 Task: Research Airbnb accommodation in Kohror Pakka, Pakistan from 18th December, 2023 to 26th December, 2023 for 2 adults. Place can be entire room with 1  bedroom having 1 bed and 1 bathroom. Property type can be hotel. Amenities needed are: wifi.
Action: Mouse moved to (451, 93)
Screenshot: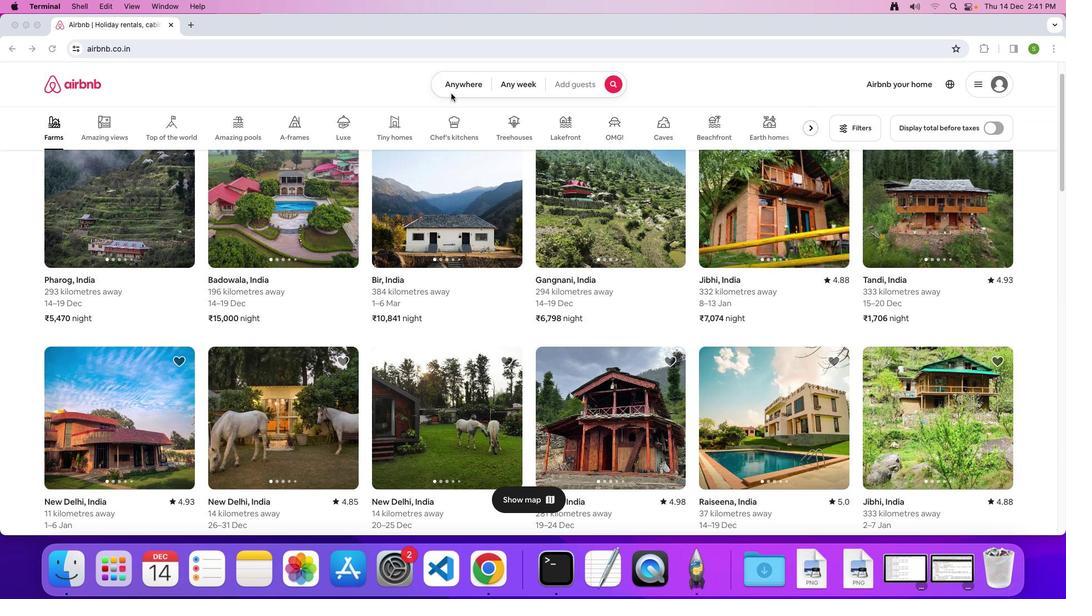 
Action: Mouse pressed left at (451, 93)
Screenshot: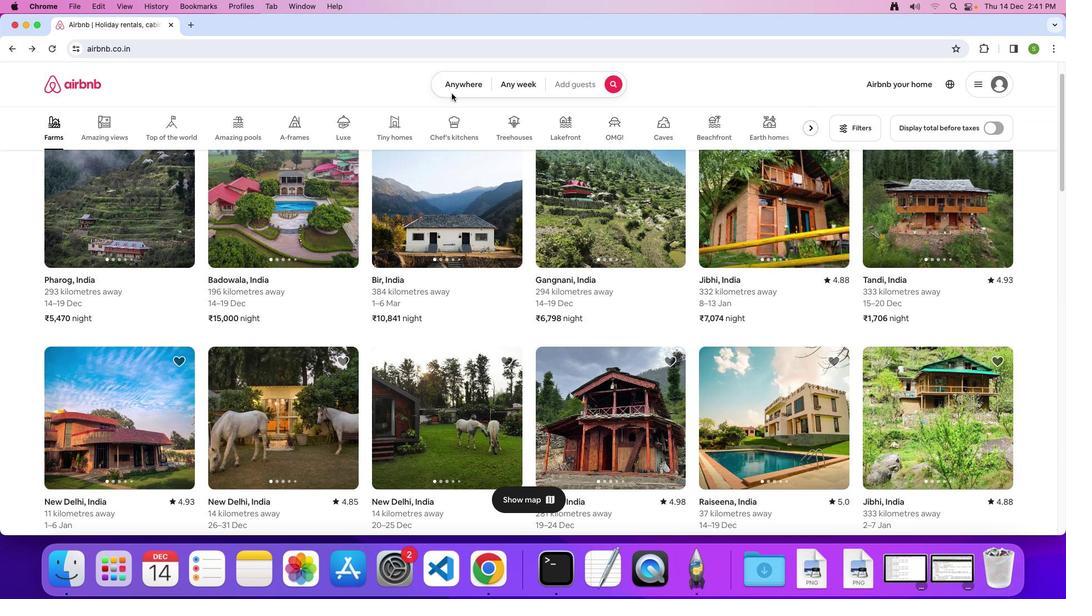 
Action: Mouse moved to (464, 84)
Screenshot: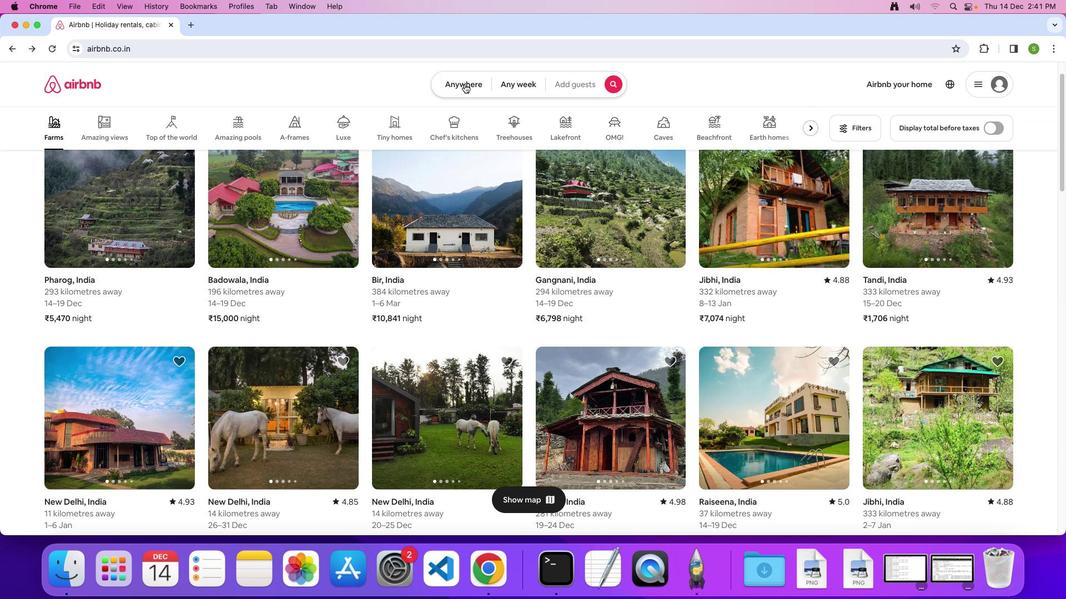 
Action: Mouse pressed left at (464, 84)
Screenshot: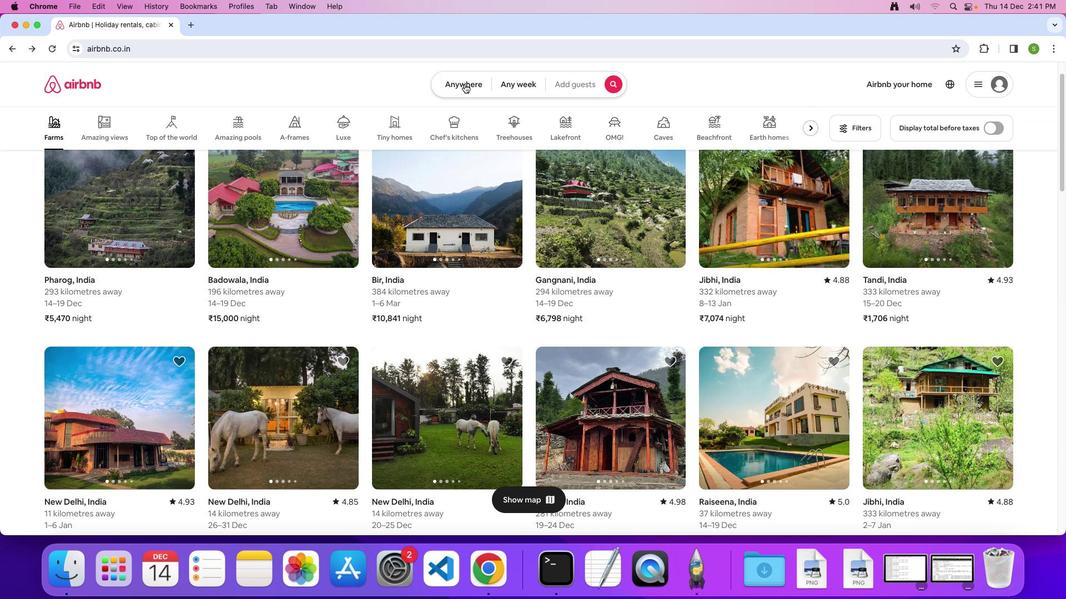 
Action: Mouse moved to (419, 123)
Screenshot: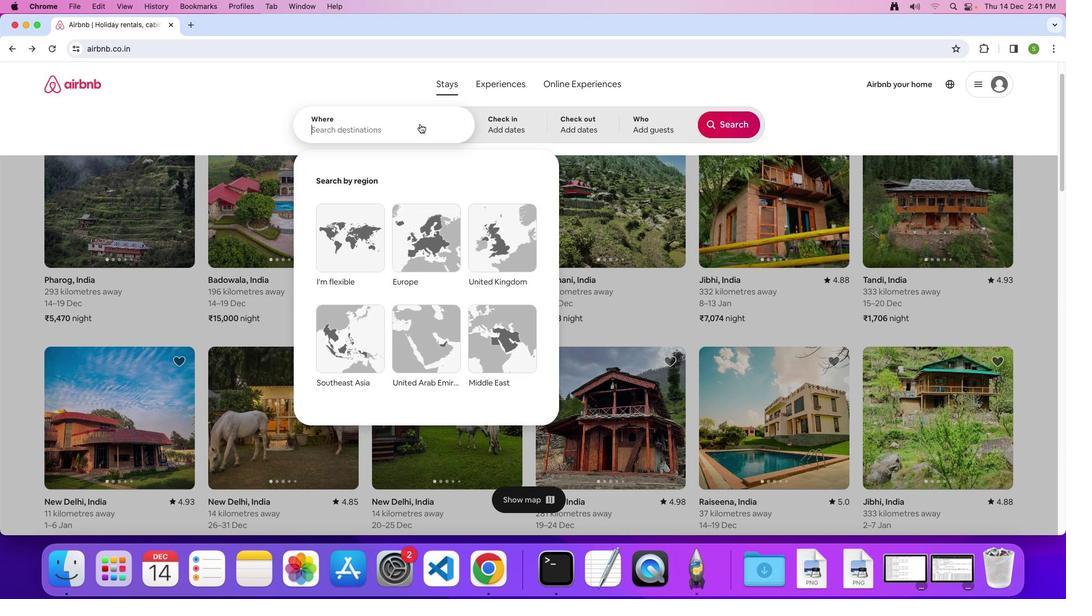 
Action: Mouse pressed left at (419, 123)
Screenshot: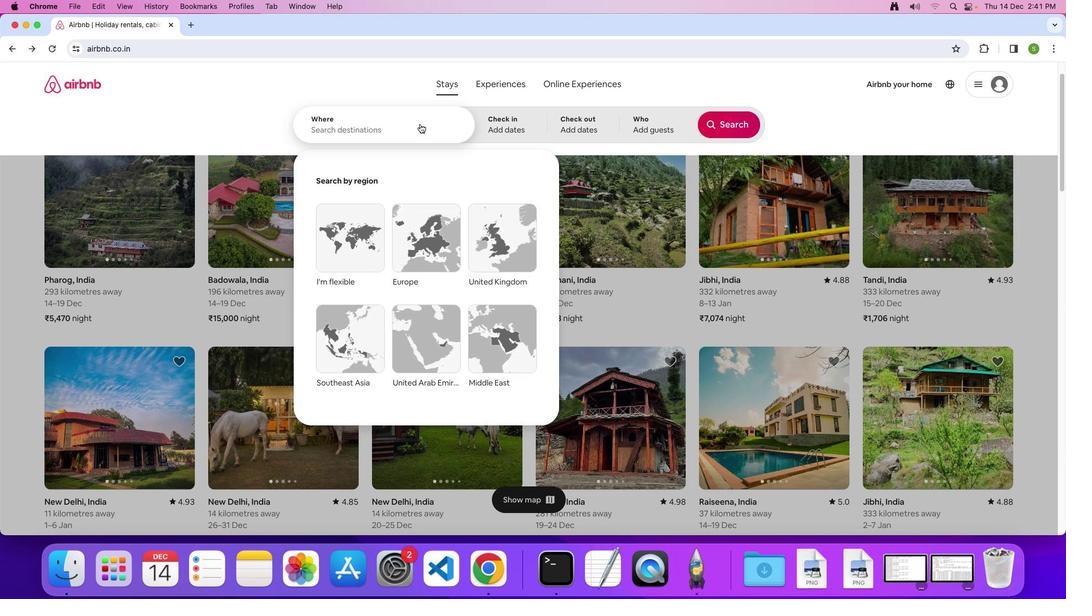 
Action: Key pressed 'K'Key.caps_lock'o''h''r''o''r'Key.spaceKey.shift'P''a''k''k''a'','Key.spaceKey.shift'P''a''k''i''s''t''a''n'Key.enter
Screenshot: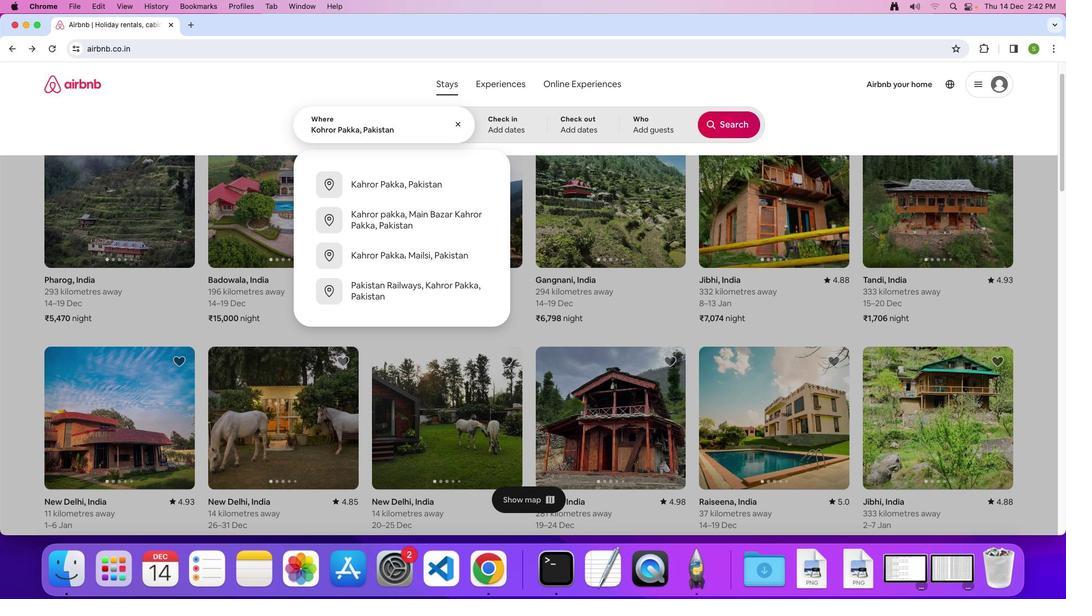 
Action: Mouse moved to (370, 342)
Screenshot: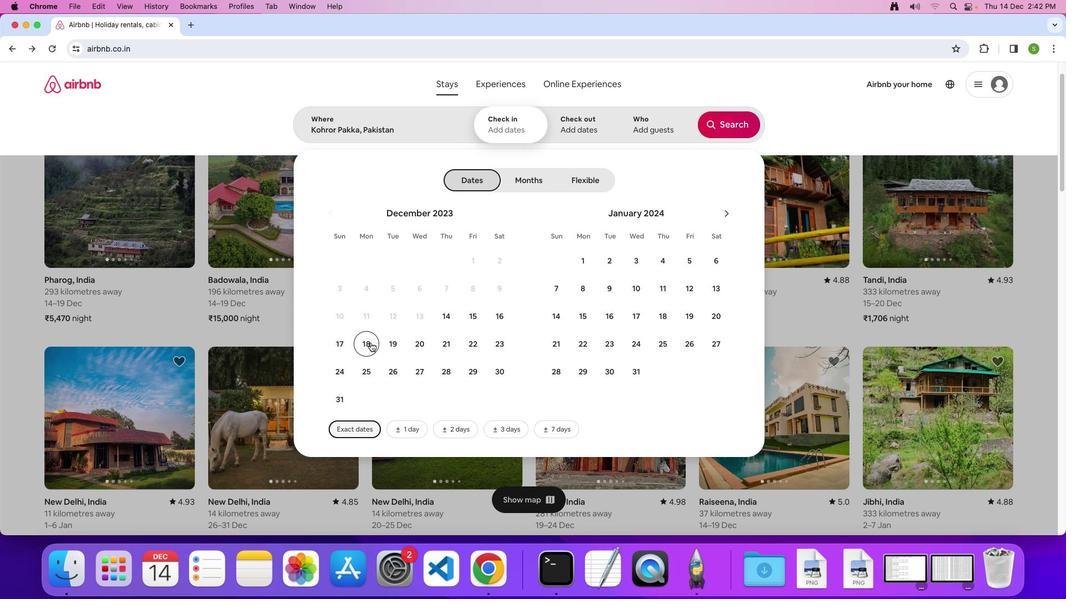 
Action: Mouse pressed left at (370, 342)
Screenshot: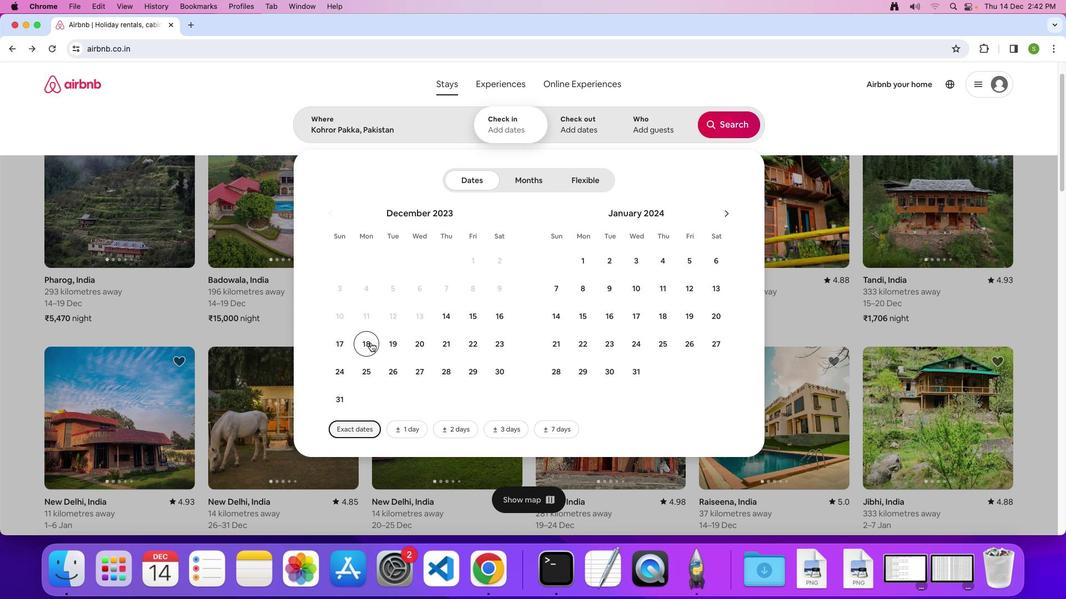 
Action: Mouse moved to (392, 369)
Screenshot: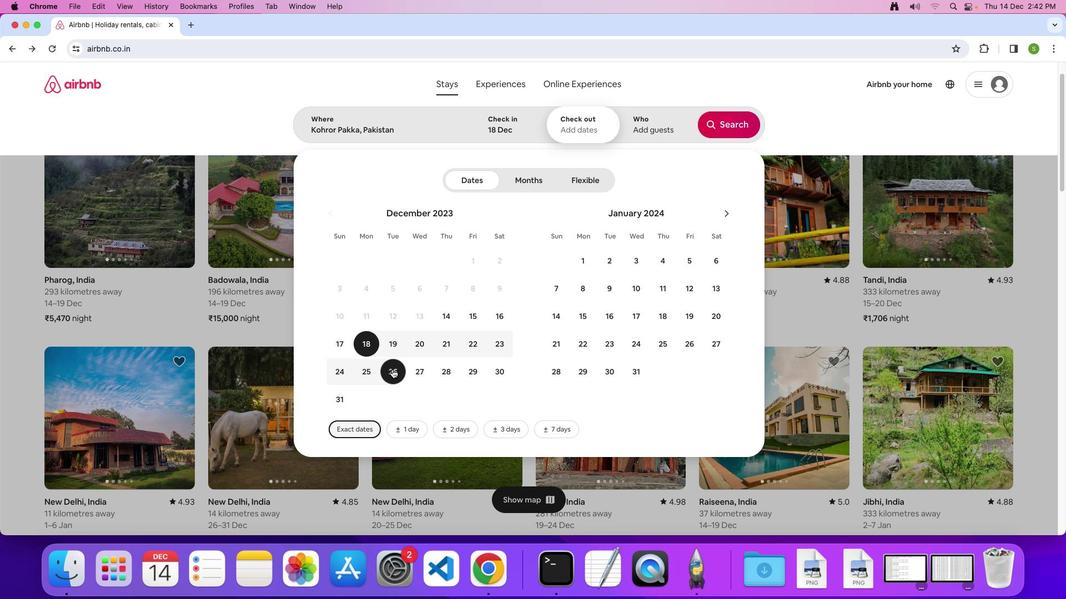 
Action: Mouse pressed left at (392, 369)
Screenshot: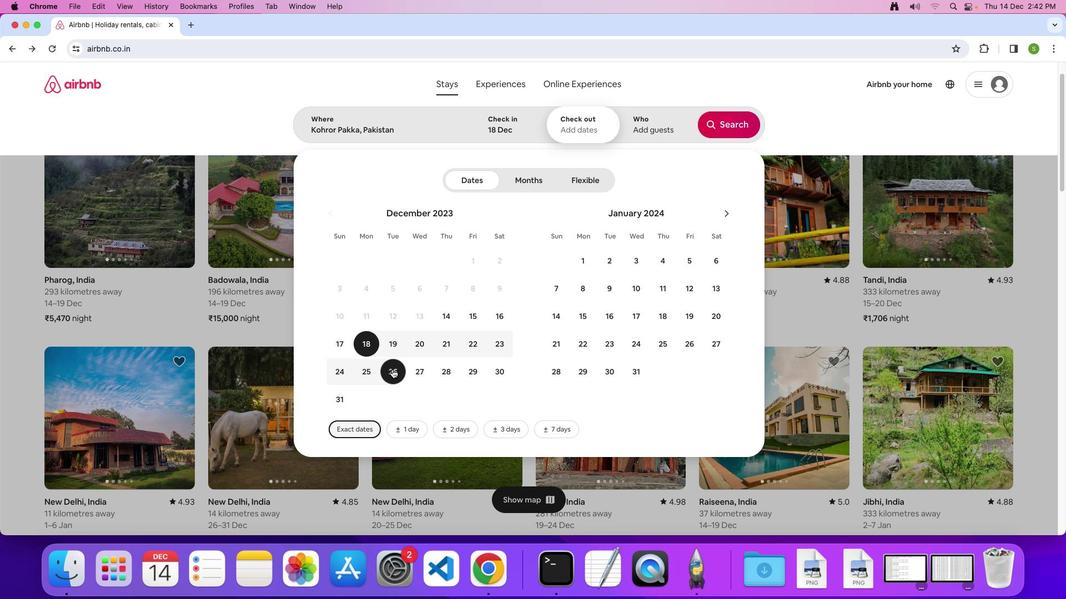 
Action: Mouse moved to (663, 122)
Screenshot: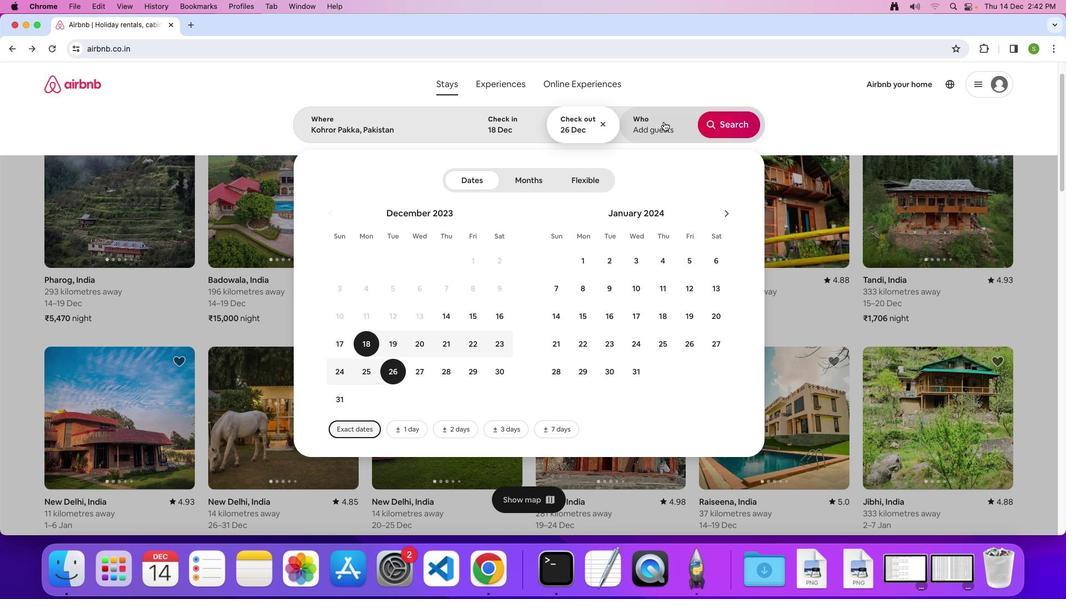 
Action: Mouse pressed left at (663, 122)
Screenshot: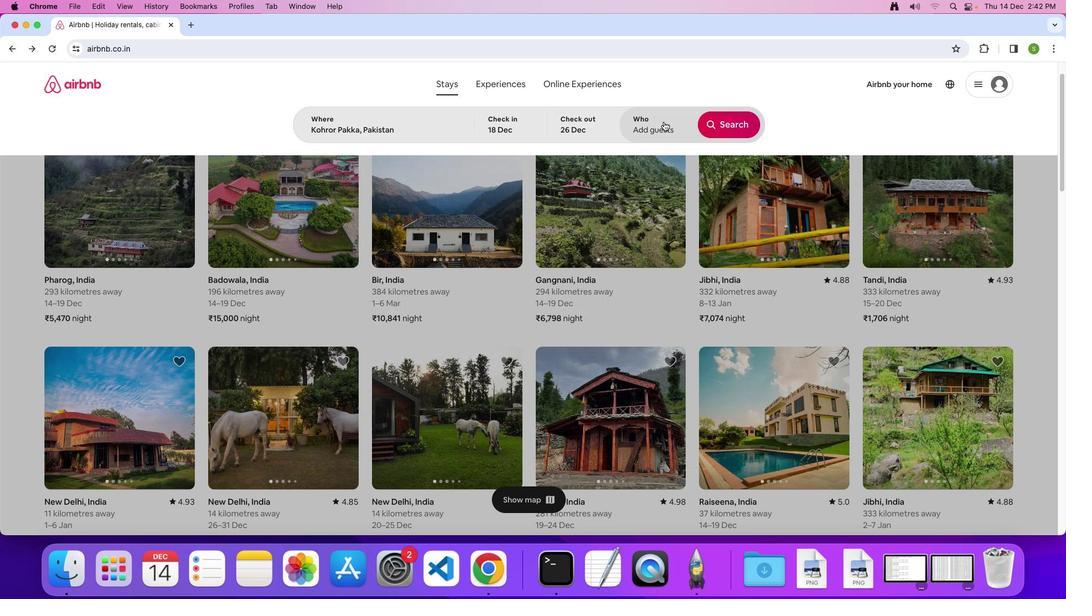 
Action: Mouse moved to (727, 178)
Screenshot: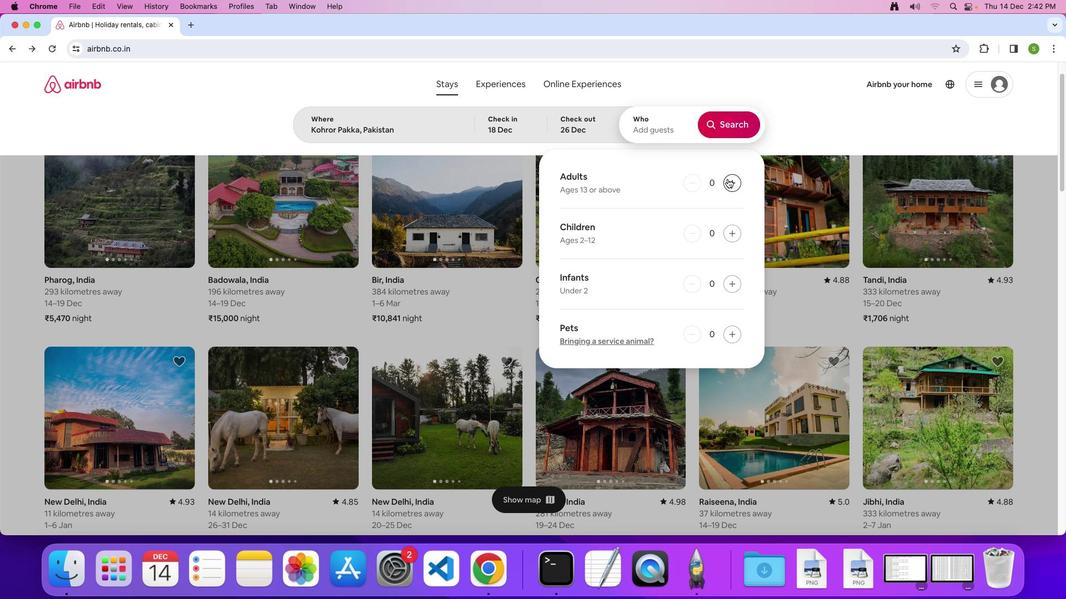 
Action: Mouse pressed left at (727, 178)
Screenshot: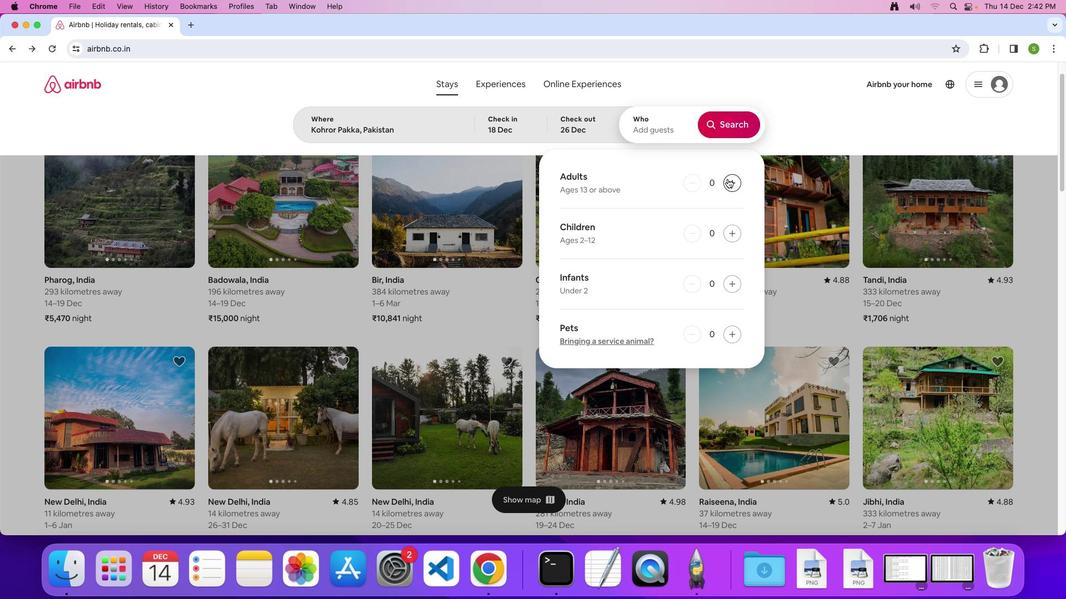 
Action: Mouse pressed left at (727, 178)
Screenshot: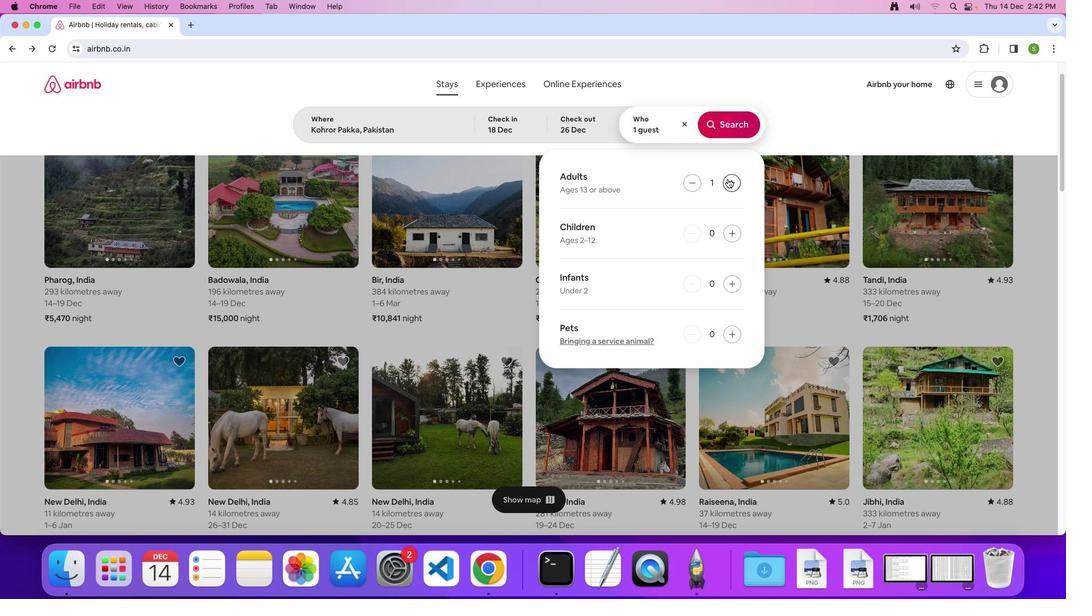 
Action: Mouse moved to (741, 129)
Screenshot: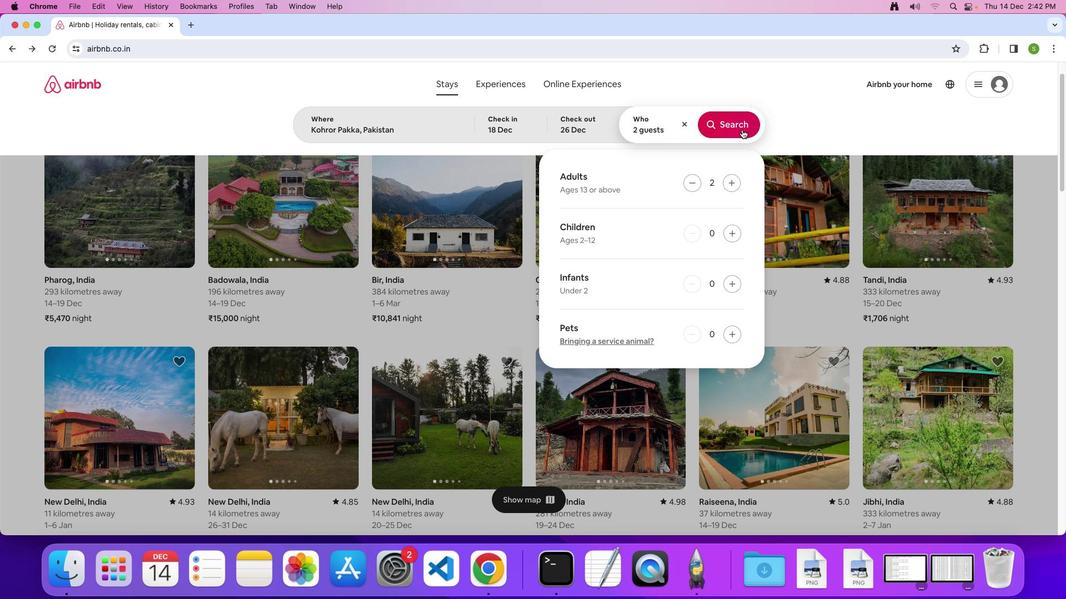 
Action: Mouse pressed left at (741, 129)
Screenshot: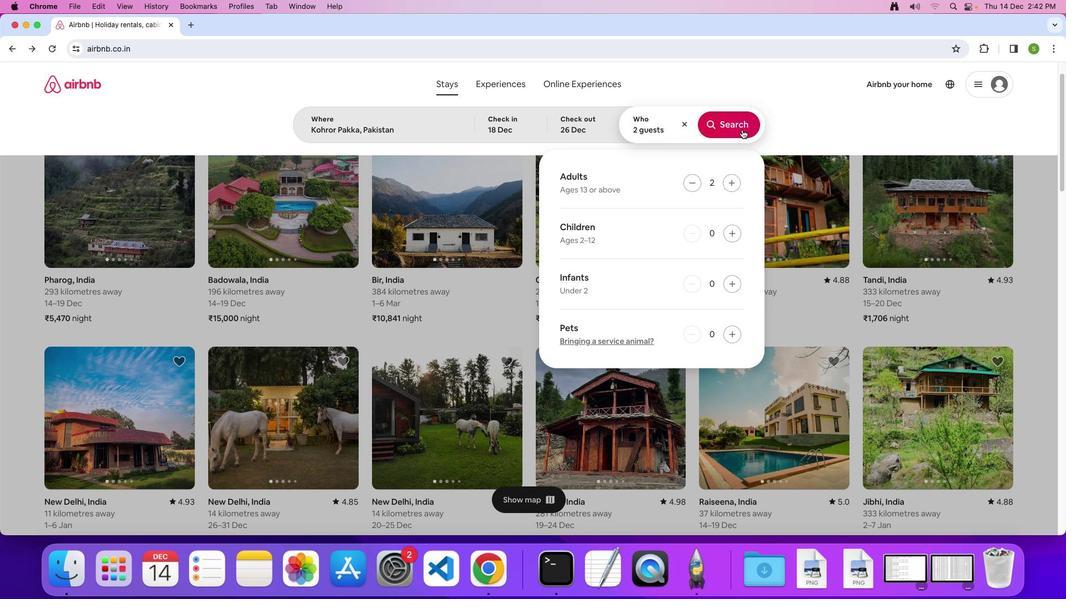 
Action: Mouse moved to (881, 130)
Screenshot: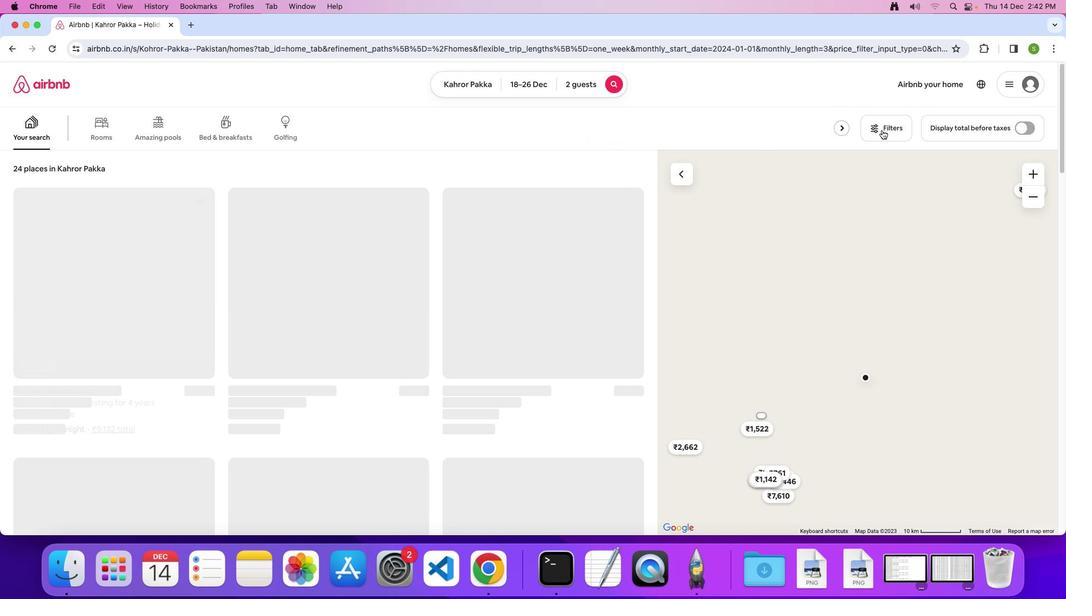 
Action: Mouse pressed left at (881, 130)
Screenshot: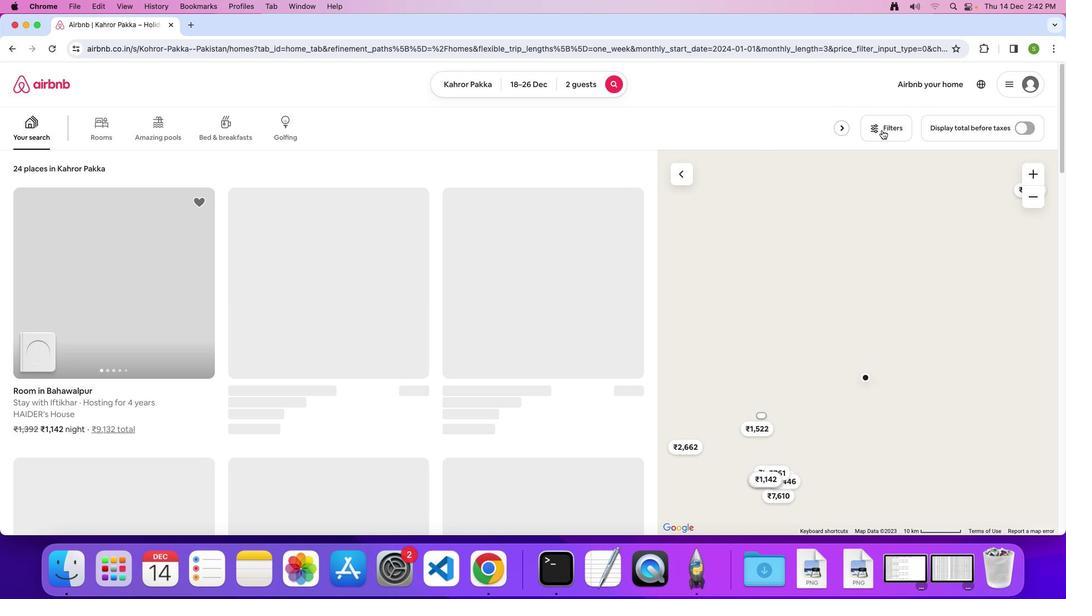 
Action: Mouse moved to (590, 307)
Screenshot: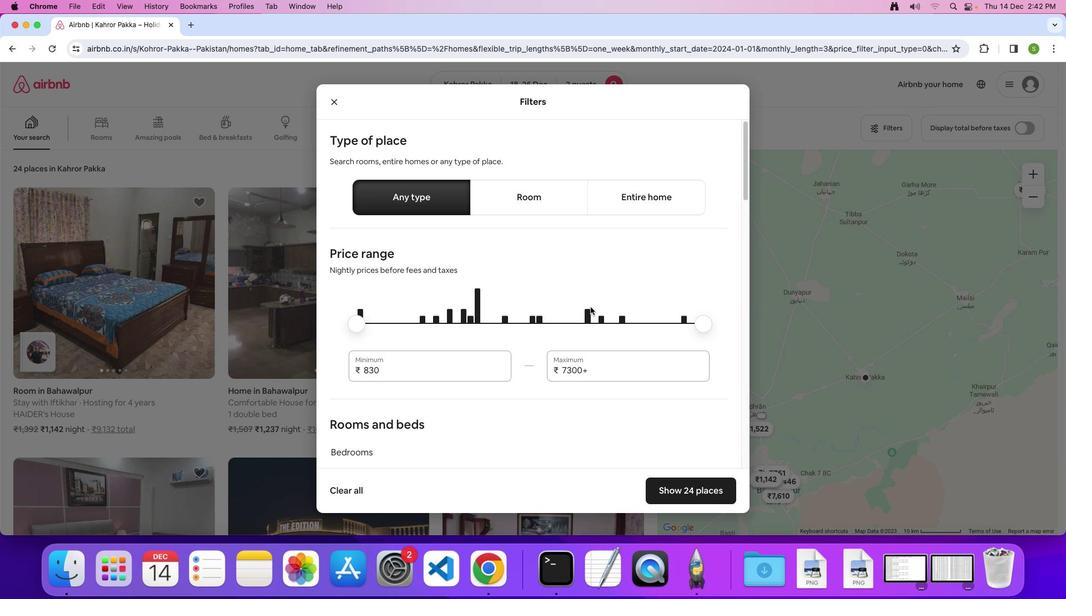 
Action: Mouse scrolled (590, 307) with delta (0, 0)
Screenshot: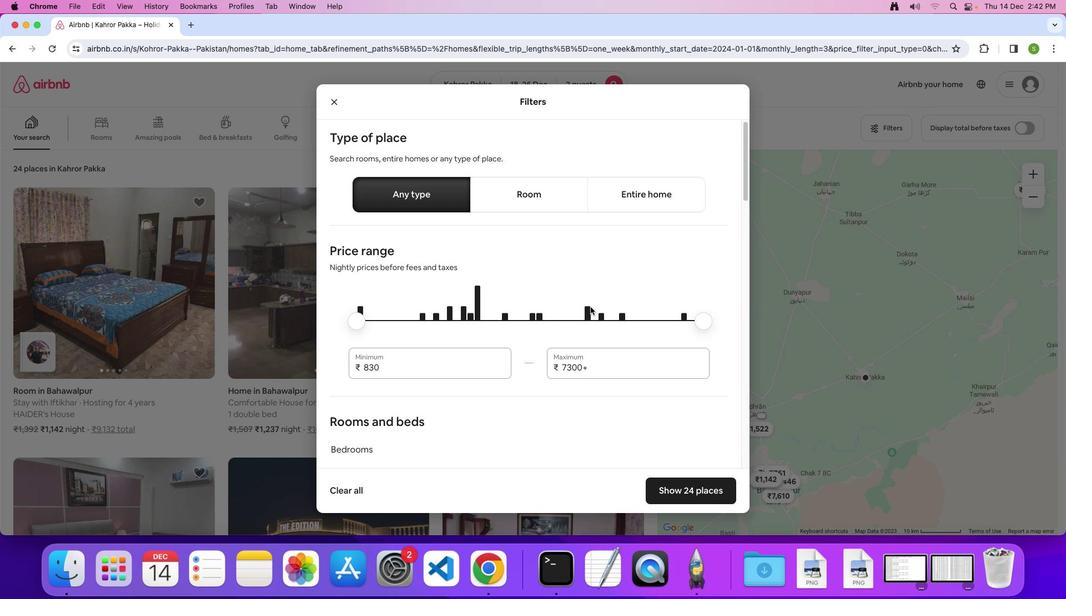 
Action: Mouse scrolled (590, 307) with delta (0, 0)
Screenshot: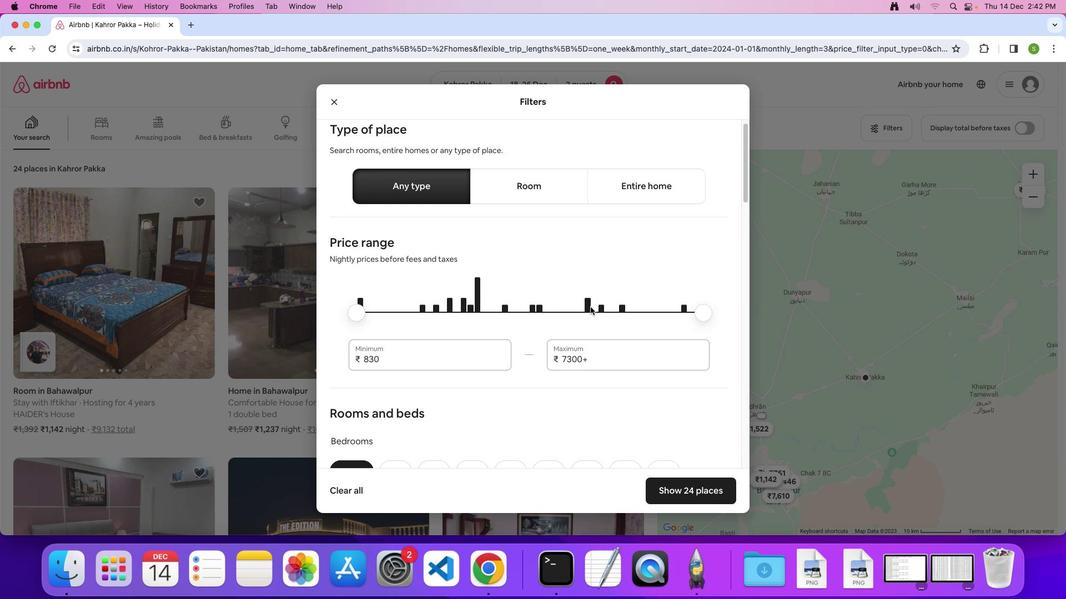 
Action: Mouse scrolled (590, 307) with delta (0, 0)
Screenshot: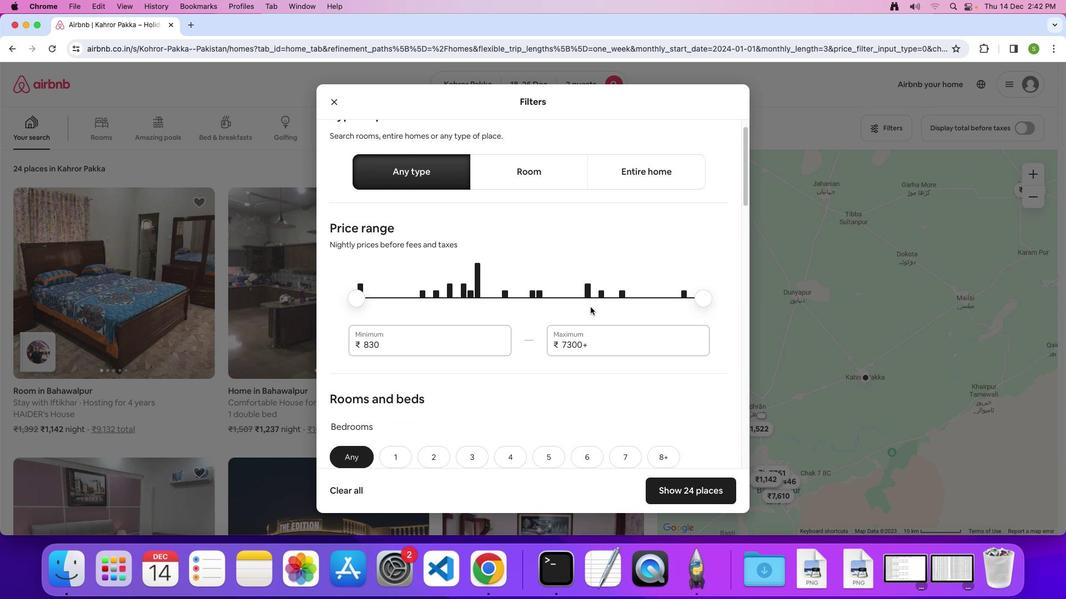 
Action: Mouse scrolled (590, 307) with delta (0, 0)
Screenshot: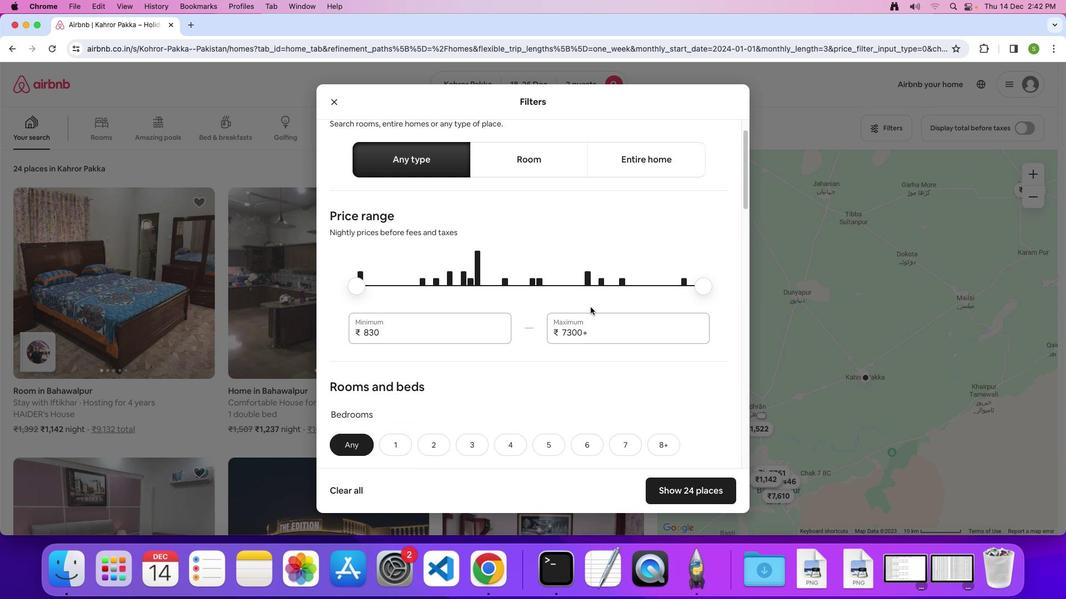 
Action: Mouse scrolled (590, 307) with delta (0, 0)
Screenshot: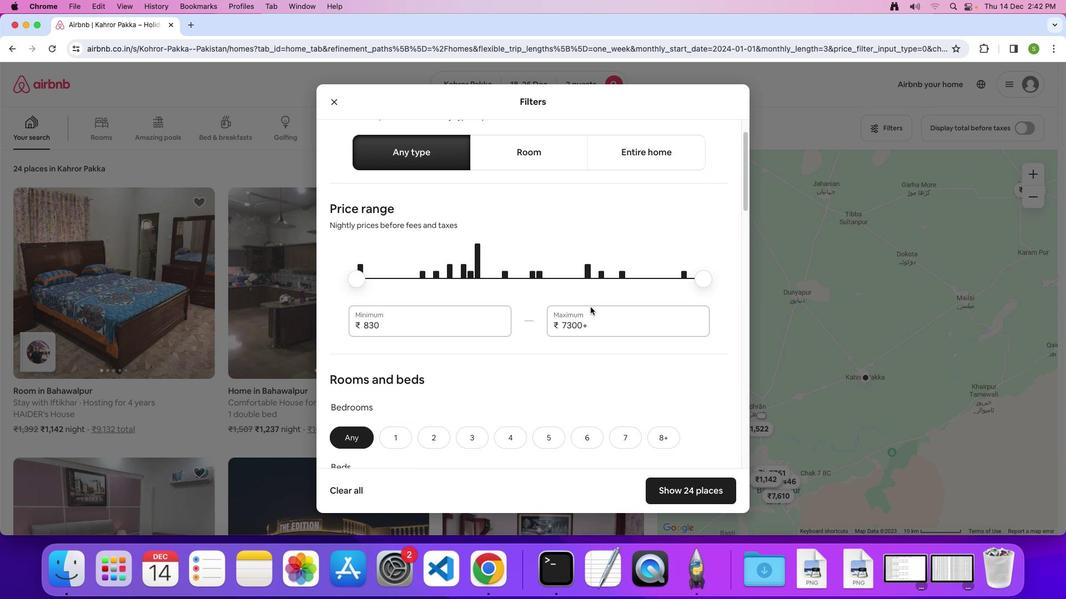 
Action: Mouse scrolled (590, 307) with delta (0, 0)
Screenshot: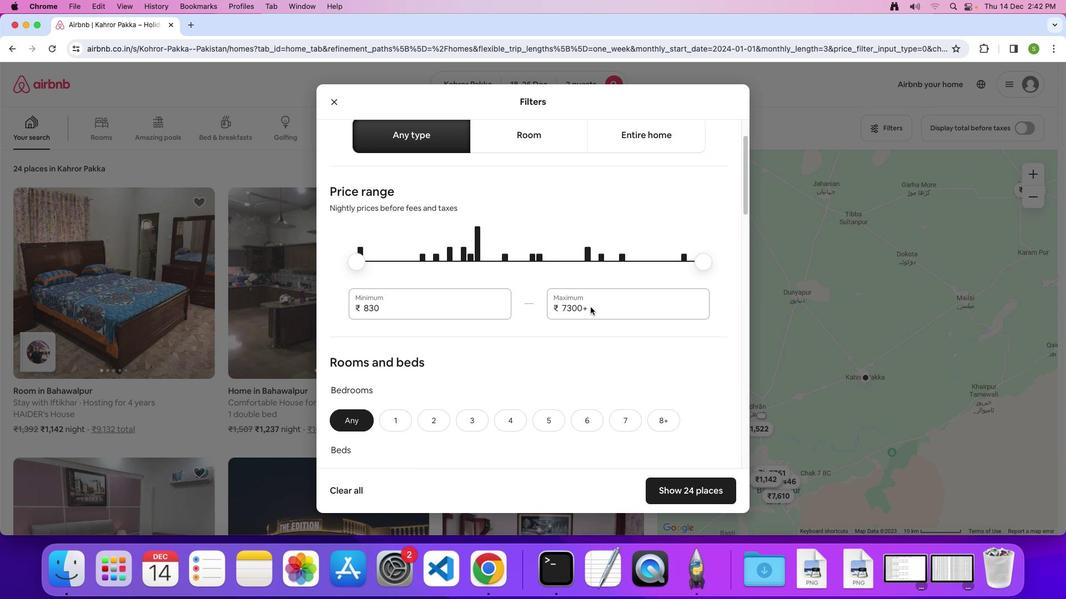 
Action: Mouse moved to (590, 307)
Screenshot: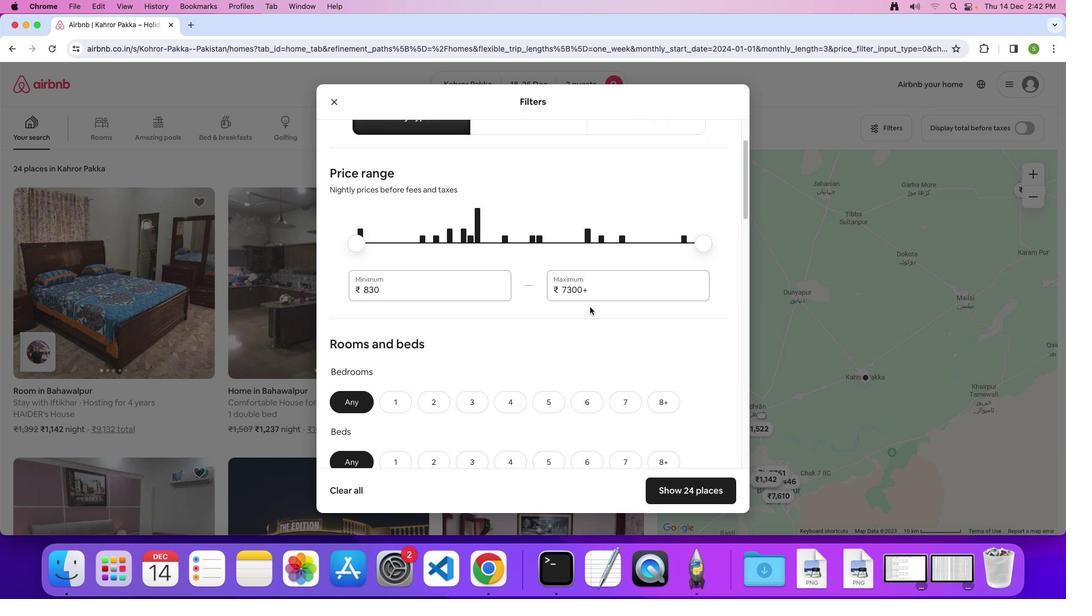 
Action: Mouse scrolled (590, 307) with delta (0, 0)
Screenshot: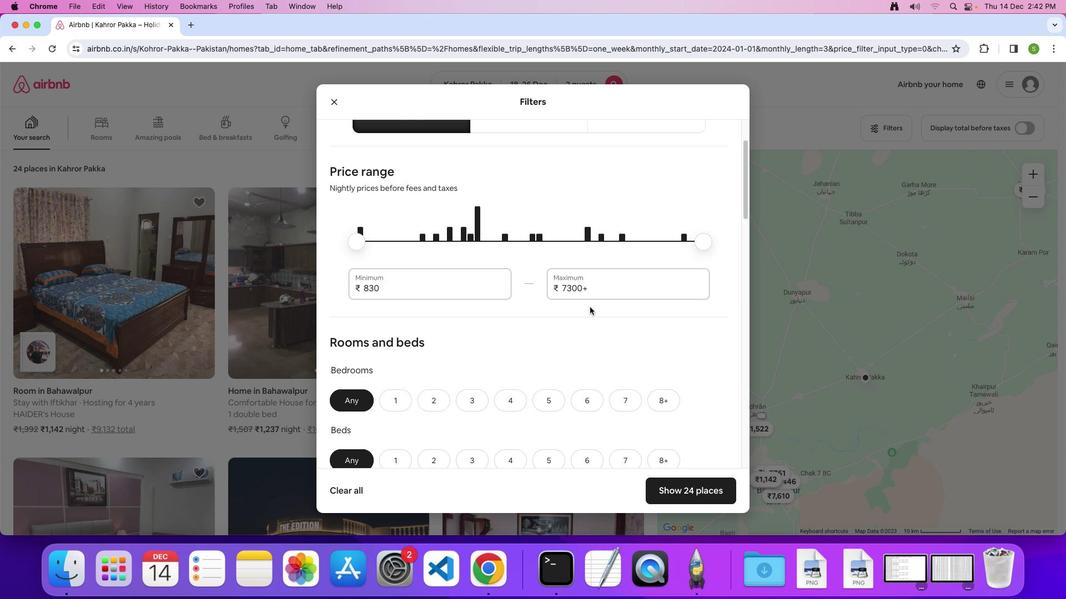 
Action: Mouse scrolled (590, 307) with delta (0, 0)
Screenshot: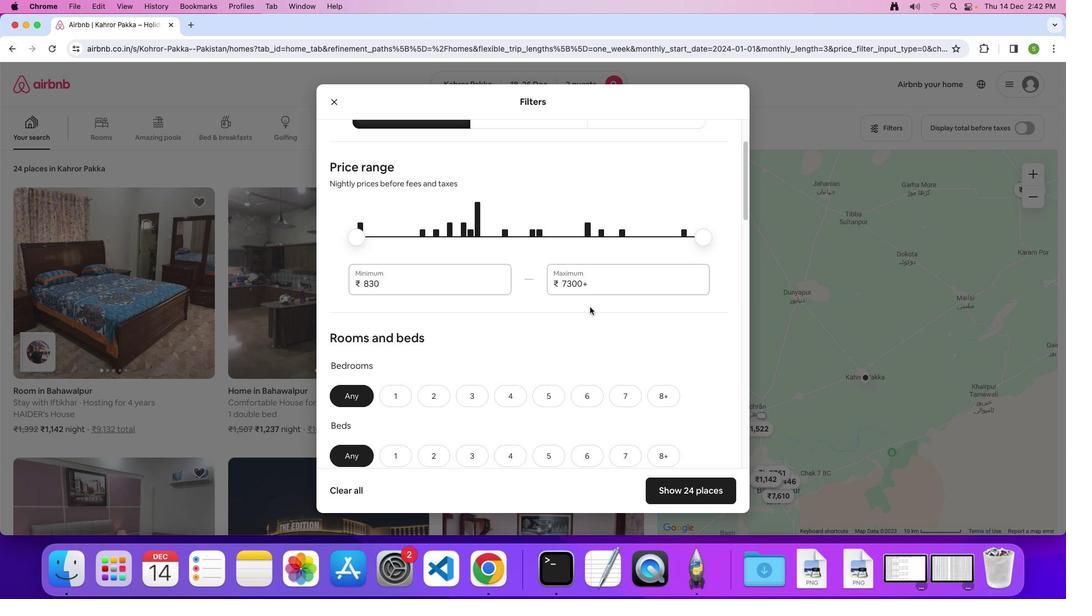 
Action: Mouse scrolled (590, 307) with delta (0, 0)
Screenshot: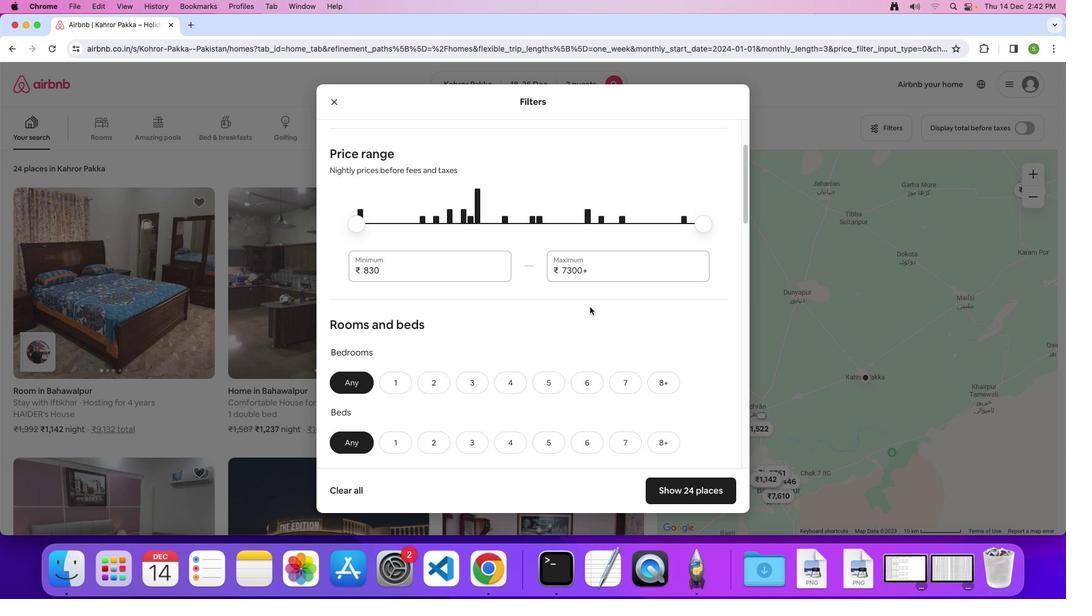 
Action: Mouse scrolled (590, 307) with delta (0, 0)
Screenshot: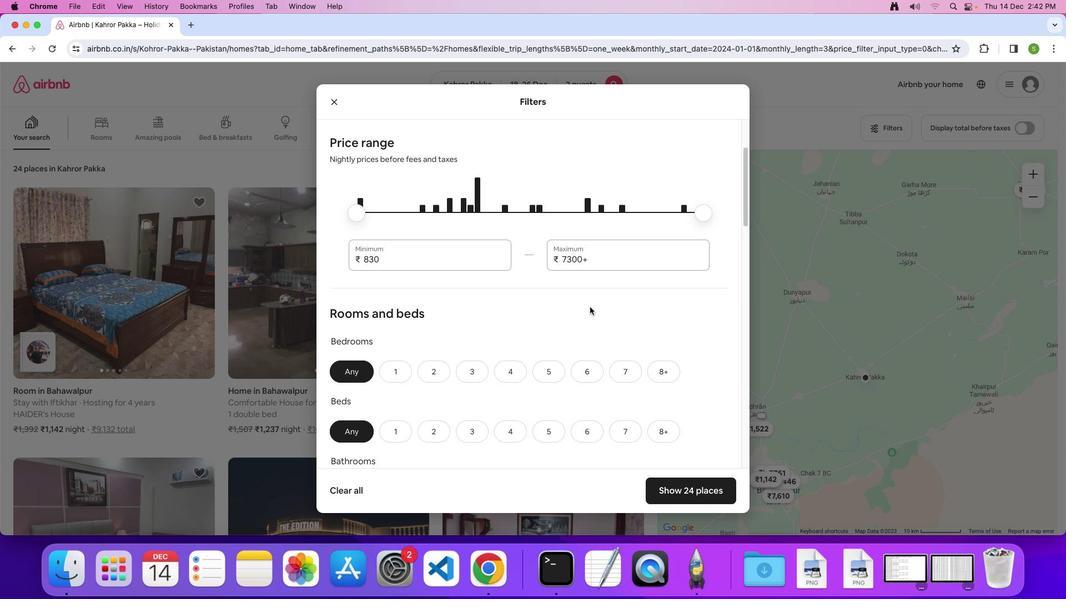 
Action: Mouse scrolled (590, 307) with delta (0, 0)
Screenshot: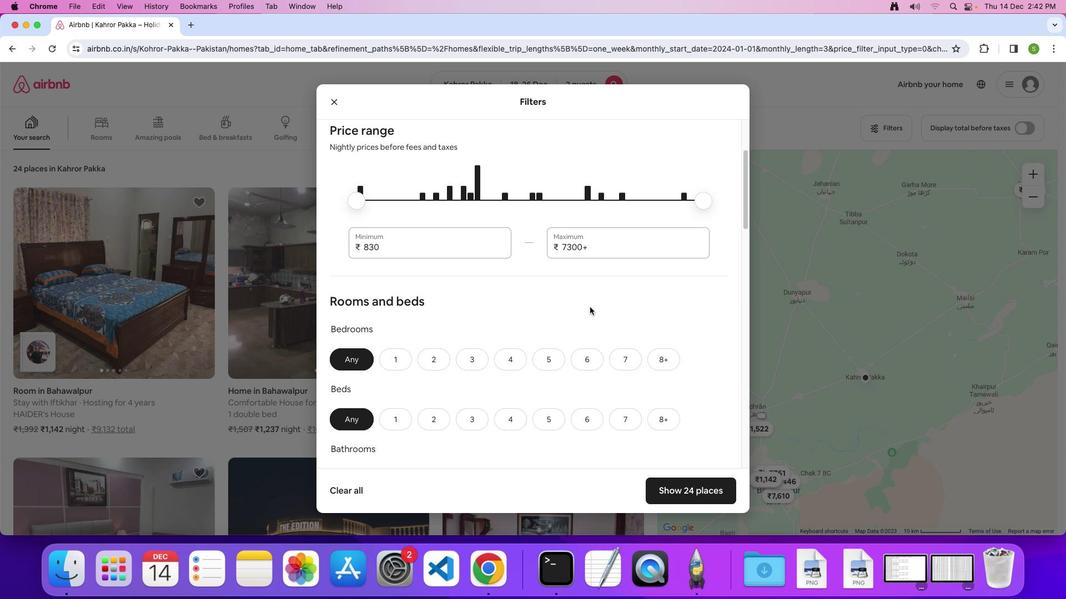 
Action: Mouse scrolled (590, 307) with delta (0, -1)
Screenshot: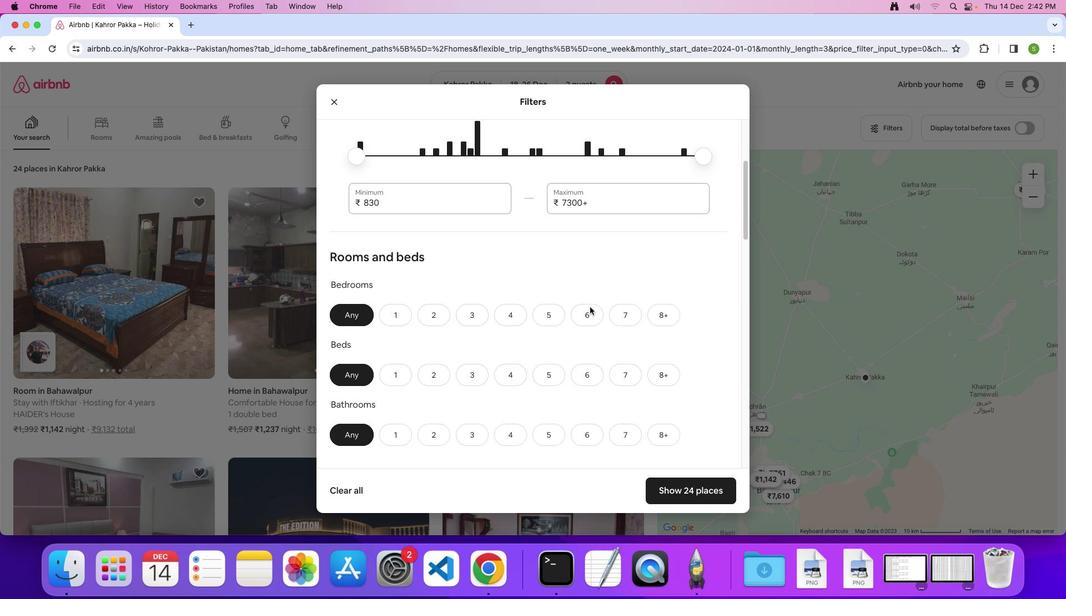 
Action: Mouse scrolled (590, 307) with delta (0, 0)
Screenshot: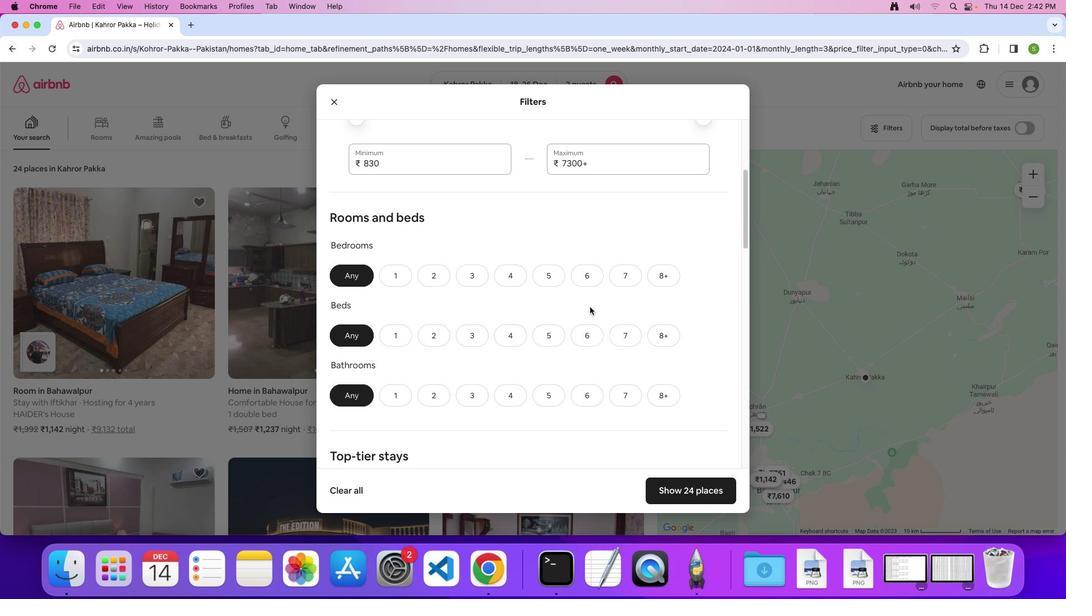 
Action: Mouse scrolled (590, 307) with delta (0, 0)
Screenshot: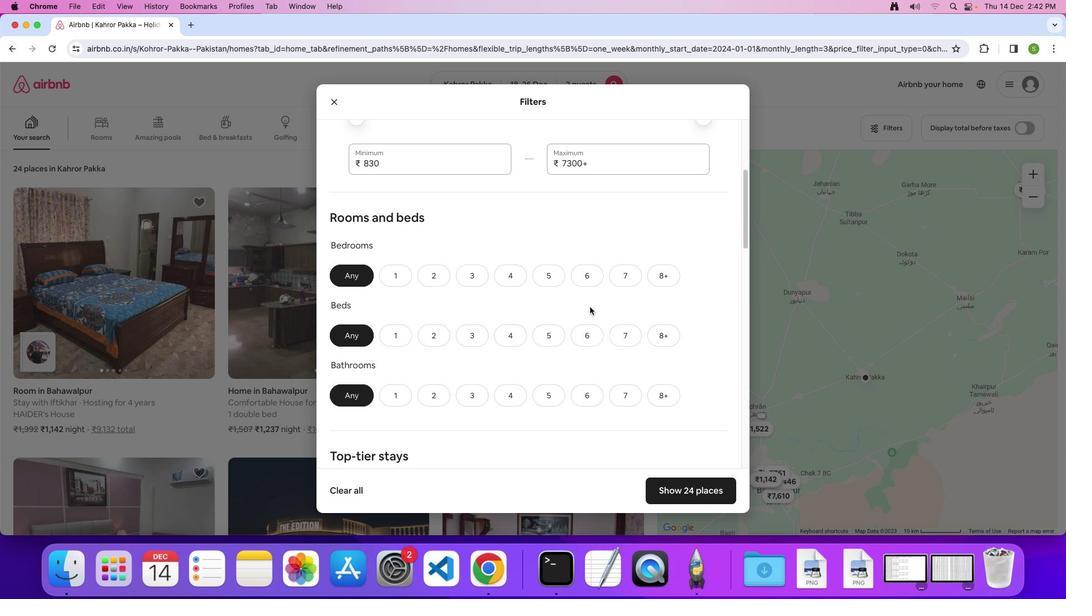 
Action: Mouse scrolled (590, 307) with delta (0, -1)
Screenshot: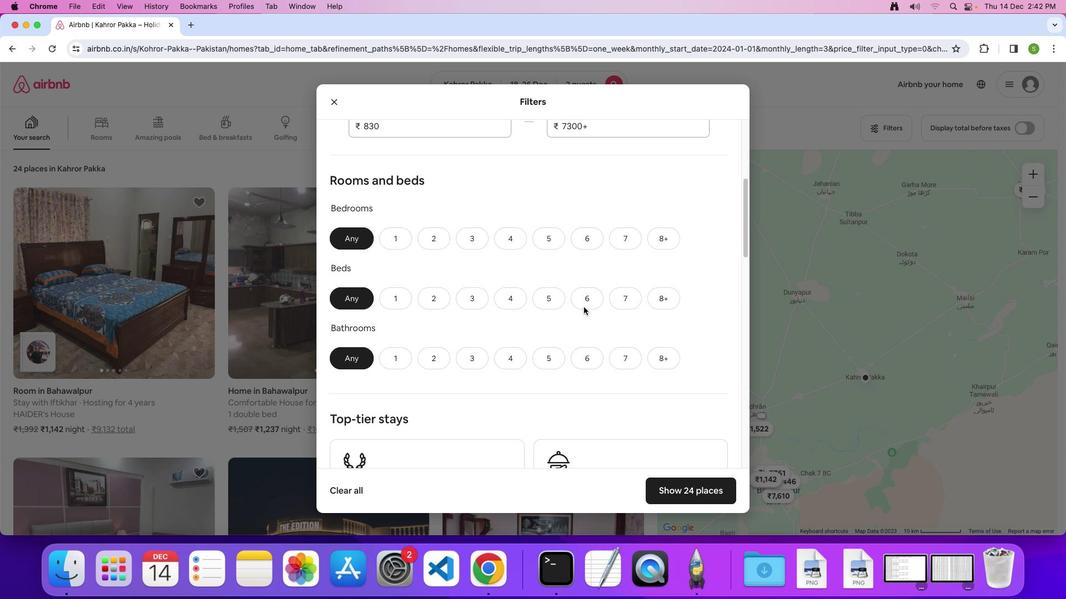 
Action: Mouse moved to (396, 209)
Screenshot: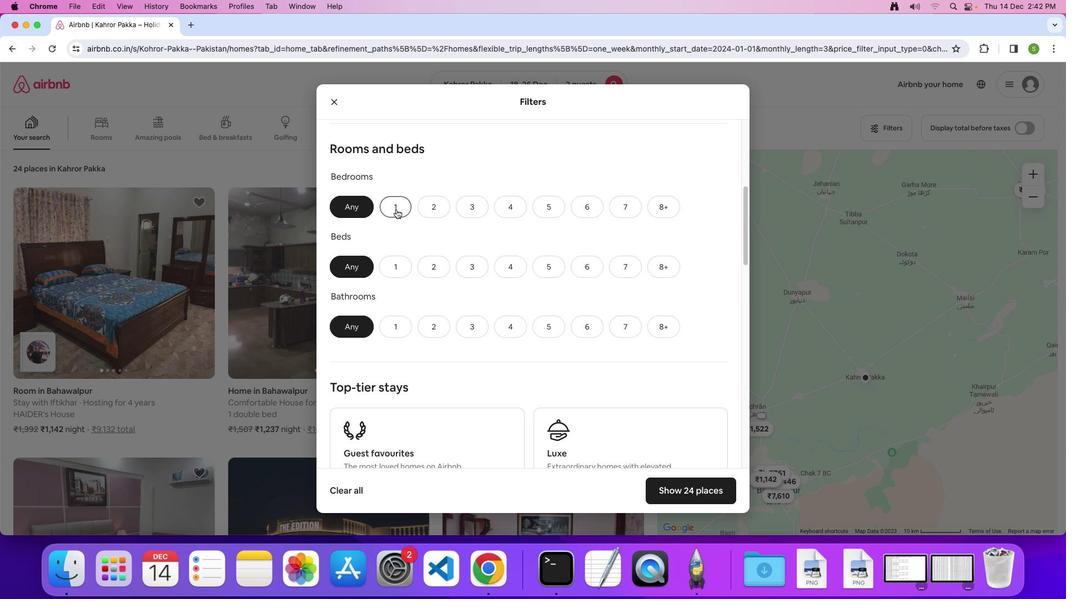 
Action: Mouse pressed left at (396, 209)
Screenshot: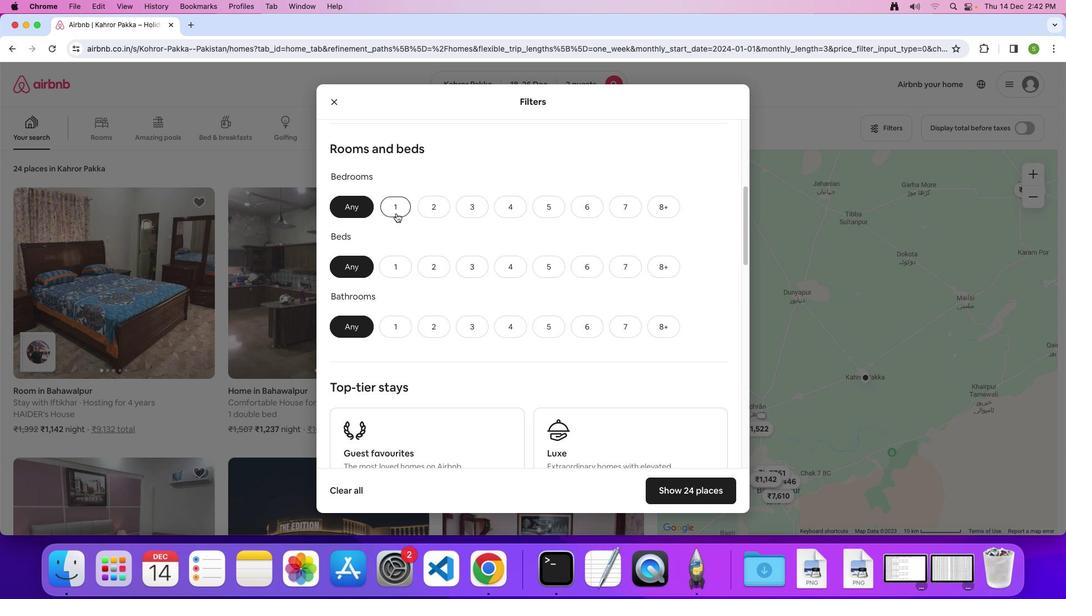 
Action: Mouse moved to (395, 267)
Screenshot: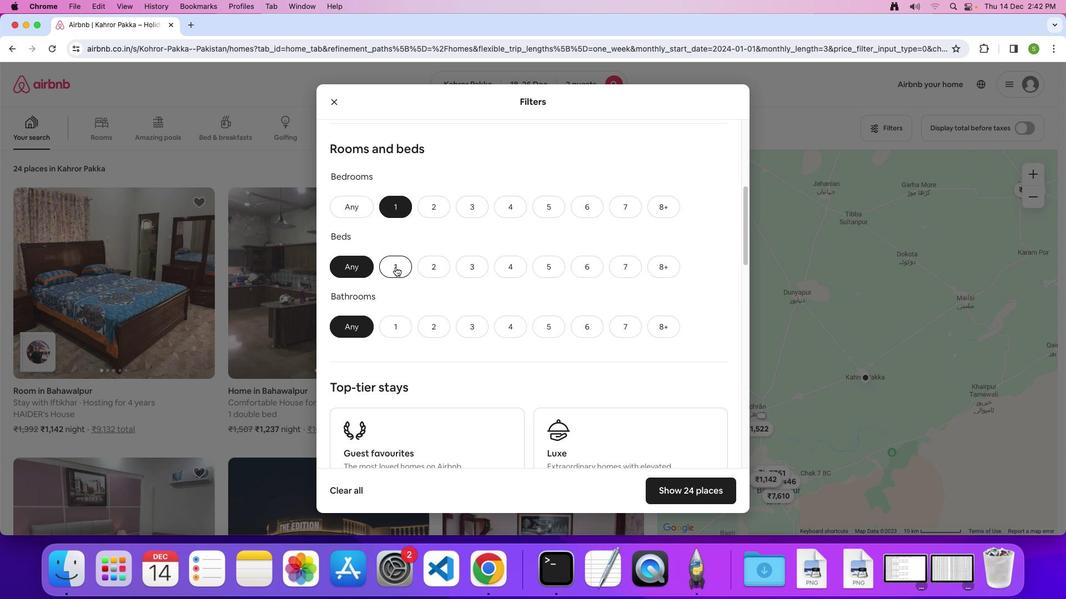 
Action: Mouse pressed left at (395, 267)
Screenshot: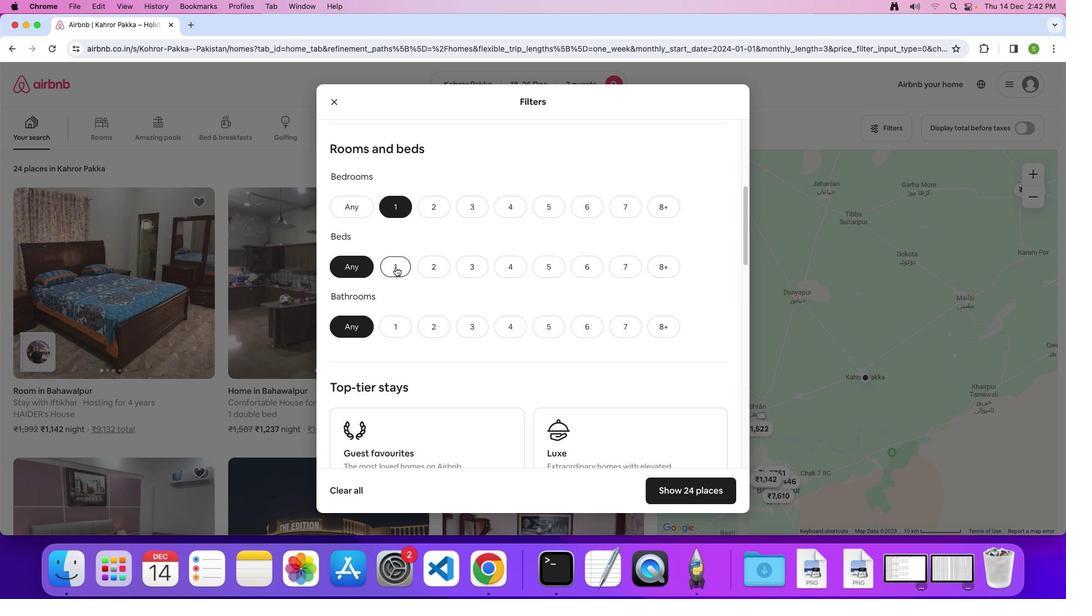
Action: Mouse moved to (397, 321)
Screenshot: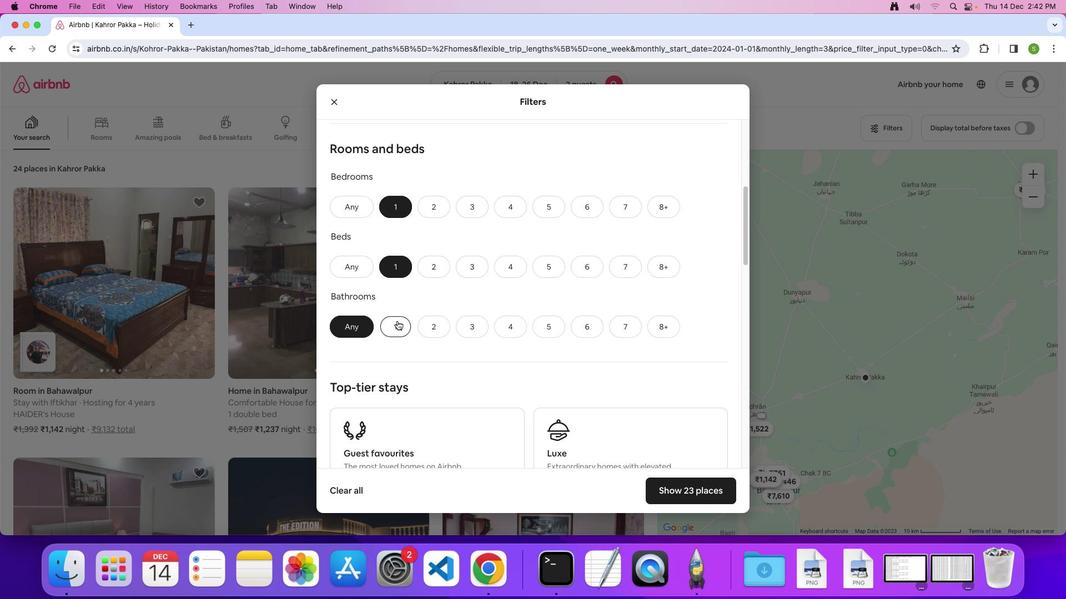 
Action: Mouse pressed left at (397, 321)
Screenshot: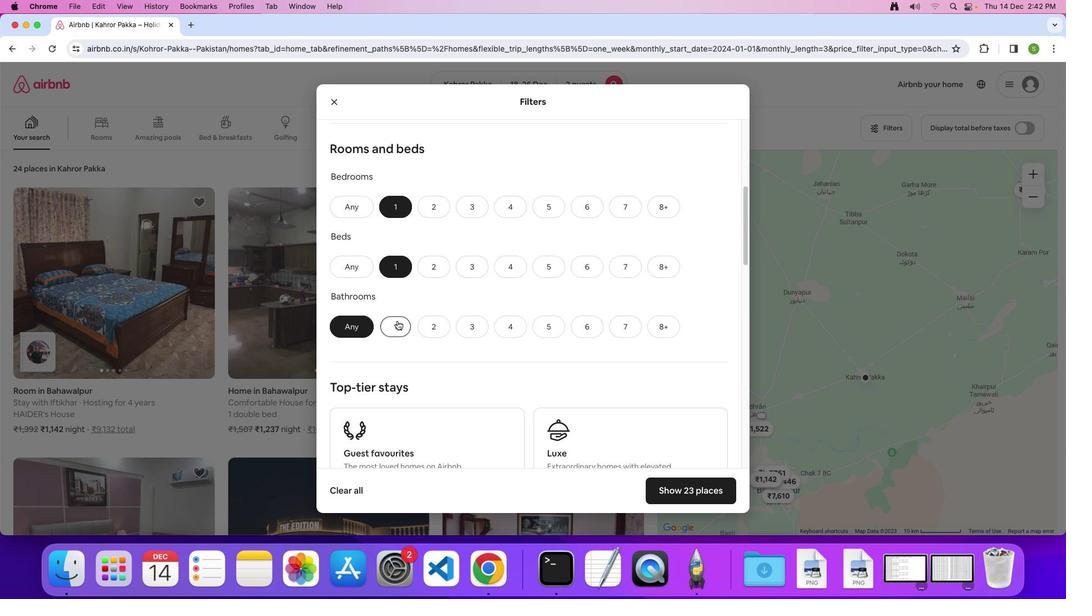 
Action: Mouse moved to (578, 305)
Screenshot: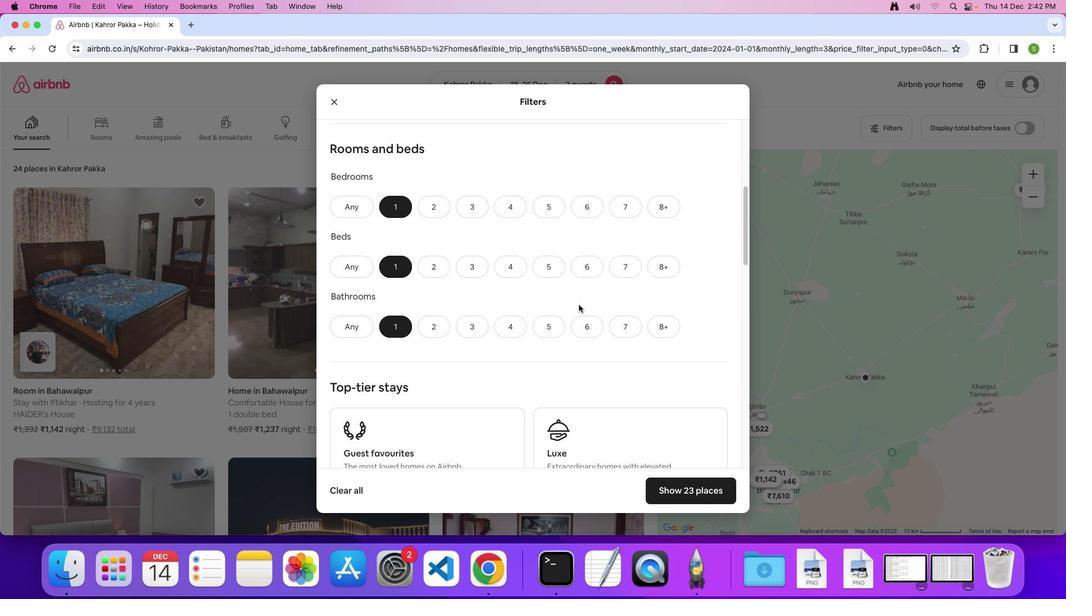 
Action: Mouse scrolled (578, 305) with delta (0, 0)
Screenshot: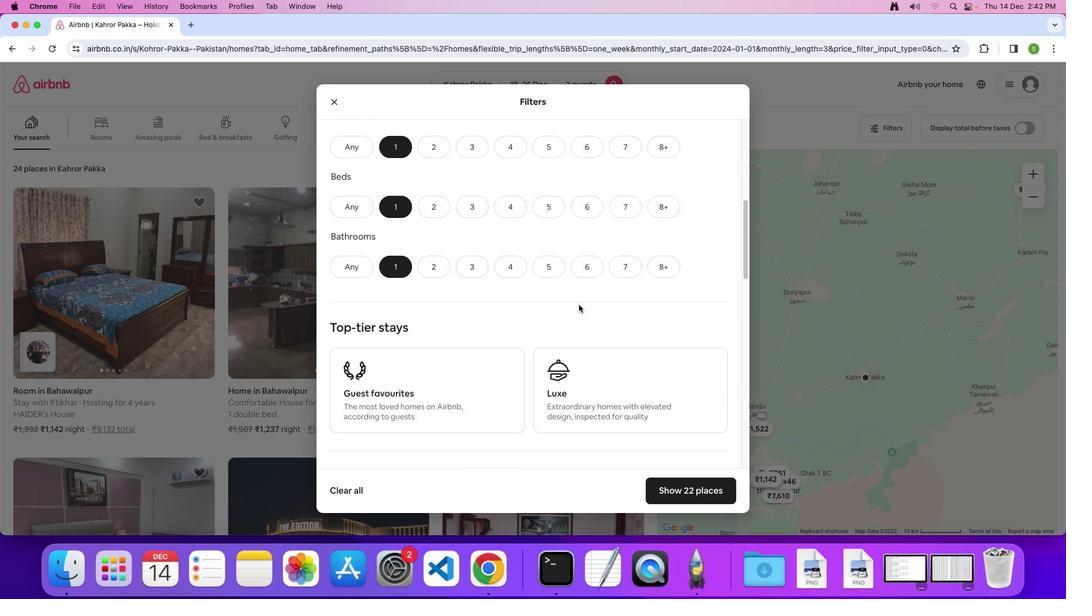 
Action: Mouse scrolled (578, 305) with delta (0, 0)
Screenshot: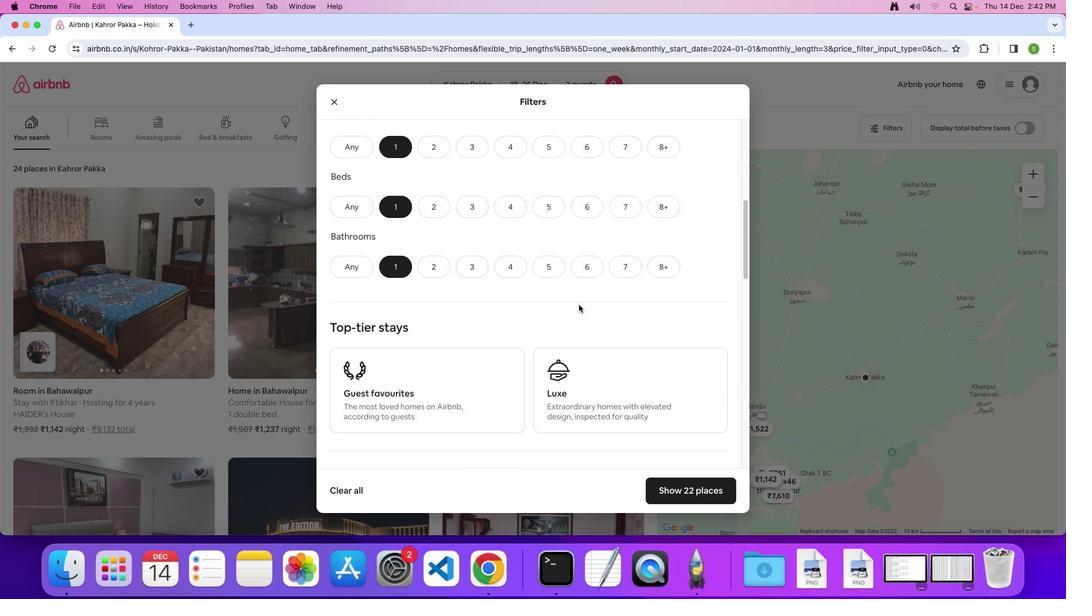 
Action: Mouse scrolled (578, 305) with delta (0, -1)
Screenshot: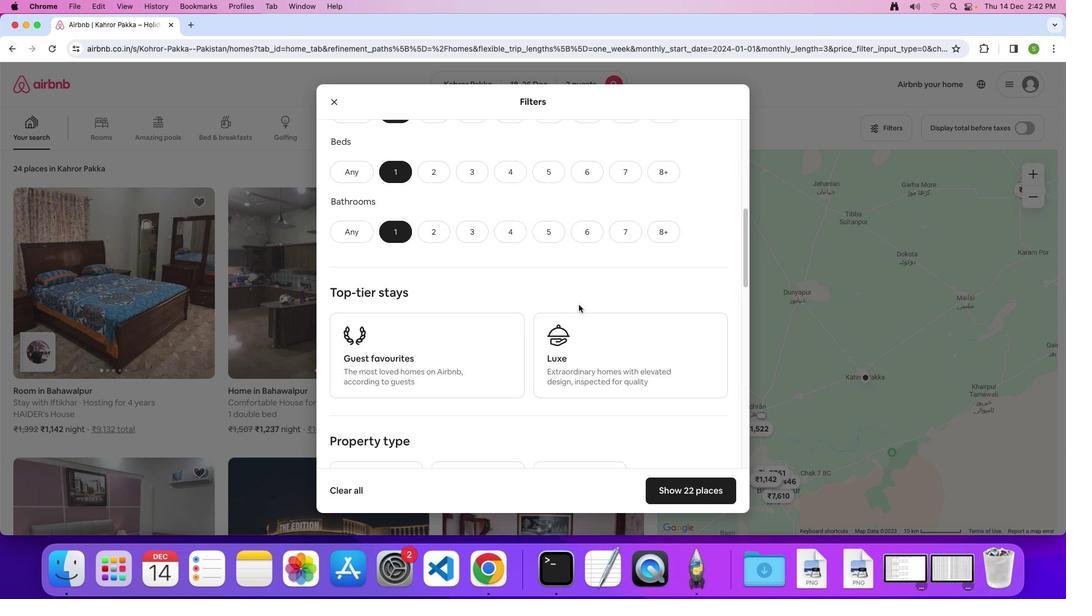 
Action: Mouse scrolled (578, 305) with delta (0, 0)
Screenshot: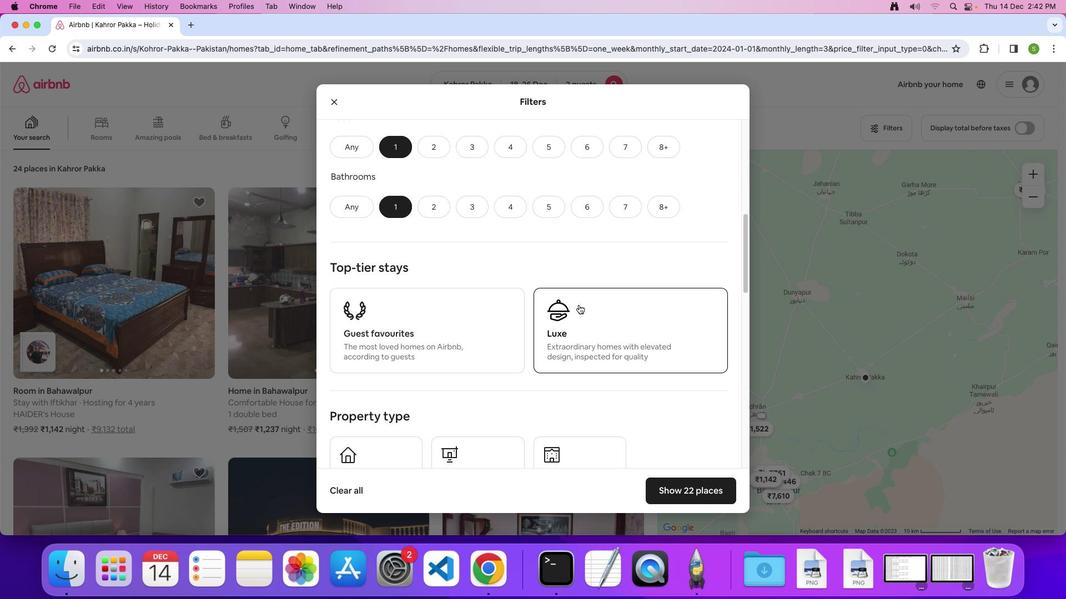 
Action: Mouse scrolled (578, 305) with delta (0, 0)
Screenshot: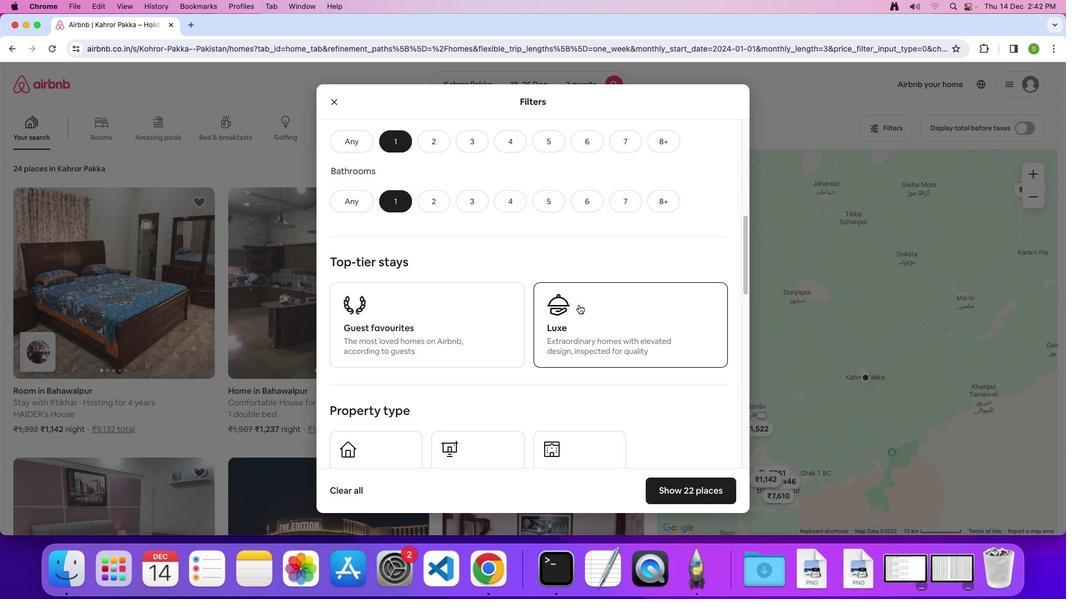 
Action: Mouse scrolled (578, 305) with delta (0, 0)
Screenshot: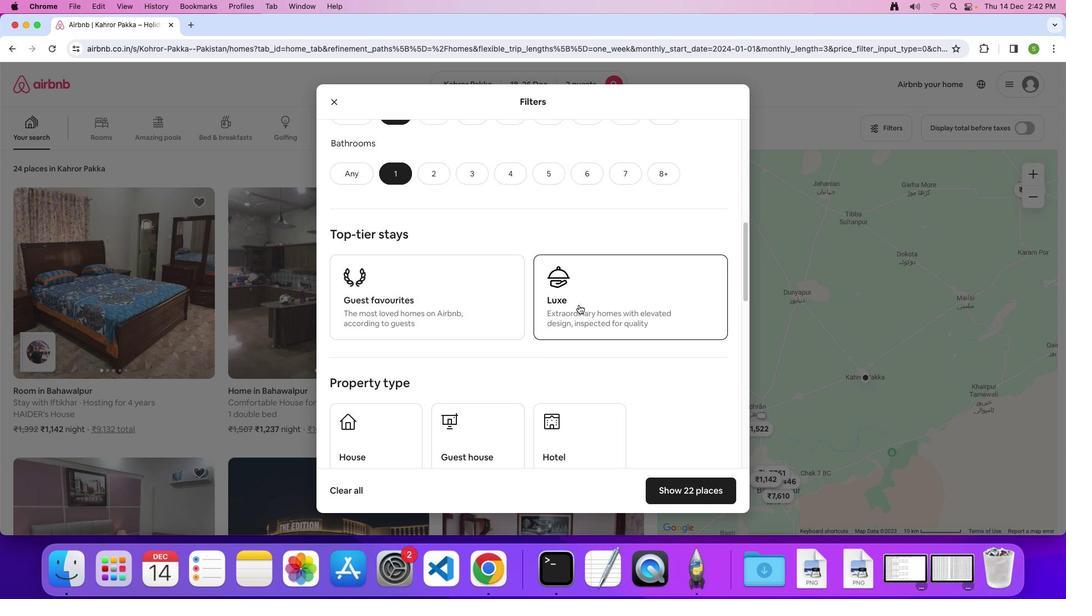 
Action: Mouse scrolled (578, 305) with delta (0, 0)
Screenshot: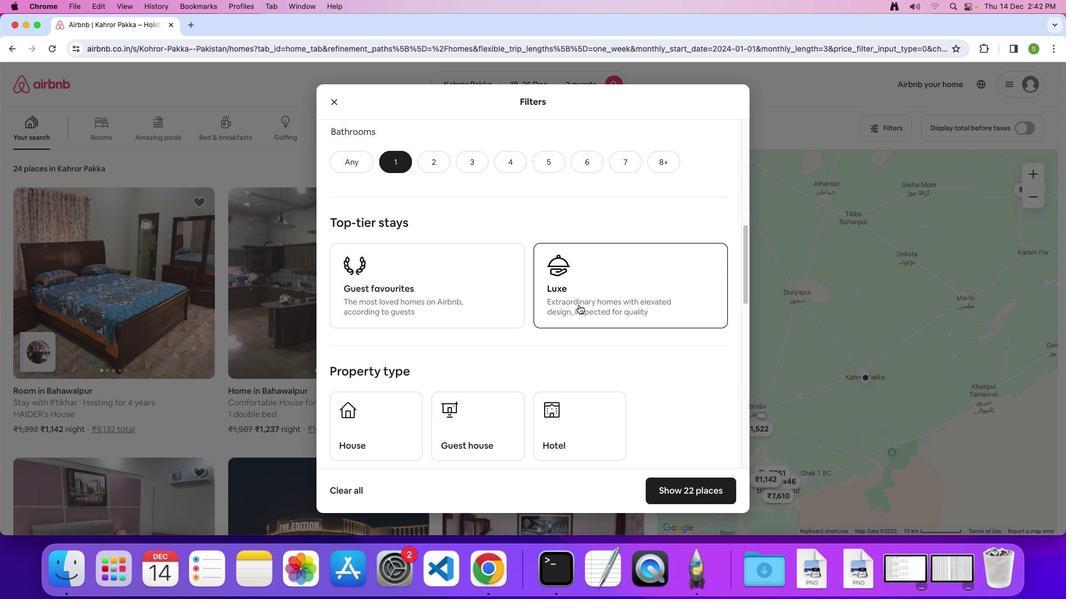 
Action: Mouse scrolled (578, 305) with delta (0, 0)
Screenshot: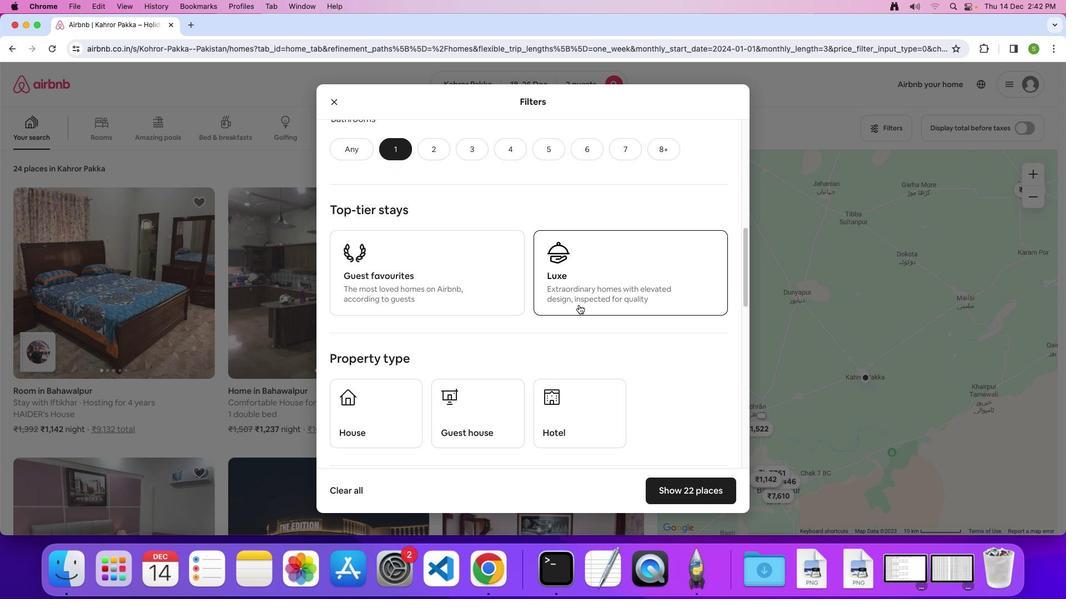 
Action: Mouse scrolled (578, 305) with delta (0, -1)
Screenshot: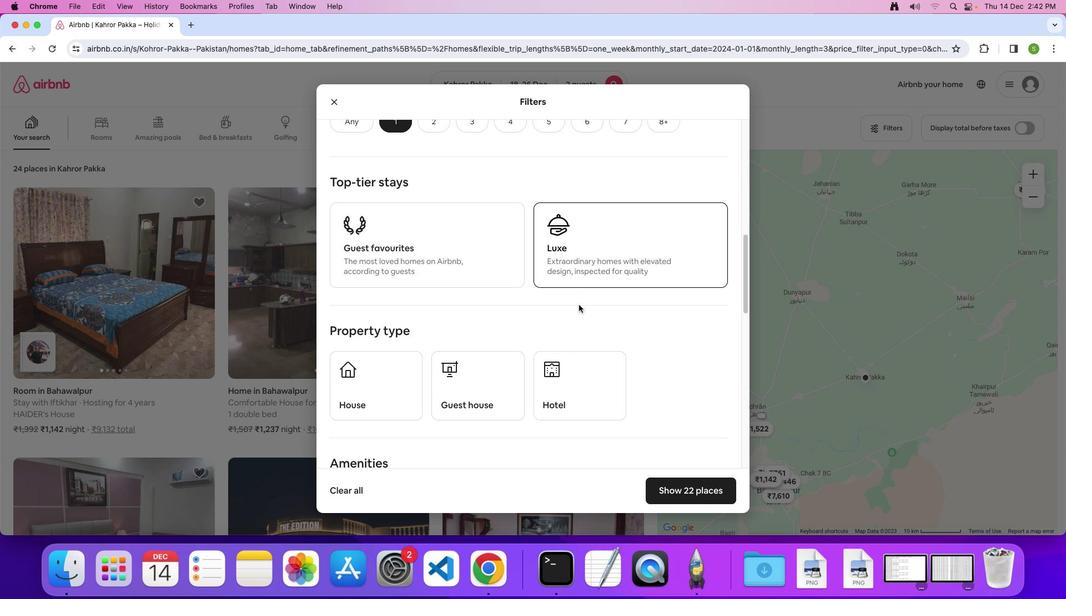 
Action: Mouse scrolled (578, 305) with delta (0, 0)
Screenshot: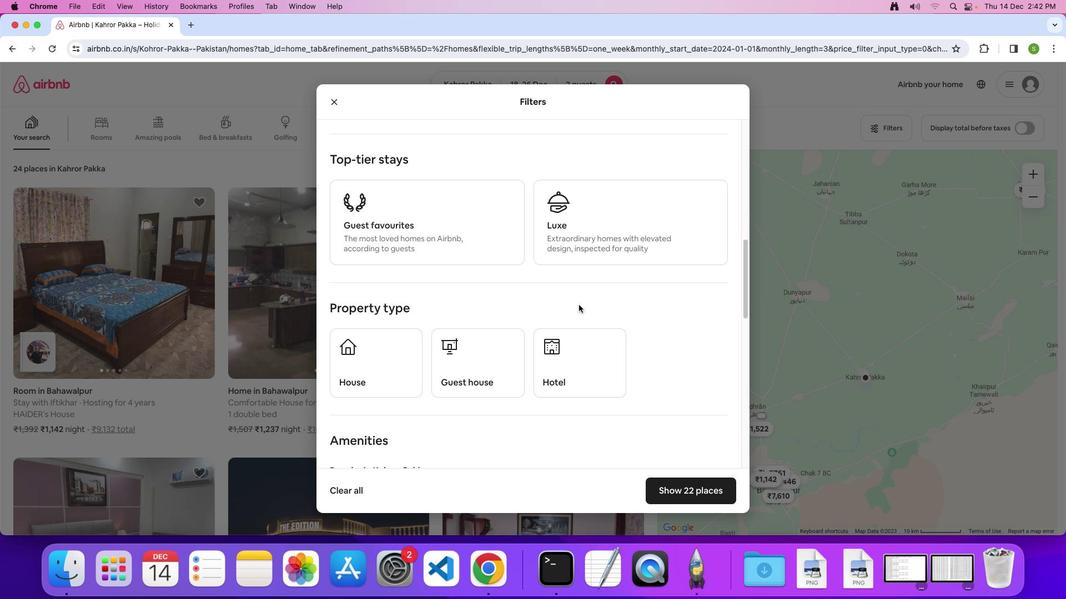 
Action: Mouse scrolled (578, 305) with delta (0, 0)
Screenshot: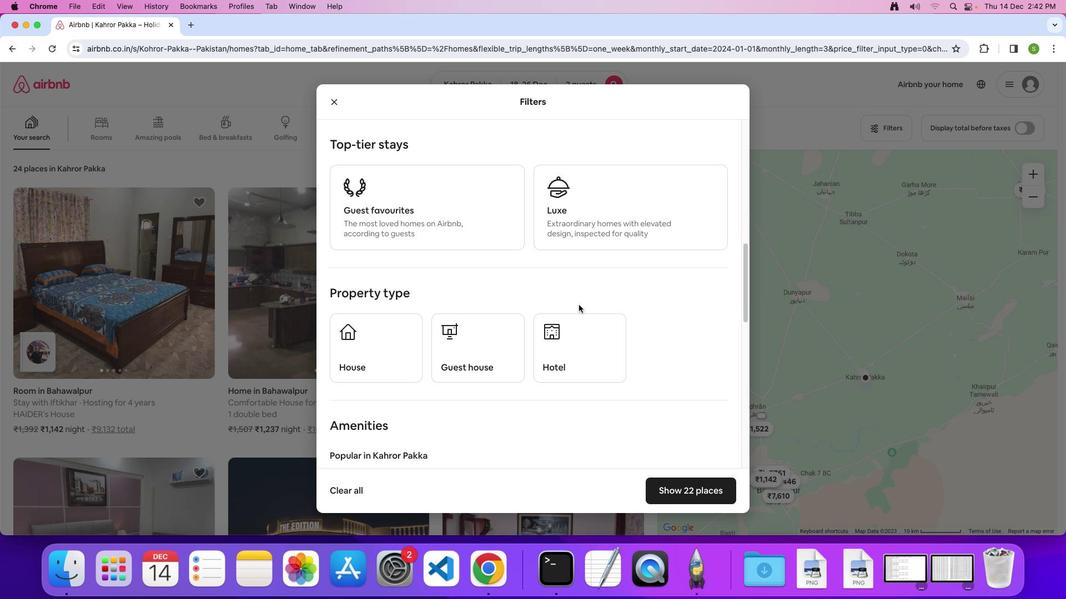 
Action: Mouse scrolled (578, 305) with delta (0, 0)
Screenshot: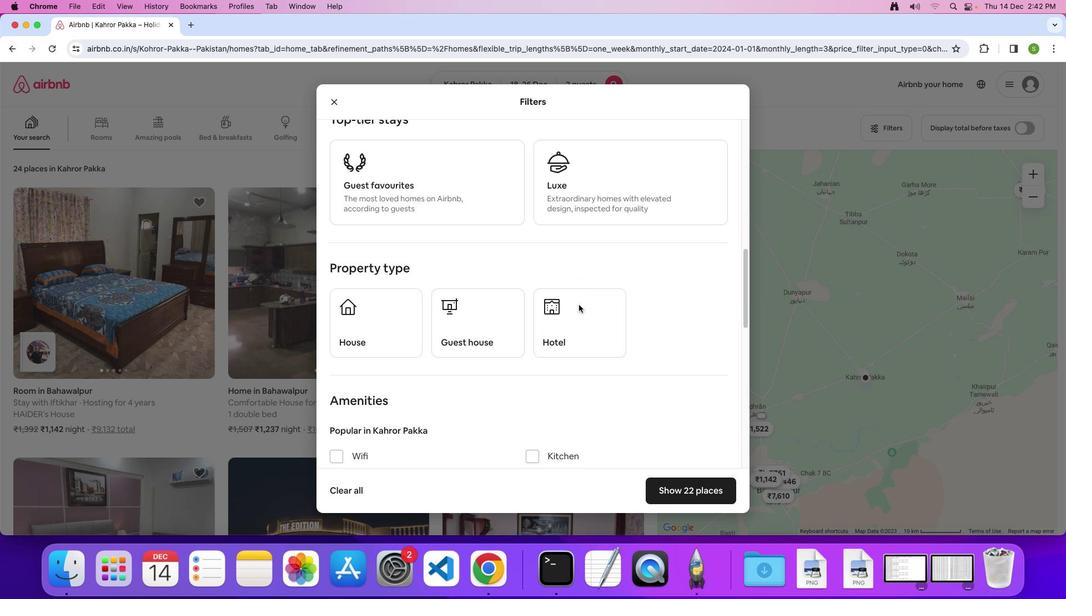 
Action: Mouse scrolled (578, 305) with delta (0, 0)
Screenshot: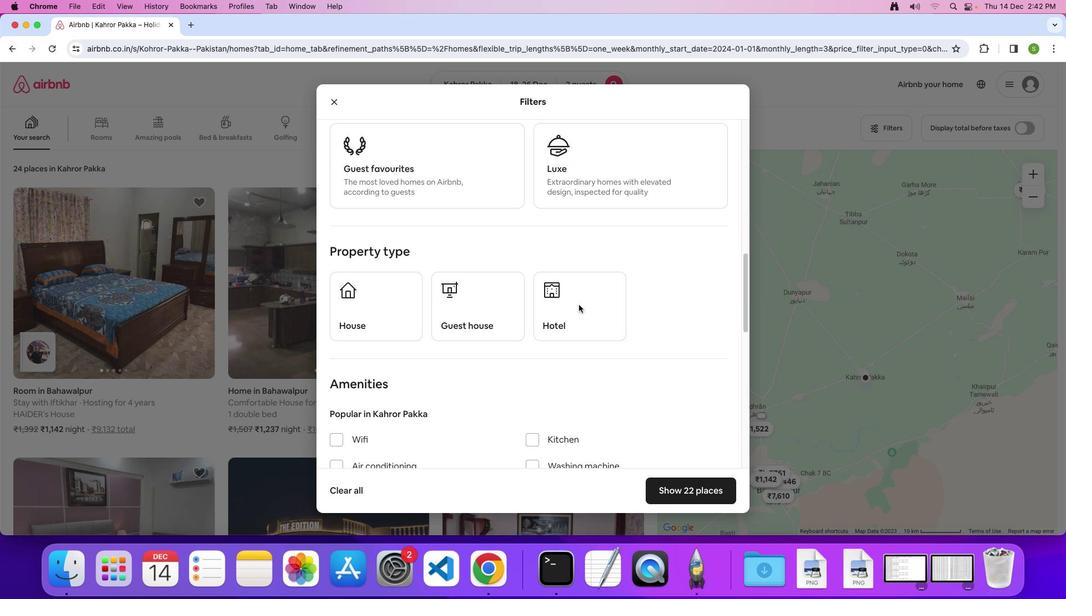 
Action: Mouse scrolled (578, 305) with delta (0, 0)
Screenshot: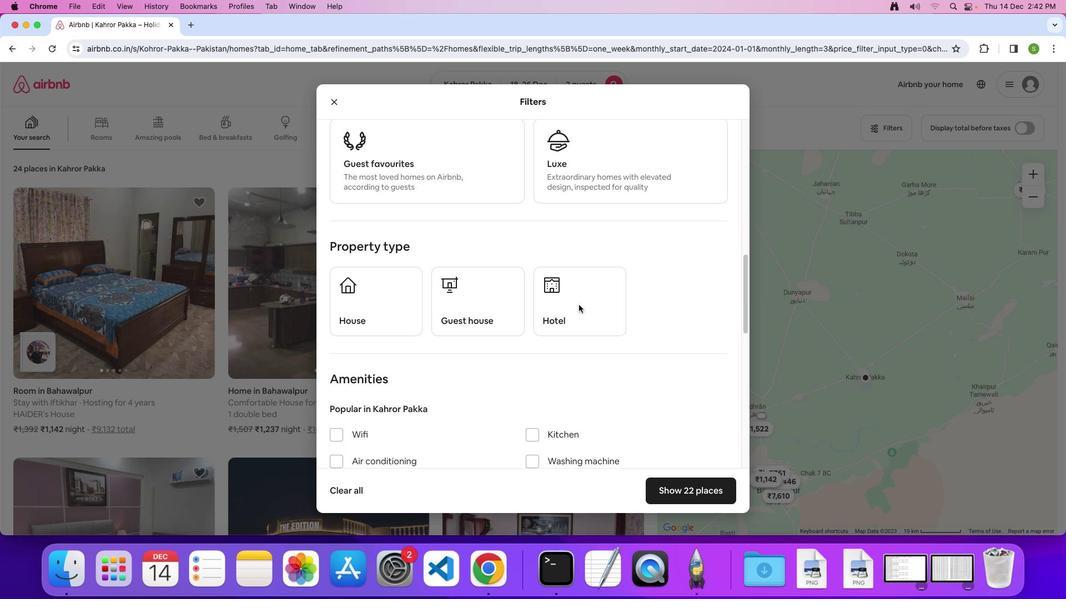 
Action: Mouse pressed left at (578, 305)
Screenshot: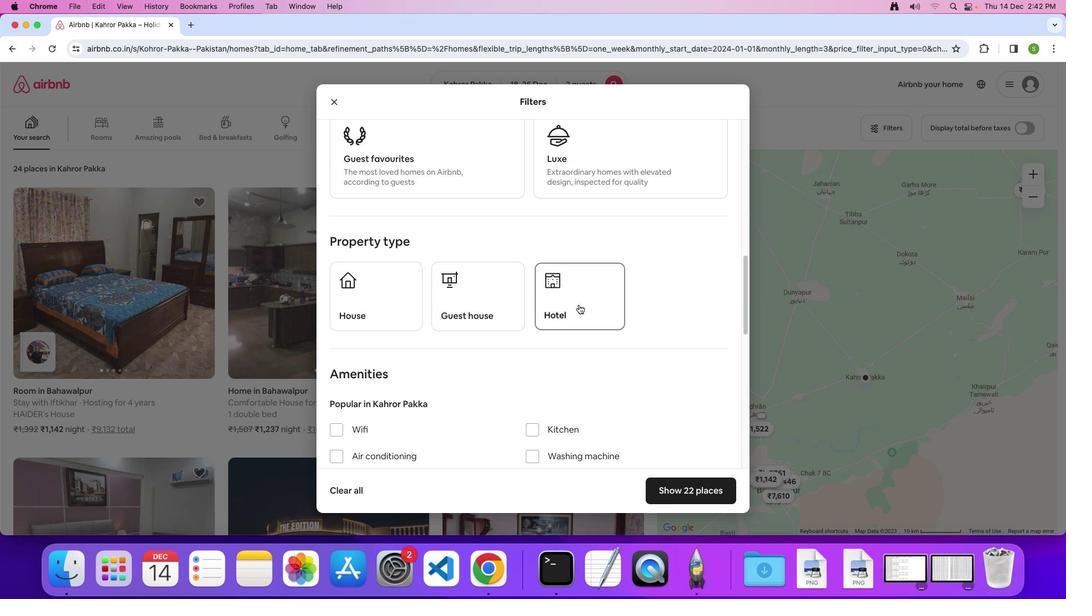 
Action: Mouse scrolled (578, 305) with delta (0, 0)
Screenshot: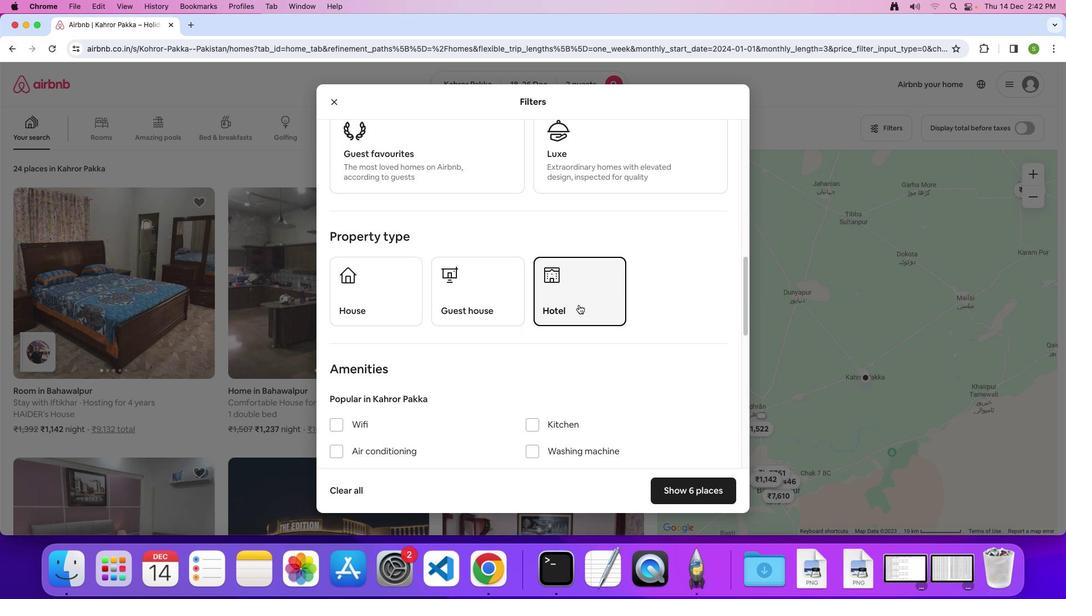 
Action: Mouse scrolled (578, 305) with delta (0, 0)
Screenshot: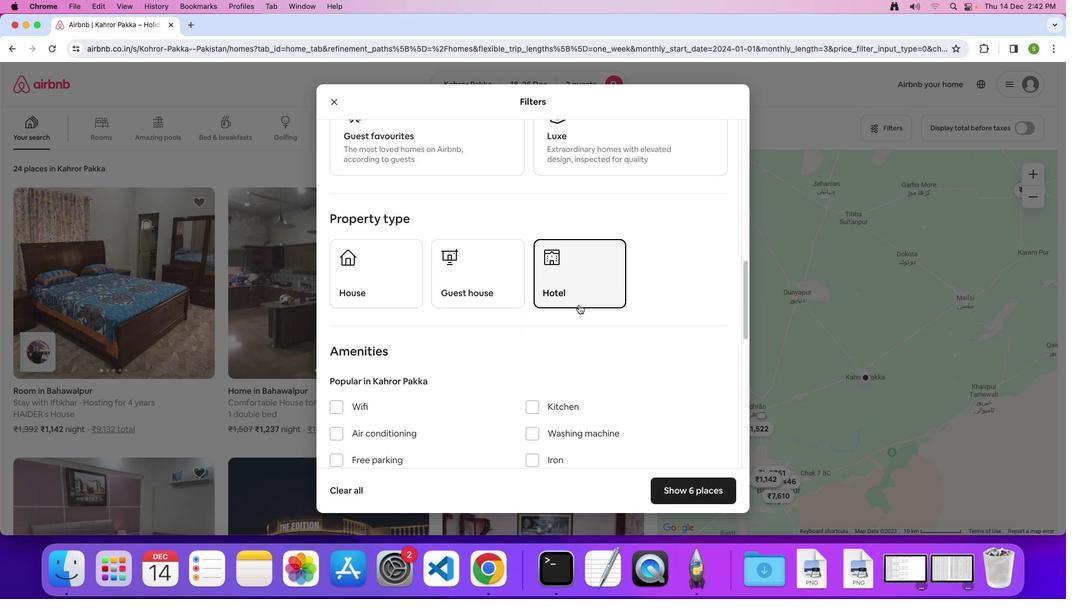 
Action: Mouse scrolled (578, 305) with delta (0, -1)
Screenshot: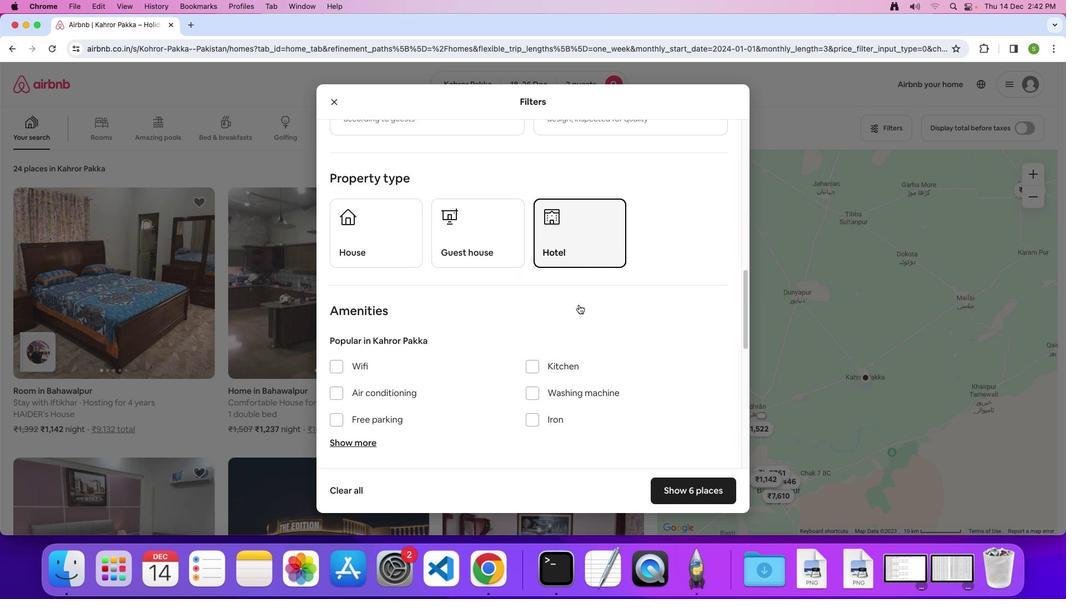 
Action: Mouse scrolled (578, 305) with delta (0, 0)
Screenshot: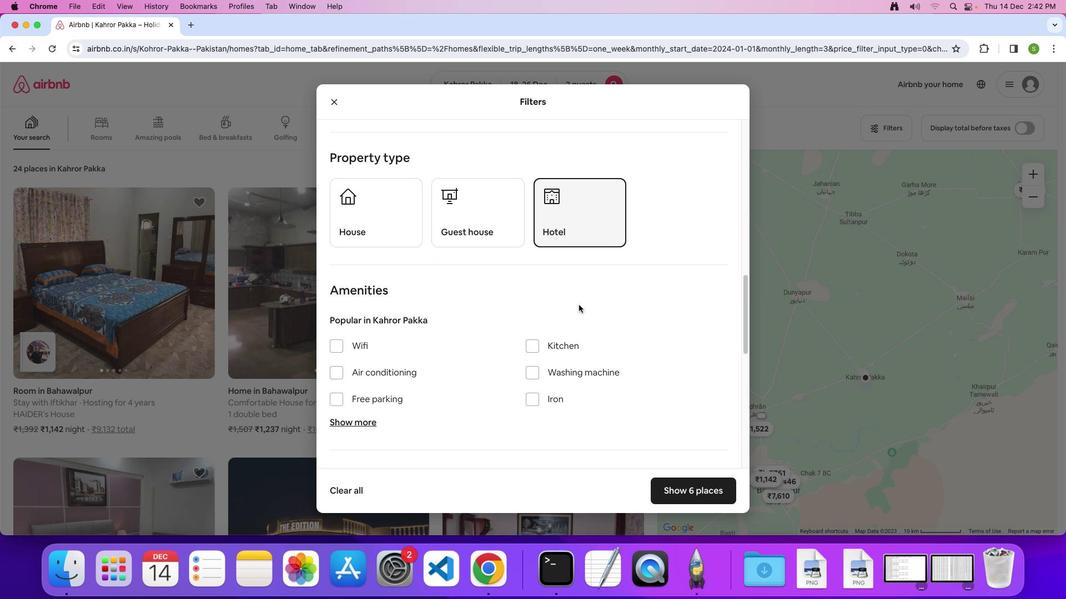 
Action: Mouse scrolled (578, 305) with delta (0, 0)
Screenshot: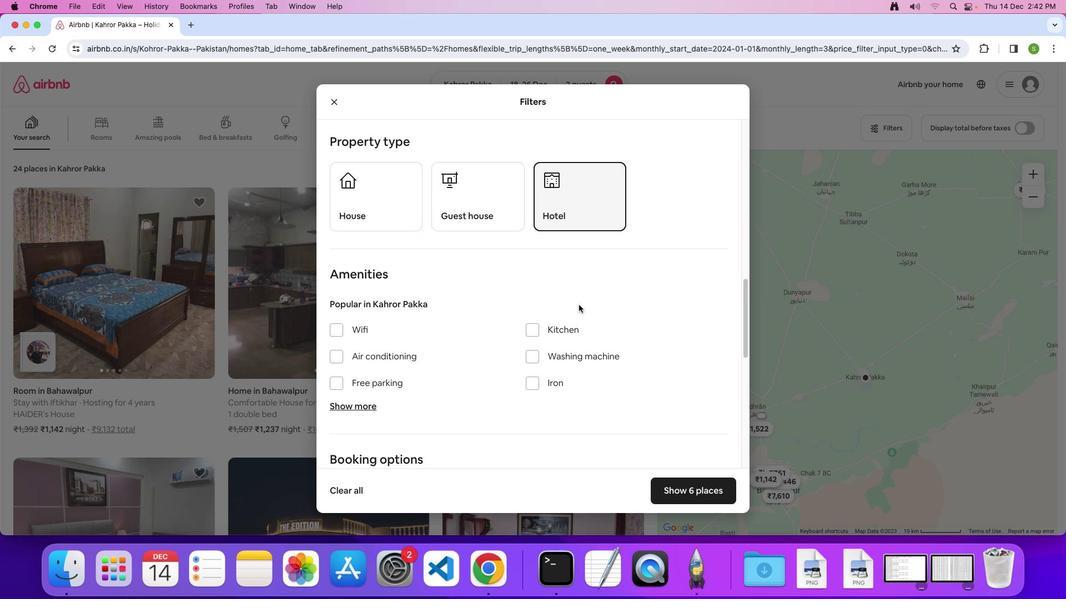 
Action: Mouse scrolled (578, 305) with delta (0, -1)
Screenshot: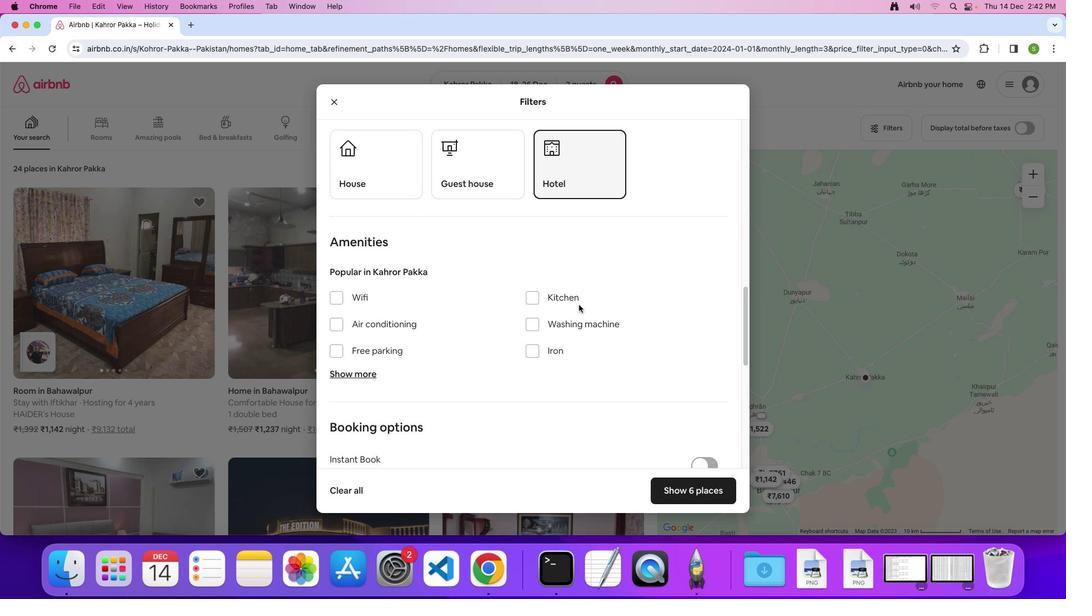 
Action: Mouse scrolled (578, 305) with delta (0, 0)
Screenshot: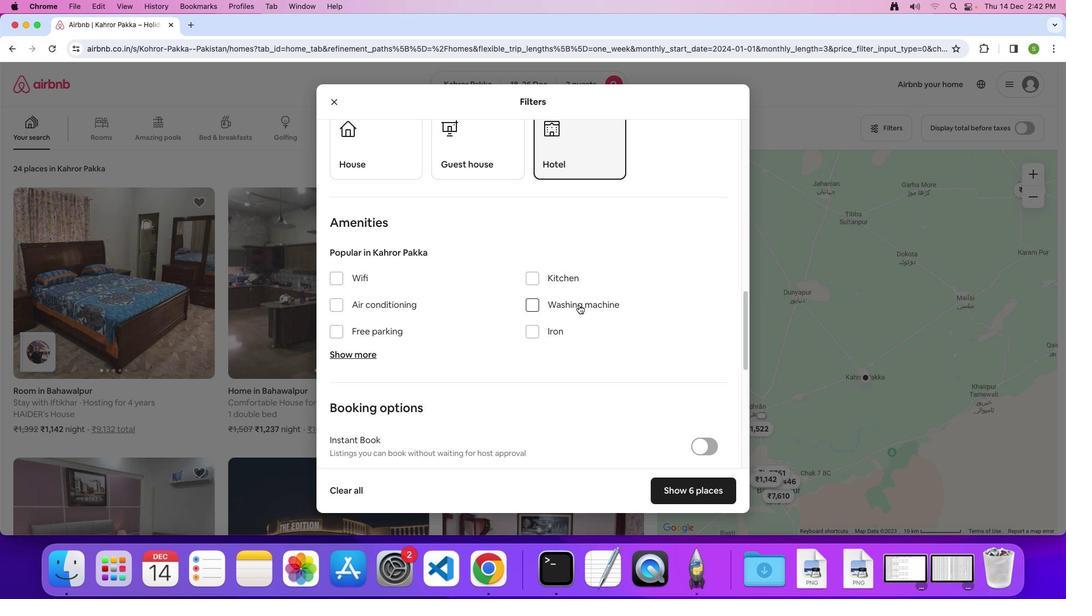 
Action: Mouse scrolled (578, 305) with delta (0, 0)
Screenshot: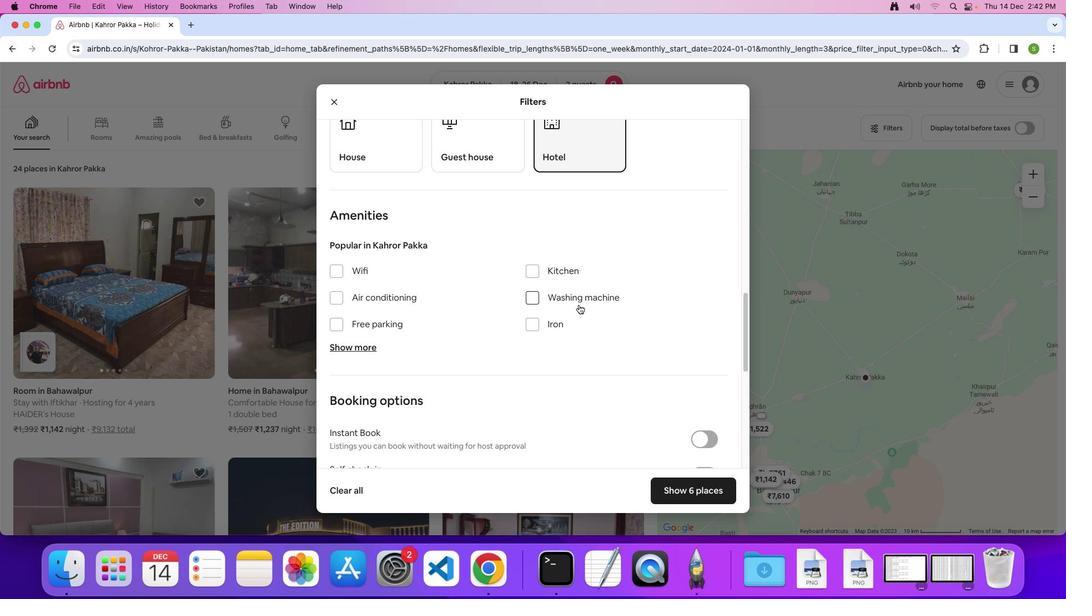 
Action: Mouse scrolled (578, 305) with delta (0, 0)
Screenshot: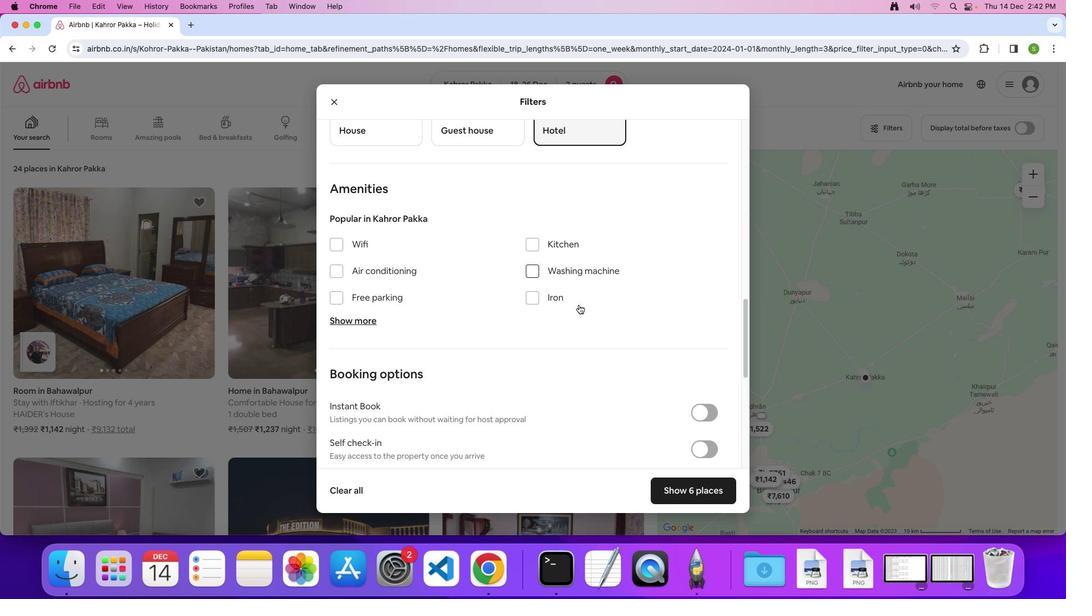 
Action: Mouse moved to (339, 231)
Screenshot: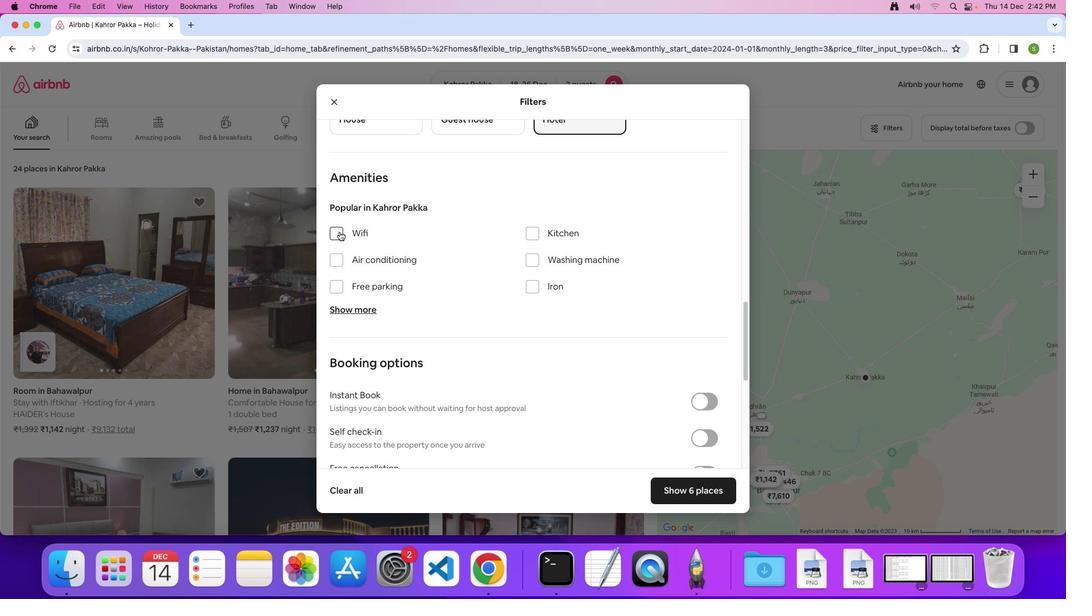 
Action: Mouse pressed left at (339, 231)
Screenshot: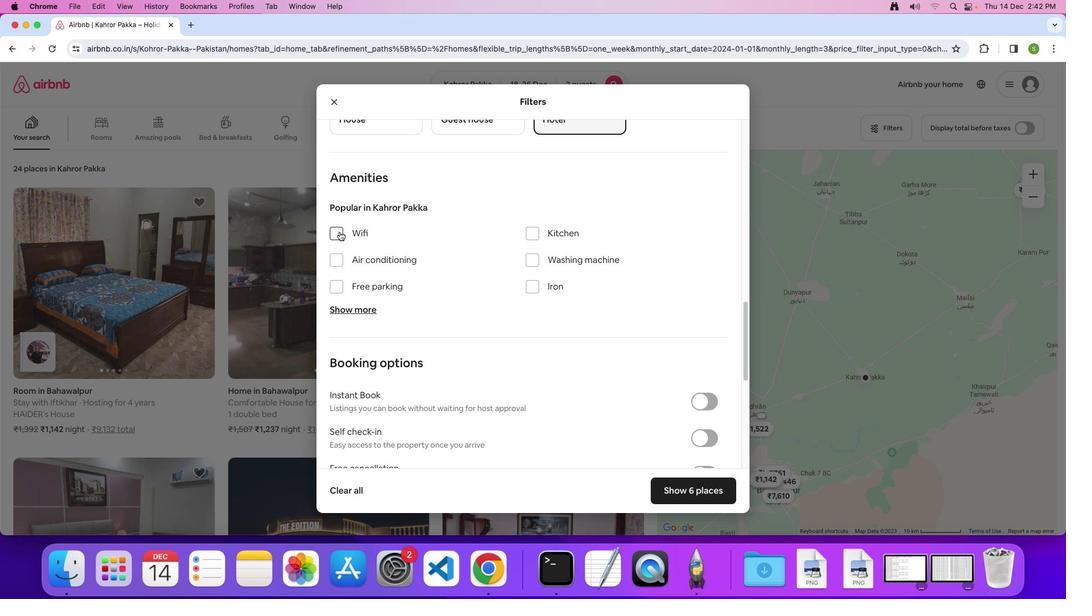 
Action: Mouse moved to (534, 309)
Screenshot: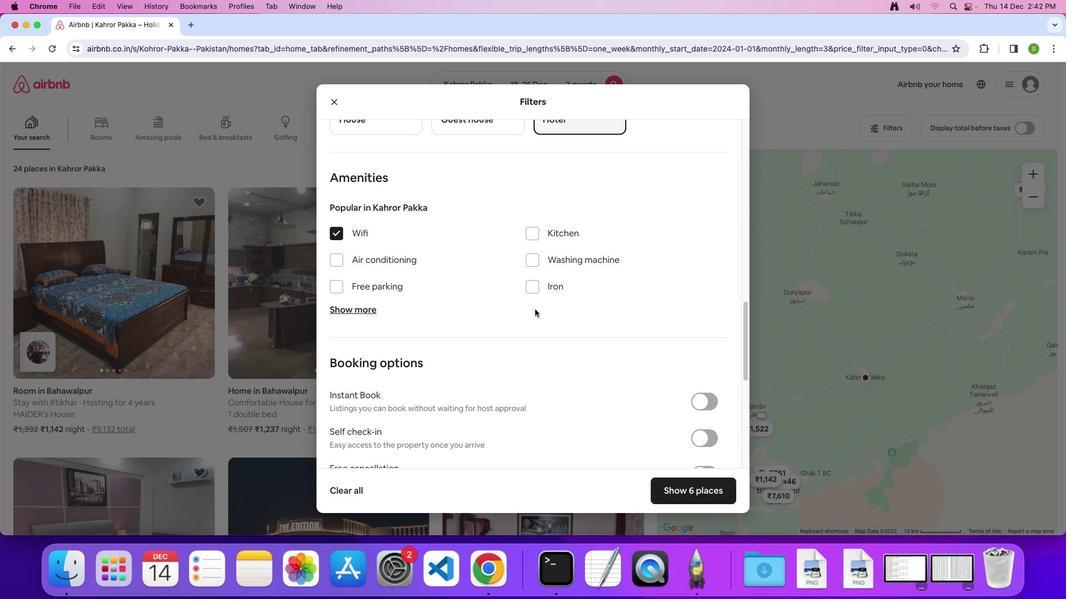 
Action: Mouse scrolled (534, 309) with delta (0, 0)
Screenshot: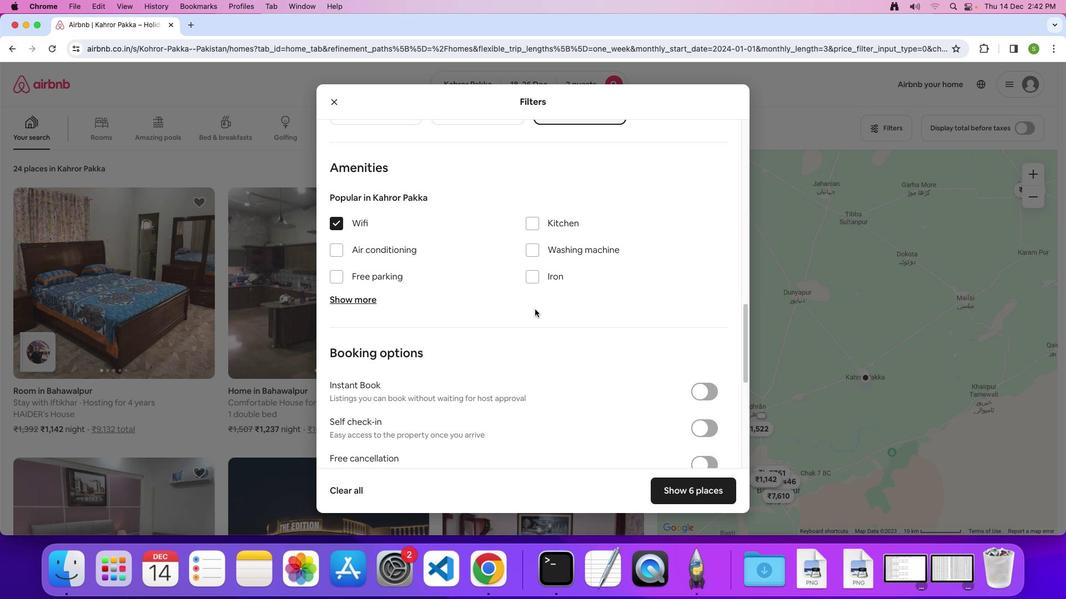 
Action: Mouse scrolled (534, 309) with delta (0, 0)
Screenshot: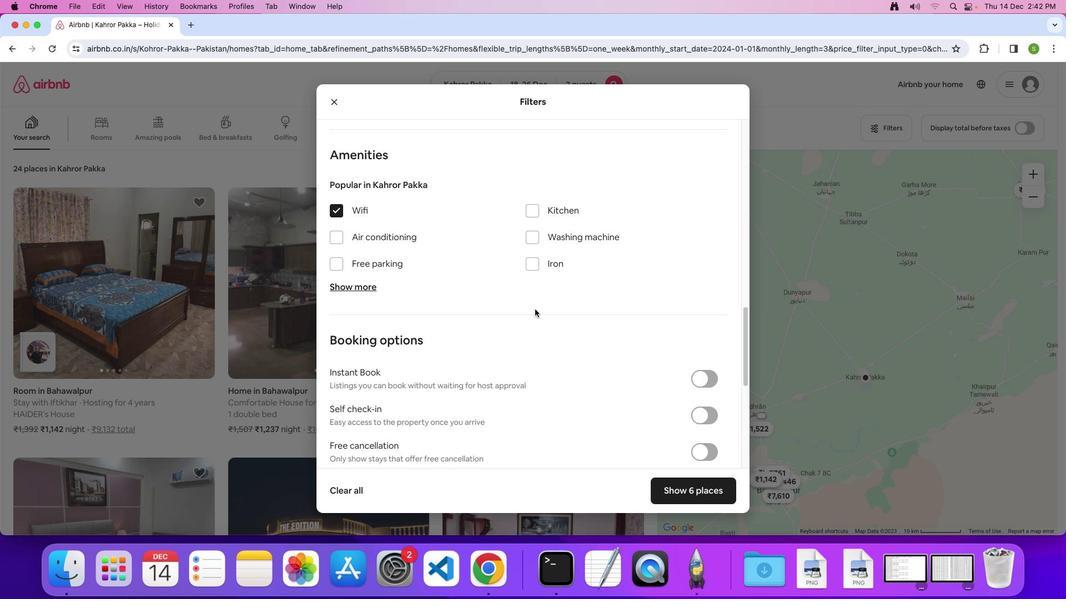
Action: Mouse scrolled (534, 309) with delta (0, -1)
Screenshot: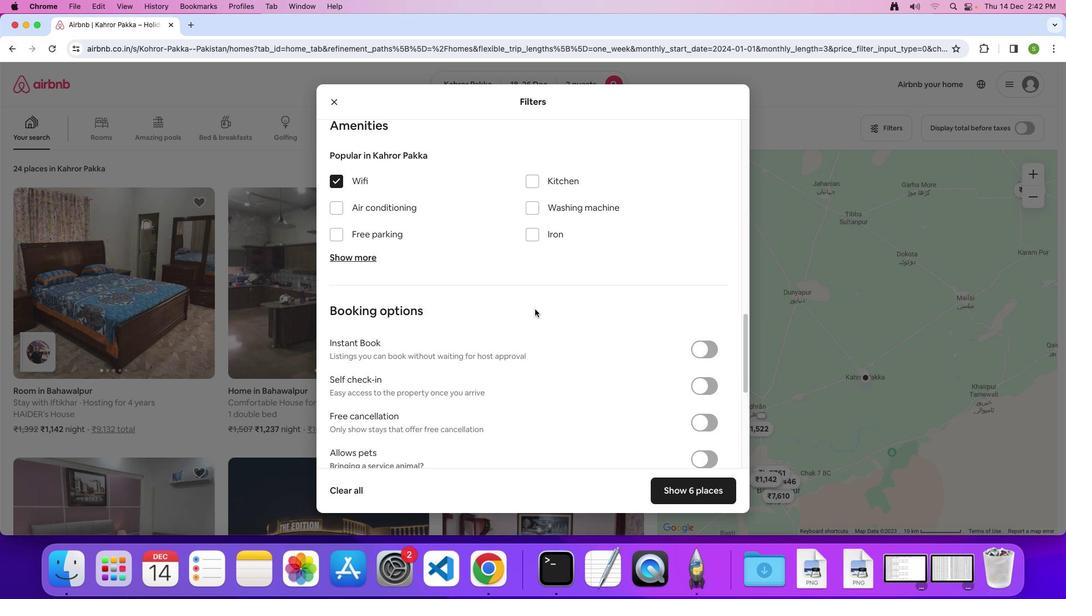 
Action: Mouse scrolled (534, 309) with delta (0, 0)
Screenshot: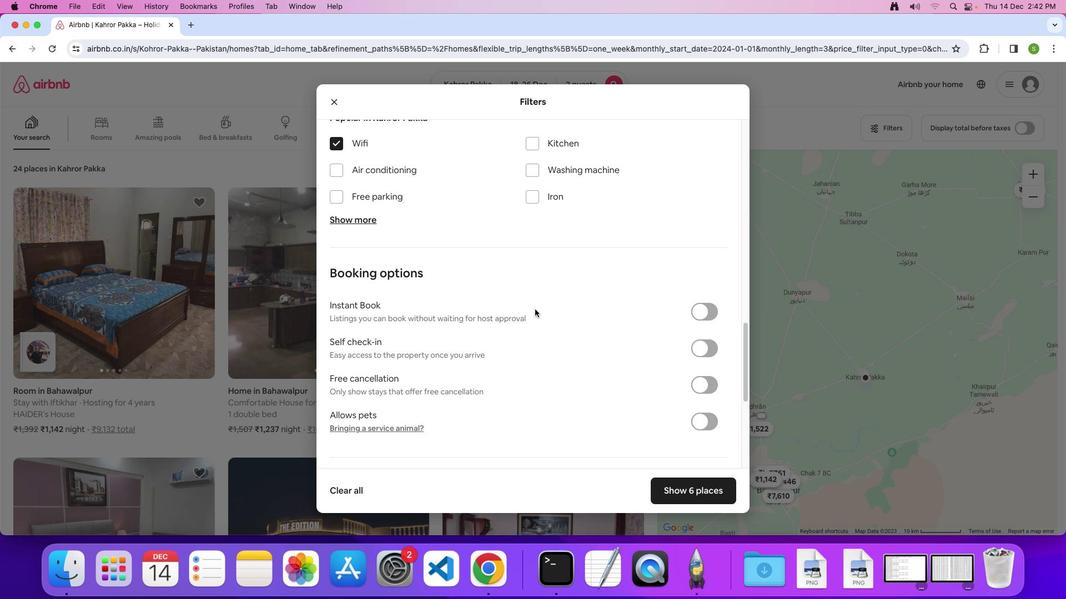 
Action: Mouse scrolled (534, 309) with delta (0, 0)
Screenshot: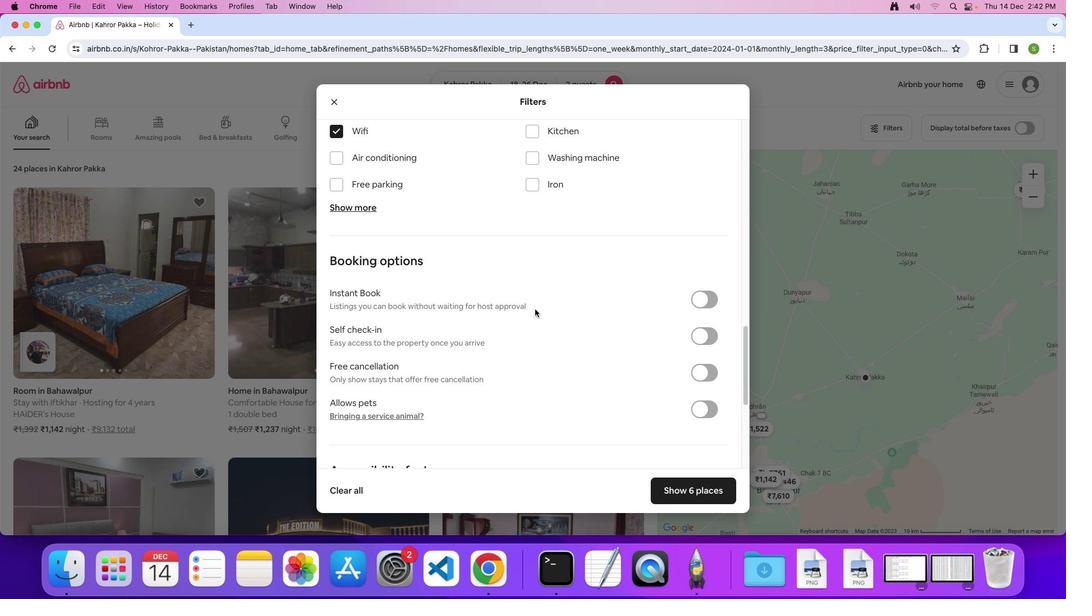 
Action: Mouse scrolled (534, 309) with delta (0, -1)
Screenshot: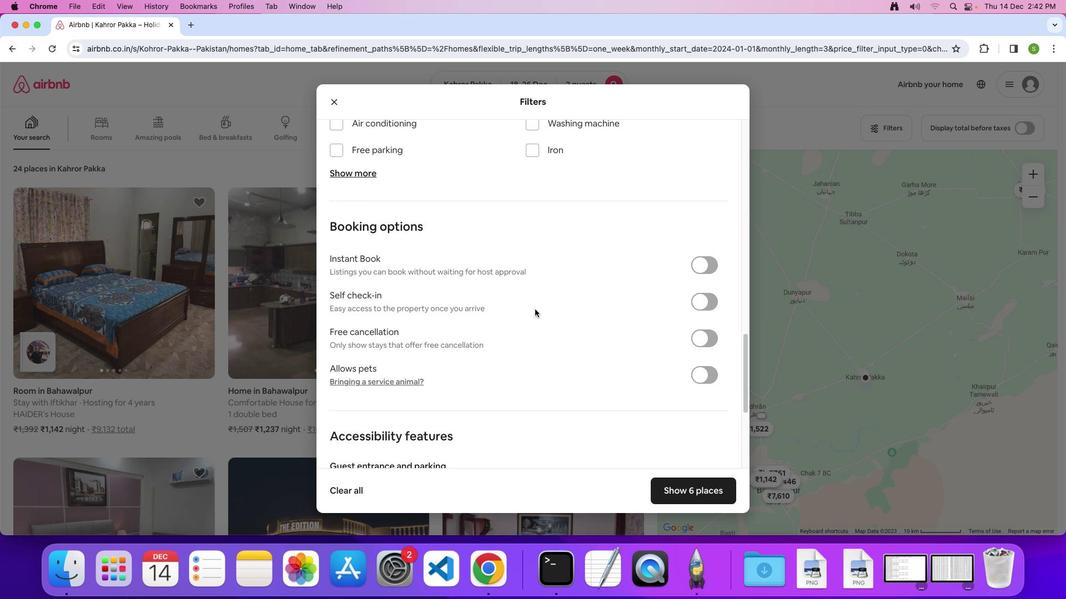 
Action: Mouse scrolled (534, 309) with delta (0, 0)
Screenshot: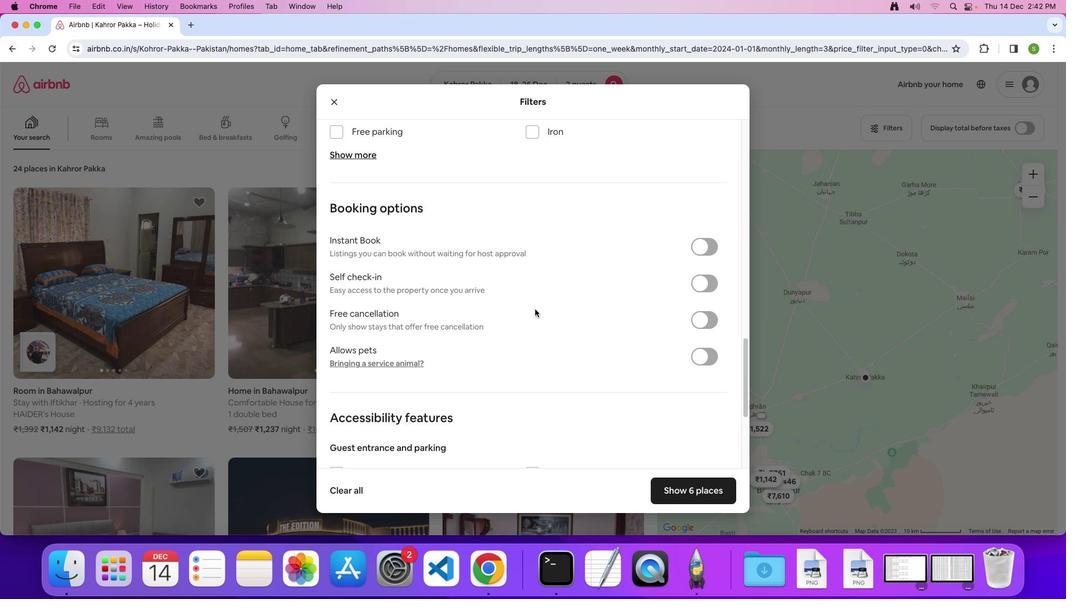 
Action: Mouse scrolled (534, 309) with delta (0, 0)
Screenshot: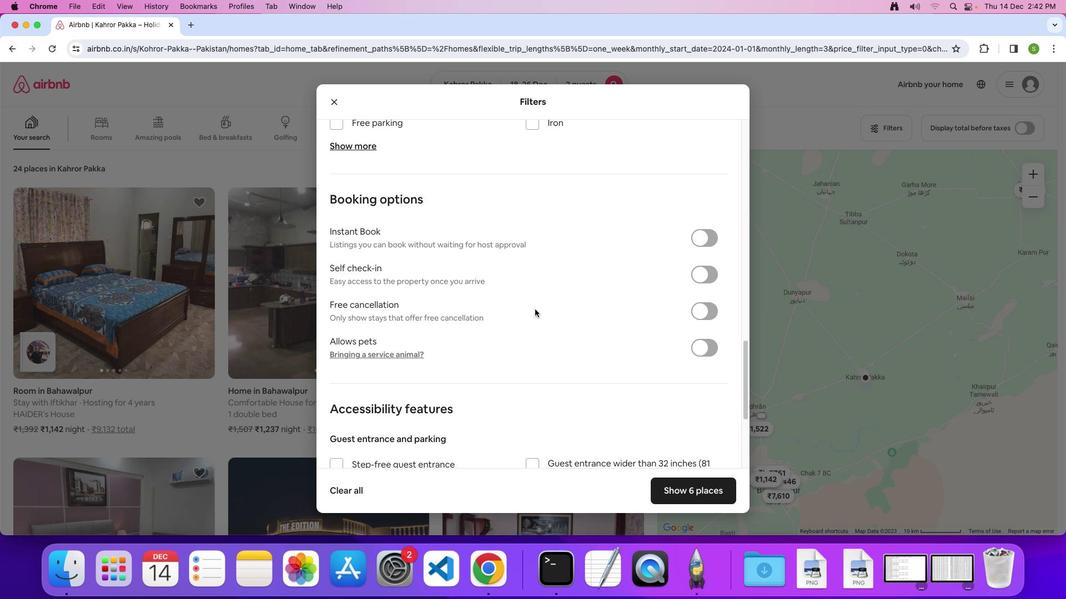 
Action: Mouse scrolled (534, 309) with delta (0, 0)
Screenshot: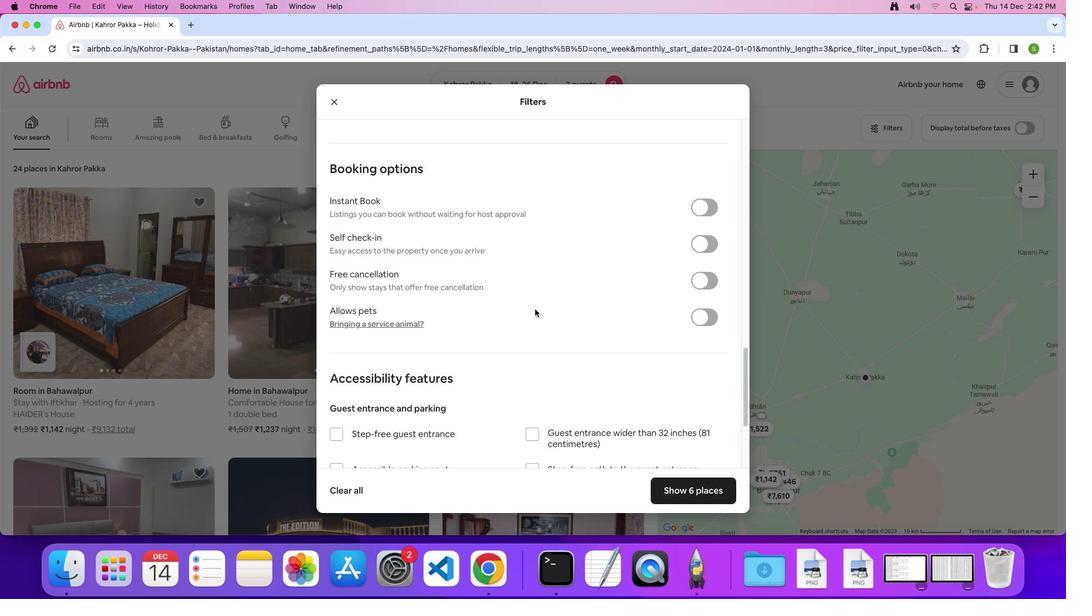 
Action: Mouse scrolled (534, 309) with delta (0, 0)
Screenshot: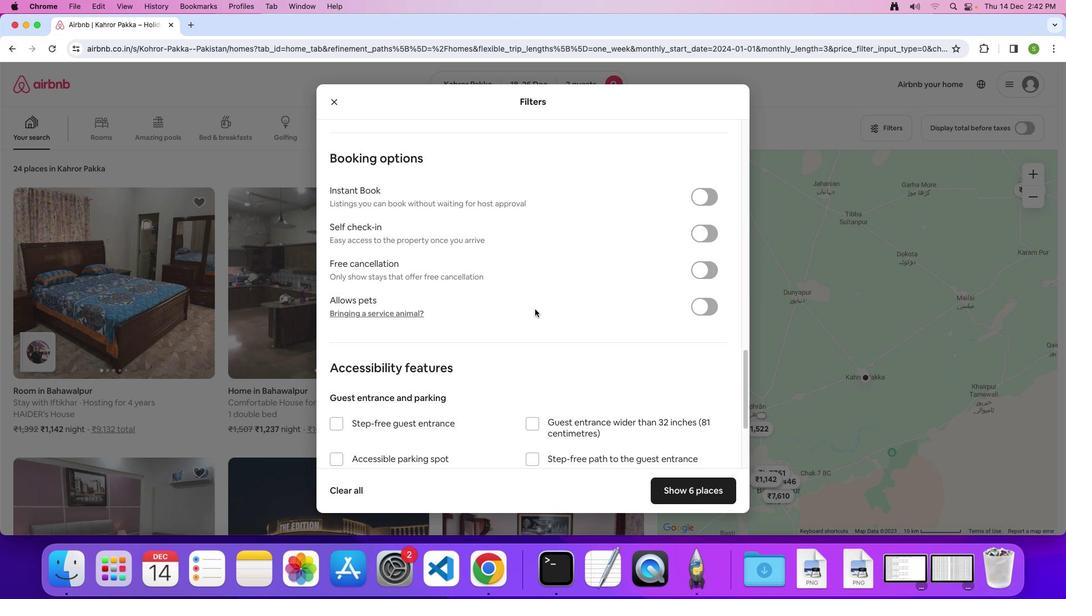 
Action: Mouse scrolled (534, 309) with delta (0, 0)
Screenshot: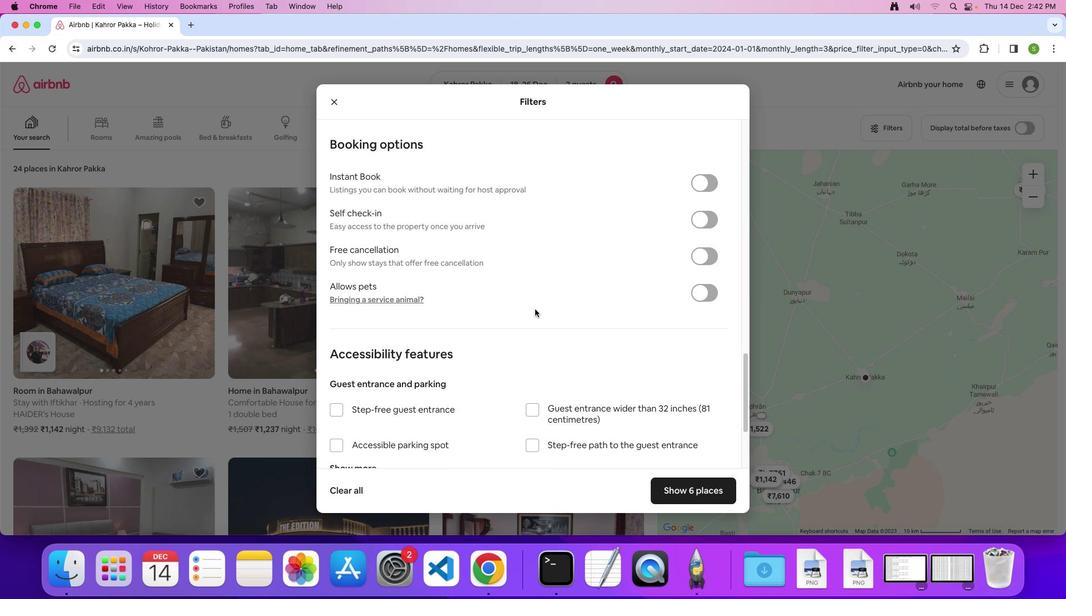 
Action: Mouse scrolled (534, 309) with delta (0, 0)
Screenshot: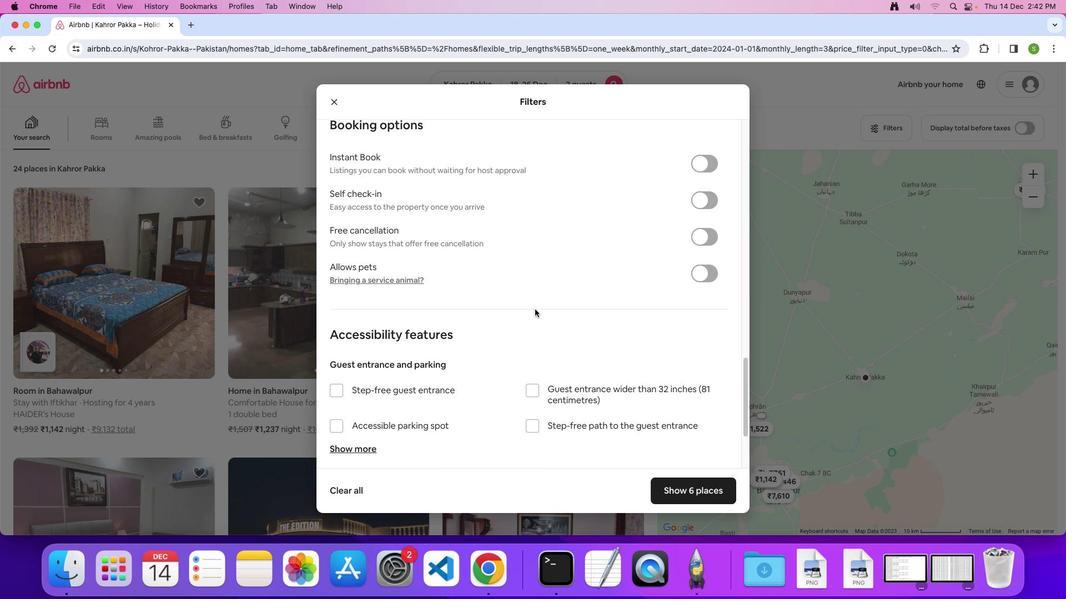 
Action: Mouse scrolled (534, 309) with delta (0, 0)
Screenshot: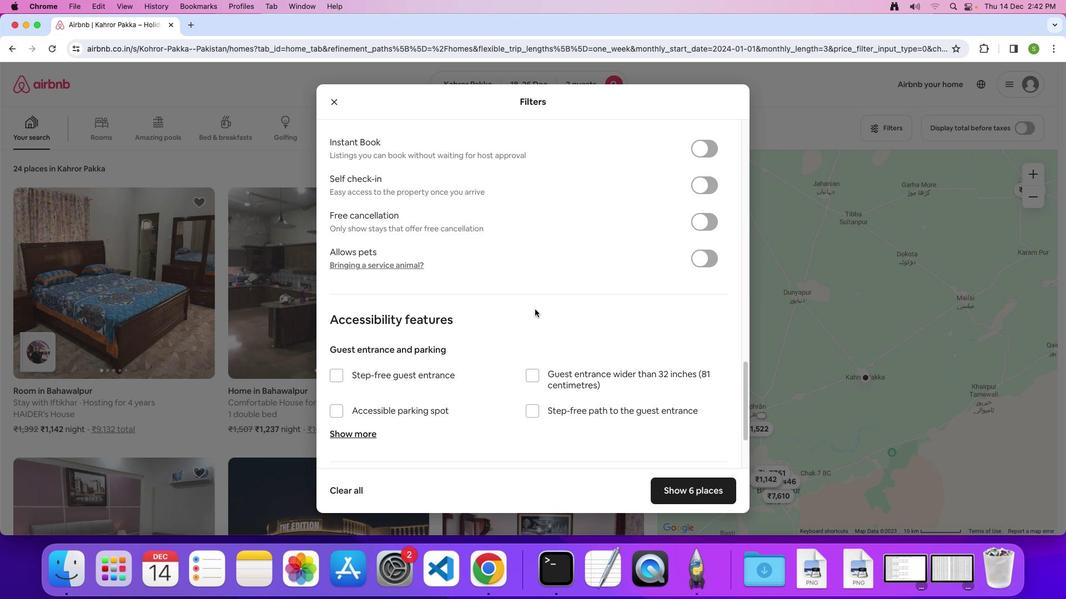 
Action: Mouse scrolled (534, 309) with delta (0, 0)
Screenshot: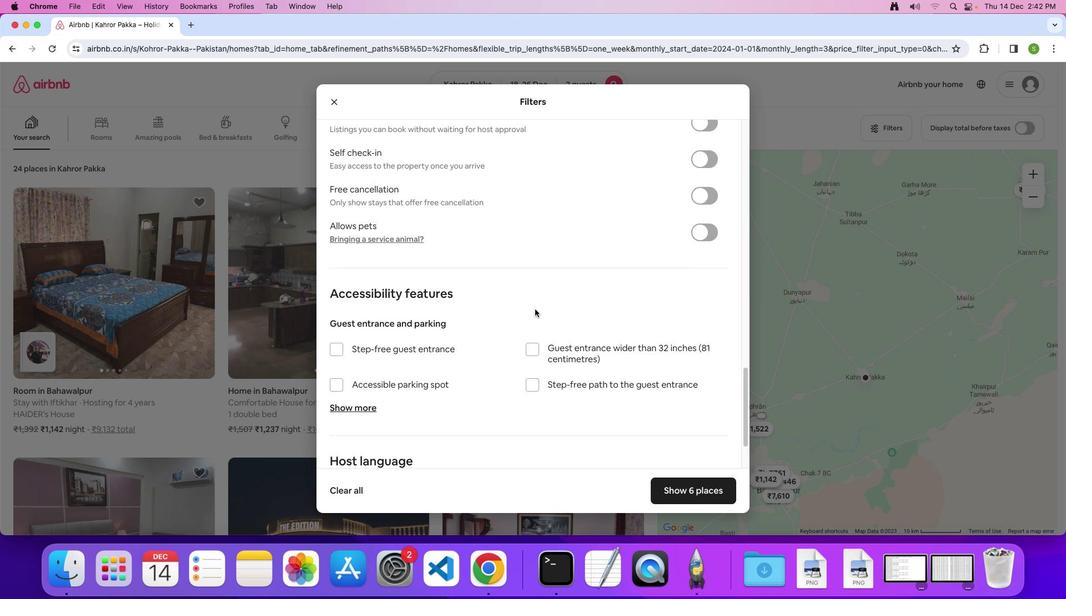 
Action: Mouse scrolled (534, 309) with delta (0, -1)
Screenshot: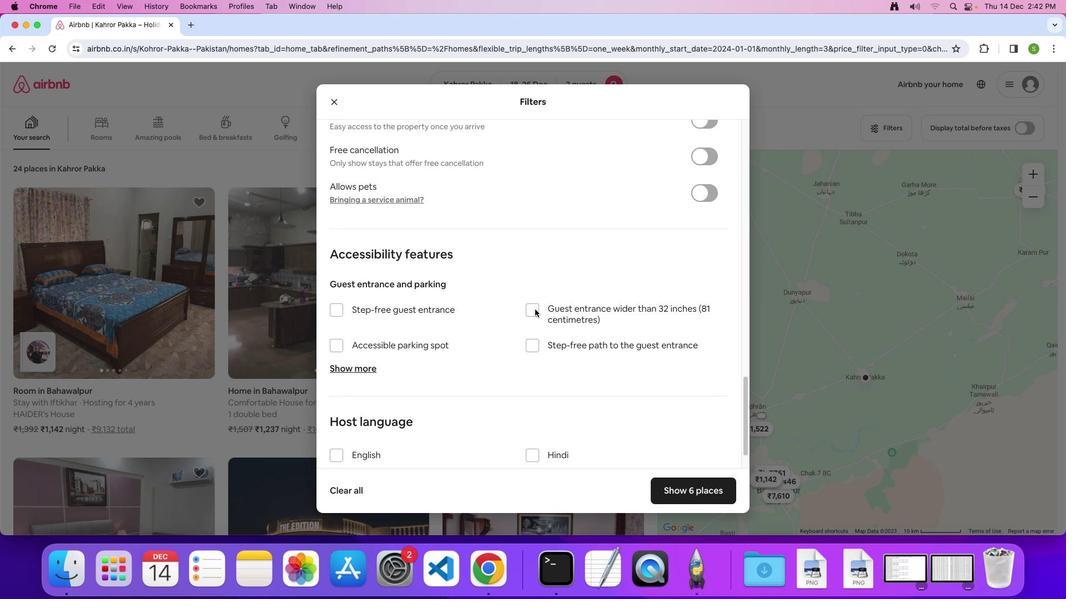 
Action: Mouse scrolled (534, 309) with delta (0, 0)
Screenshot: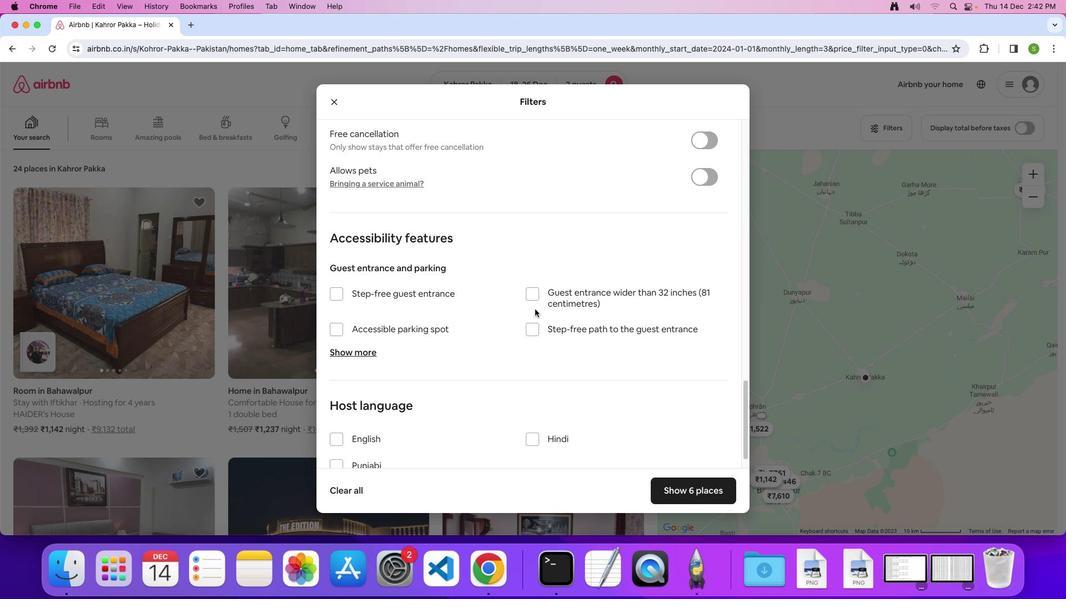 
Action: Mouse scrolled (534, 309) with delta (0, 0)
Screenshot: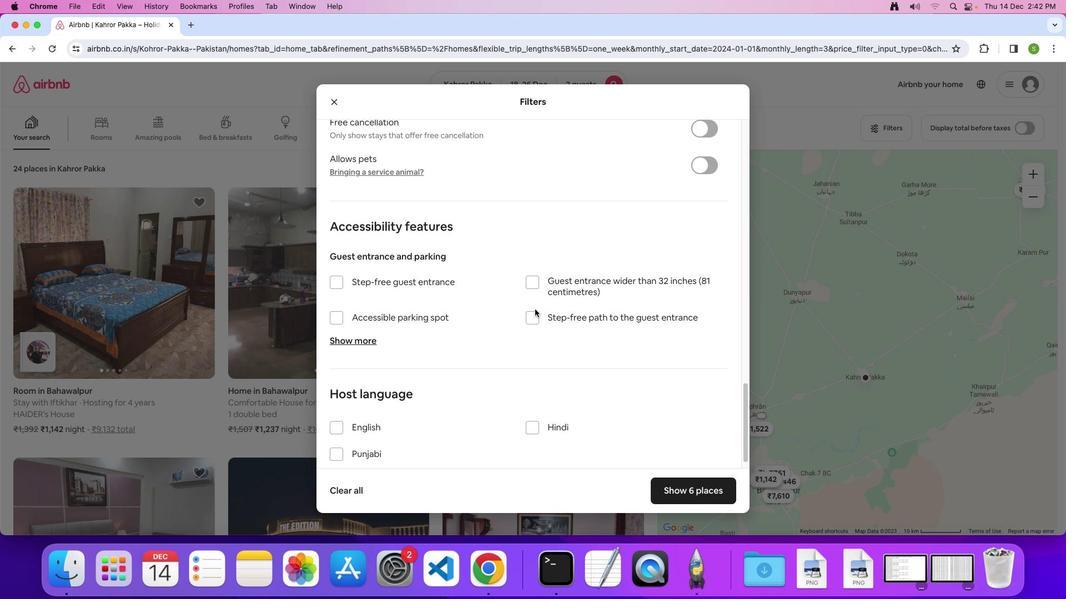 
Action: Mouse scrolled (534, 309) with delta (0, -1)
Screenshot: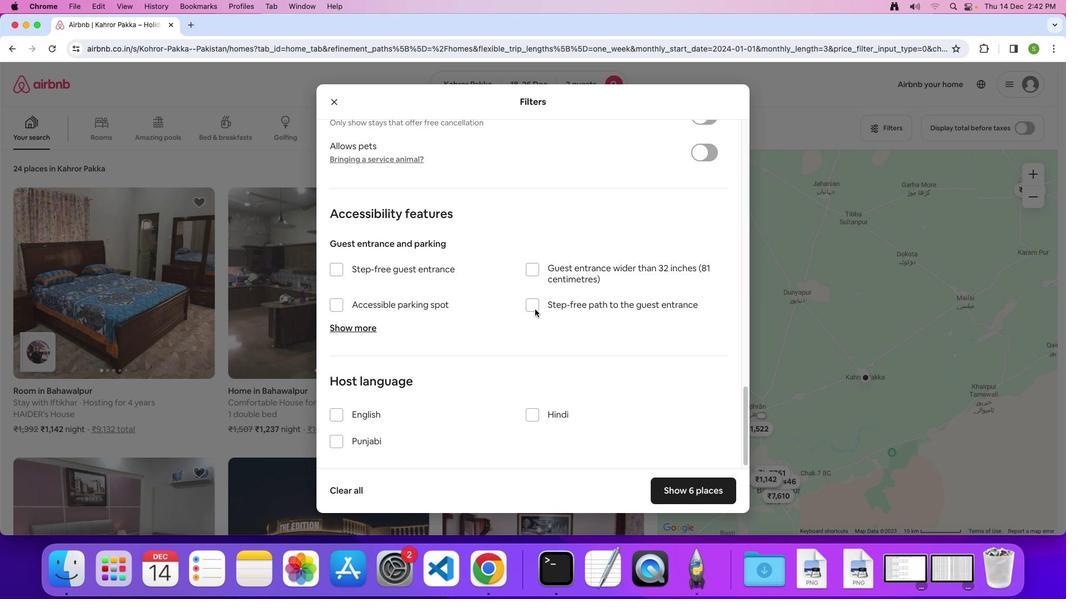 
Action: Mouse scrolled (534, 309) with delta (0, 0)
Screenshot: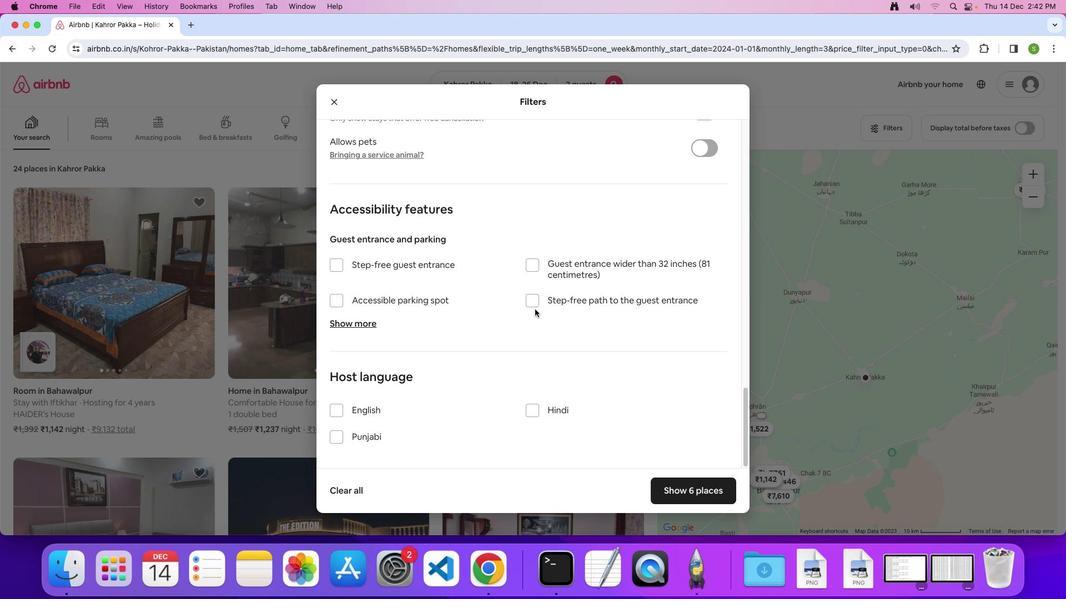 
Action: Mouse scrolled (534, 309) with delta (0, 0)
Screenshot: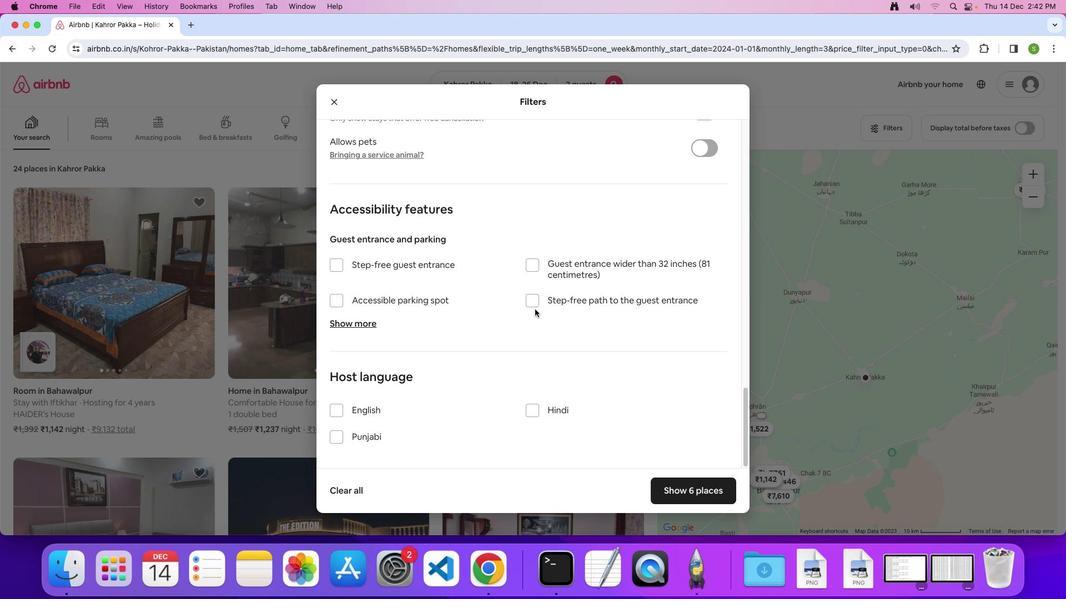 
Action: Mouse scrolled (534, 309) with delta (0, -1)
Screenshot: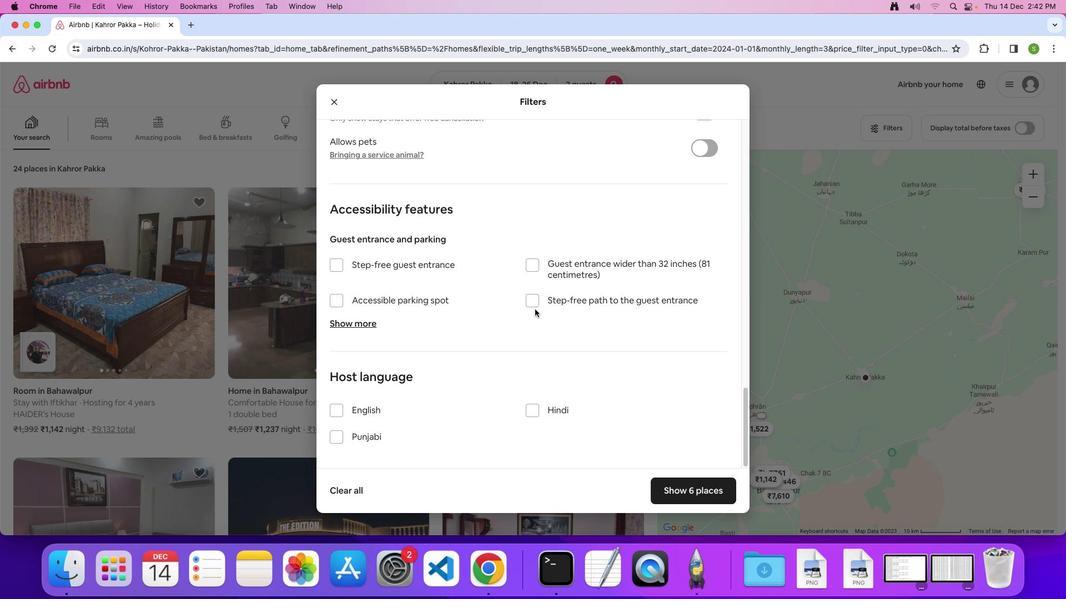 
Action: Mouse scrolled (534, 309) with delta (0, -1)
Screenshot: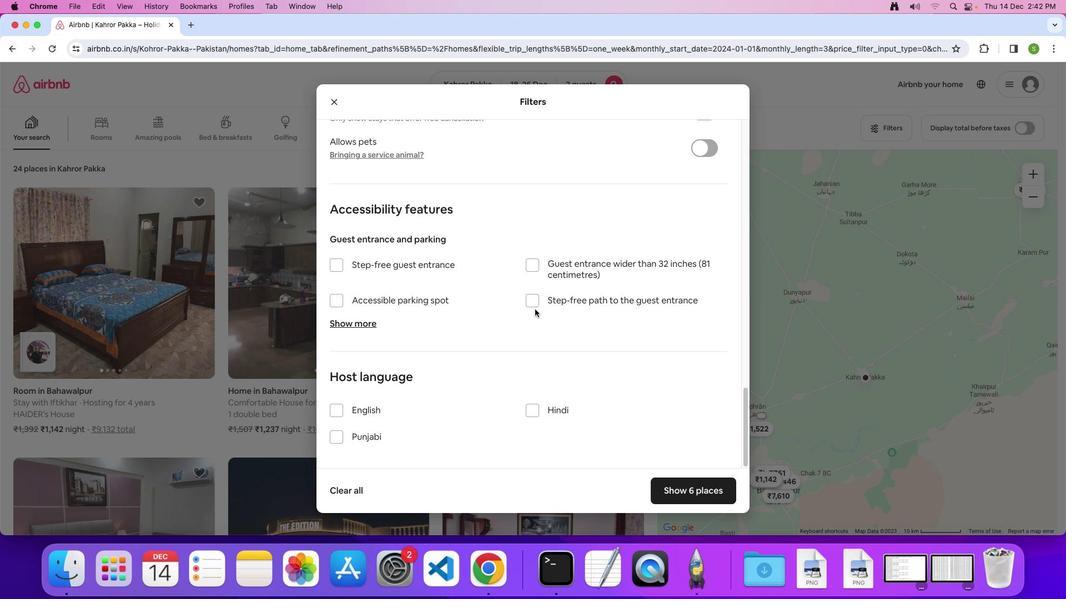 
Action: Mouse scrolled (534, 309) with delta (0, 0)
Screenshot: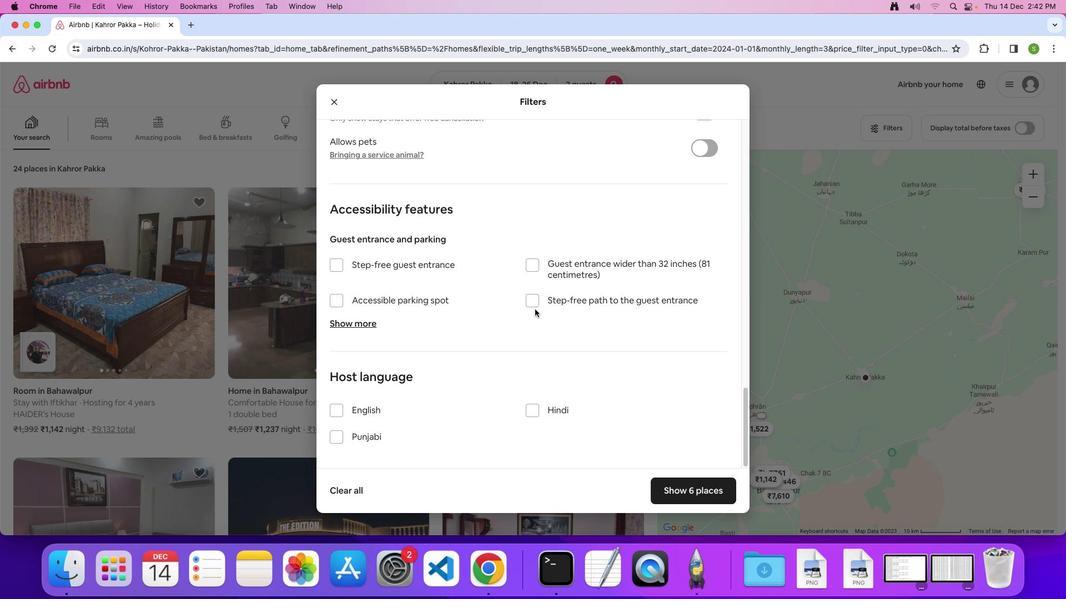 
Action: Mouse scrolled (534, 309) with delta (0, 0)
Screenshot: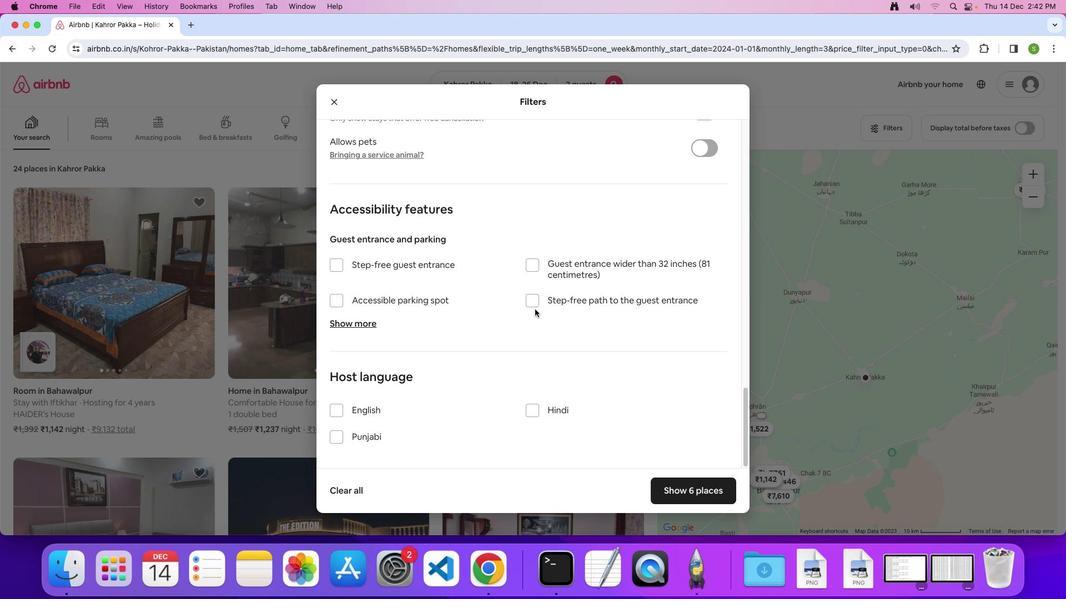 
Action: Mouse moved to (671, 483)
Screenshot: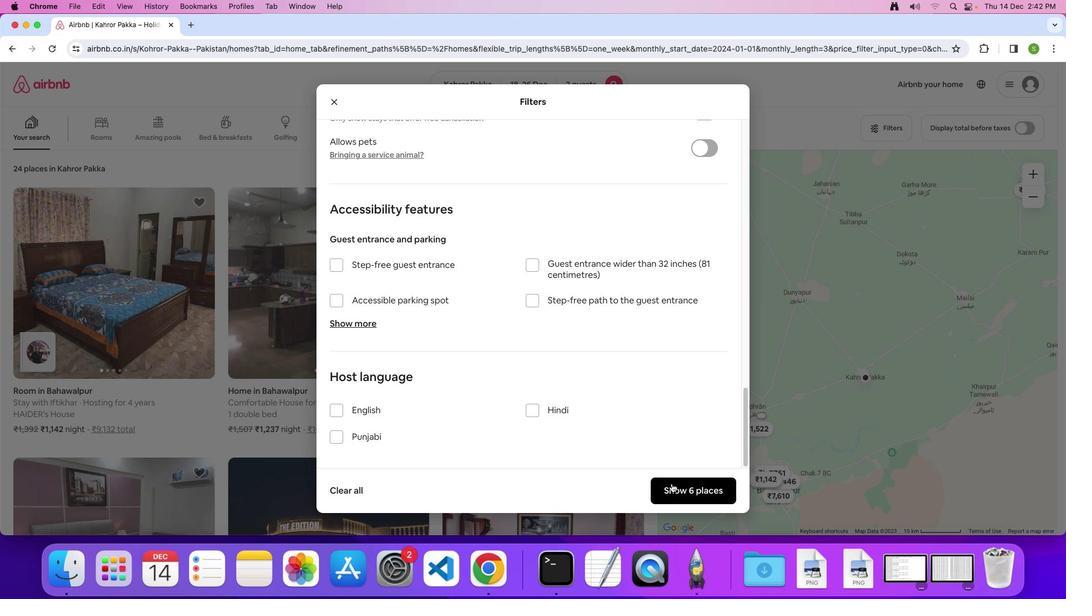 
Action: Mouse pressed left at (671, 483)
Screenshot: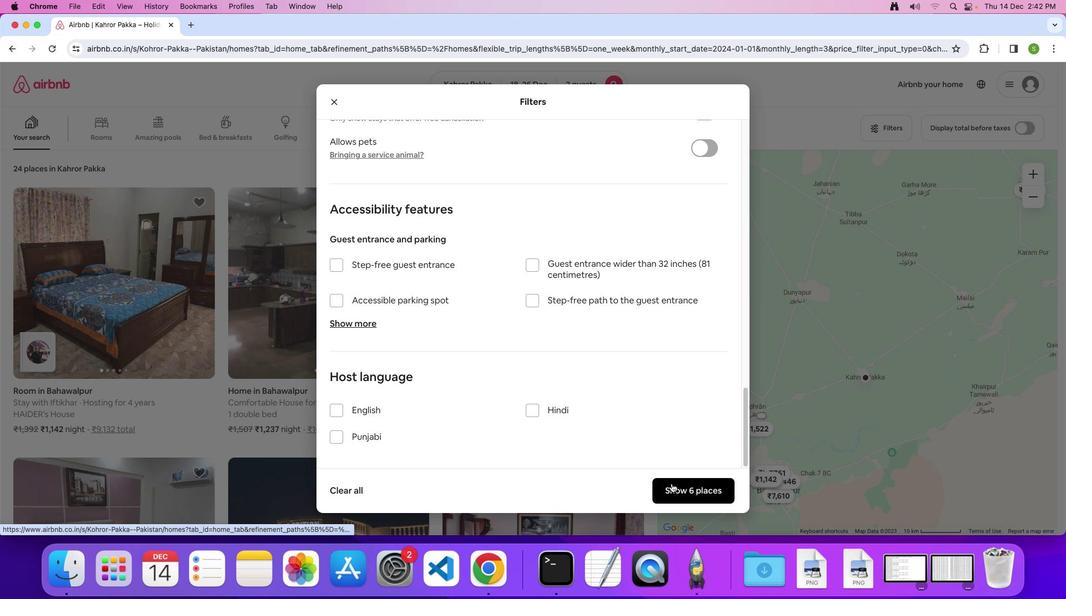 
Action: Mouse moved to (127, 229)
Screenshot: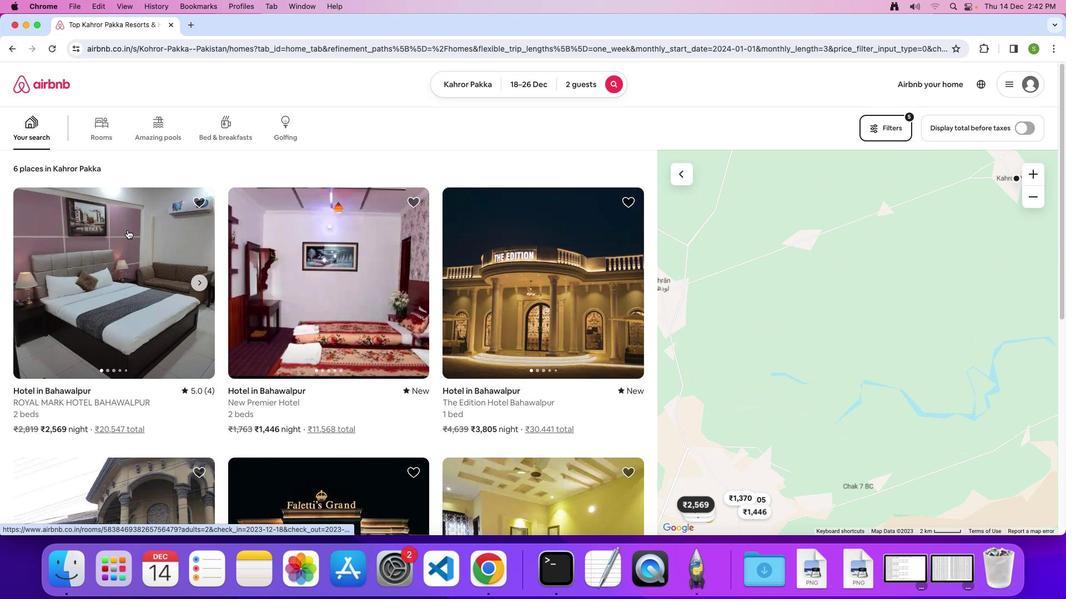 
Action: Mouse pressed left at (127, 229)
Screenshot: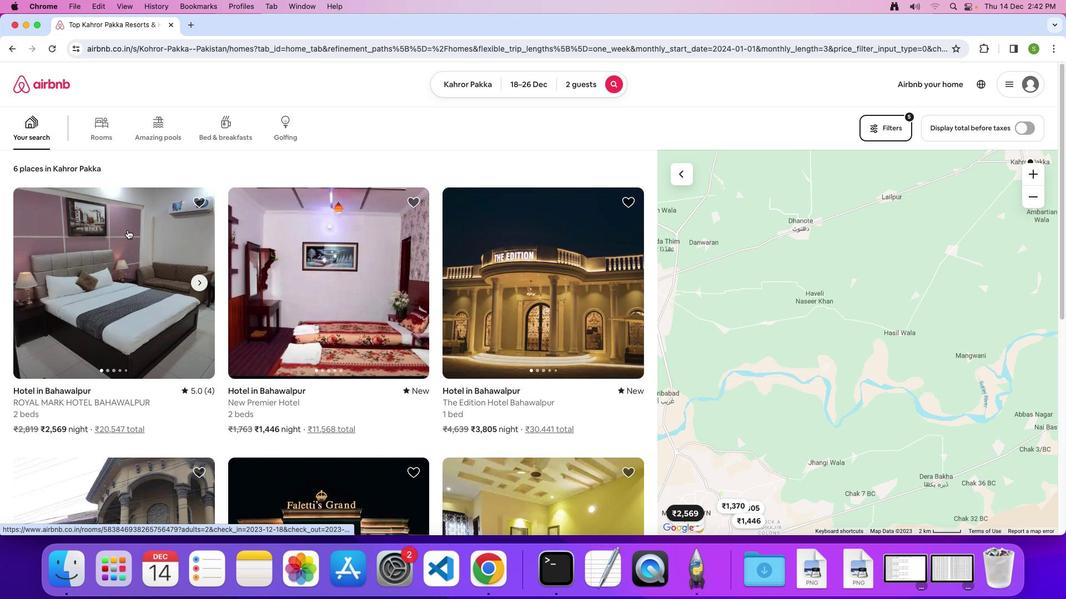 
Action: Mouse moved to (337, 239)
Screenshot: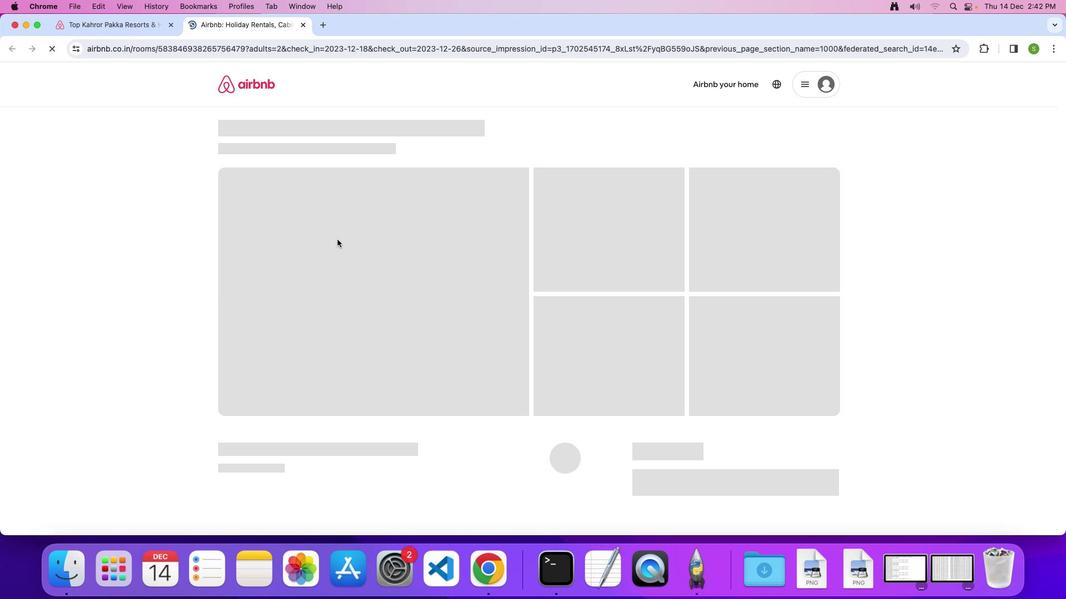 
Action: Mouse pressed left at (337, 239)
Screenshot: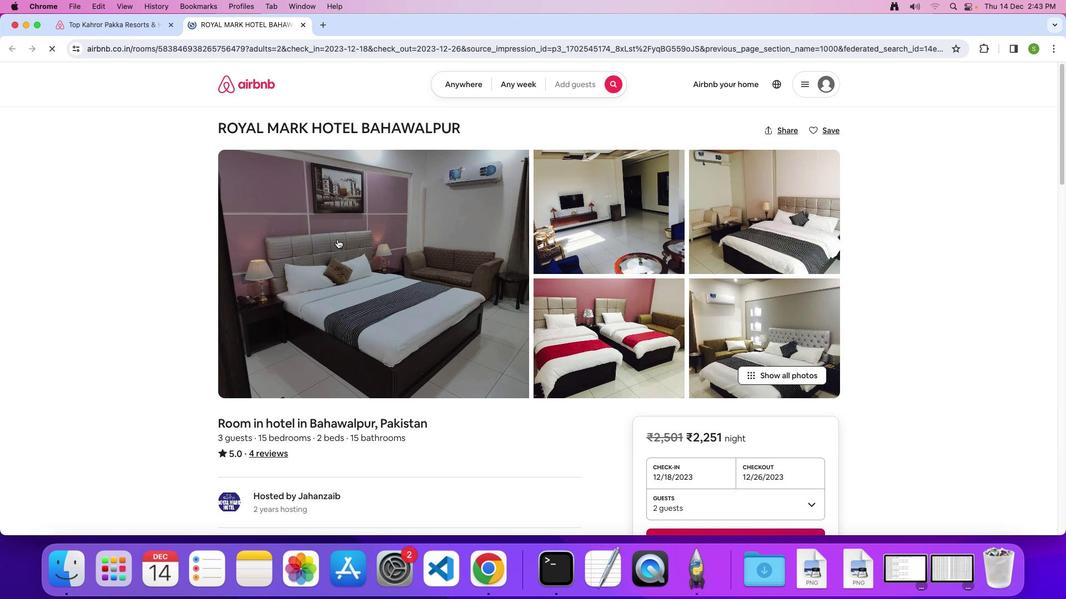 
Action: Mouse moved to (544, 315)
Screenshot: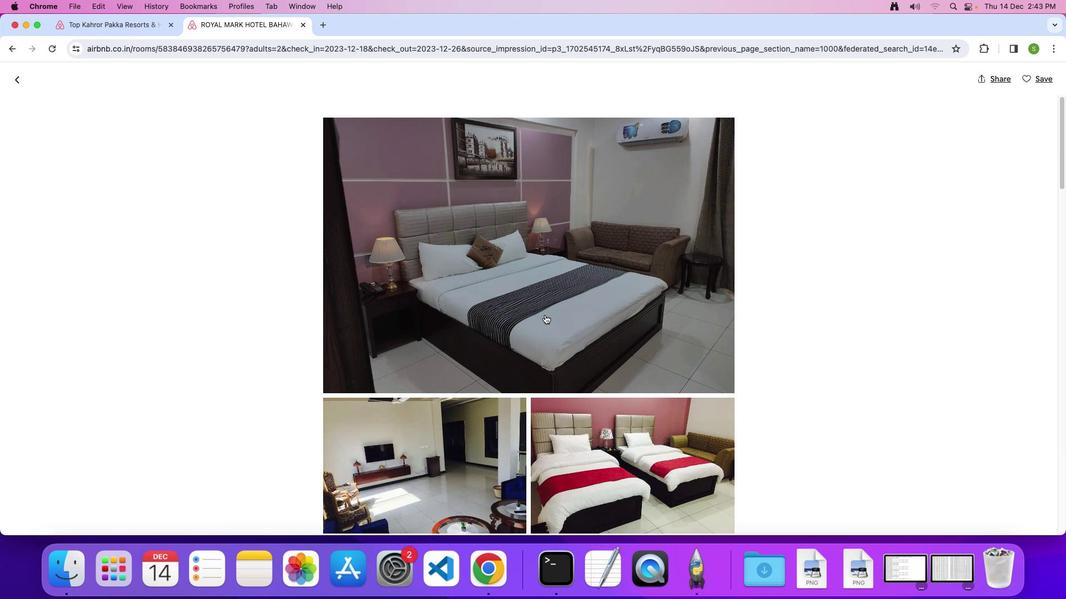 
Action: Mouse scrolled (544, 315) with delta (0, 0)
Screenshot: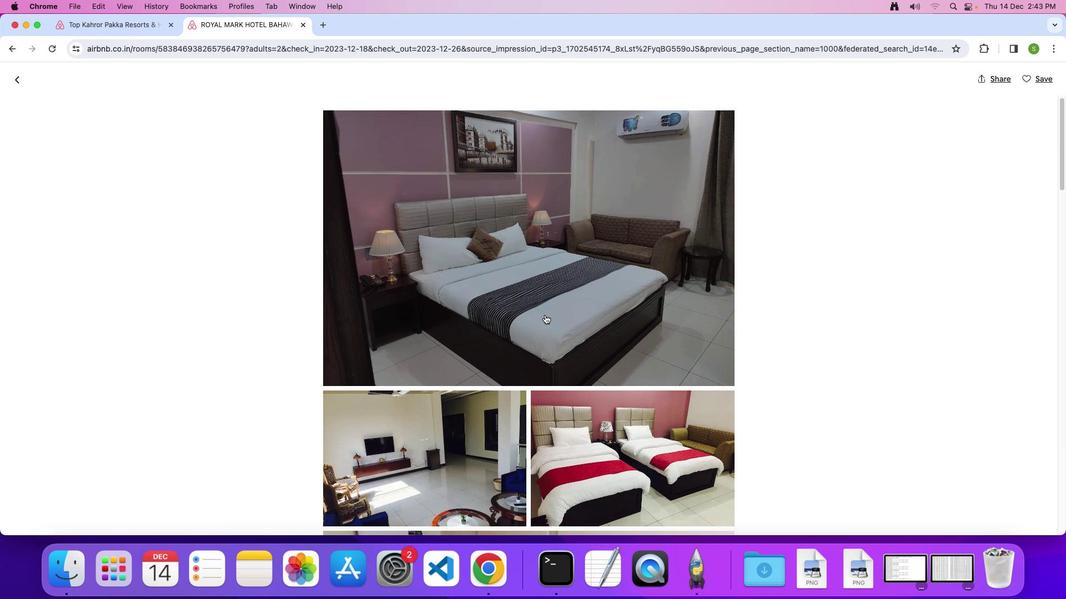
Action: Mouse scrolled (544, 315) with delta (0, 0)
Screenshot: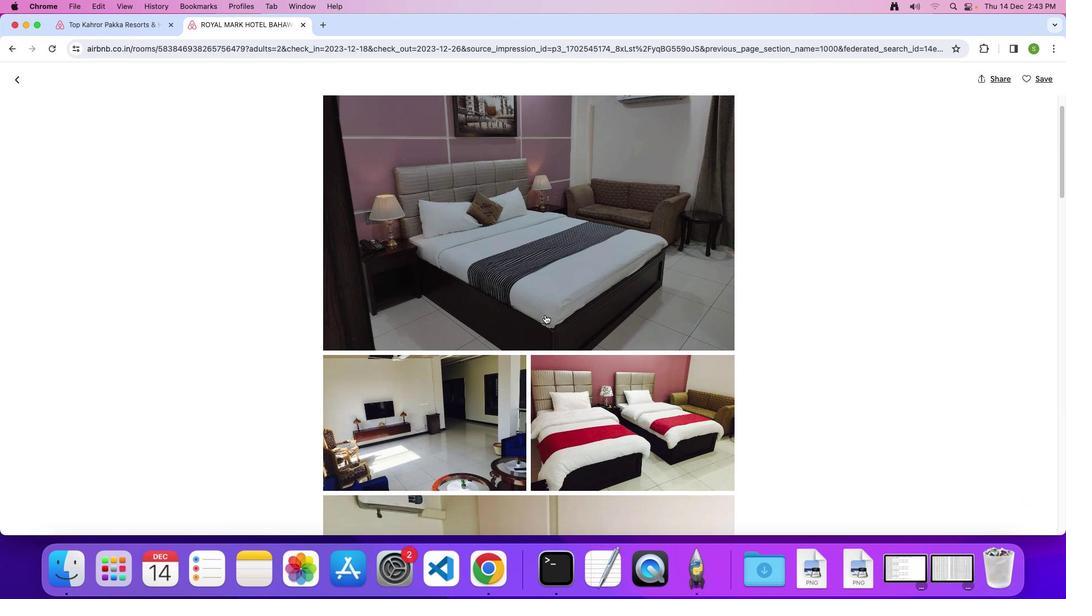 
Action: Mouse scrolled (544, 315) with delta (0, -1)
Screenshot: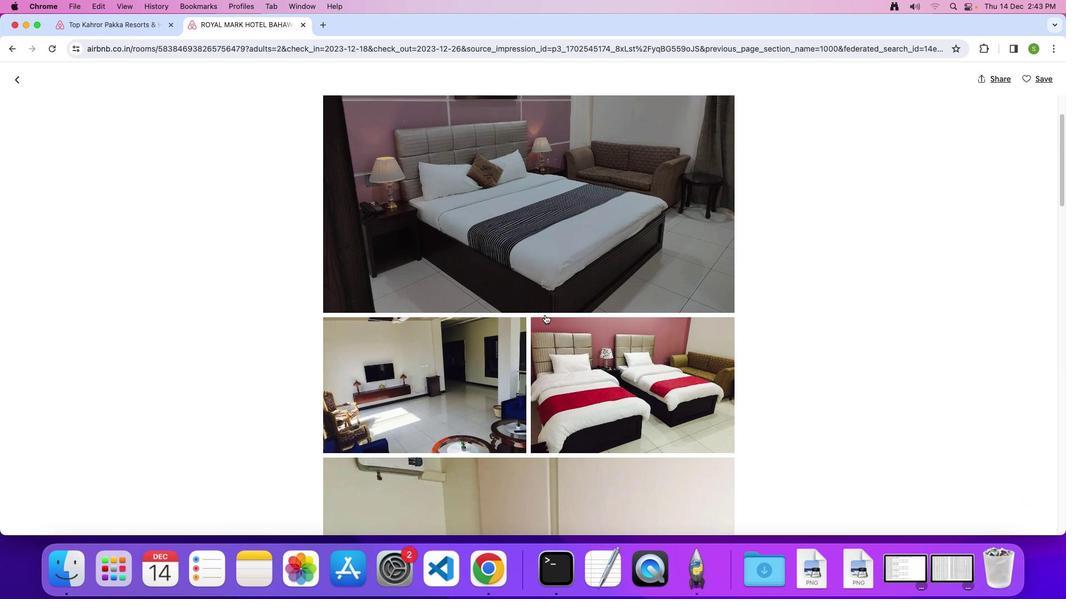 
Action: Mouse scrolled (544, 315) with delta (0, 0)
Screenshot: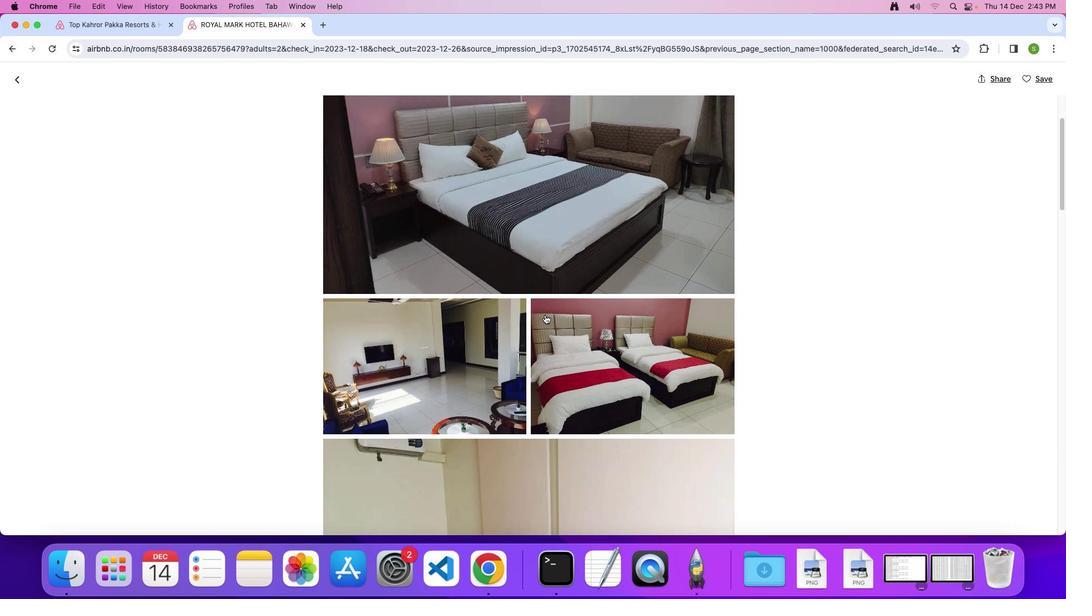 
Action: Mouse scrolled (544, 315) with delta (0, 0)
Screenshot: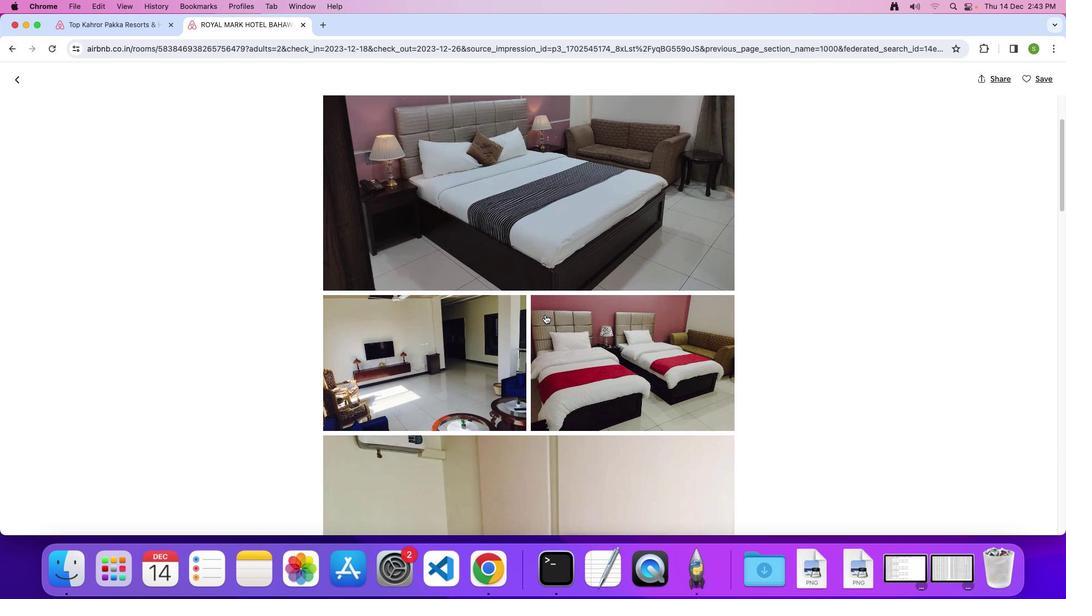 
Action: Mouse scrolled (544, 315) with delta (0, 0)
Screenshot: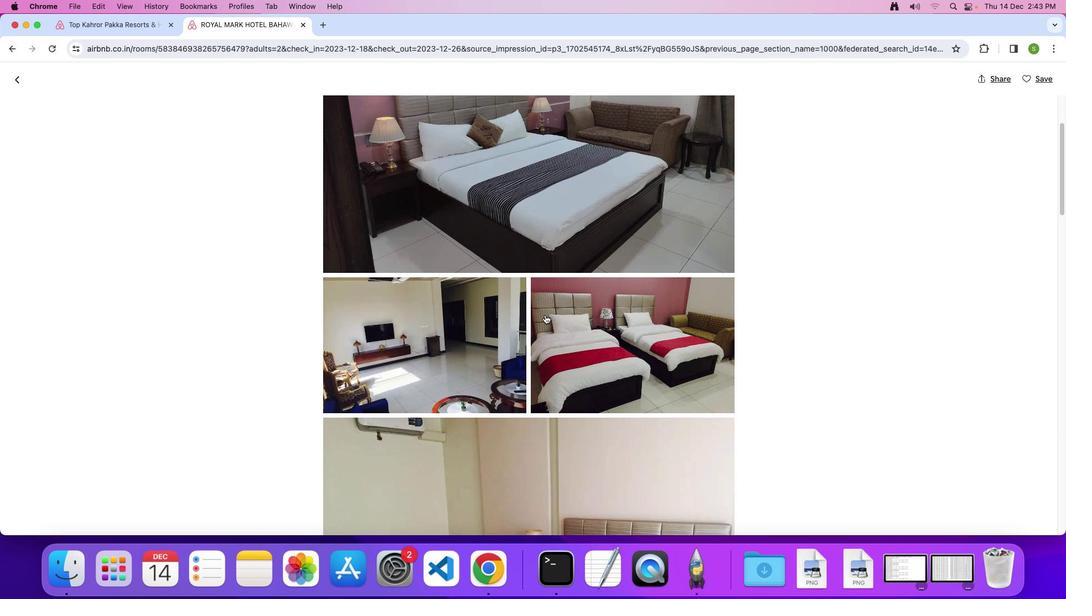 
Action: Mouse scrolled (544, 315) with delta (0, 0)
Screenshot: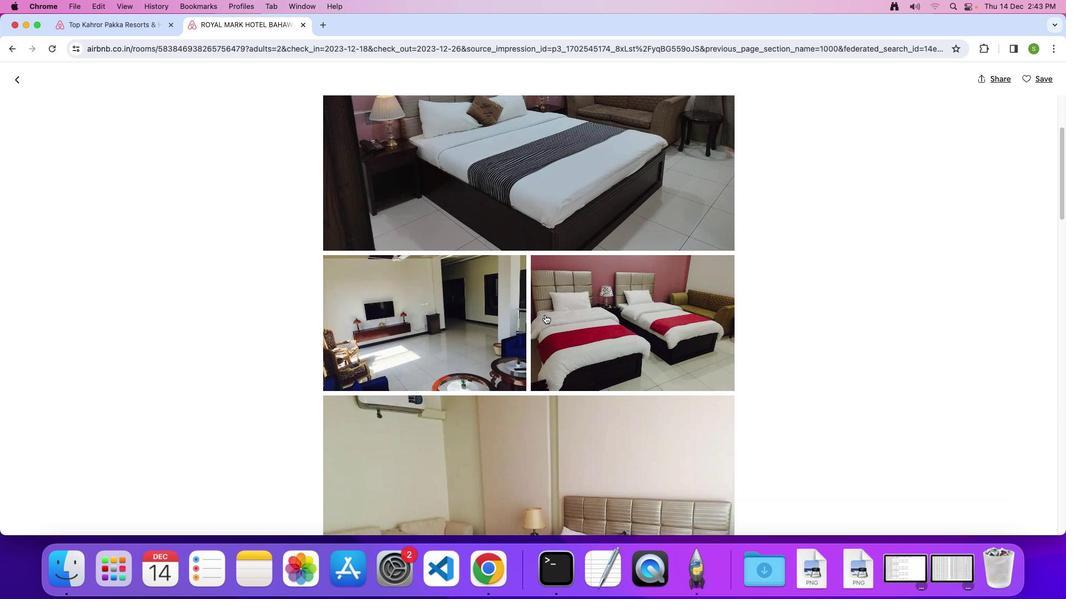 
Action: Mouse scrolled (544, 315) with delta (0, 0)
Screenshot: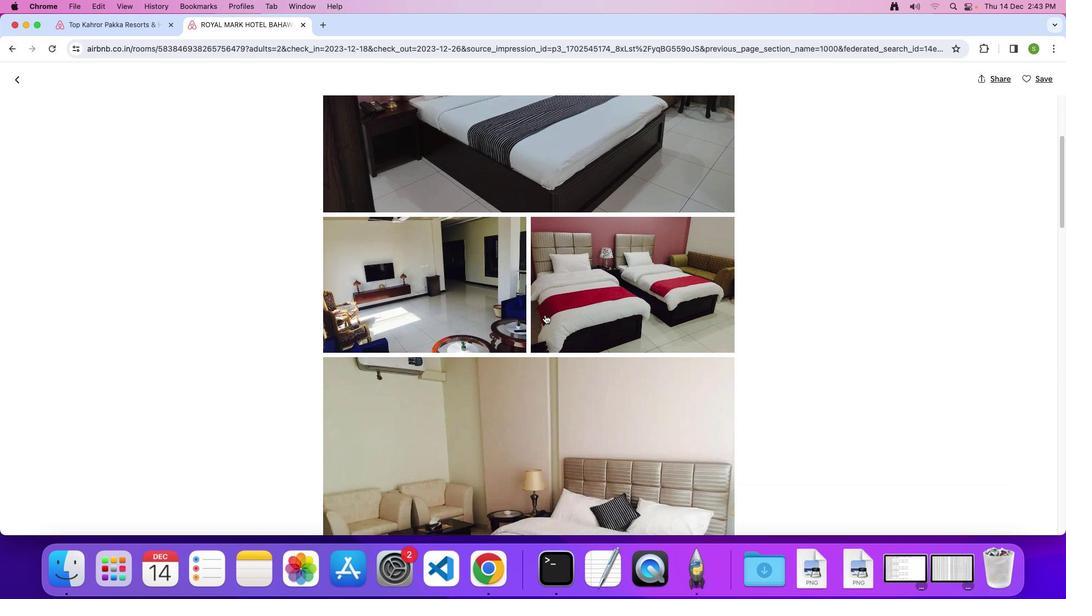 
Action: Mouse scrolled (544, 315) with delta (0, 0)
Screenshot: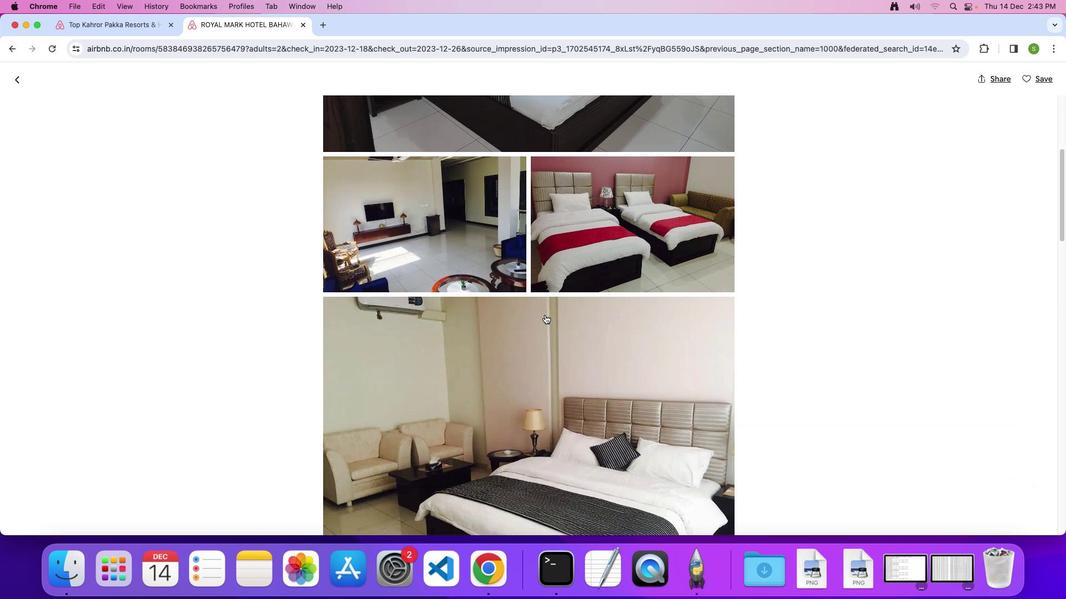 
Action: Mouse scrolled (544, 315) with delta (0, -1)
Screenshot: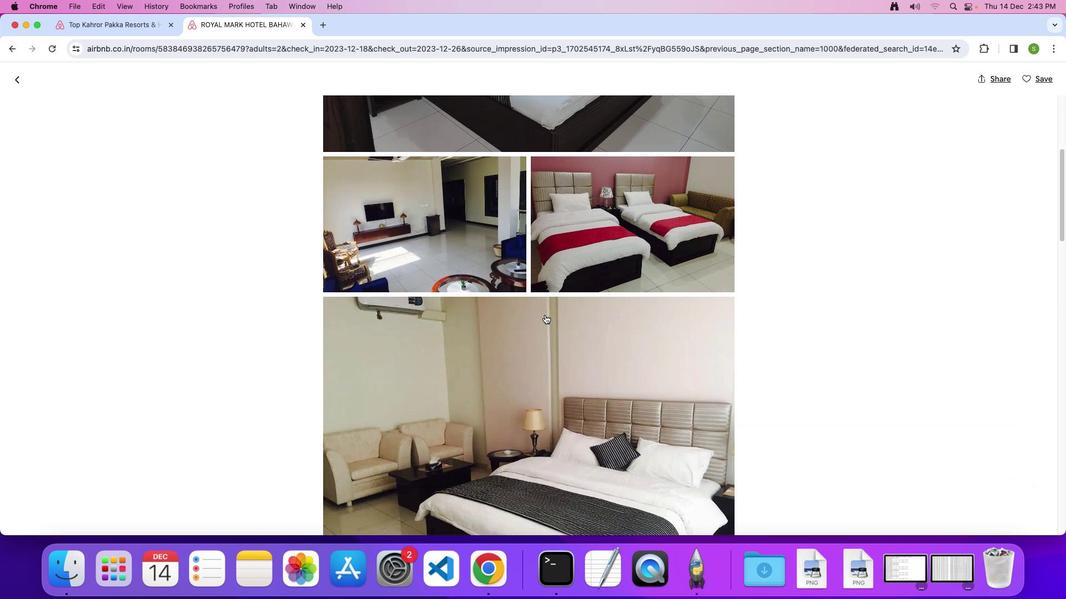 
Action: Mouse scrolled (544, 315) with delta (0, 0)
Screenshot: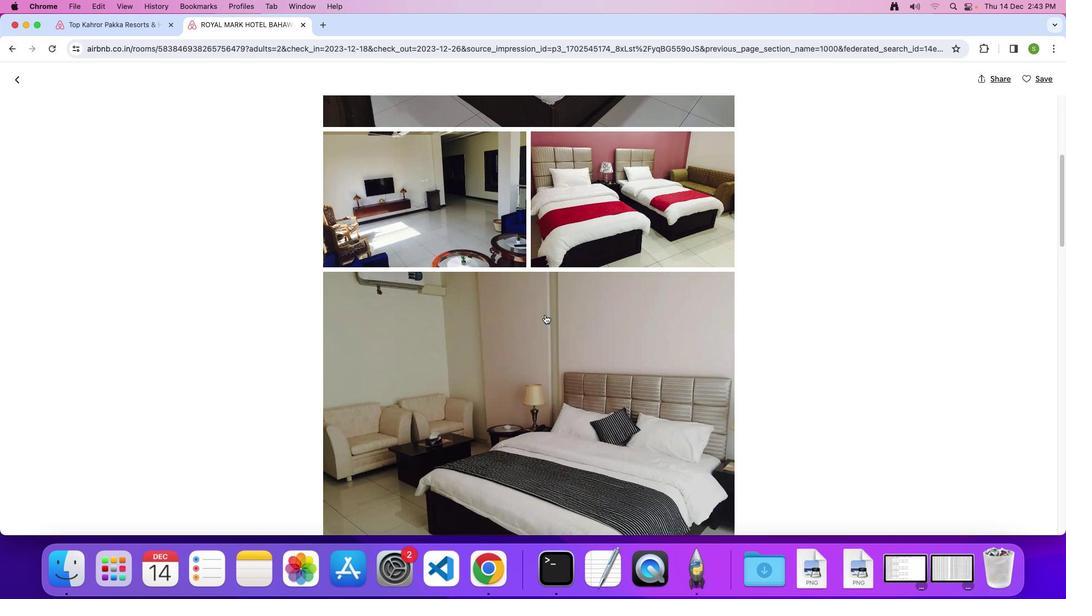 
Action: Mouse scrolled (544, 315) with delta (0, 0)
Screenshot: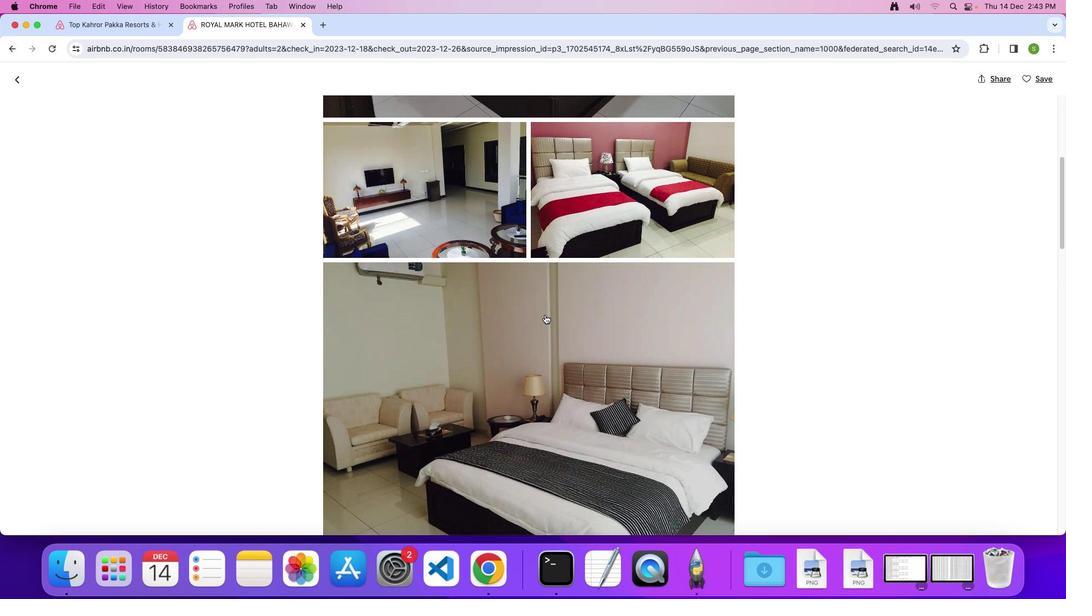 
Action: Mouse scrolled (544, 315) with delta (0, 0)
Screenshot: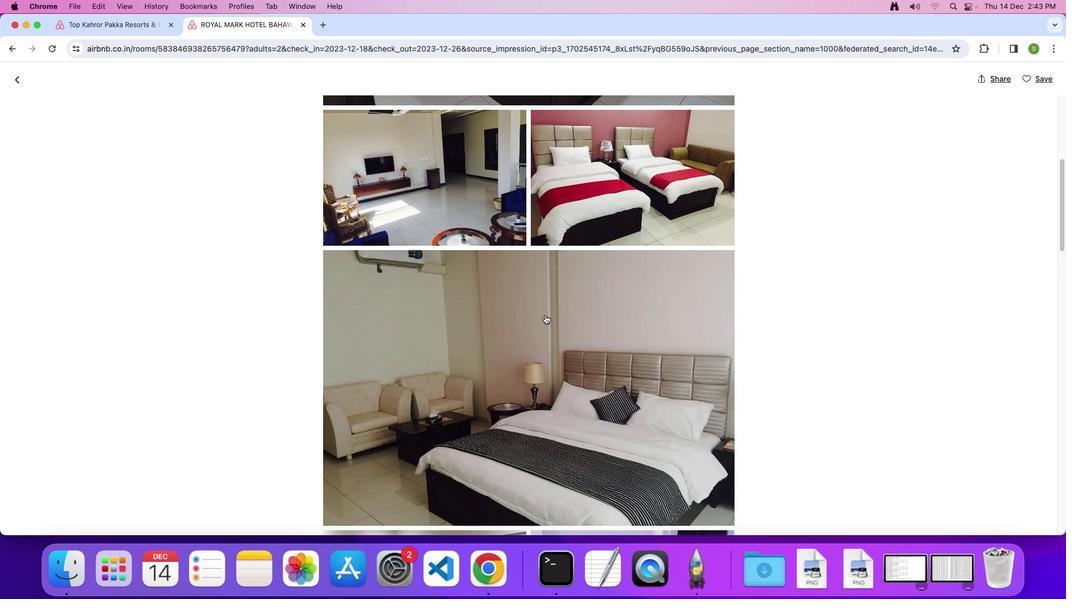 
Action: Mouse scrolled (544, 315) with delta (0, 0)
Screenshot: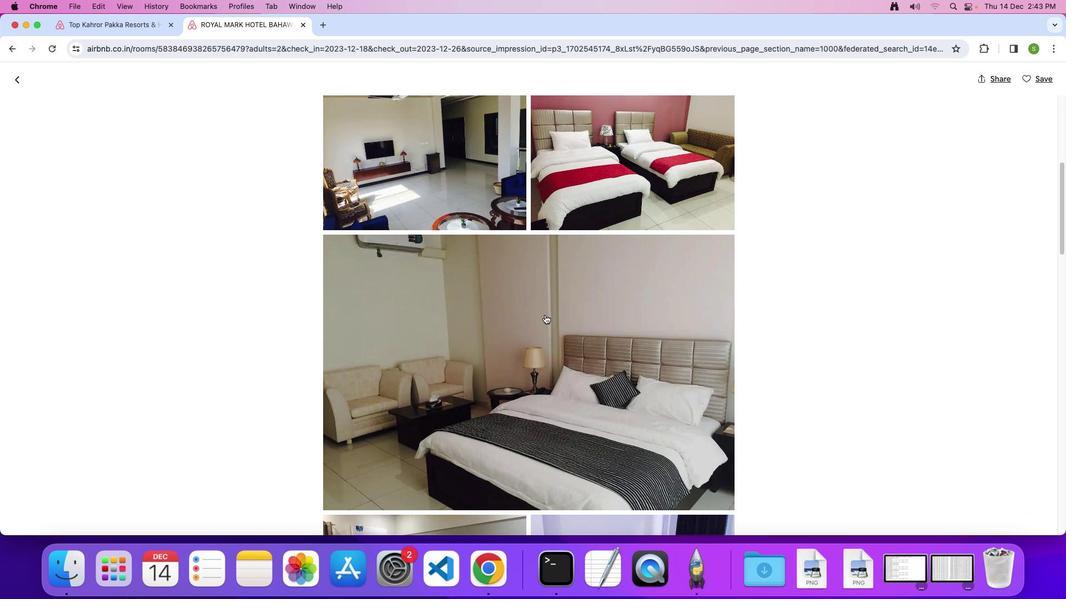 
Action: Mouse scrolled (544, 315) with delta (0, -1)
Screenshot: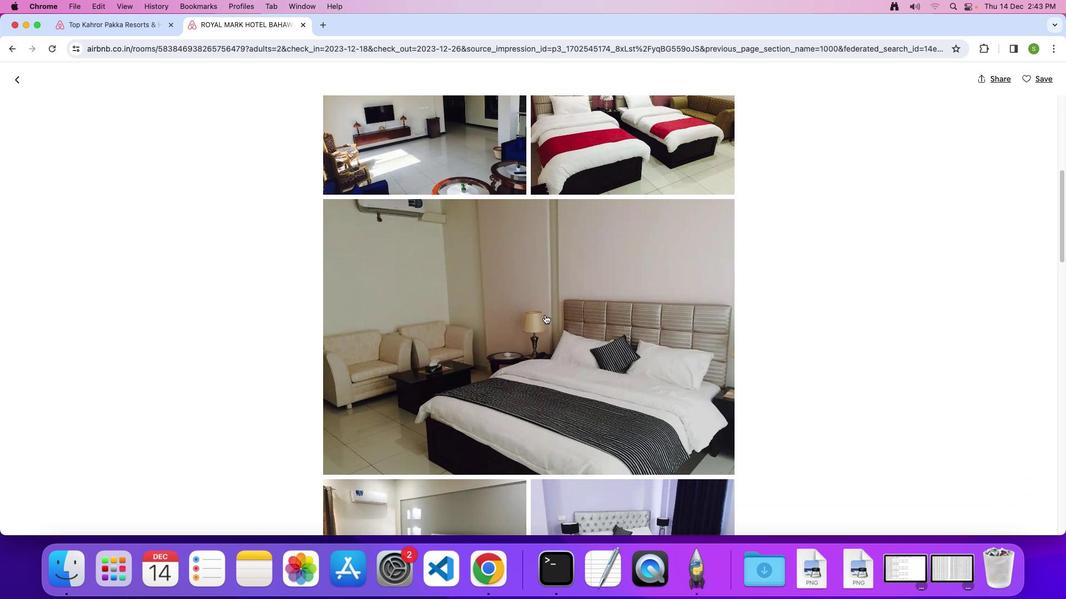 
Action: Mouse scrolled (544, 315) with delta (0, 0)
Screenshot: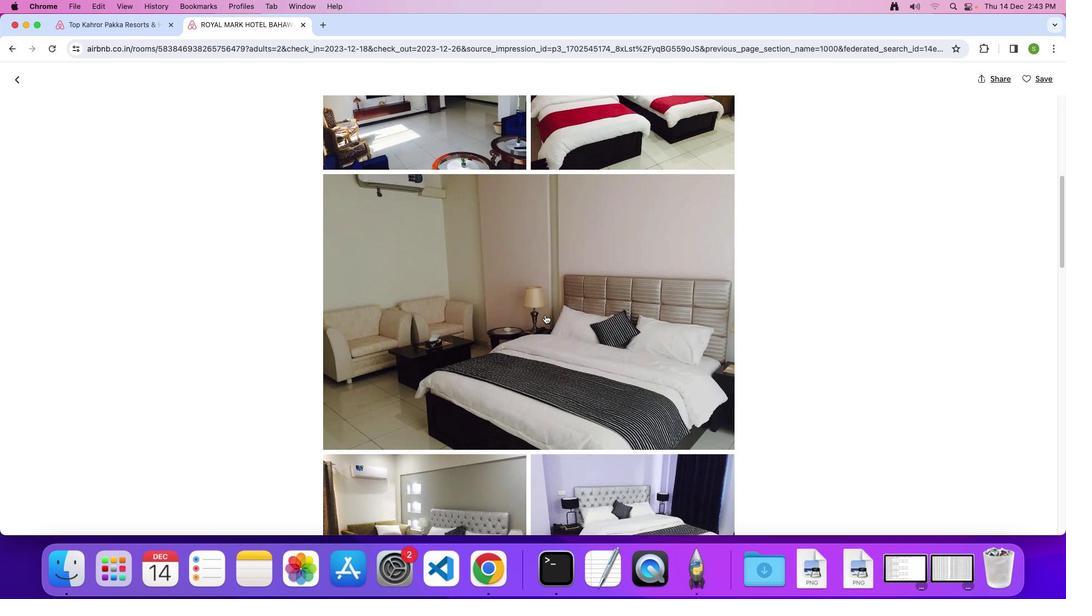 
Action: Mouse scrolled (544, 315) with delta (0, 0)
Screenshot: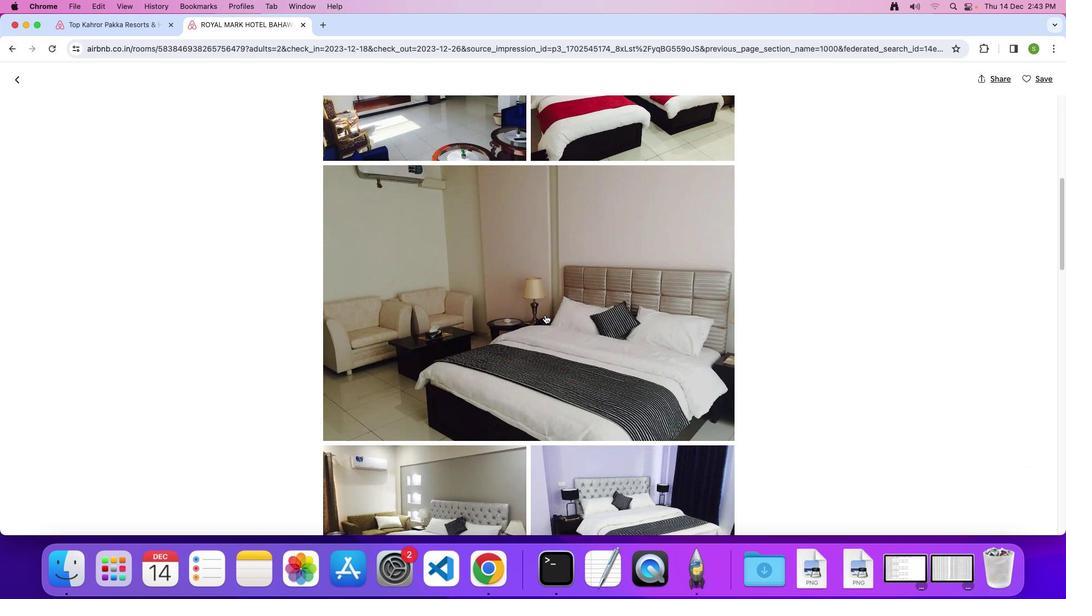 
Action: Mouse scrolled (544, 315) with delta (0, 0)
Screenshot: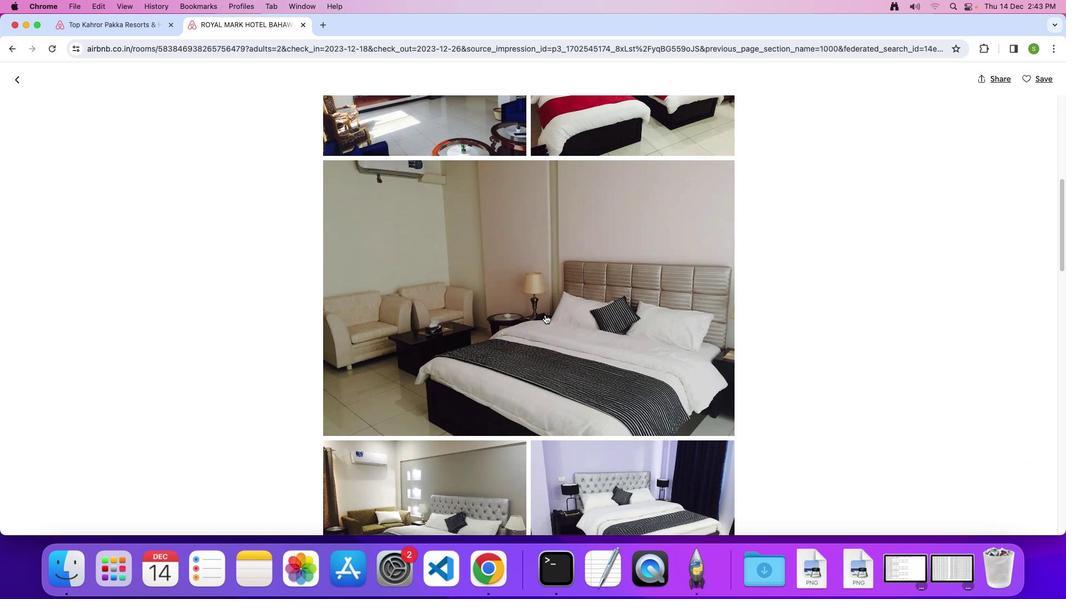 
Action: Mouse scrolled (544, 315) with delta (0, 0)
Screenshot: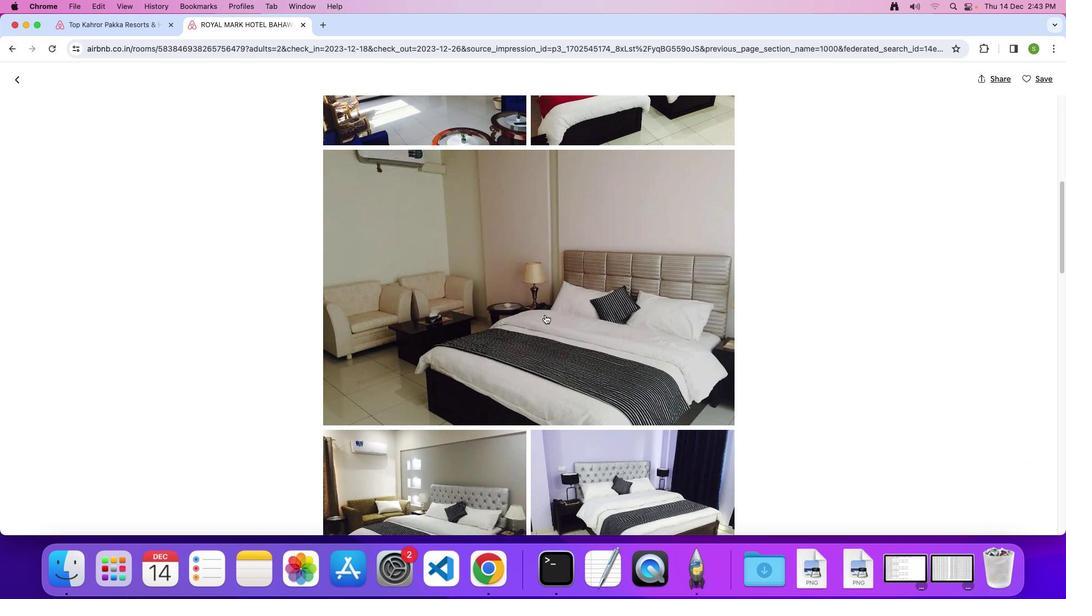 
Action: Mouse scrolled (544, 315) with delta (0, -1)
Screenshot: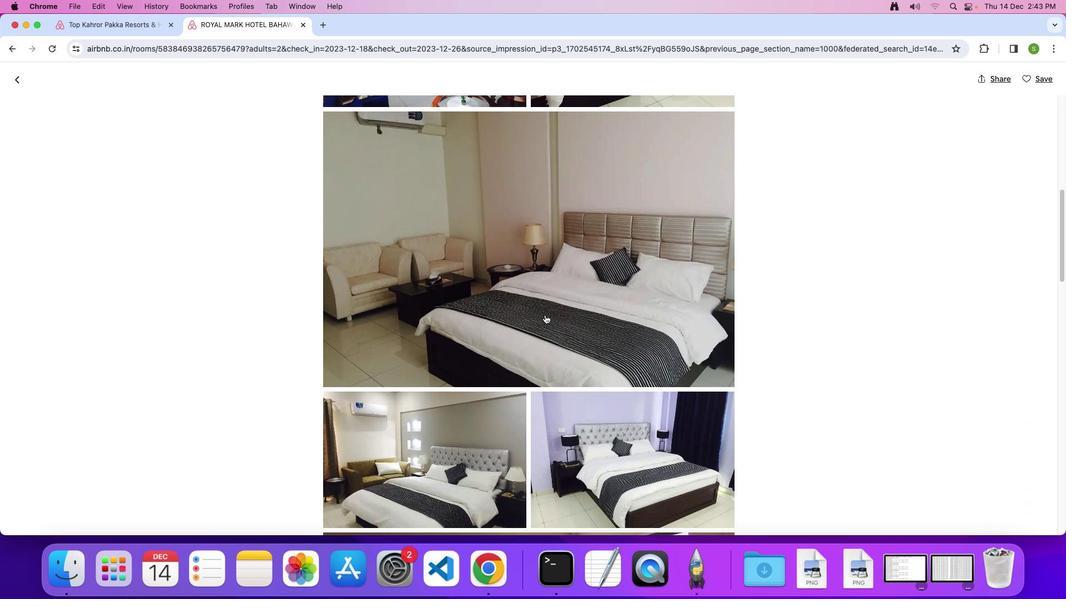 
Action: Mouse scrolled (544, 315) with delta (0, 0)
Screenshot: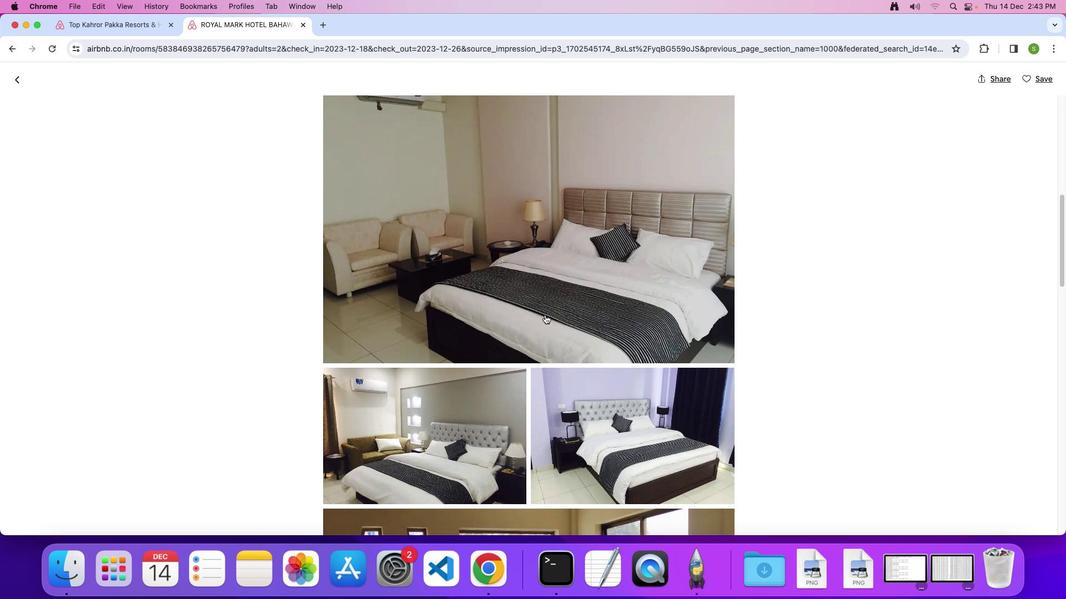 
Action: Mouse scrolled (544, 315) with delta (0, 0)
Screenshot: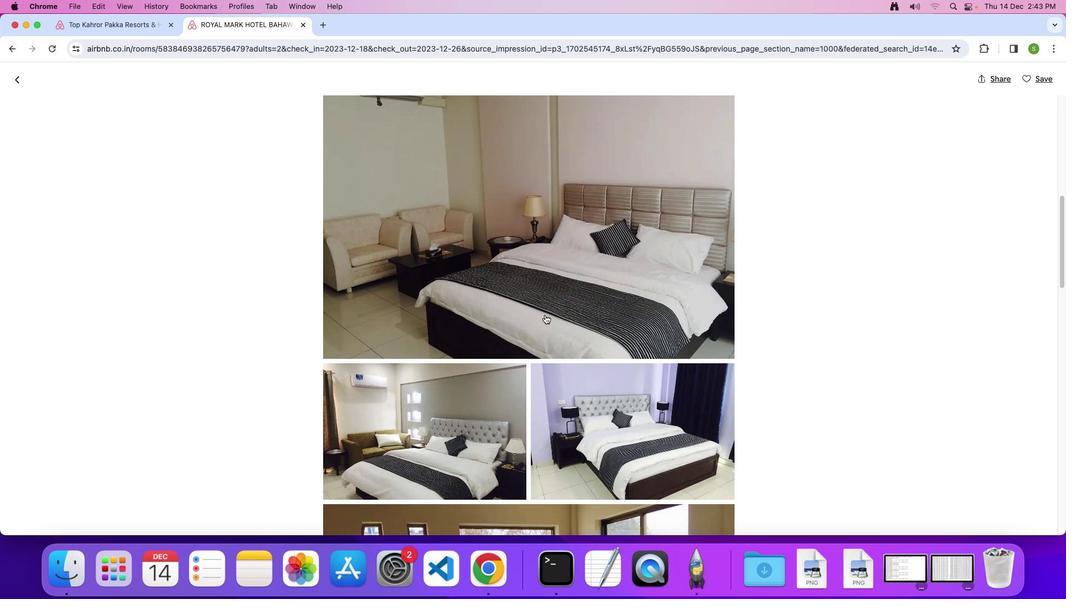 
Action: Mouse scrolled (544, 315) with delta (0, 0)
Screenshot: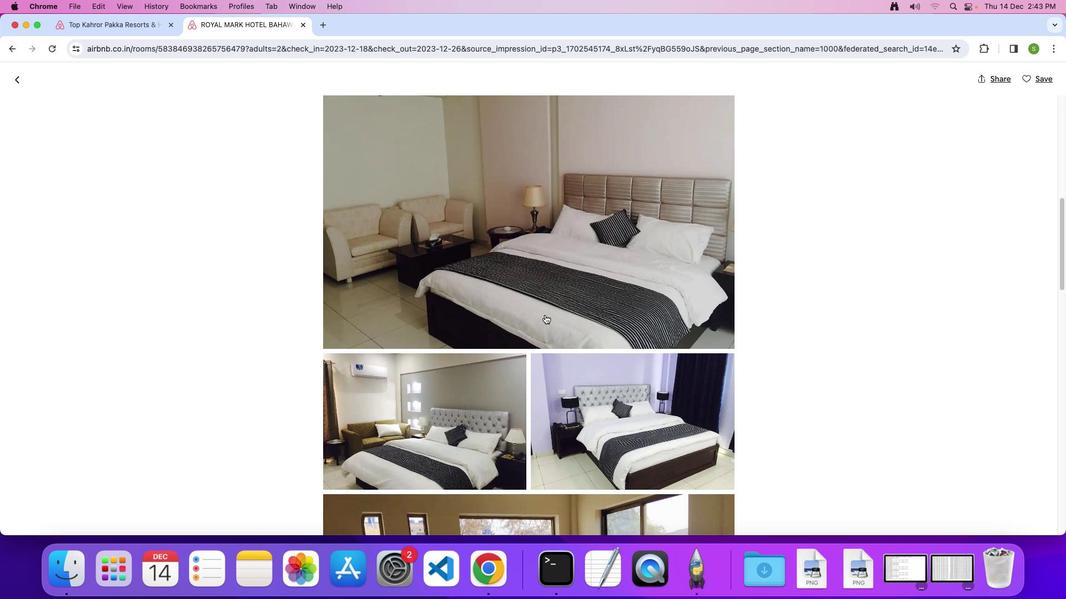 
Action: Mouse scrolled (544, 315) with delta (0, 0)
Screenshot: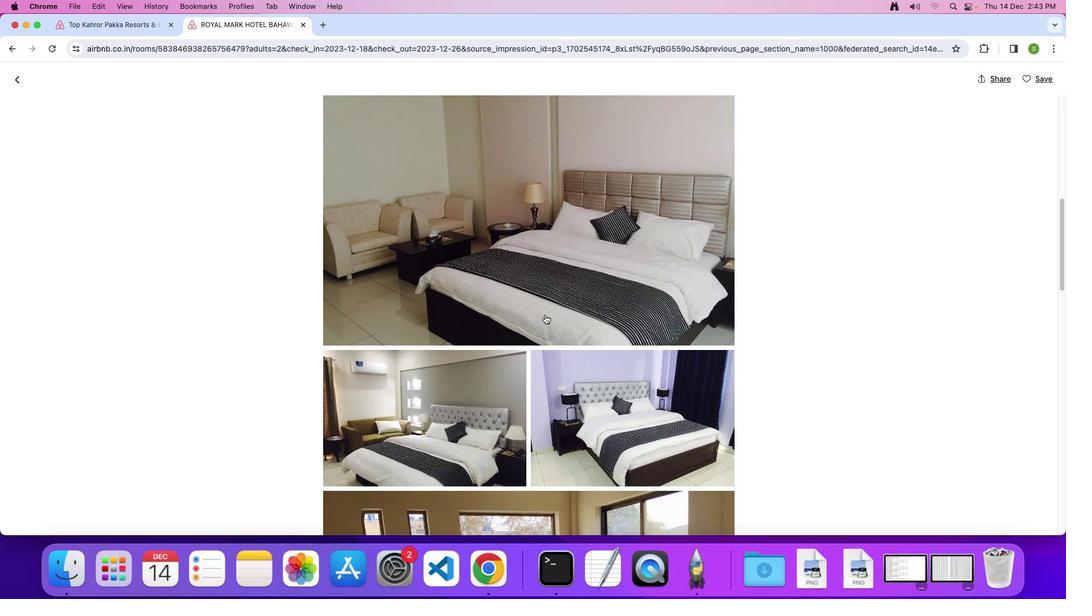
Action: Mouse scrolled (544, 315) with delta (0, 0)
Screenshot: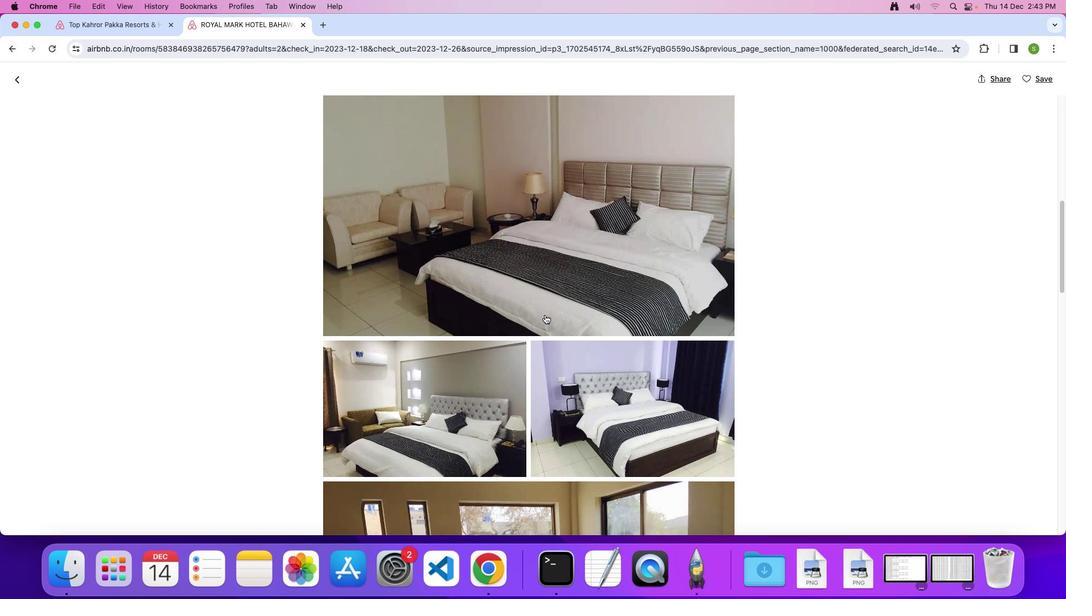 
Action: Mouse scrolled (544, 315) with delta (0, 0)
Screenshot: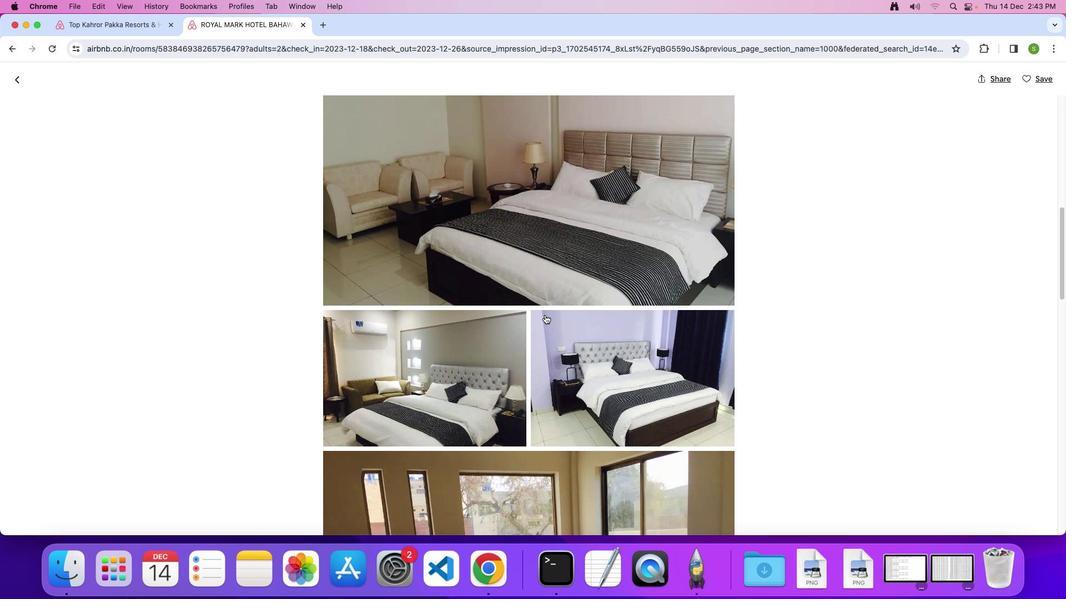 
Action: Mouse scrolled (544, 315) with delta (0, 0)
Screenshot: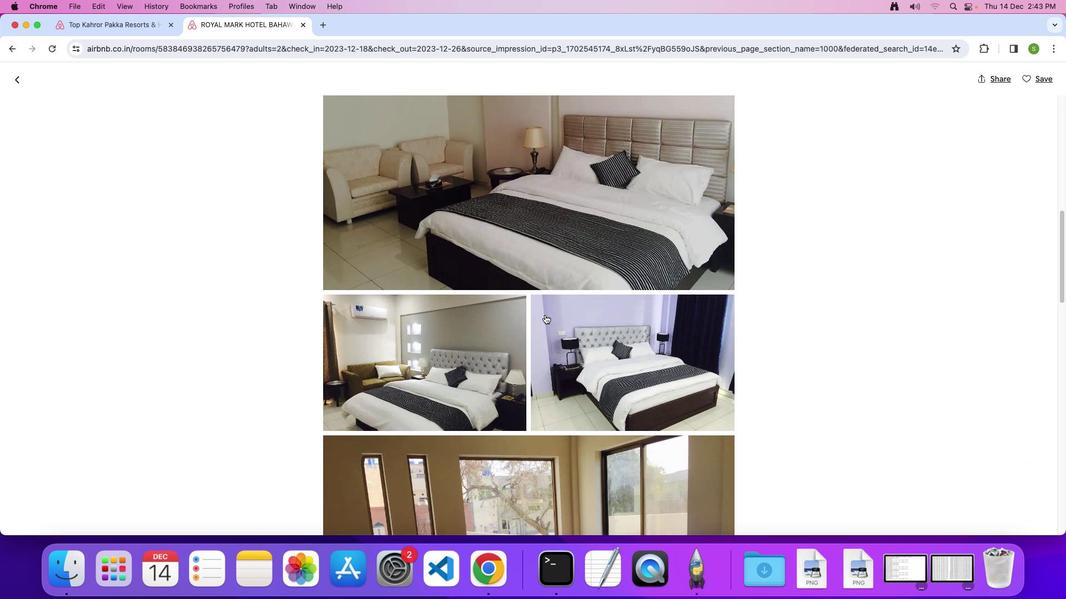 
Action: Mouse scrolled (544, 315) with delta (0, 0)
Screenshot: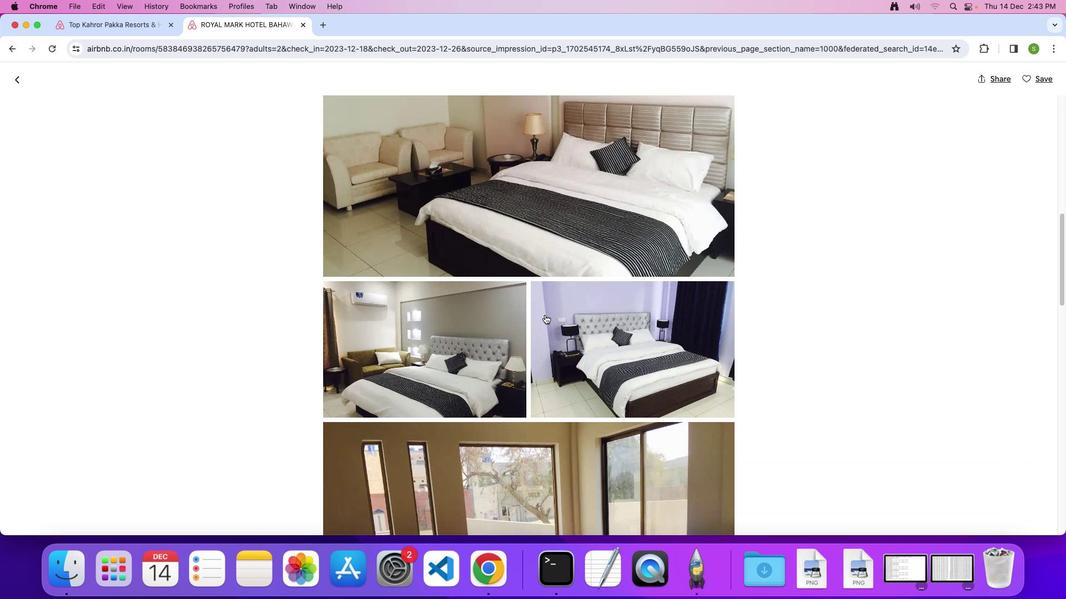 
Action: Mouse scrolled (544, 315) with delta (0, 0)
Screenshot: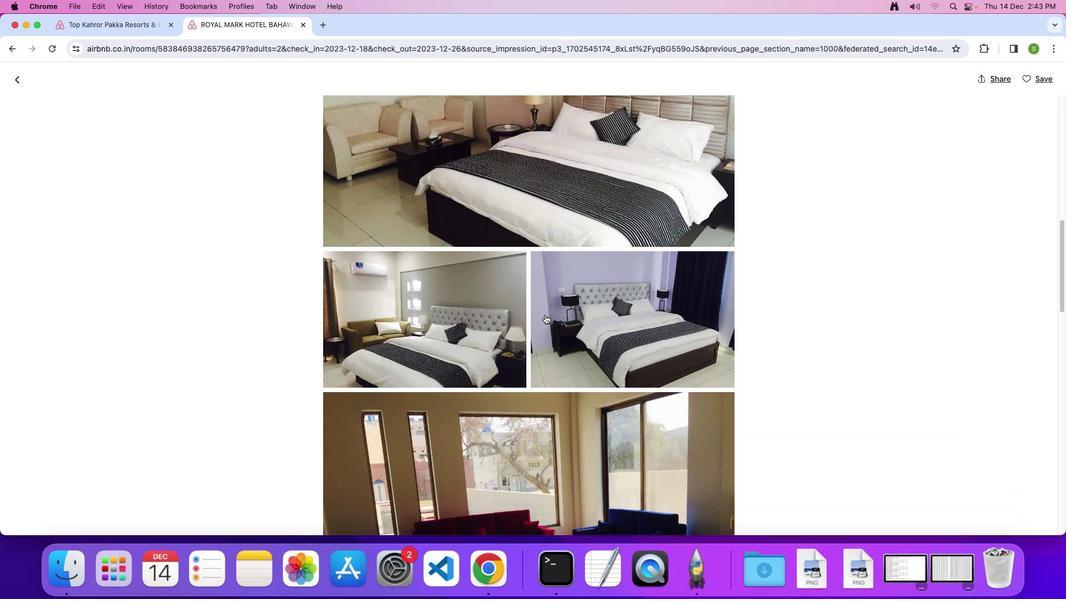 
Action: Mouse scrolled (544, 315) with delta (0, 0)
Screenshot: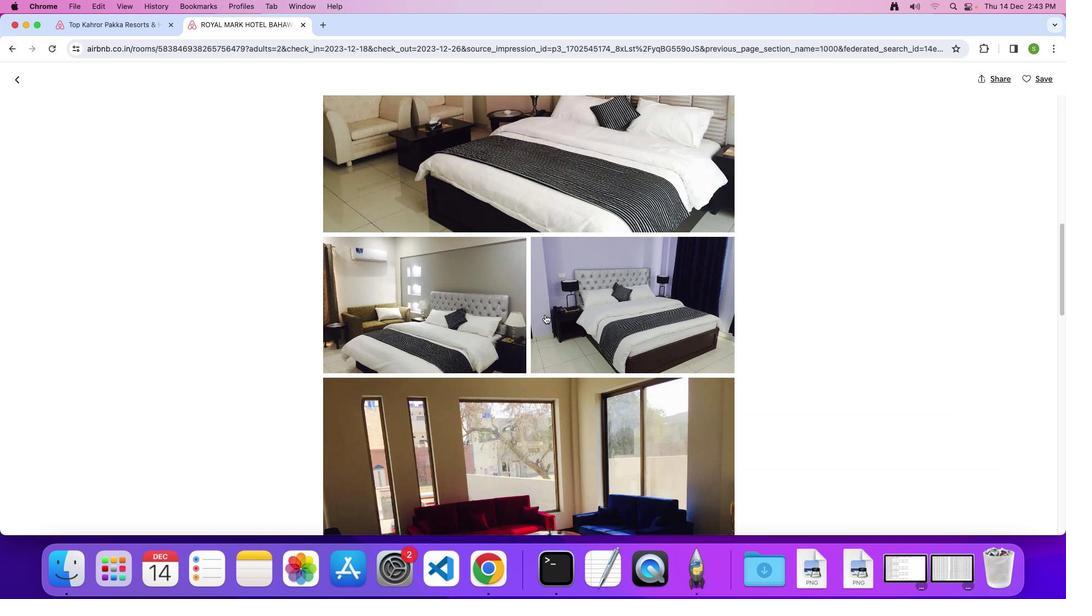 
Action: Mouse scrolled (544, 315) with delta (0, 0)
Screenshot: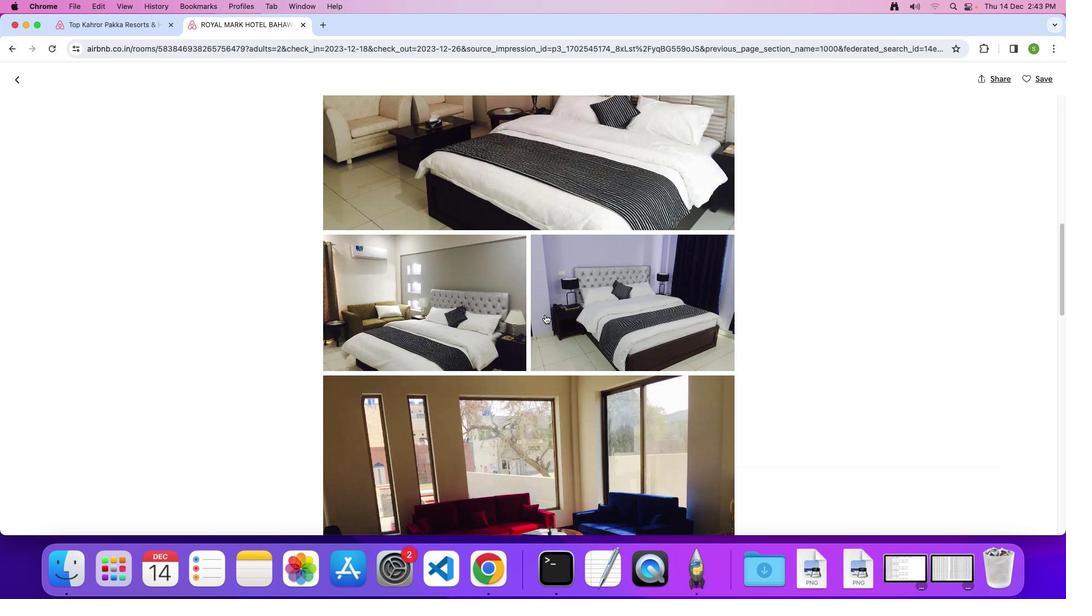 
Action: Mouse scrolled (544, 315) with delta (0, 0)
Screenshot: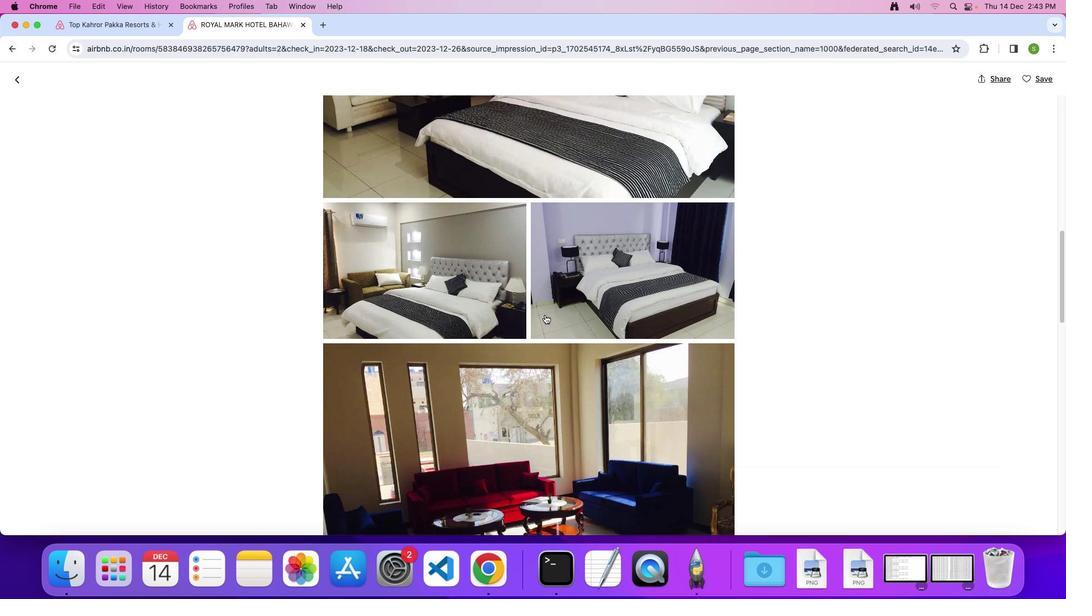 
Action: Mouse scrolled (544, 315) with delta (0, 0)
Screenshot: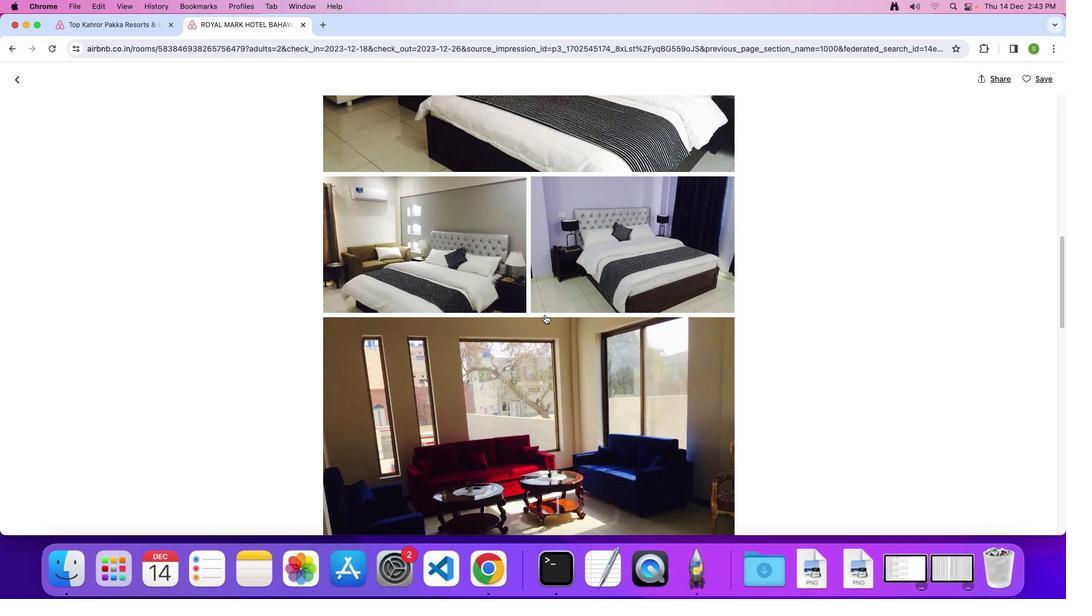 
Action: Mouse scrolled (544, 315) with delta (0, 0)
Screenshot: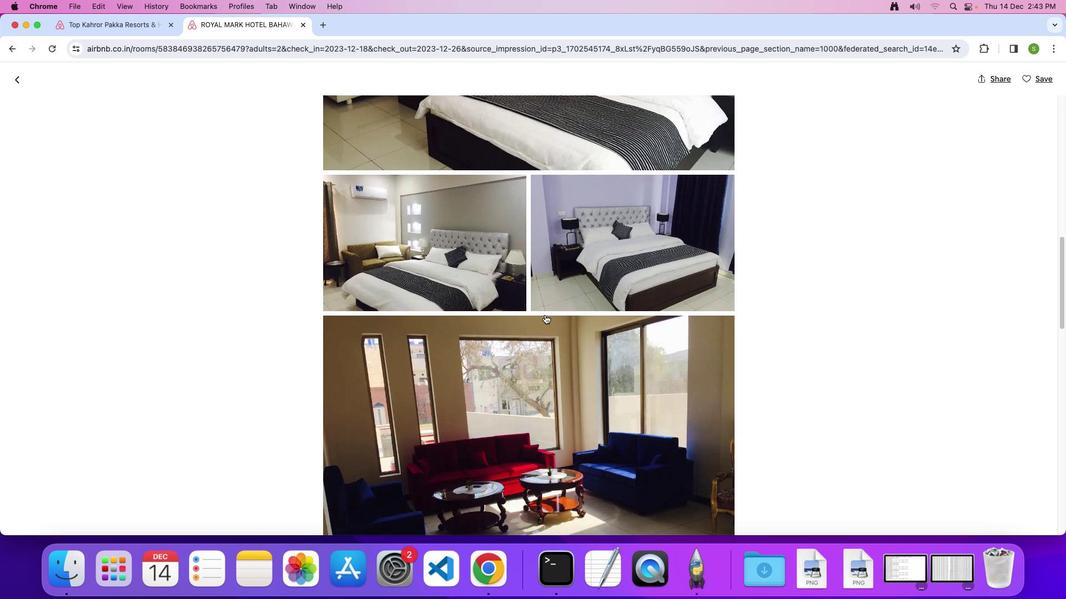 
Action: Mouse scrolled (544, 315) with delta (0, 0)
Screenshot: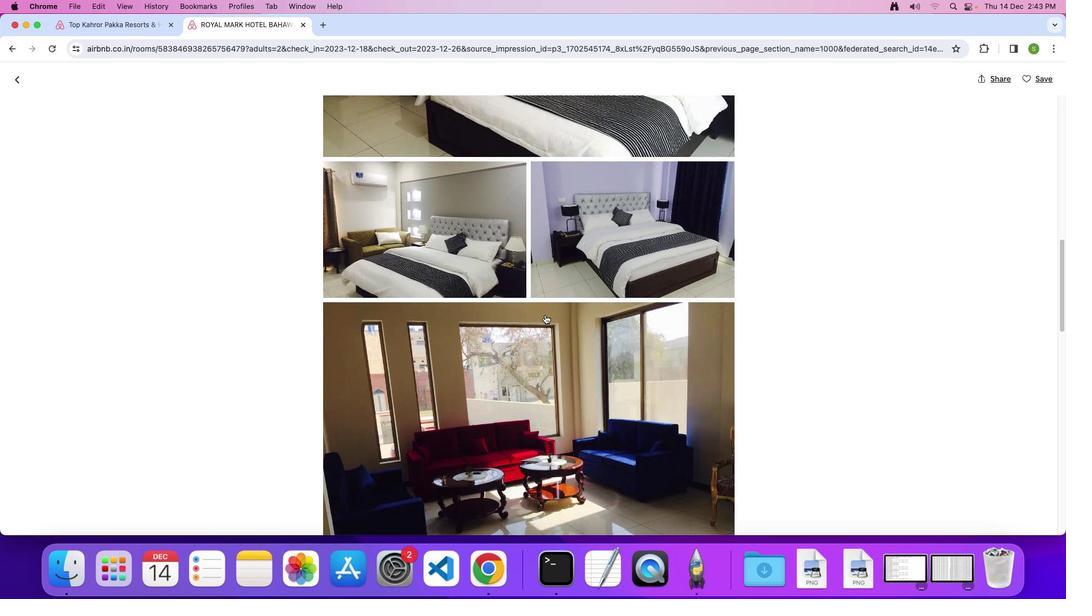 
Action: Mouse scrolled (544, 315) with delta (0, 0)
Screenshot: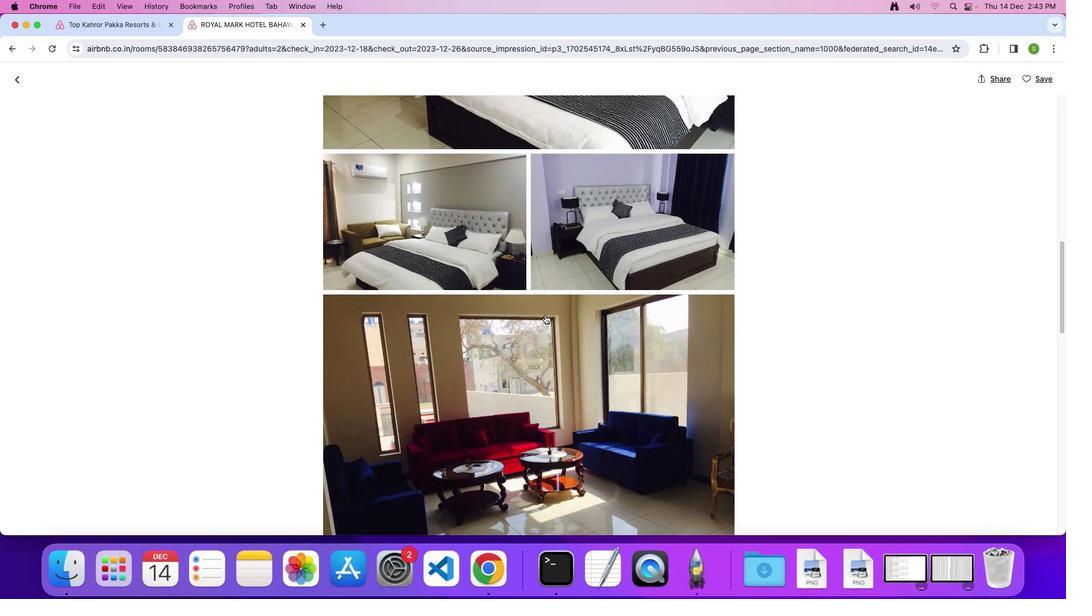 
Action: Mouse scrolled (544, 315) with delta (0, -1)
Screenshot: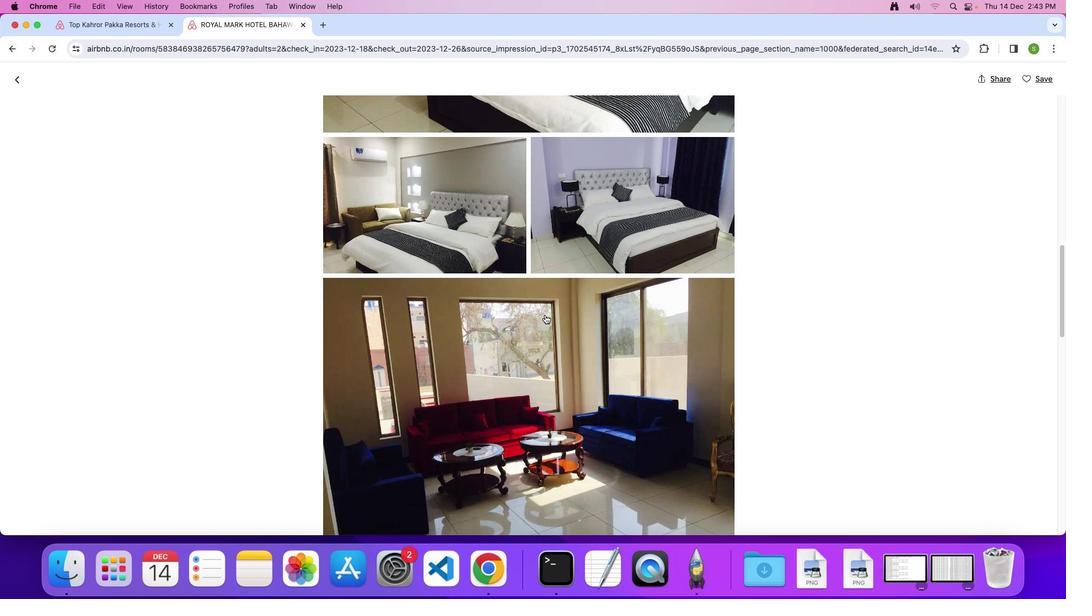 
Action: Mouse scrolled (544, 315) with delta (0, 0)
Screenshot: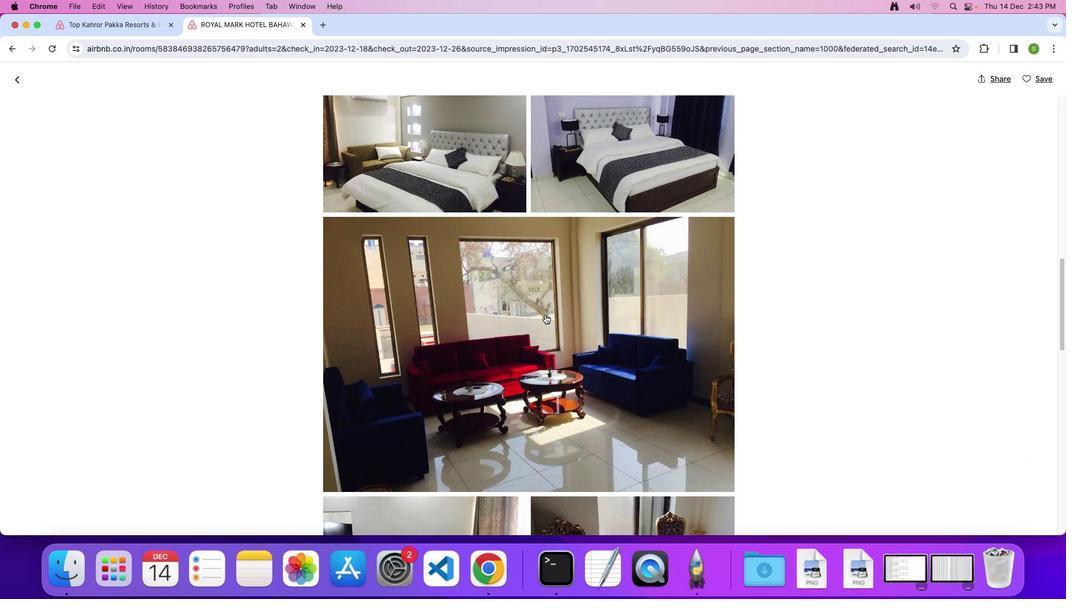 
Action: Mouse scrolled (544, 315) with delta (0, 0)
Screenshot: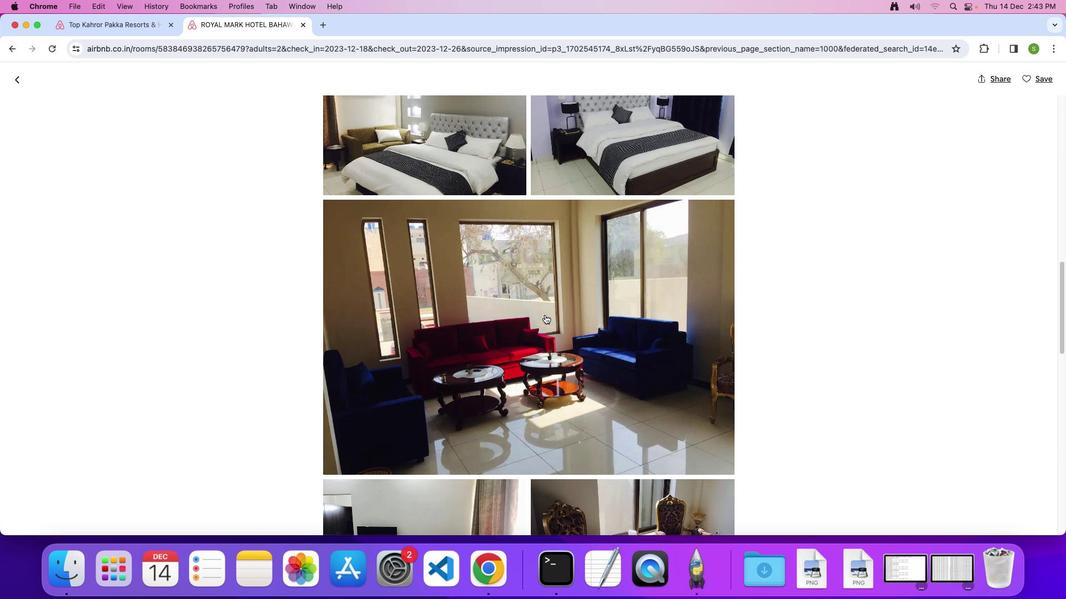 
Action: Mouse scrolled (544, 315) with delta (0, 0)
Screenshot: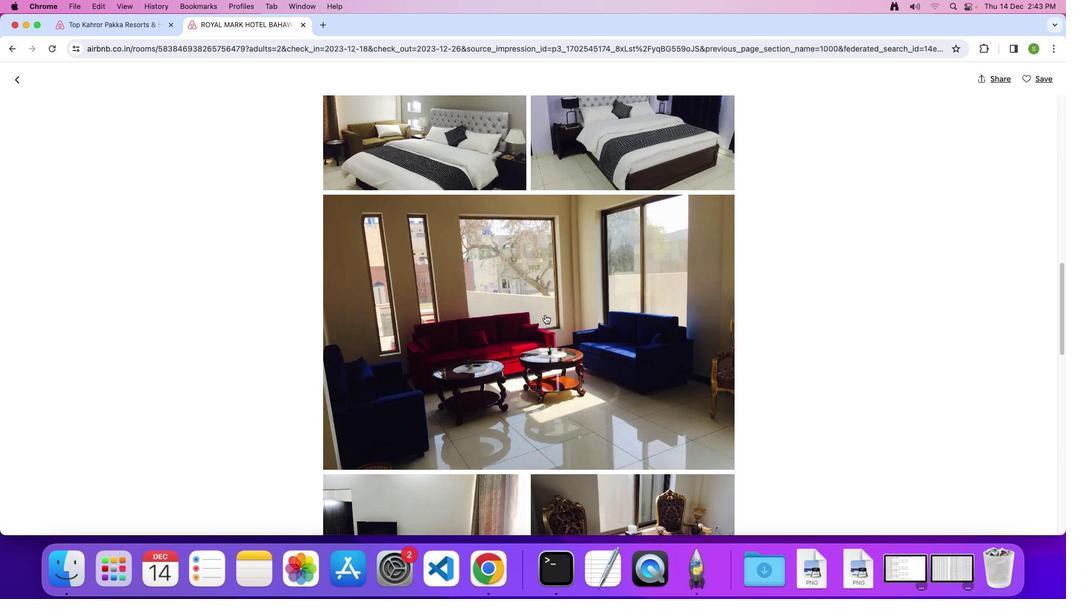
Action: Mouse scrolled (544, 315) with delta (0, 0)
Screenshot: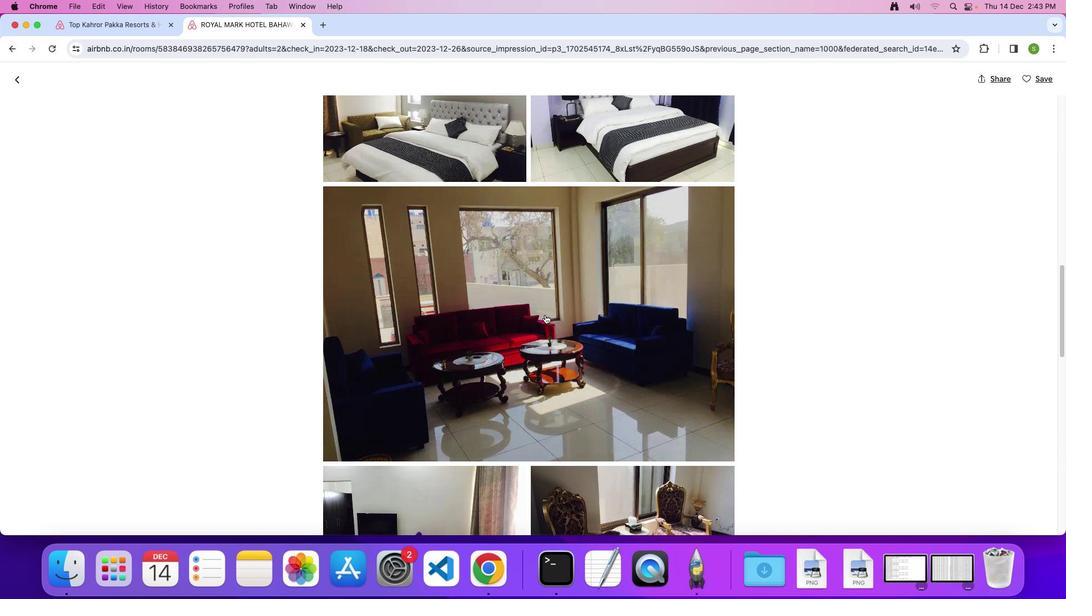 
Action: Mouse scrolled (544, 315) with delta (0, 0)
Screenshot: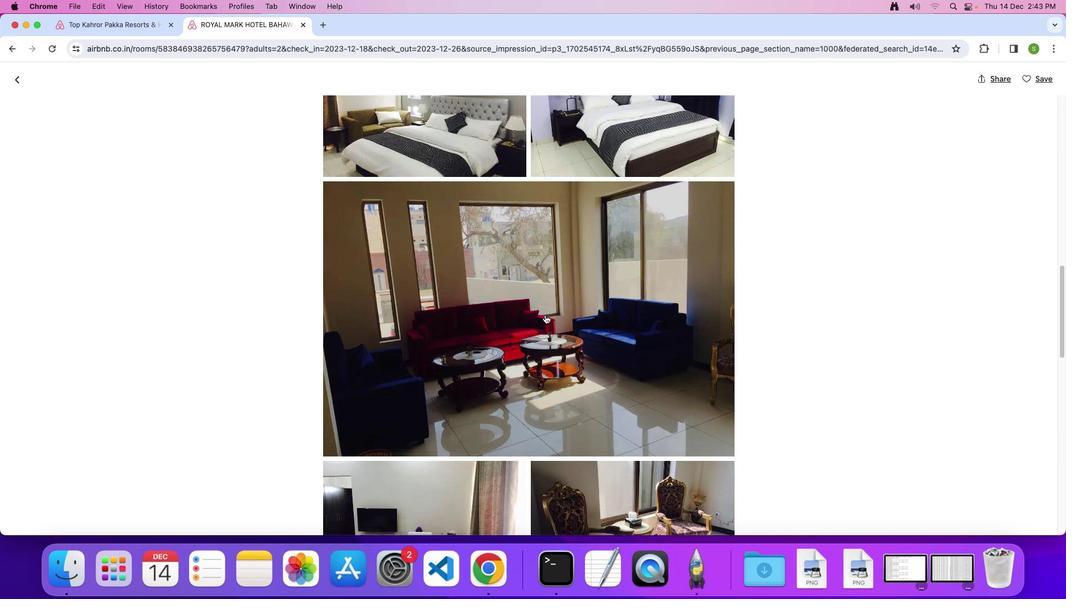 
Action: Mouse scrolled (544, 315) with delta (0, 0)
Screenshot: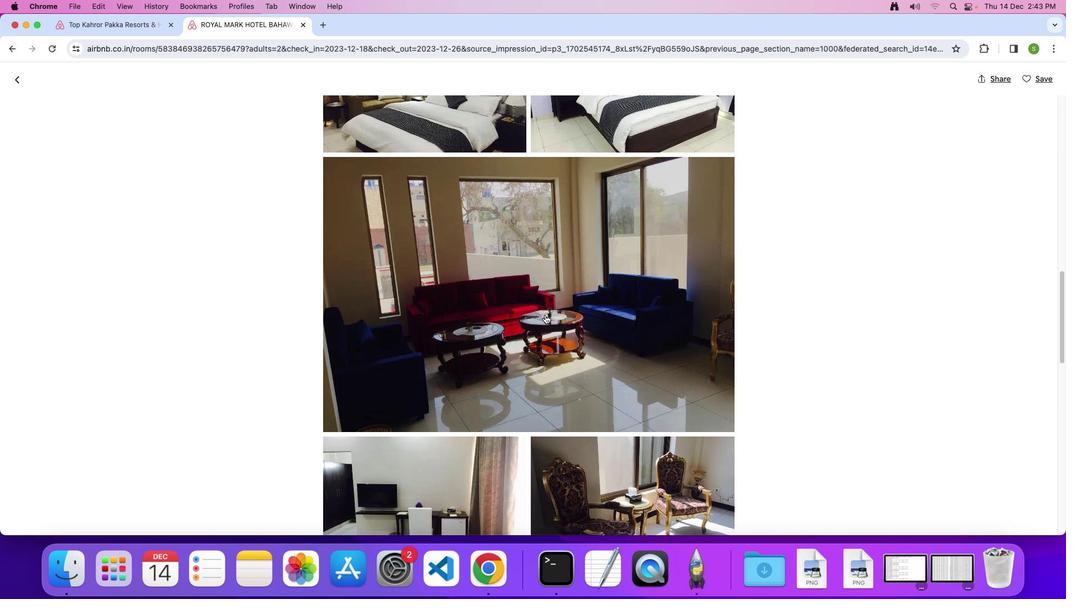 
Action: Mouse scrolled (544, 315) with delta (0, 0)
Screenshot: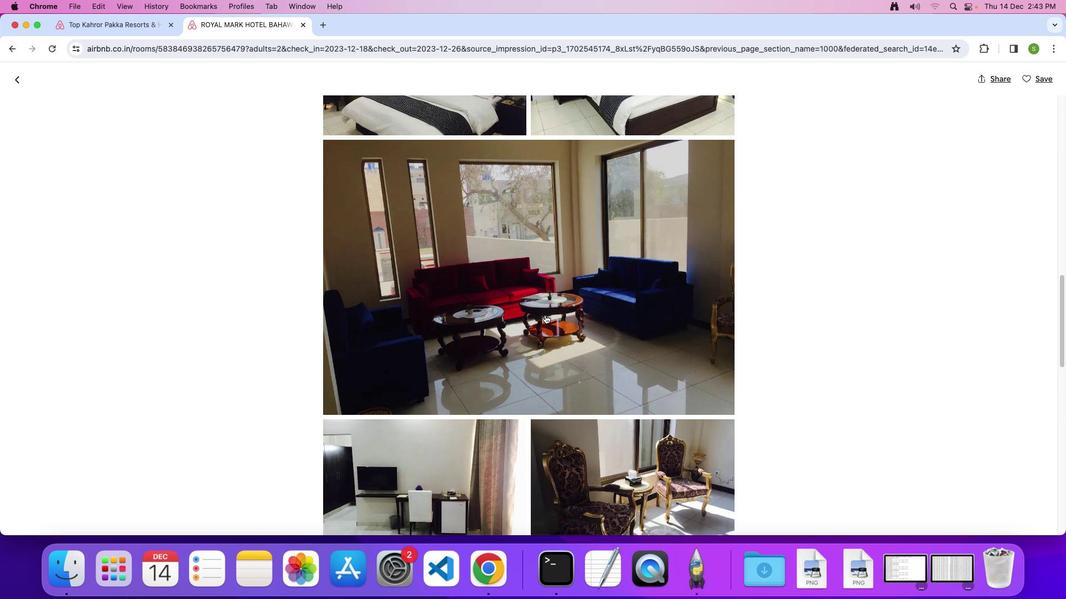 
Action: Mouse scrolled (544, 315) with delta (0, 0)
Screenshot: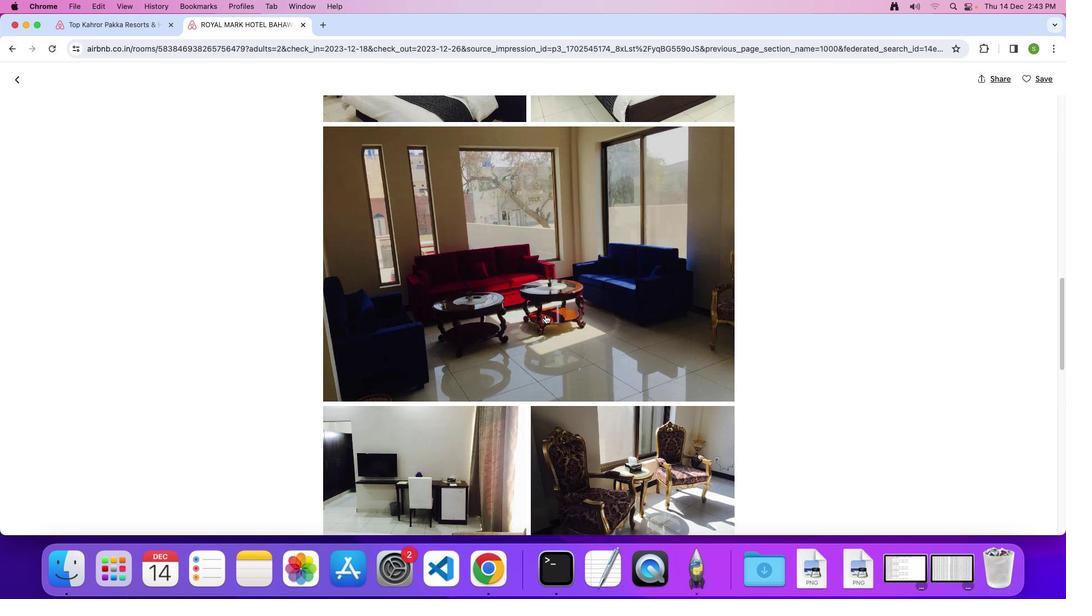 
Action: Mouse scrolled (544, 315) with delta (0, -1)
Screenshot: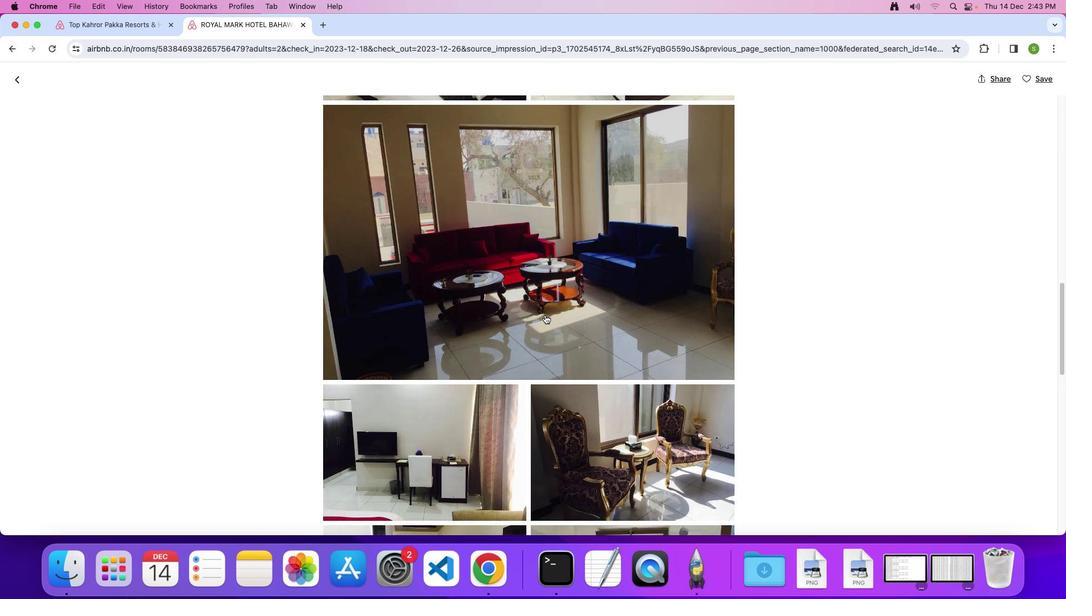 
Action: Mouse scrolled (544, 315) with delta (0, 0)
Screenshot: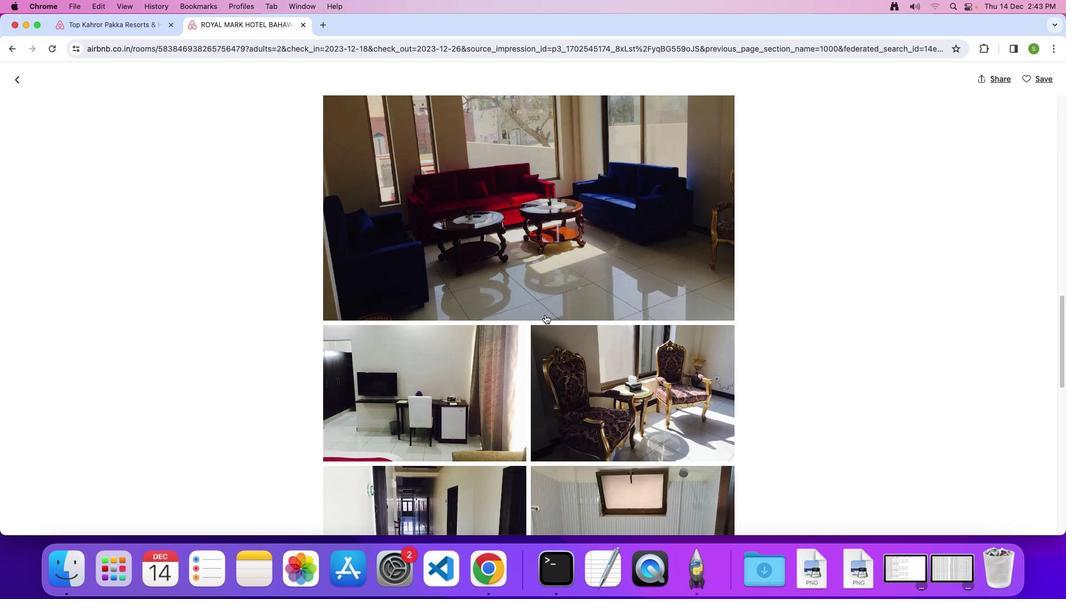 
Action: Mouse scrolled (544, 315) with delta (0, 0)
Screenshot: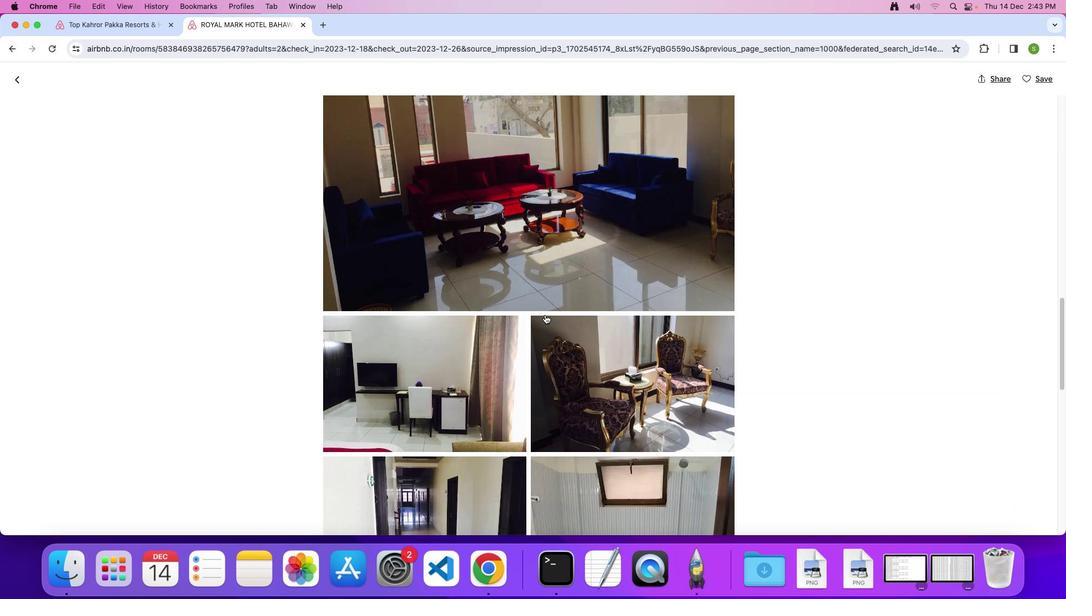 
Action: Mouse scrolled (544, 315) with delta (0, -1)
Screenshot: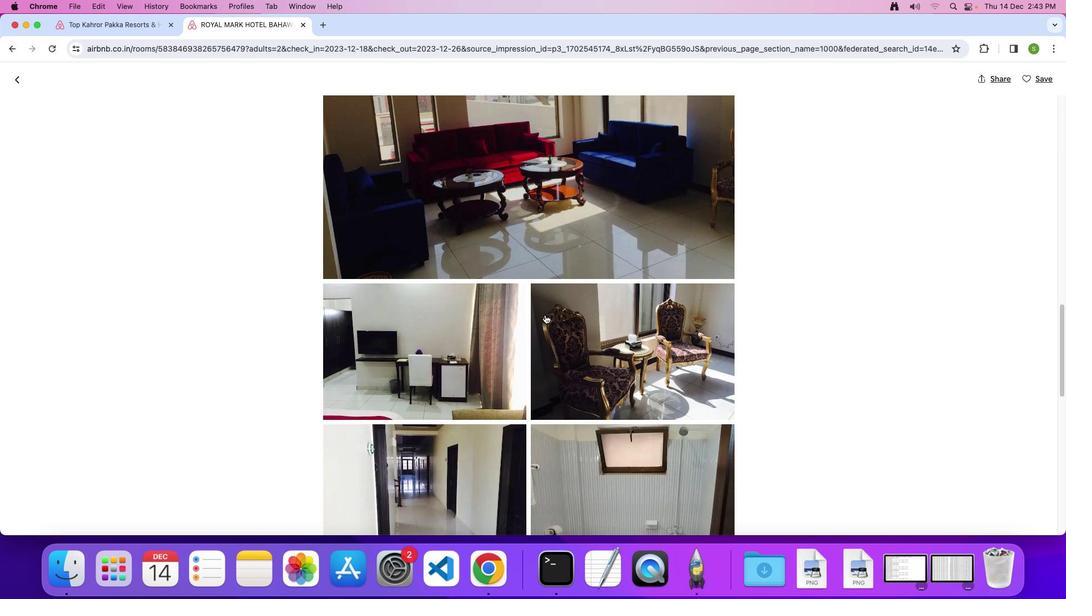 
Action: Mouse scrolled (544, 315) with delta (0, 0)
Screenshot: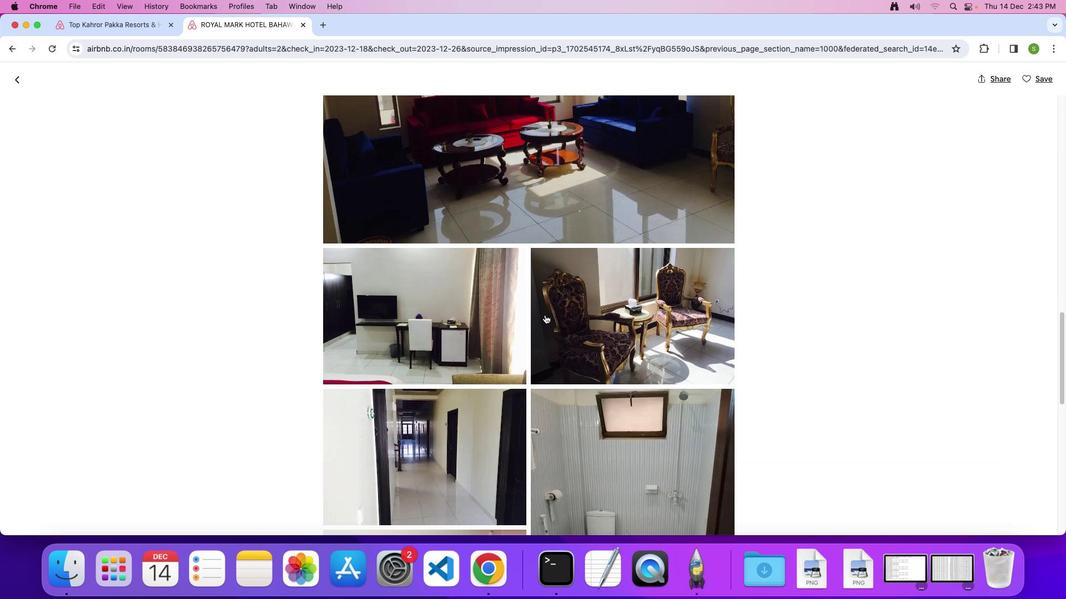 
Action: Mouse scrolled (544, 315) with delta (0, 0)
Screenshot: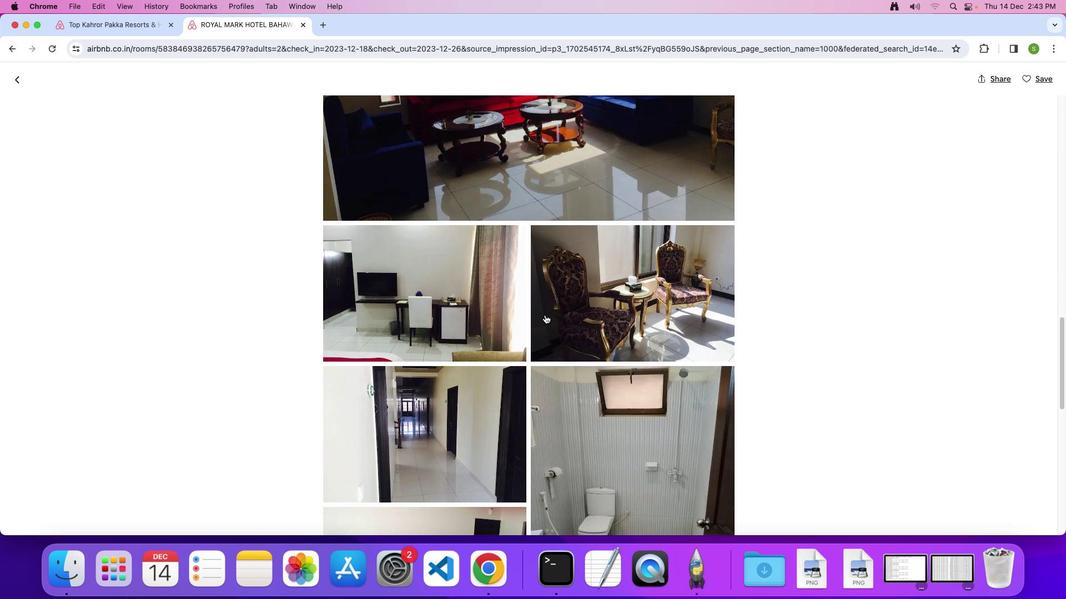 
Action: Mouse scrolled (544, 315) with delta (0, -1)
Screenshot: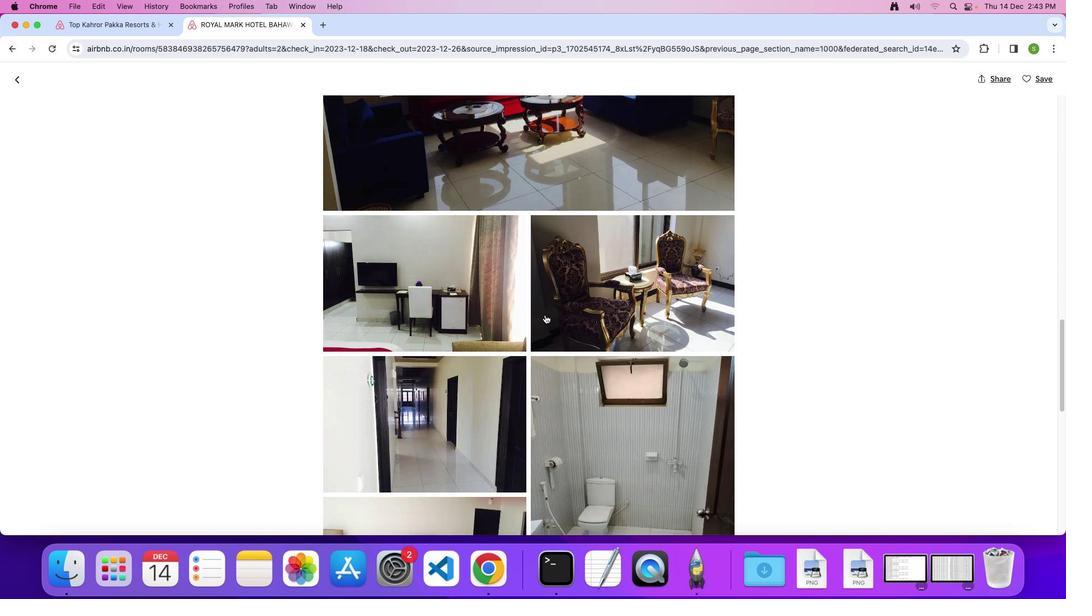 
Action: Mouse scrolled (544, 315) with delta (0, -1)
Screenshot: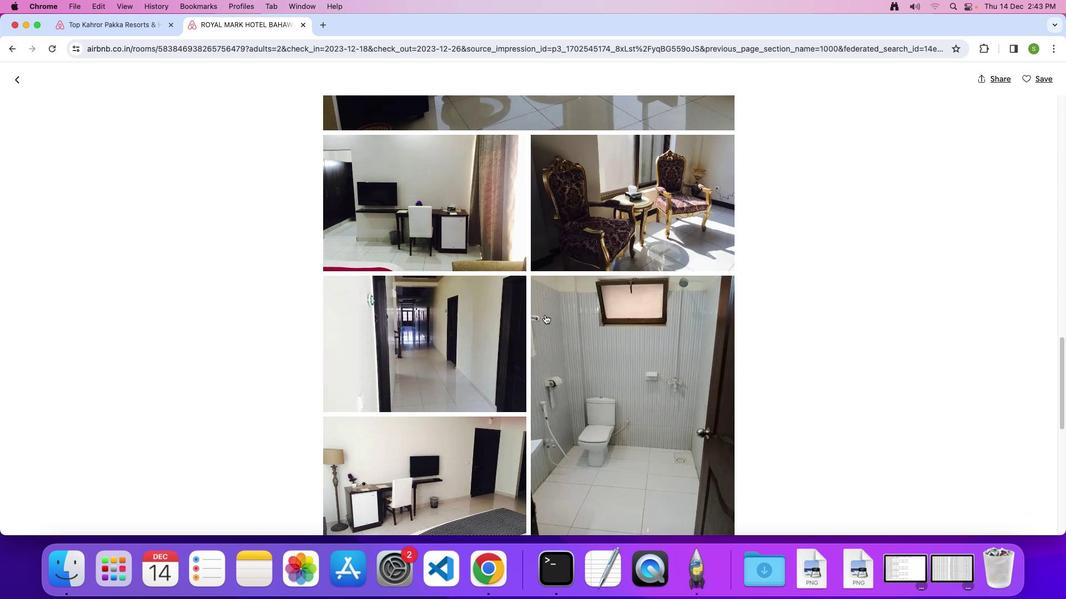 
Action: Mouse scrolled (544, 315) with delta (0, 0)
Screenshot: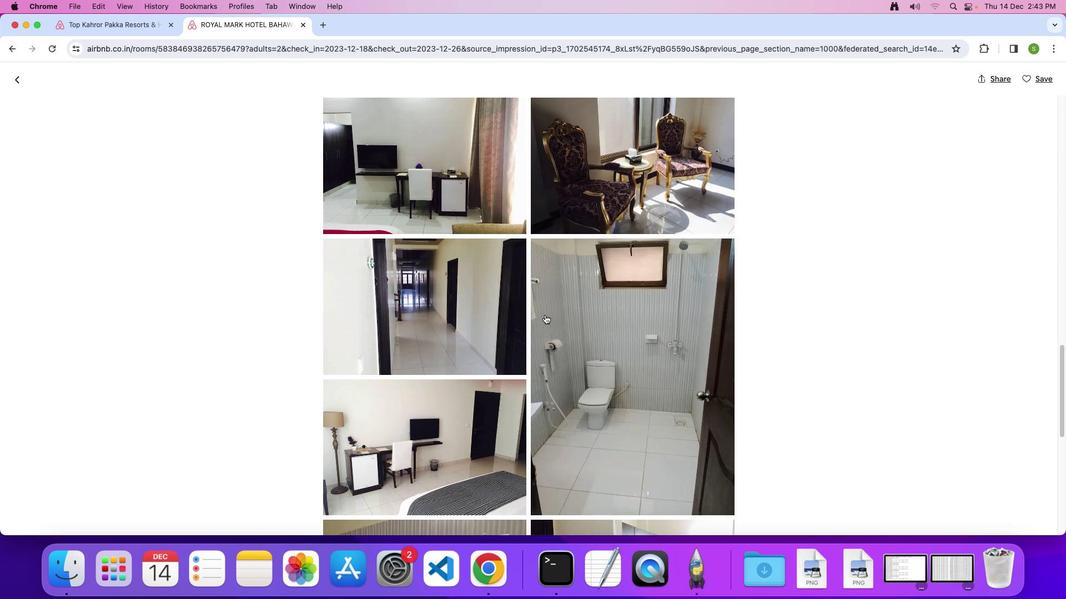 
Action: Mouse scrolled (544, 315) with delta (0, 0)
Screenshot: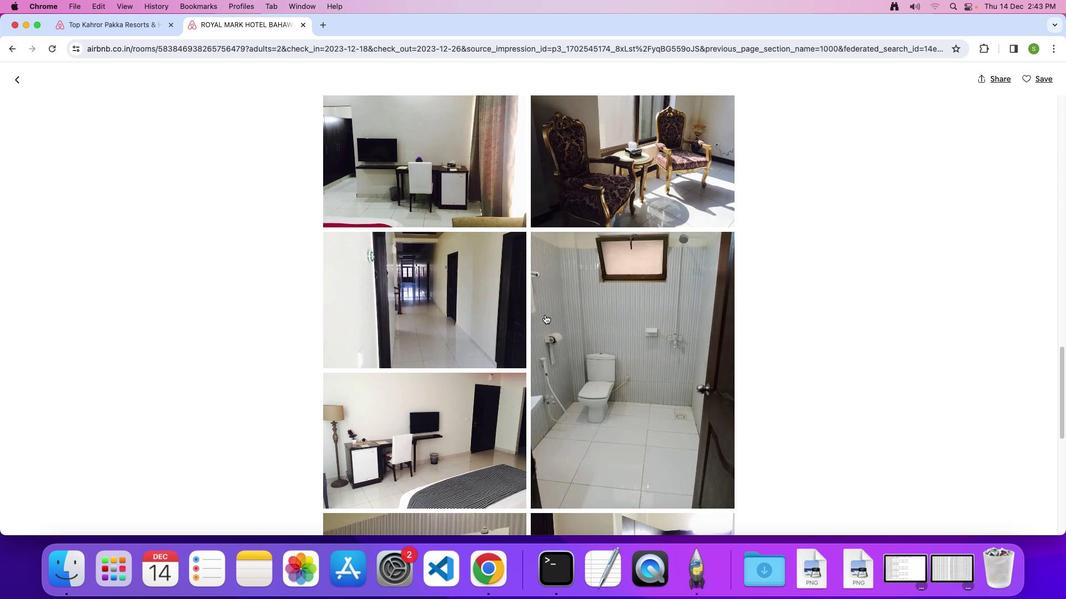 
Action: Mouse scrolled (544, 315) with delta (0, -1)
Screenshot: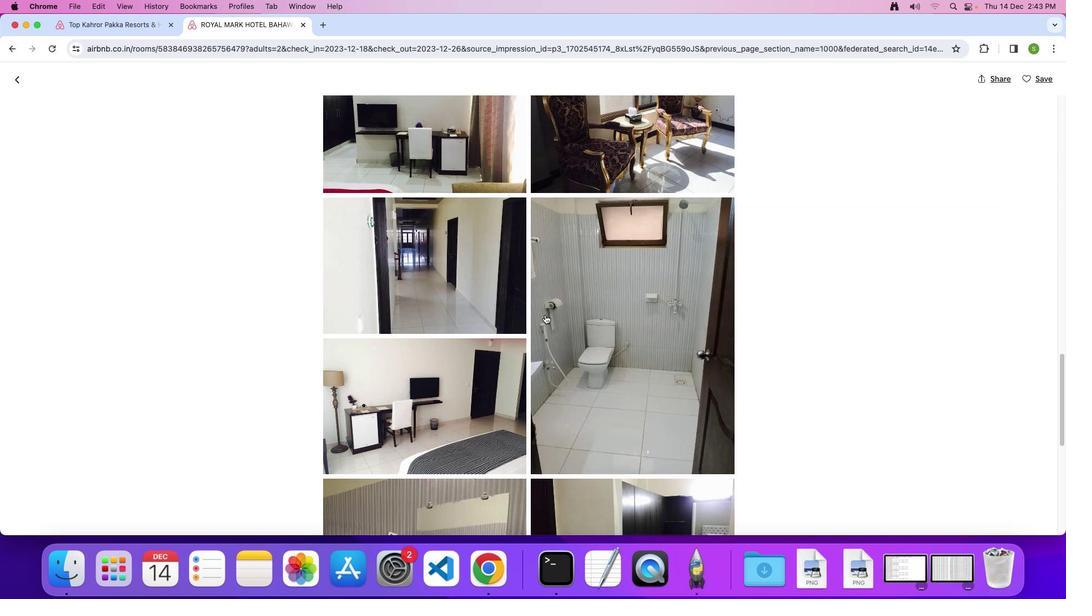 
Action: Mouse scrolled (544, 315) with delta (0, 0)
Screenshot: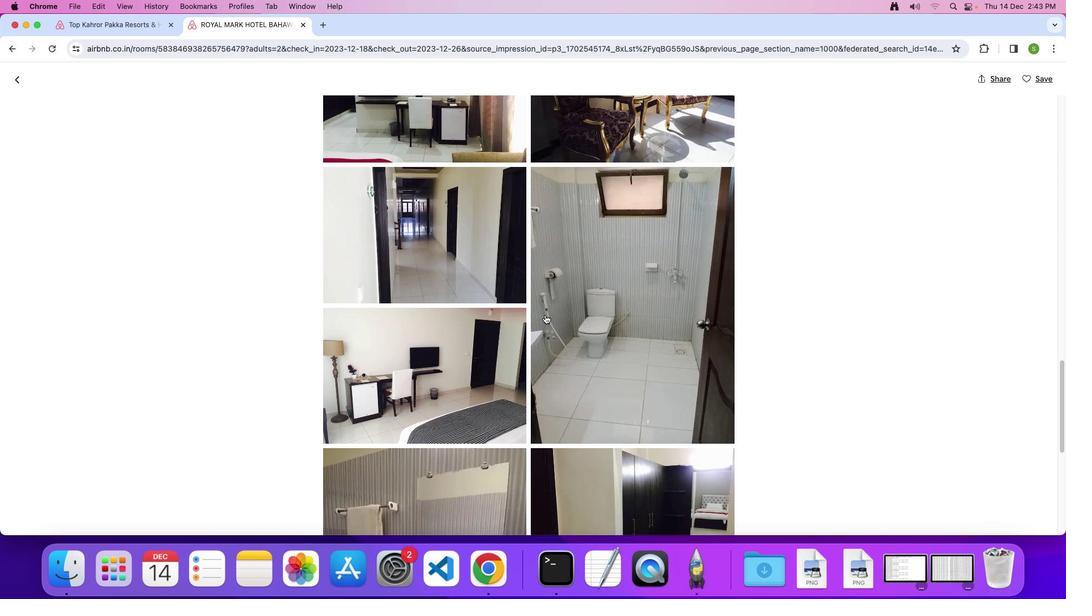 
Action: Mouse scrolled (544, 315) with delta (0, 0)
Screenshot: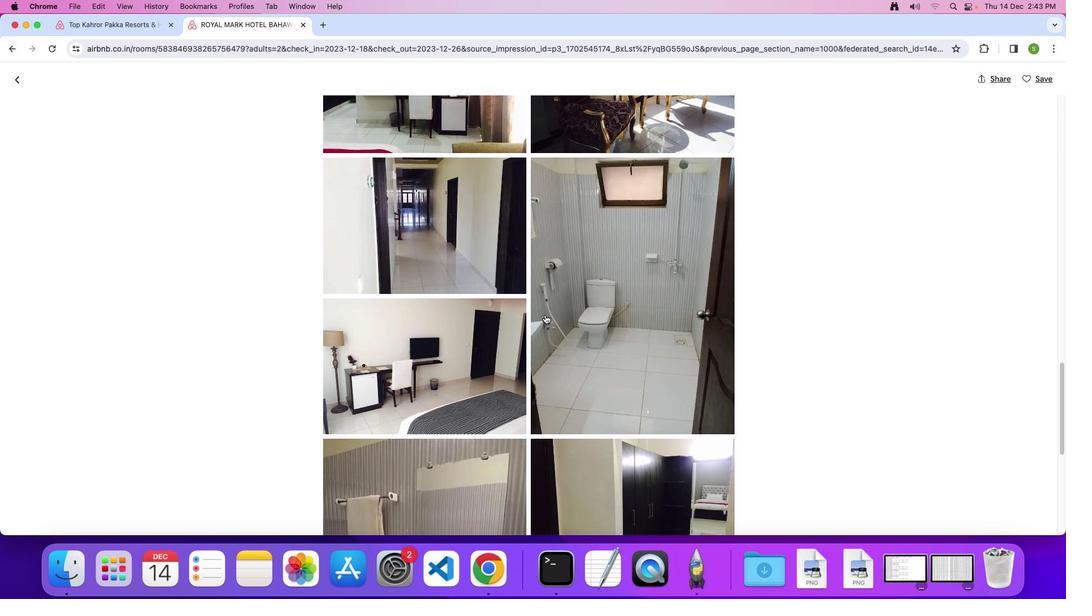
Action: Mouse scrolled (544, 315) with delta (0, -1)
Screenshot: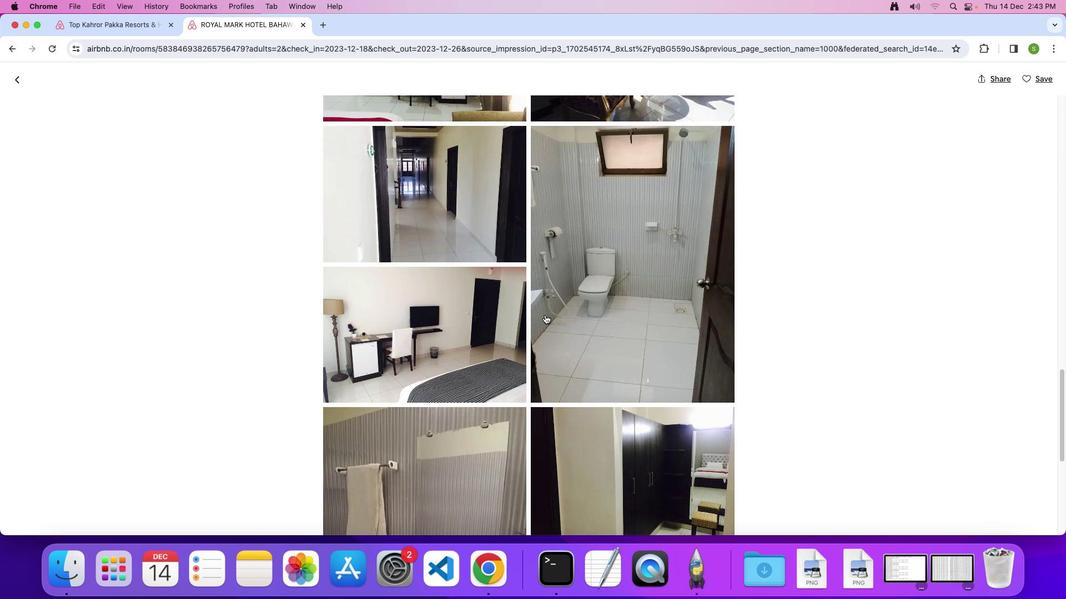 
Action: Mouse scrolled (544, 315) with delta (0, 0)
Screenshot: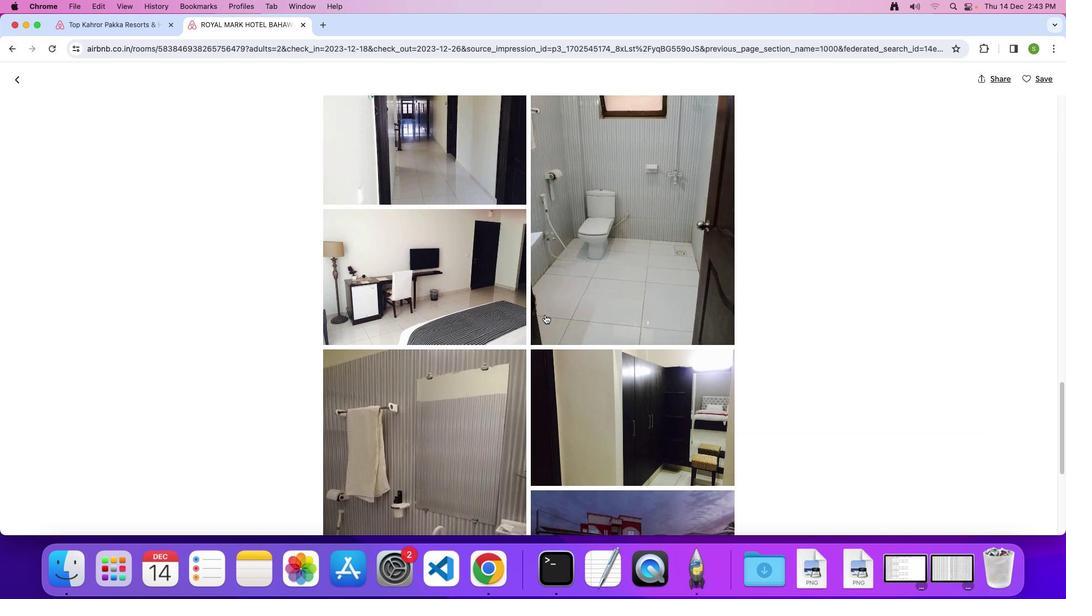 
Action: Mouse scrolled (544, 315) with delta (0, 0)
Screenshot: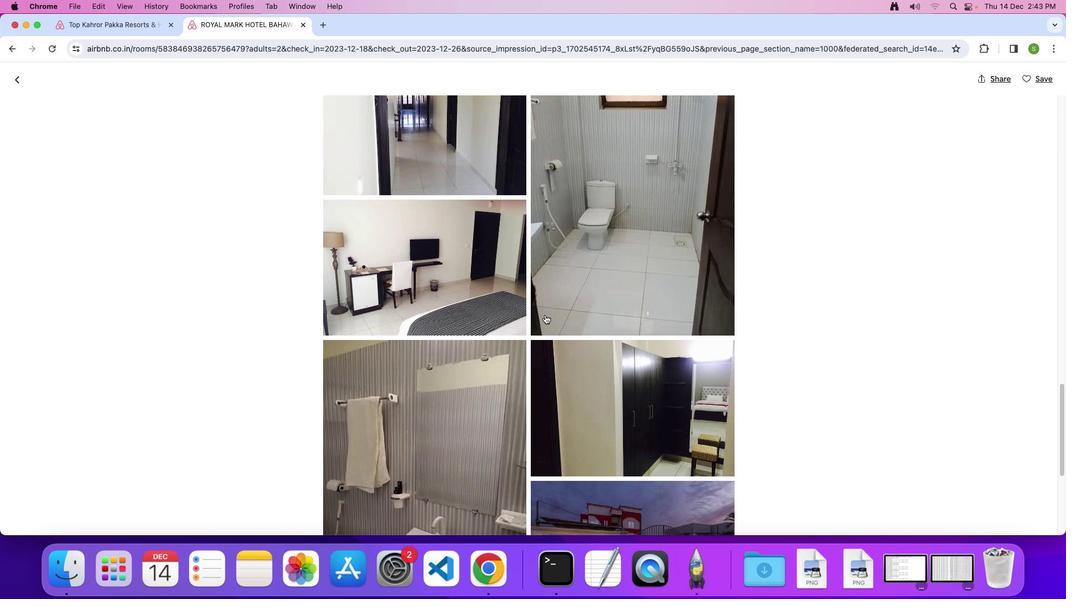 
Action: Mouse scrolled (544, 315) with delta (0, -1)
Screenshot: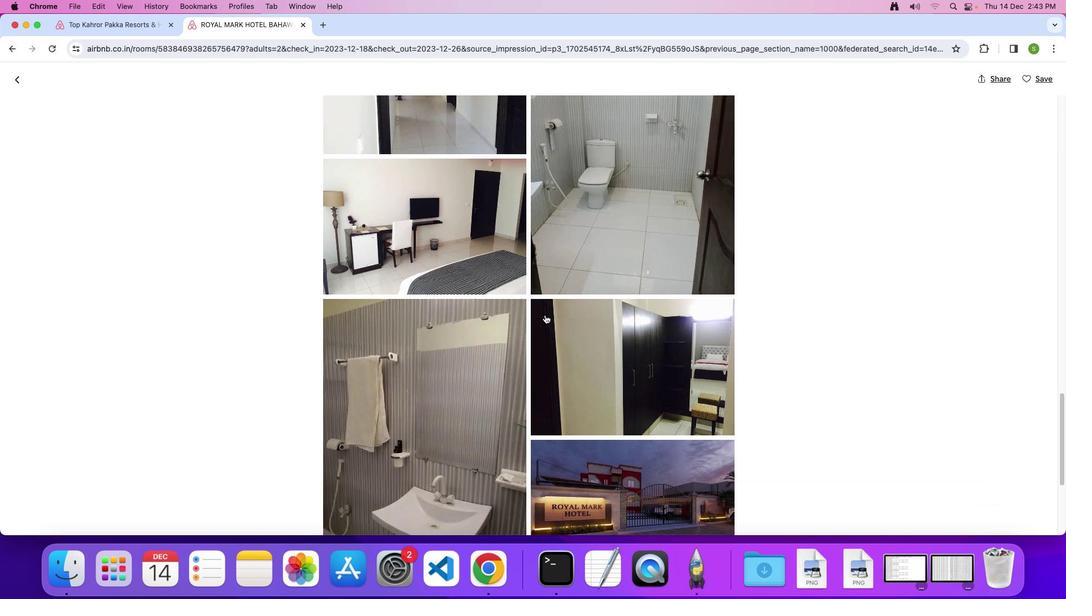 
Action: Mouse scrolled (544, 315) with delta (0, 0)
Screenshot: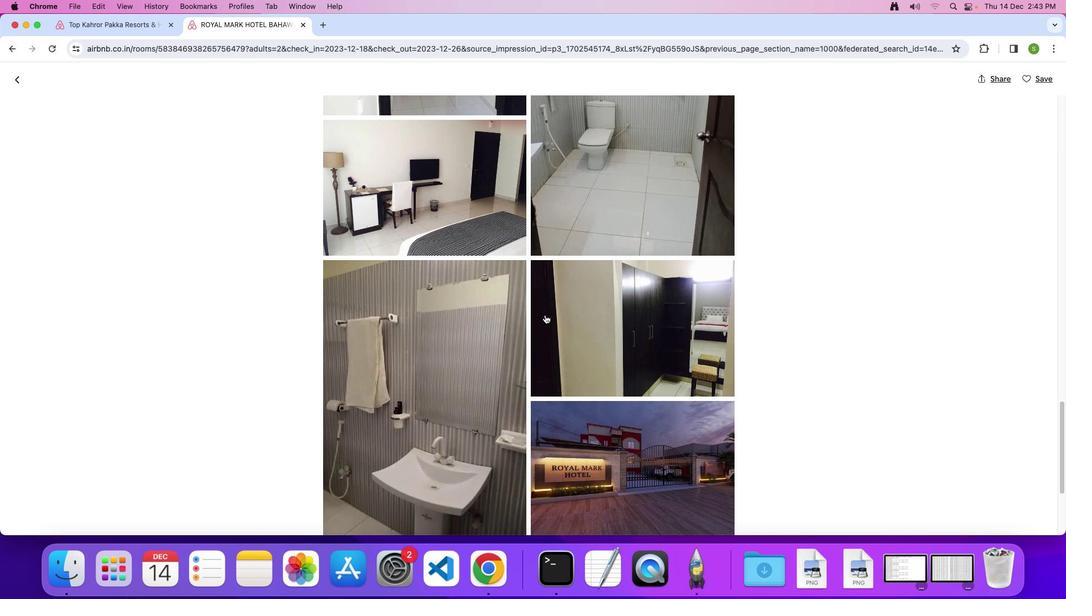 
Action: Mouse scrolled (544, 315) with delta (0, 0)
Screenshot: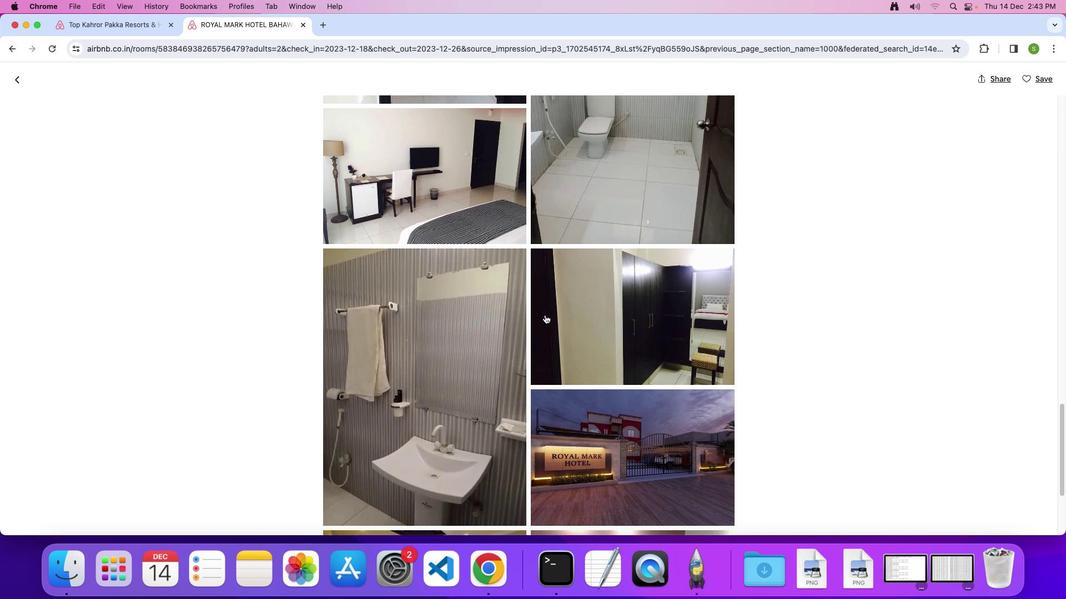 
Action: Mouse scrolled (544, 315) with delta (0, -1)
Screenshot: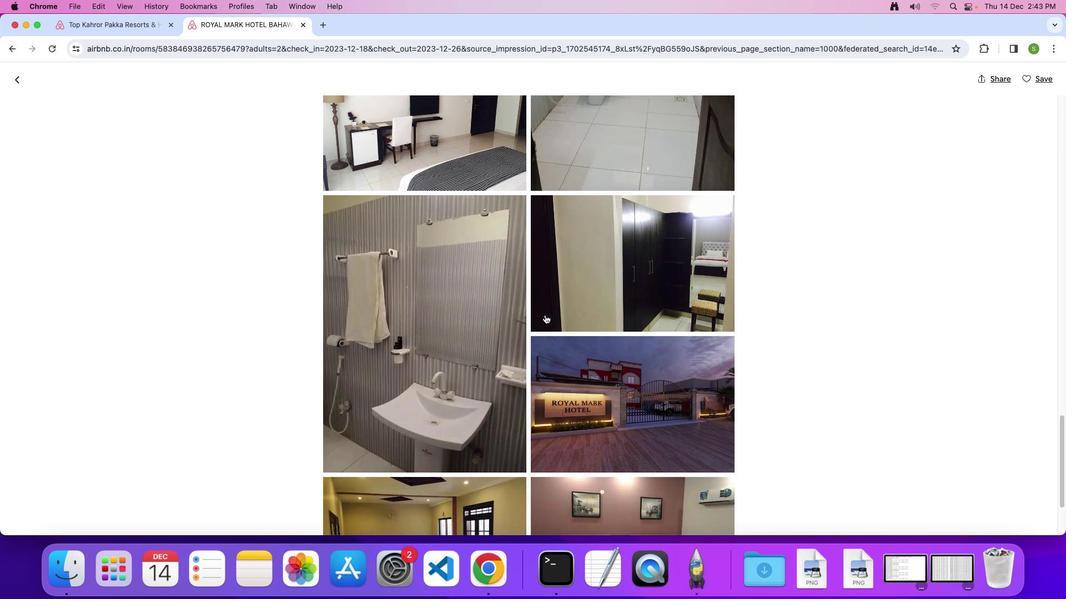 
Action: Mouse scrolled (544, 315) with delta (0, 0)
Screenshot: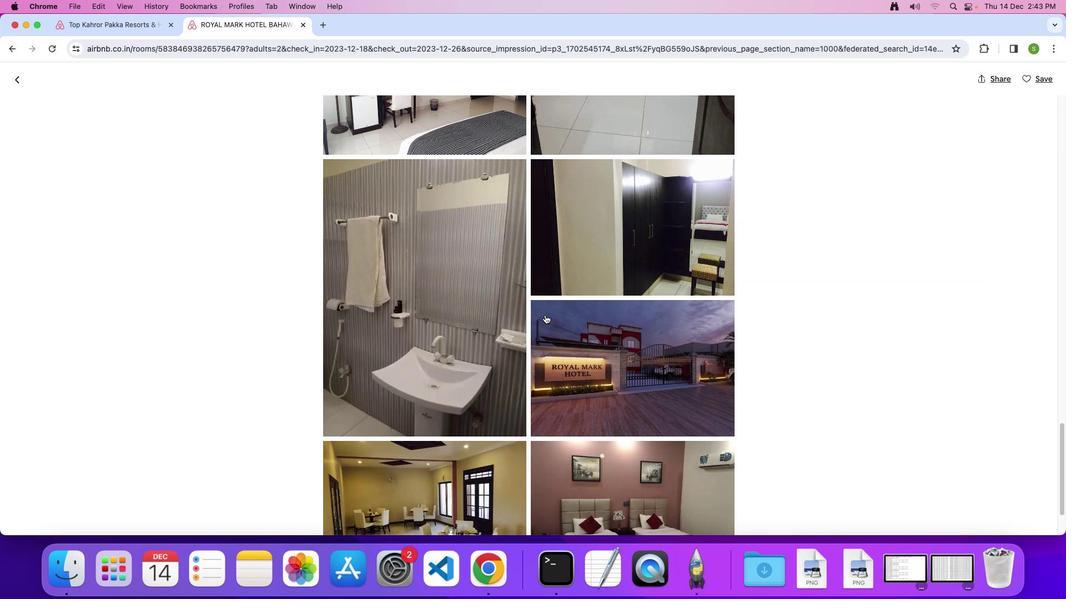 
Action: Mouse scrolled (544, 315) with delta (0, 0)
Screenshot: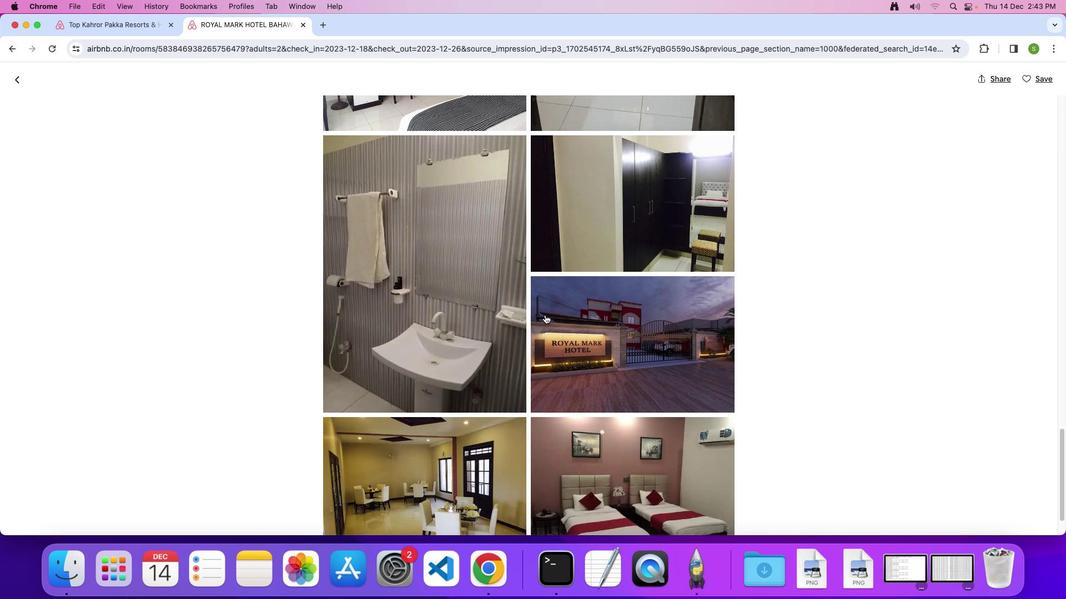
Action: Mouse scrolled (544, 315) with delta (0, -1)
Screenshot: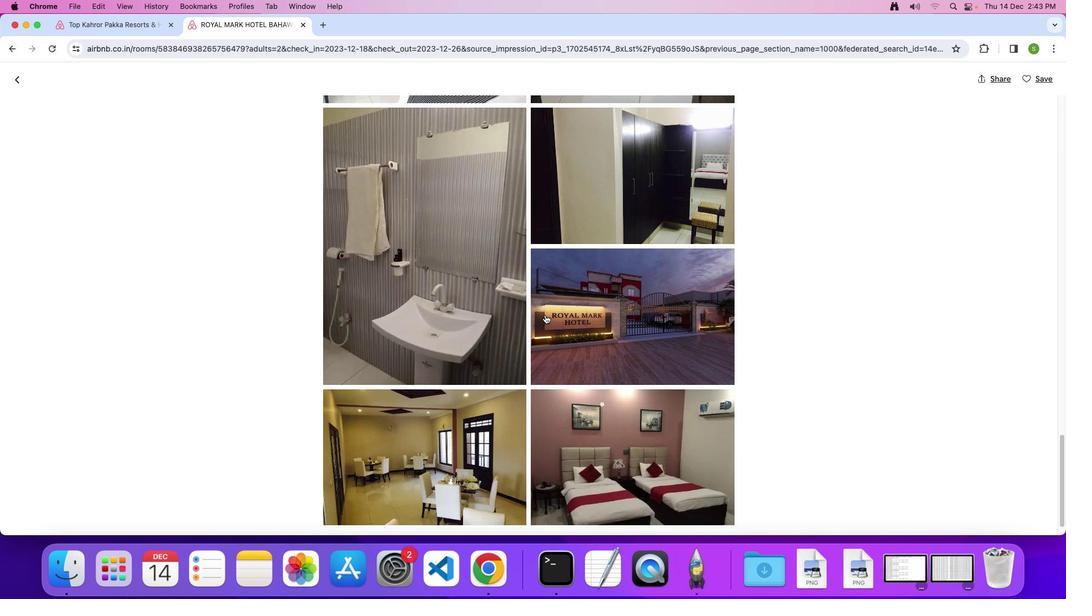 
Action: Mouse scrolled (544, 315) with delta (0, -1)
Screenshot: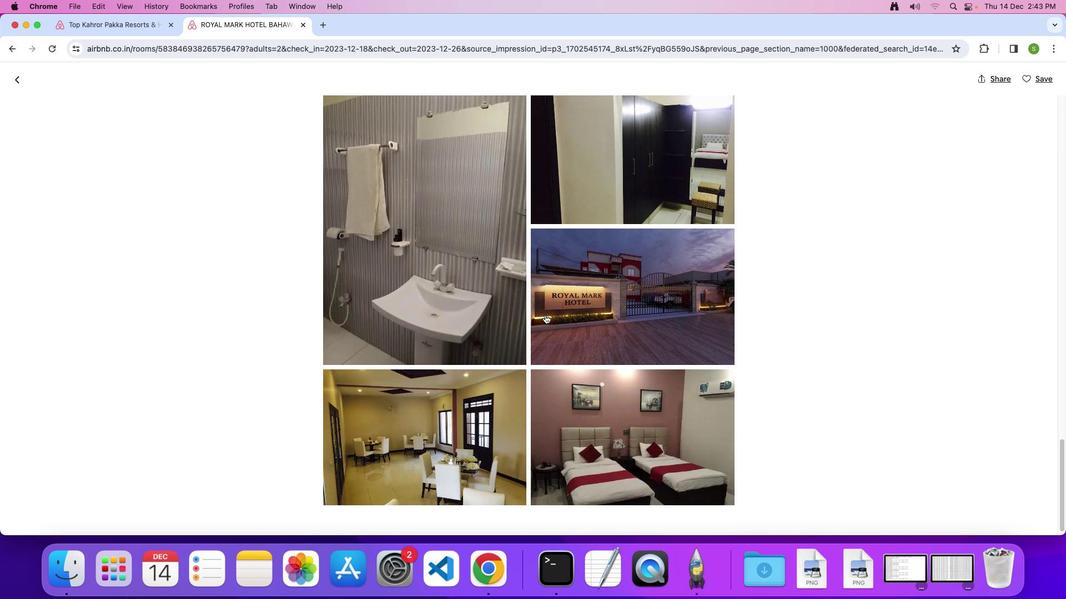 
Action: Mouse scrolled (544, 315) with delta (0, 0)
Screenshot: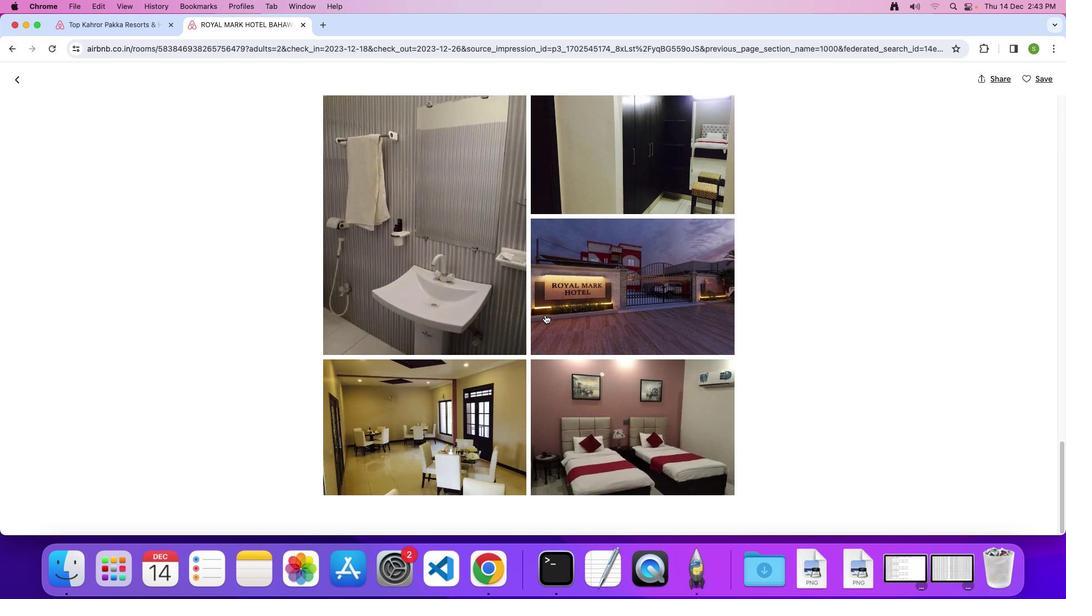 
Action: Mouse scrolled (544, 315) with delta (0, 0)
Screenshot: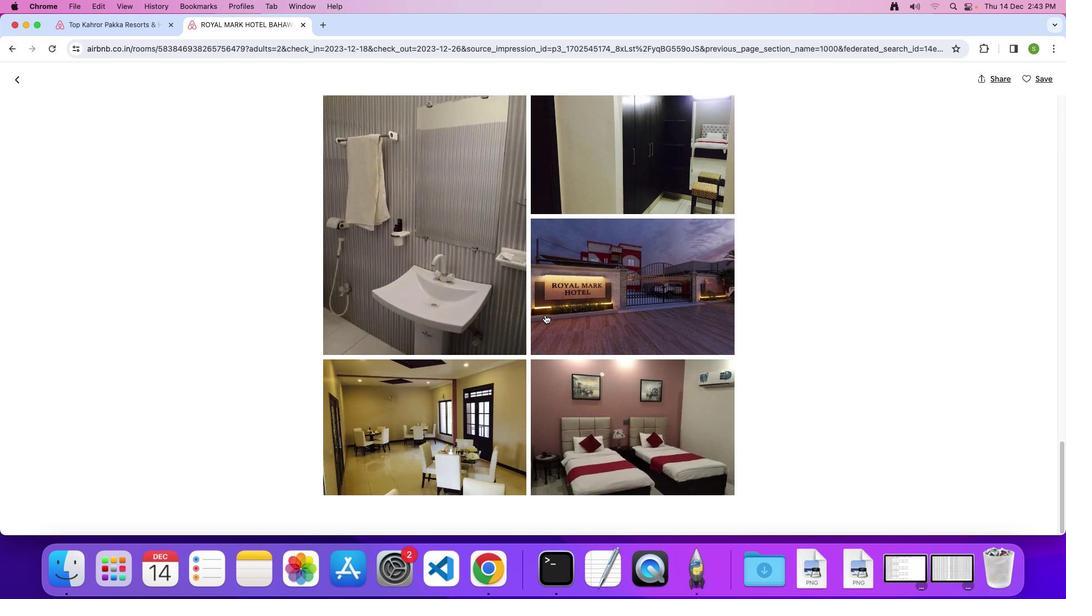 
Action: Mouse scrolled (544, 315) with delta (0, -1)
Screenshot: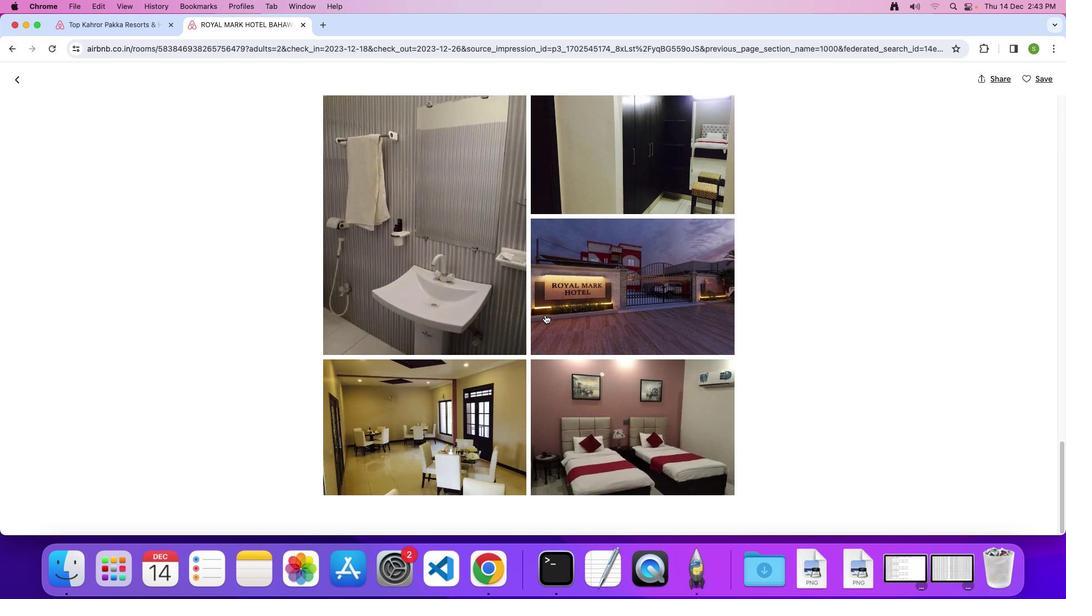 
Action: Mouse moved to (18, 84)
Screenshot: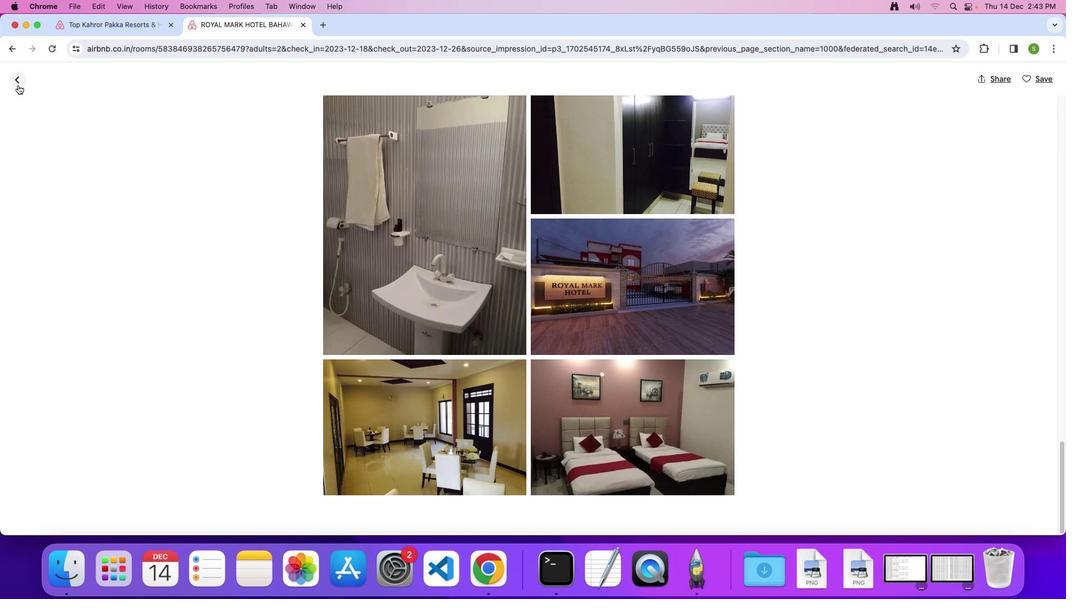 
Action: Mouse pressed left at (18, 84)
Screenshot: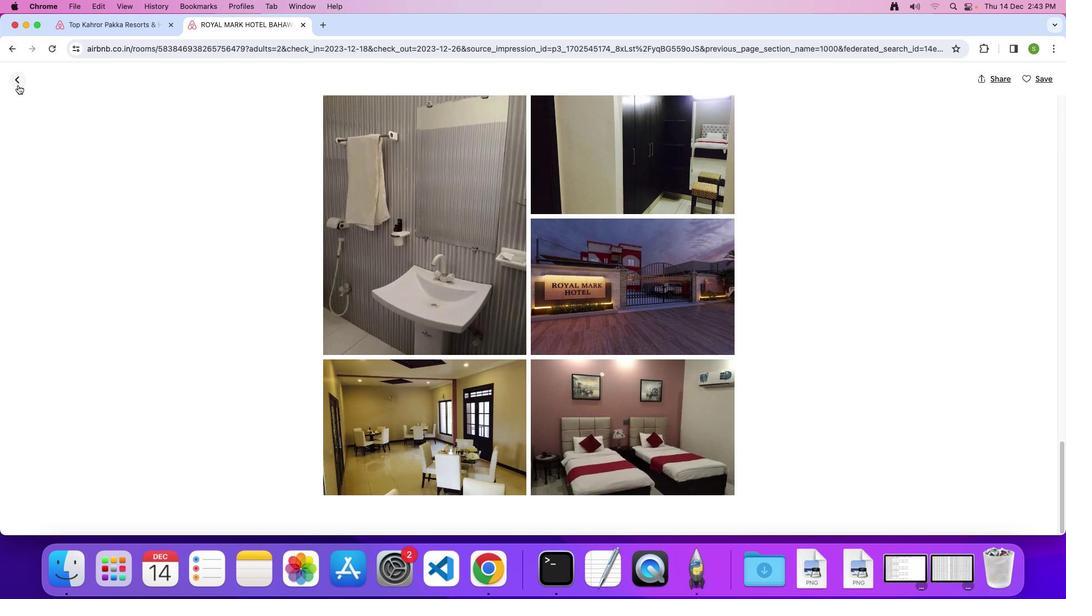 
Action: Mouse moved to (396, 261)
Screenshot: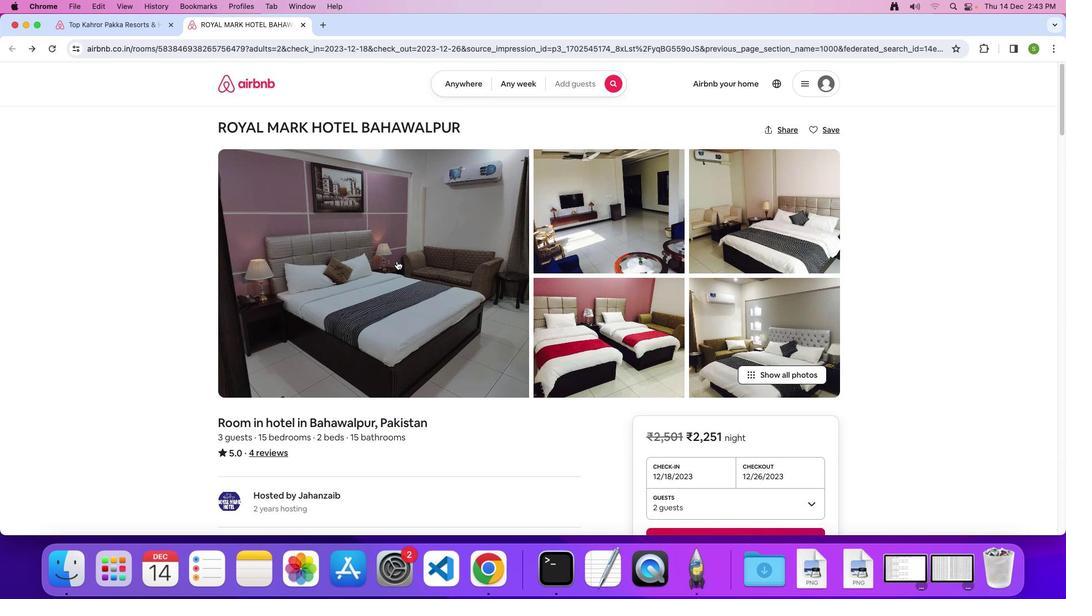
Action: Mouse scrolled (396, 261) with delta (0, 0)
Screenshot: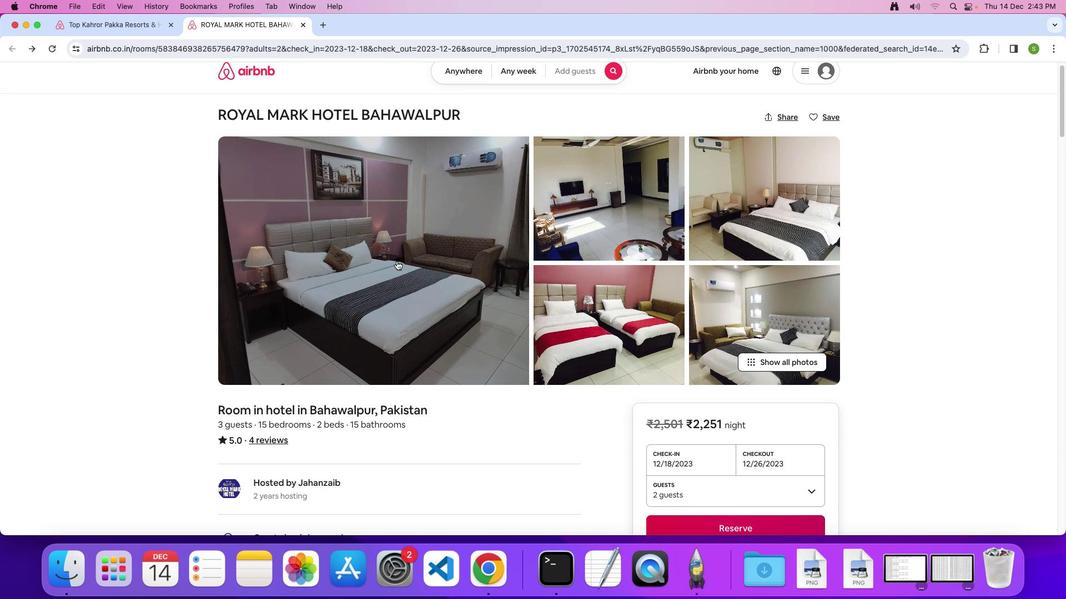 
Action: Mouse moved to (396, 261)
Screenshot: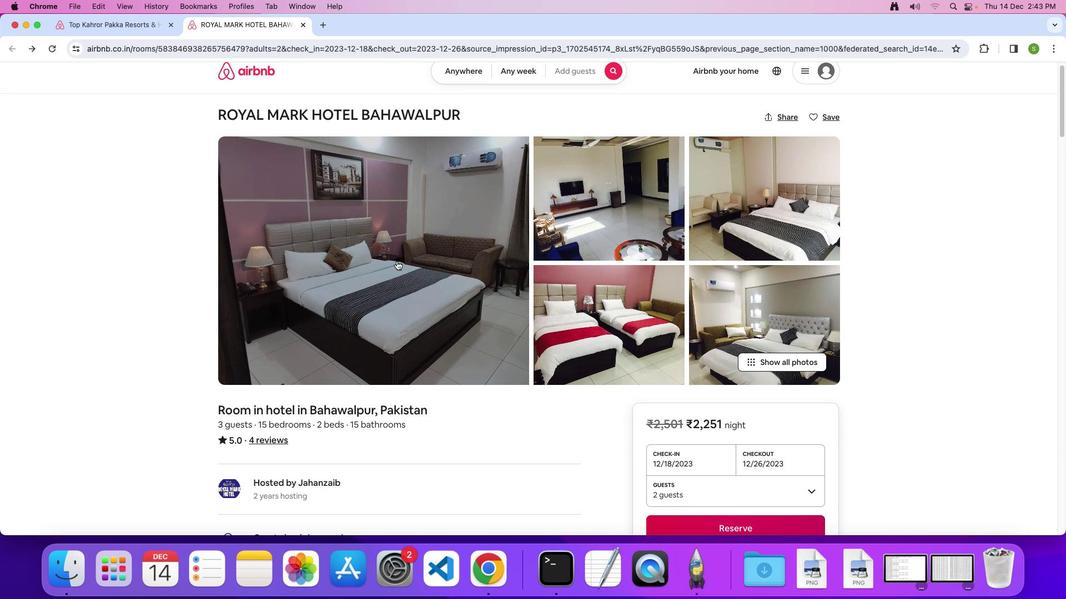 
Action: Mouse scrolled (396, 261) with delta (0, 0)
Screenshot: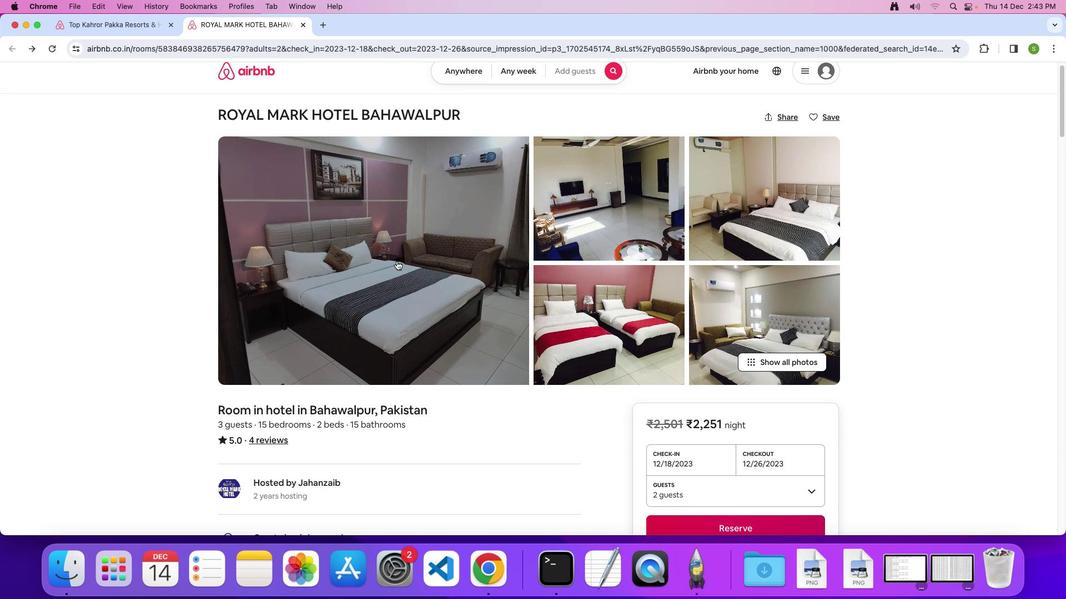 
Action: Mouse scrolled (396, 261) with delta (0, -1)
Screenshot: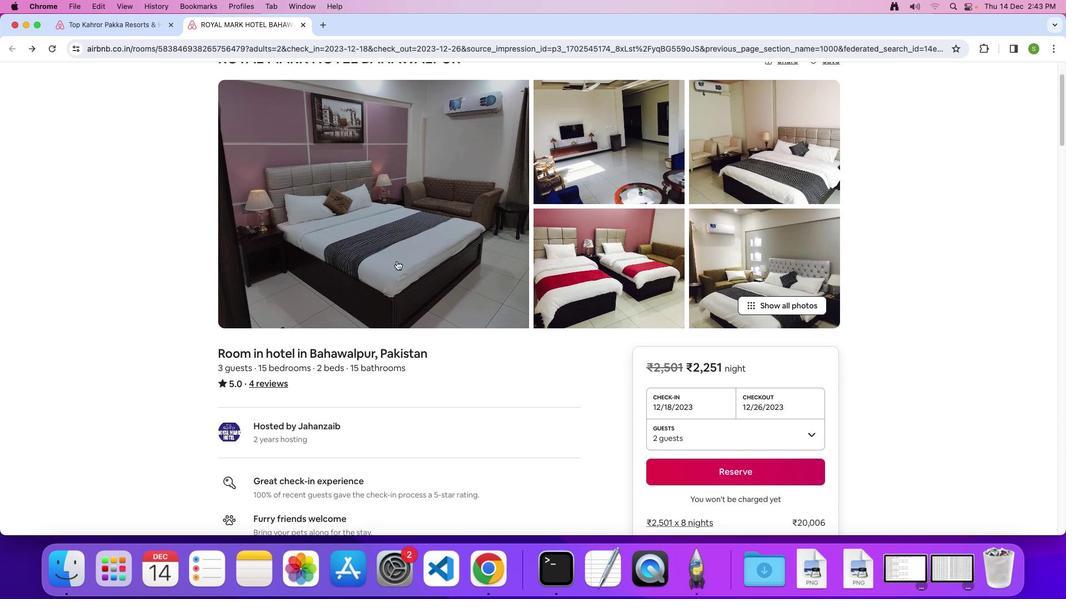 
Action: Mouse scrolled (396, 261) with delta (0, 0)
Screenshot: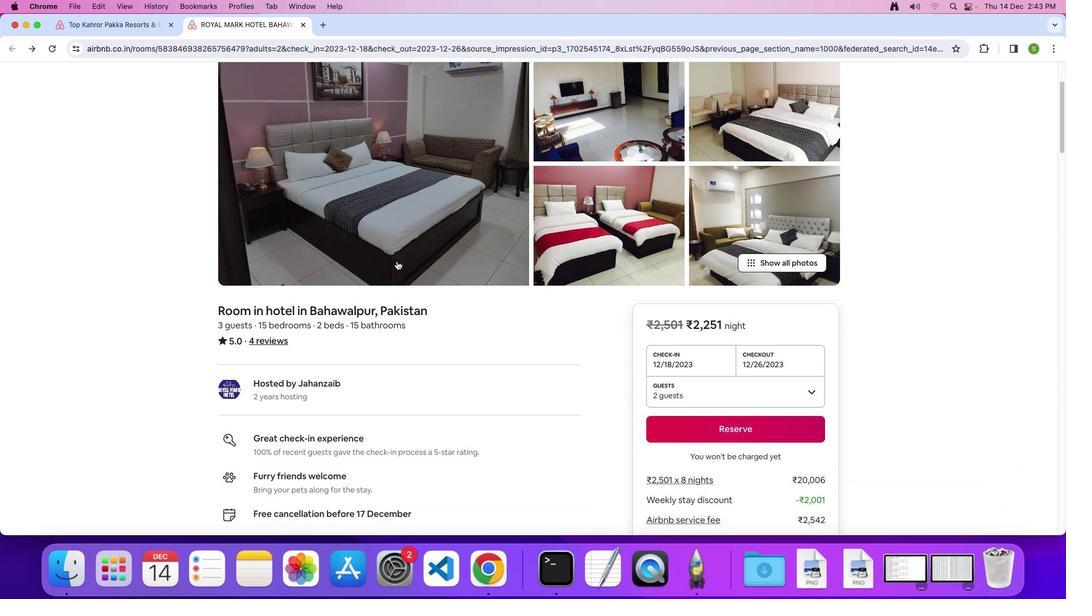 
Action: Mouse scrolled (396, 261) with delta (0, 0)
Screenshot: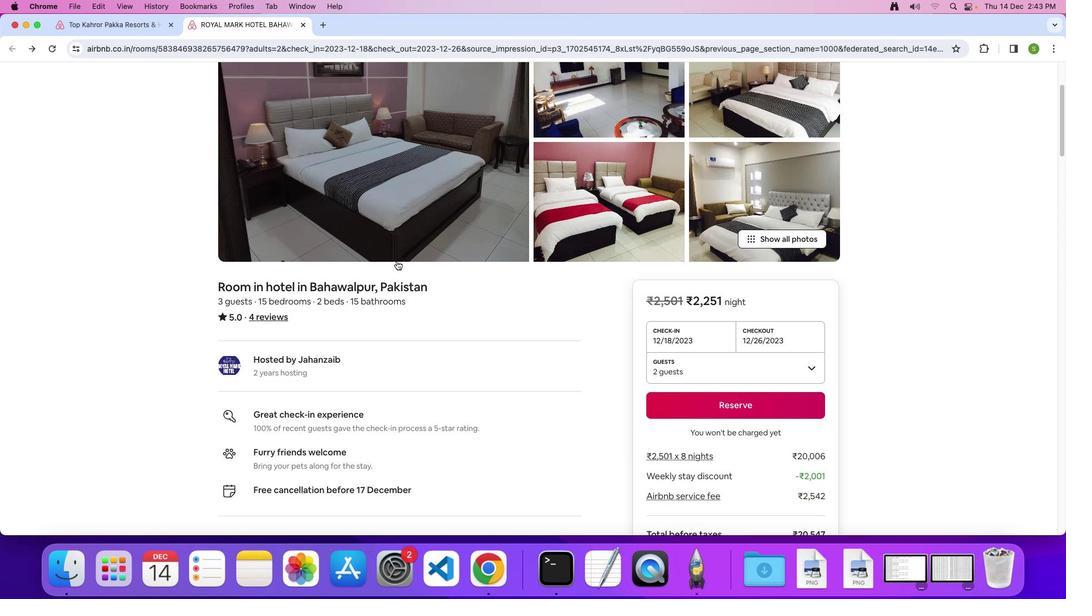 
Action: Mouse scrolled (396, 261) with delta (0, -1)
Screenshot: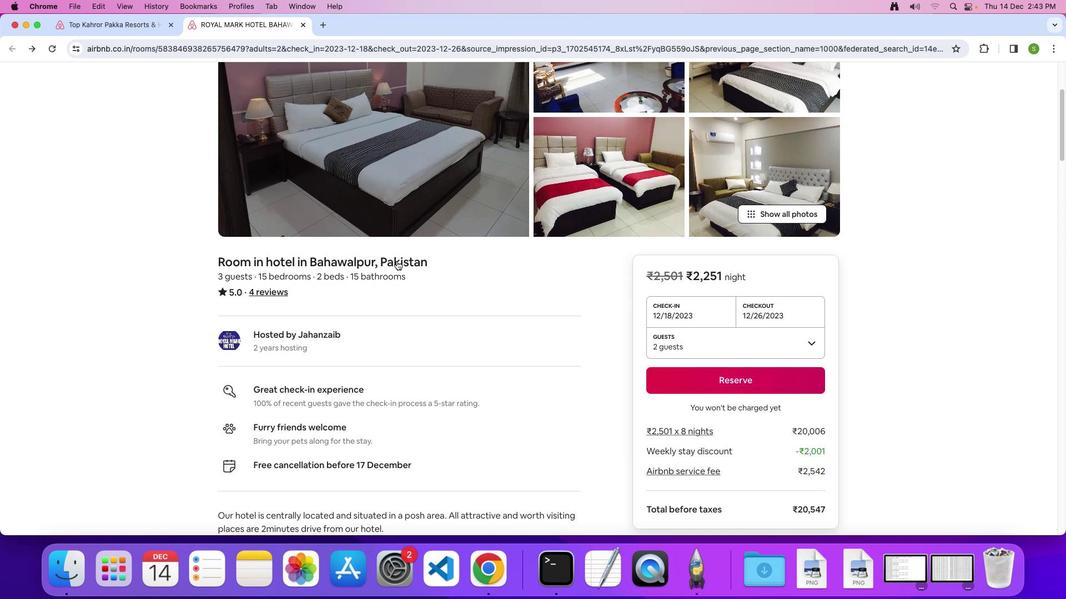 
Action: Mouse scrolled (396, 261) with delta (0, -1)
Screenshot: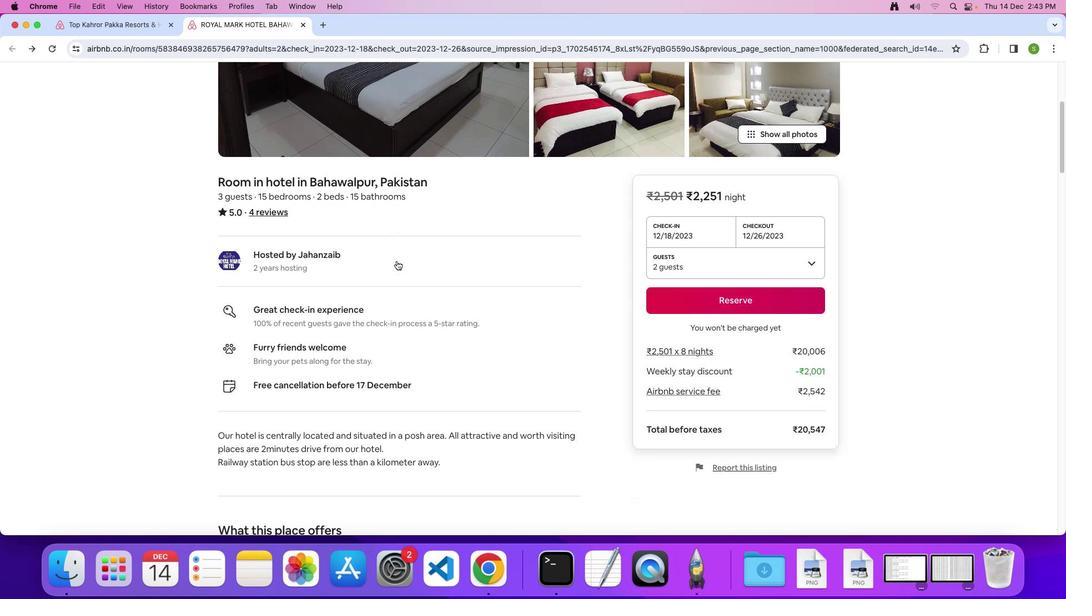 
Action: Mouse scrolled (396, 261) with delta (0, 0)
Screenshot: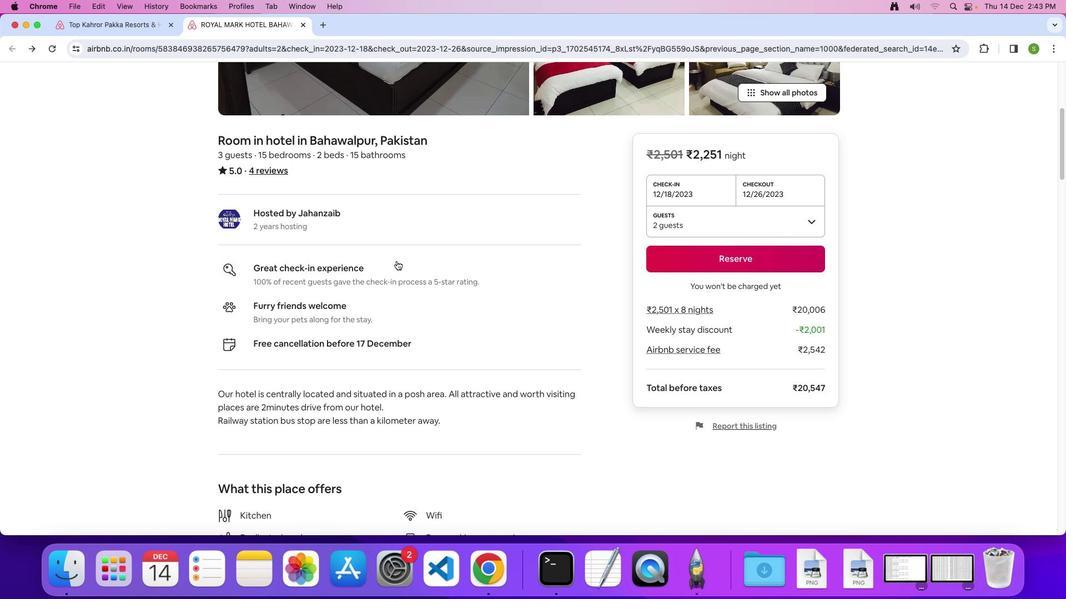 
Action: Mouse scrolled (396, 261) with delta (0, 0)
Screenshot: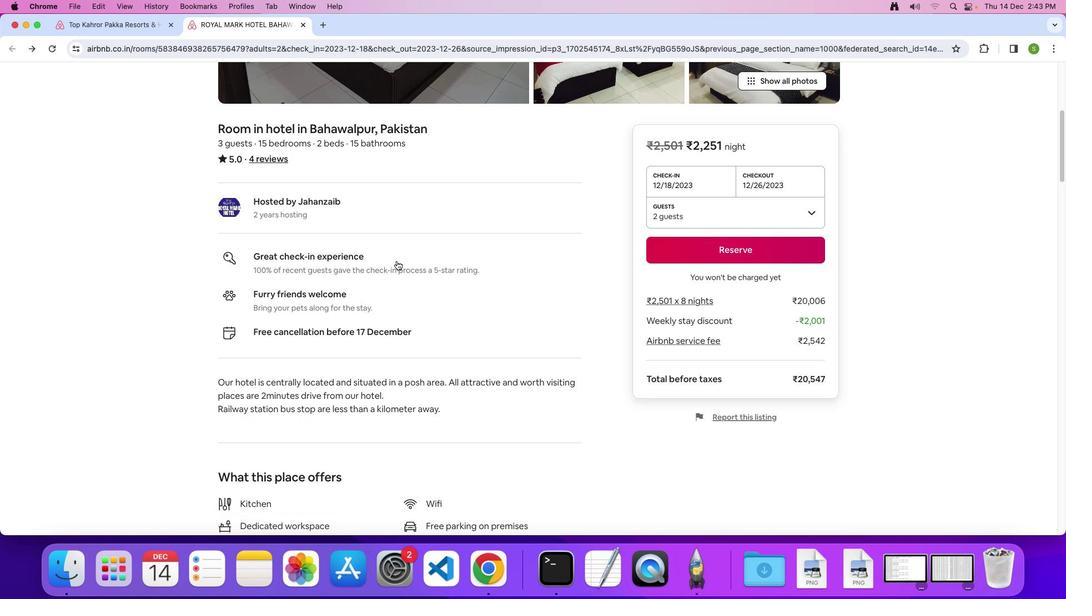 
Action: Mouse scrolled (396, 261) with delta (0, -1)
Screenshot: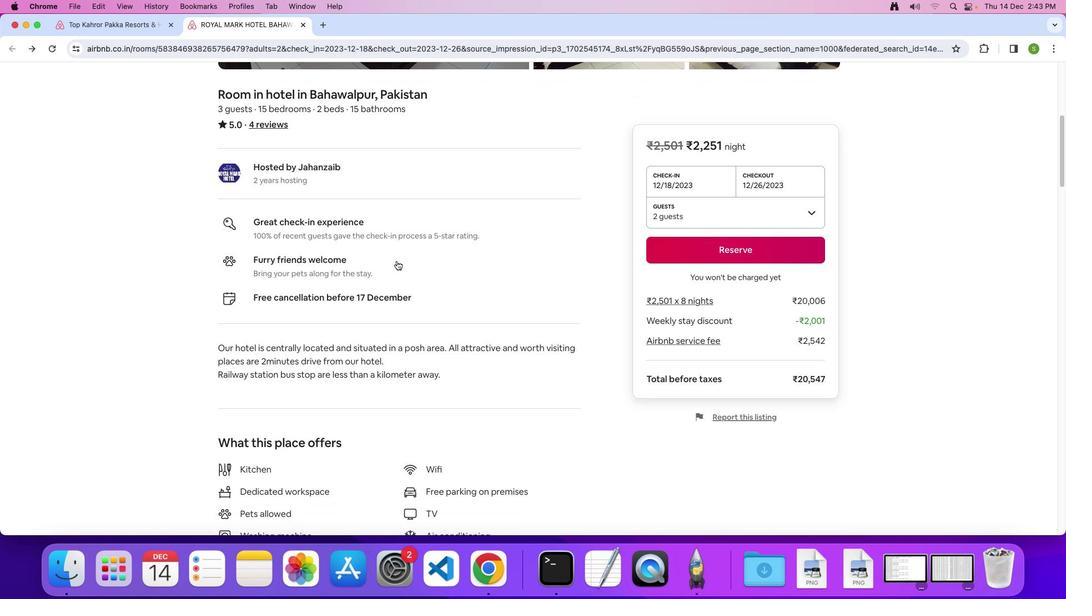 
Action: Mouse scrolled (396, 261) with delta (0, 0)
Screenshot: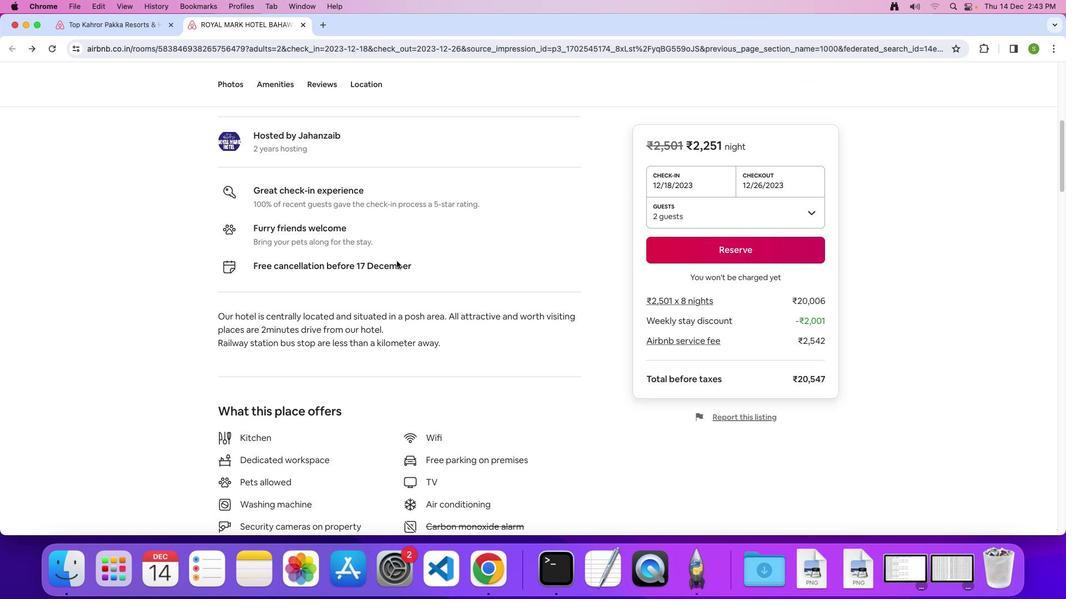 
Action: Mouse scrolled (396, 261) with delta (0, 0)
Screenshot: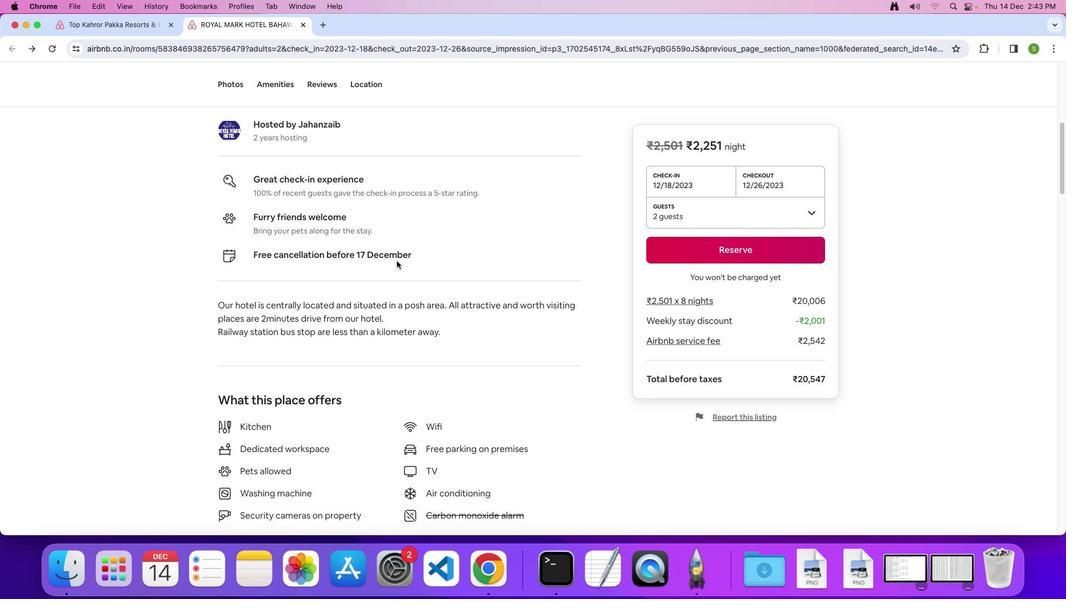 
Action: Mouse scrolled (396, 261) with delta (0, -1)
Screenshot: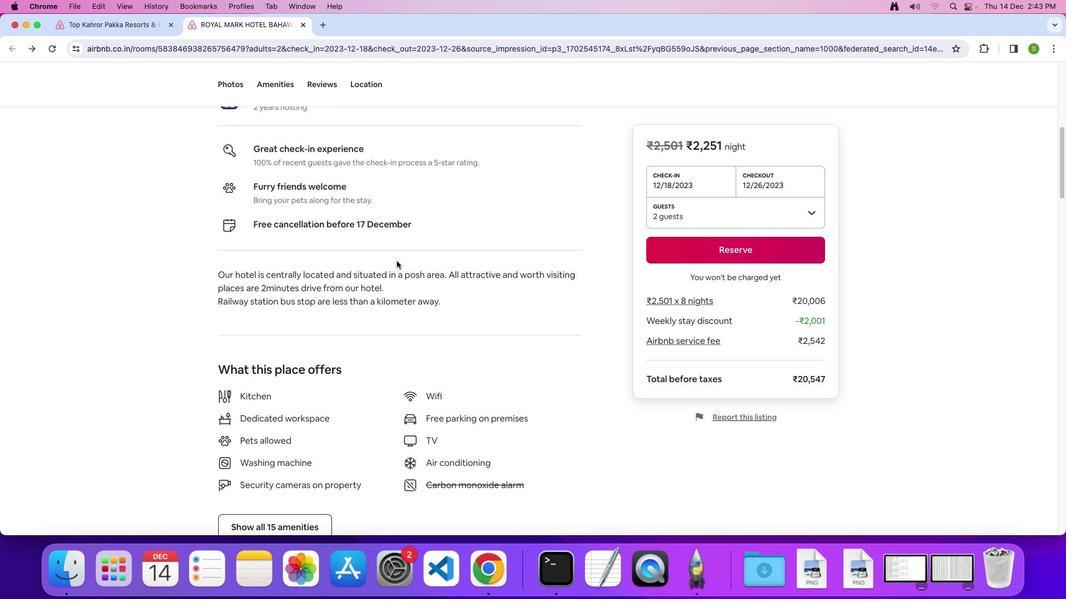 
Action: Mouse scrolled (396, 261) with delta (0, 0)
Screenshot: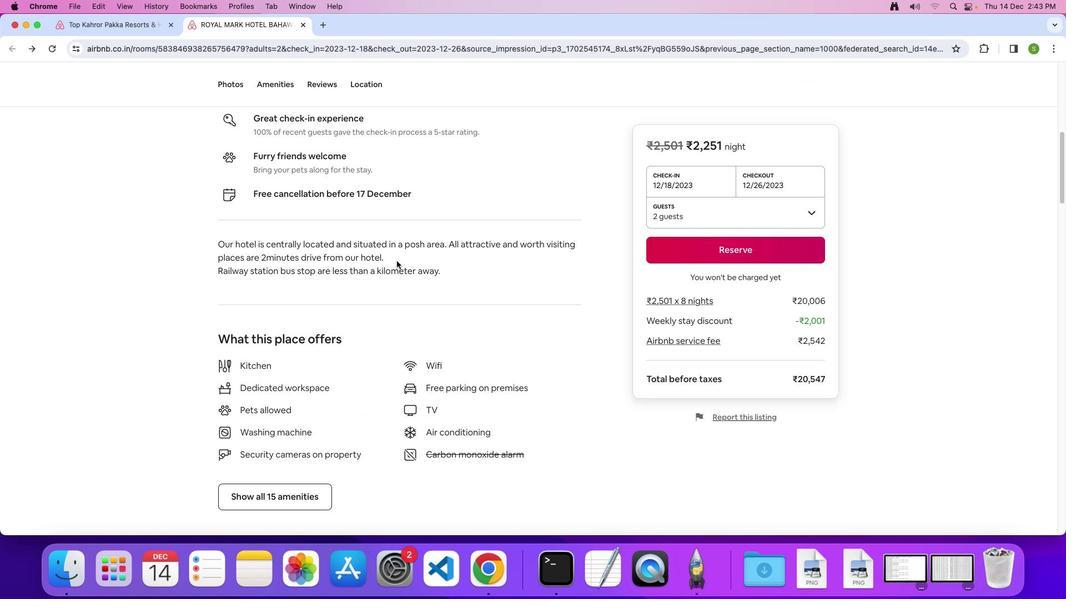 
Action: Mouse scrolled (396, 261) with delta (0, 0)
Screenshot: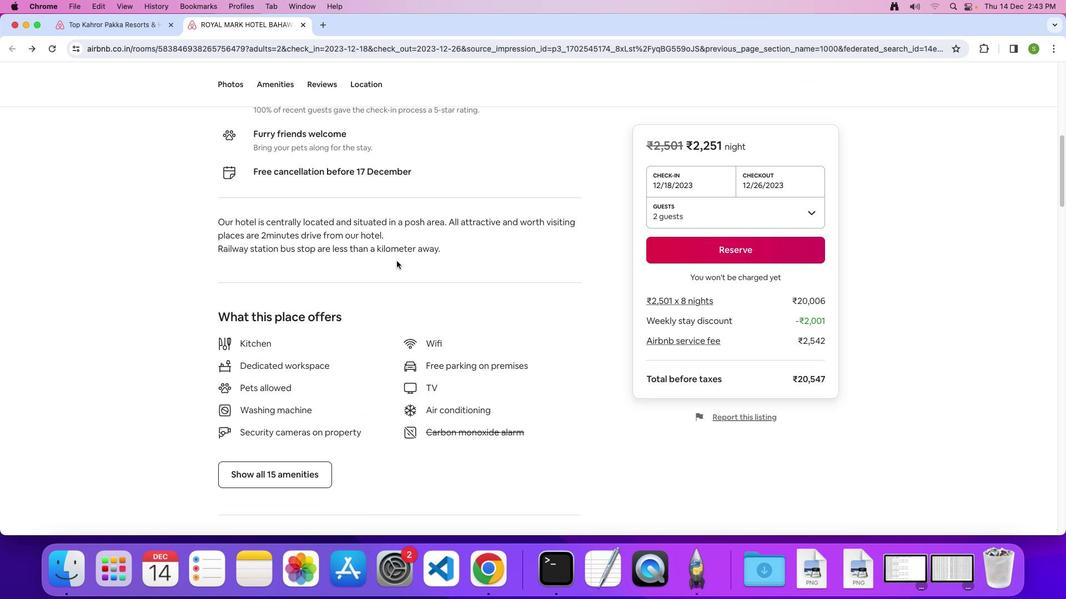 
Action: Mouse scrolled (396, 261) with delta (0, -1)
Screenshot: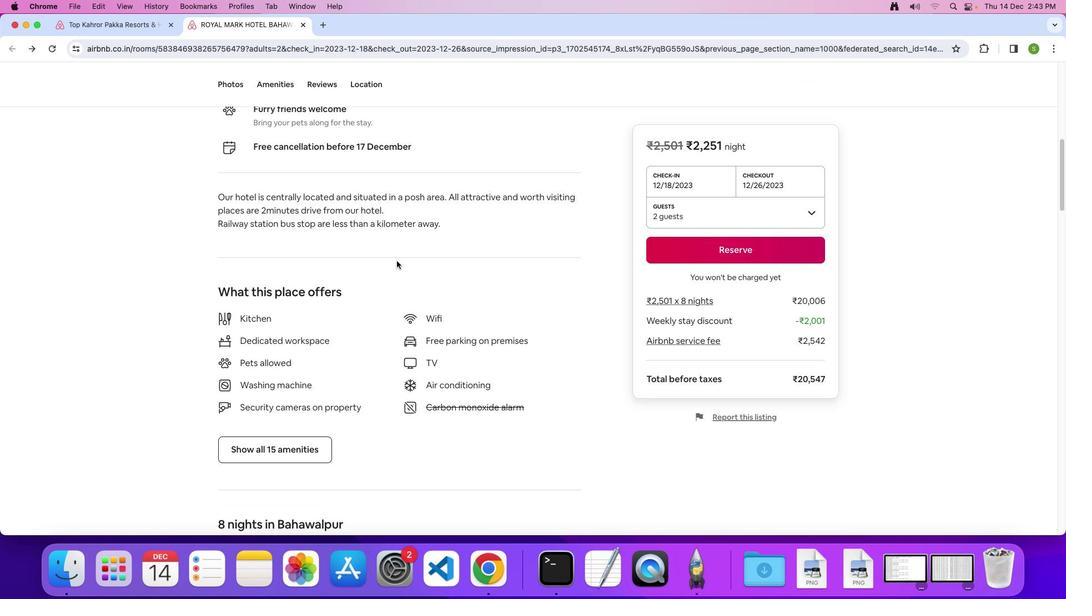 
Action: Mouse scrolled (396, 261) with delta (0, 0)
Screenshot: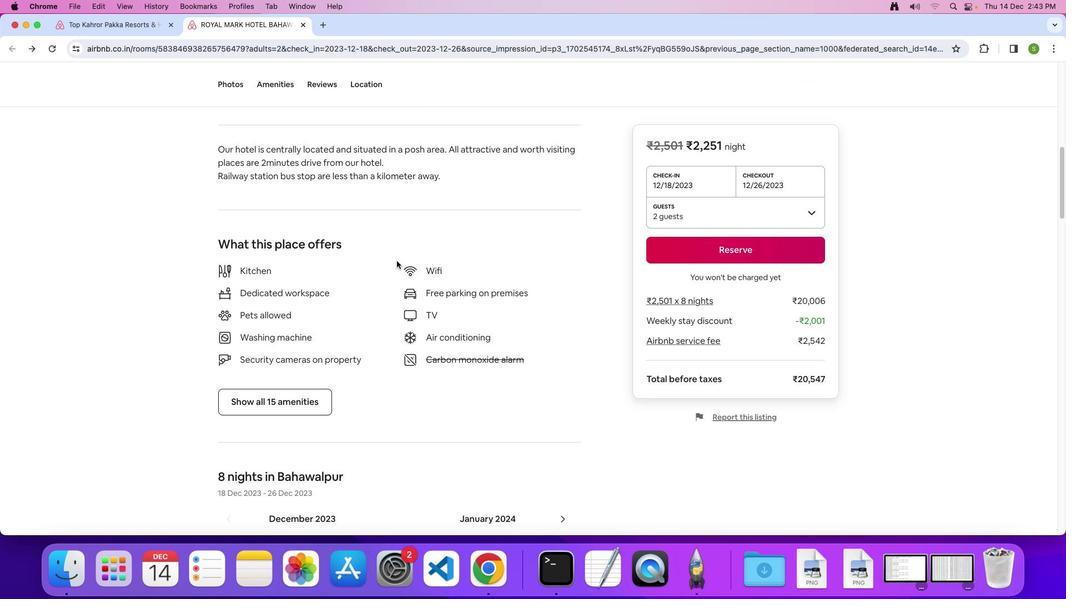 
Action: Mouse scrolled (396, 261) with delta (0, 0)
Screenshot: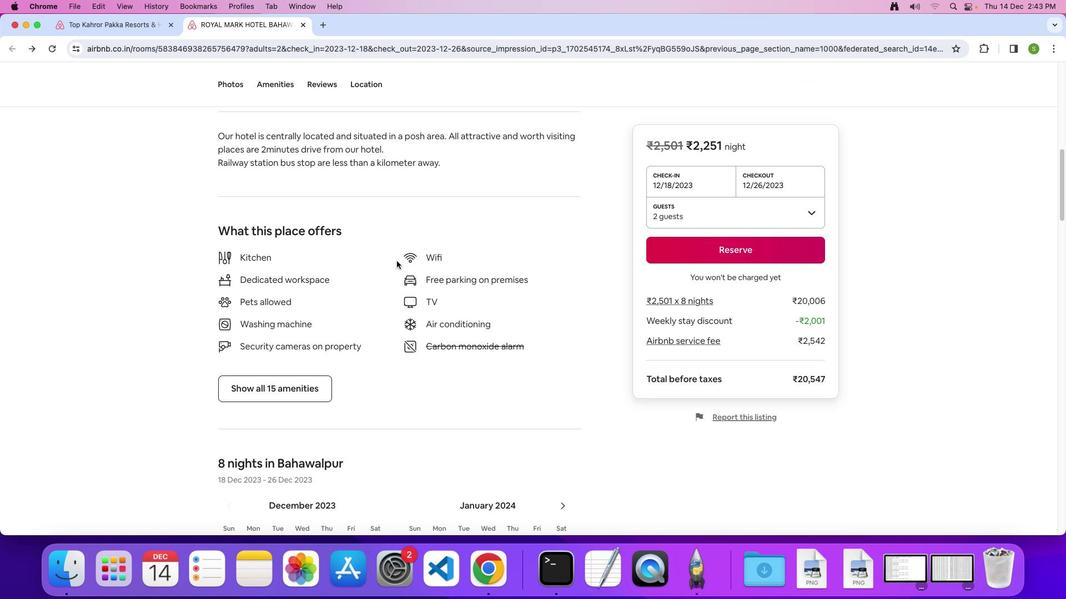 
Action: Mouse scrolled (396, 261) with delta (0, -1)
Screenshot: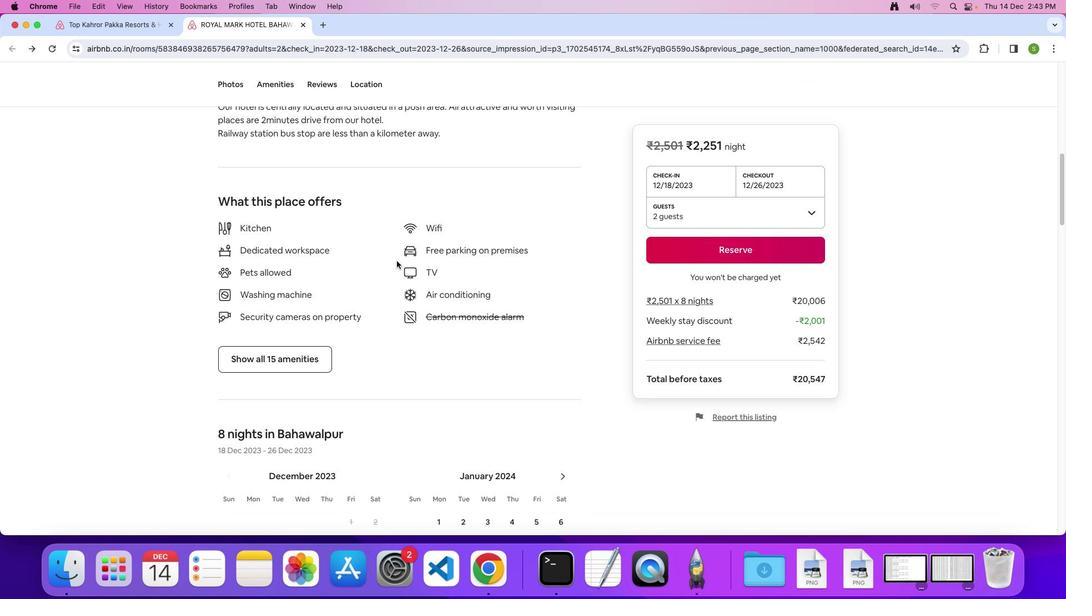
Action: Mouse scrolled (396, 261) with delta (0, 0)
Screenshot: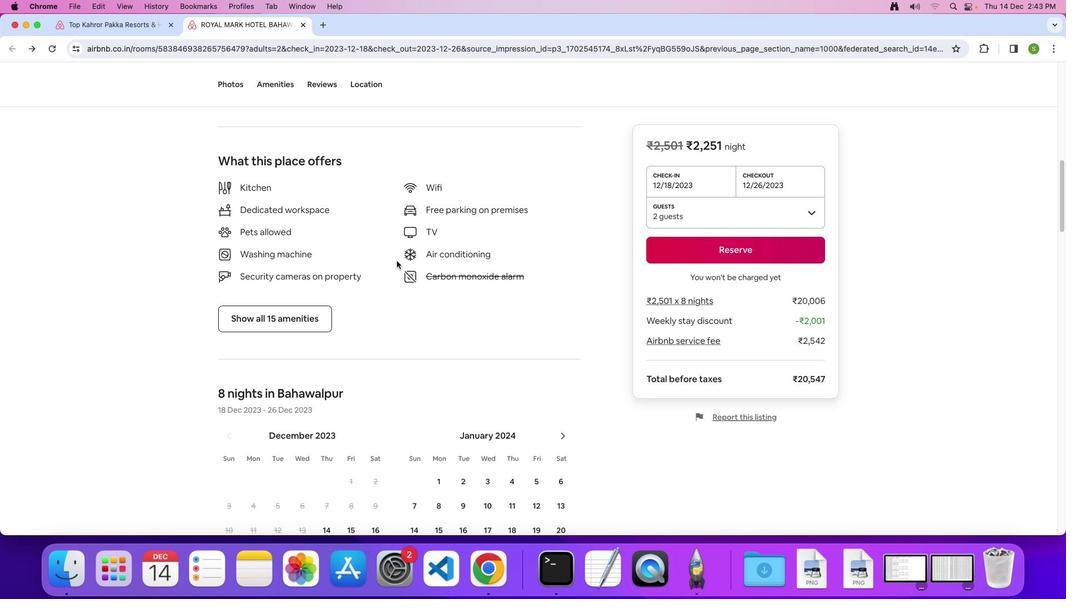 
Action: Mouse scrolled (396, 261) with delta (0, 0)
Screenshot: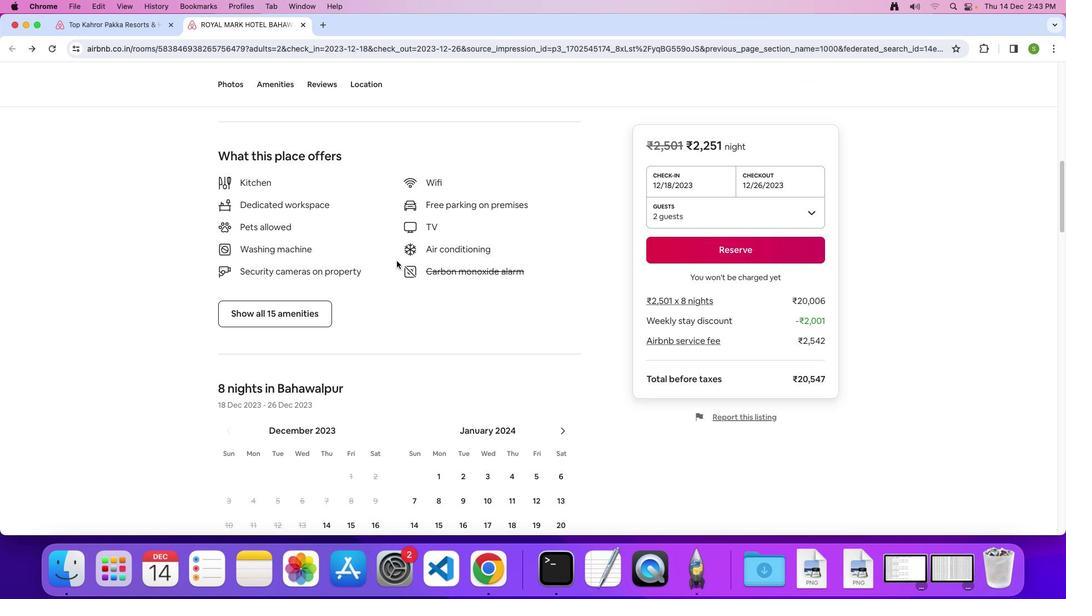 
Action: Mouse scrolled (396, 261) with delta (0, 0)
Screenshot: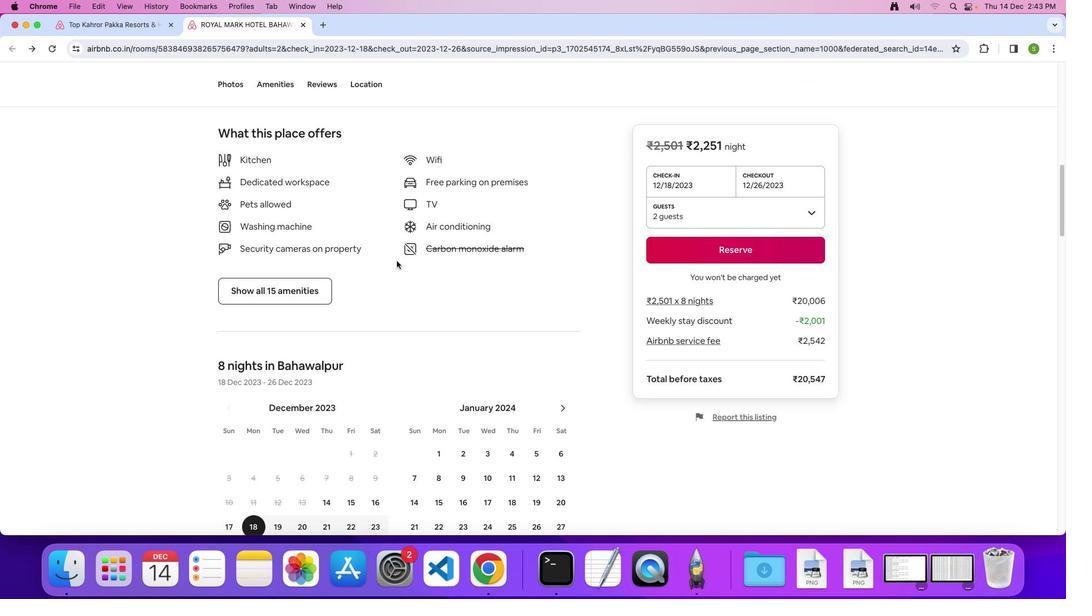 
Action: Mouse moved to (294, 269)
Screenshot: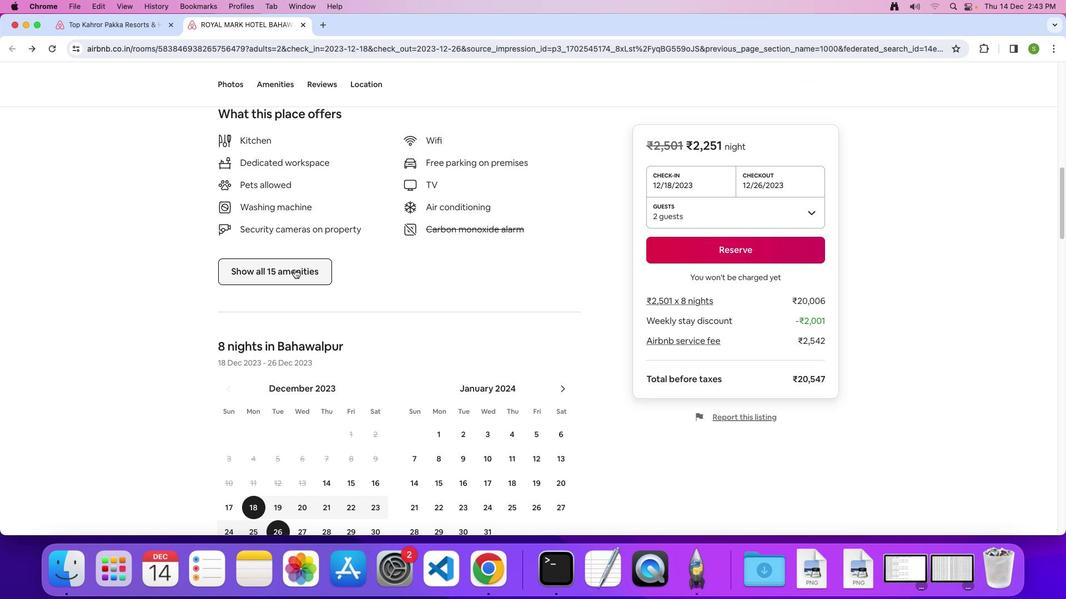 
Action: Mouse pressed left at (294, 269)
Screenshot: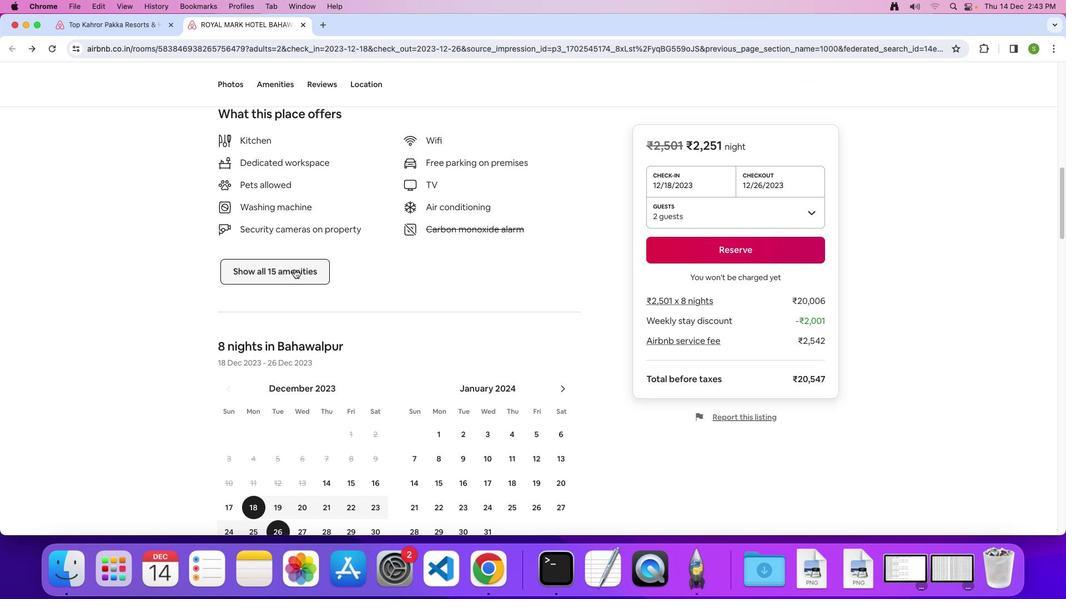 
Action: Mouse moved to (604, 264)
Screenshot: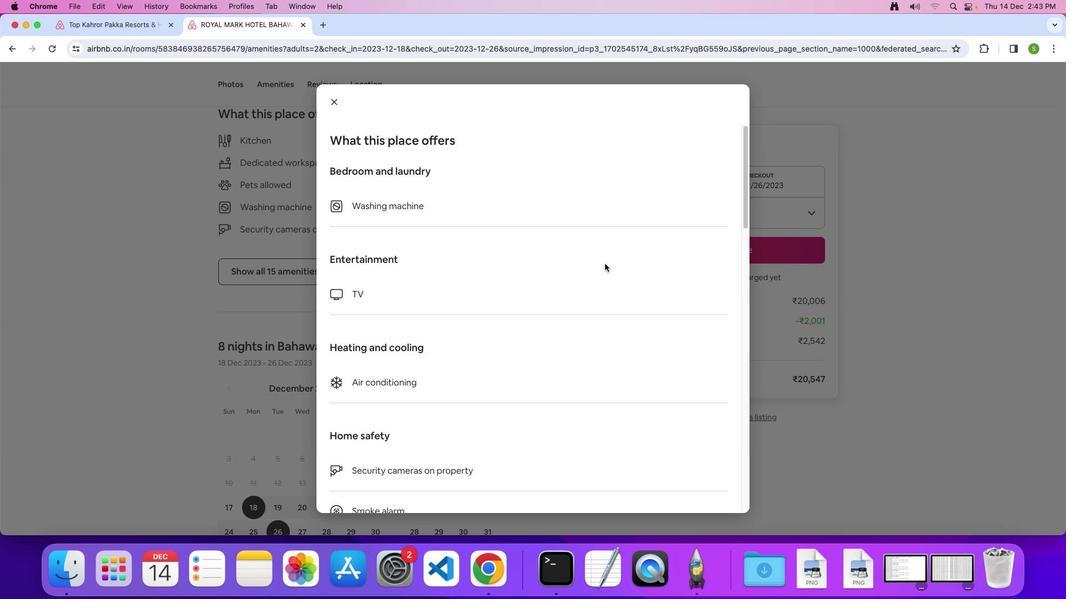 
Action: Mouse scrolled (604, 264) with delta (0, 0)
Screenshot: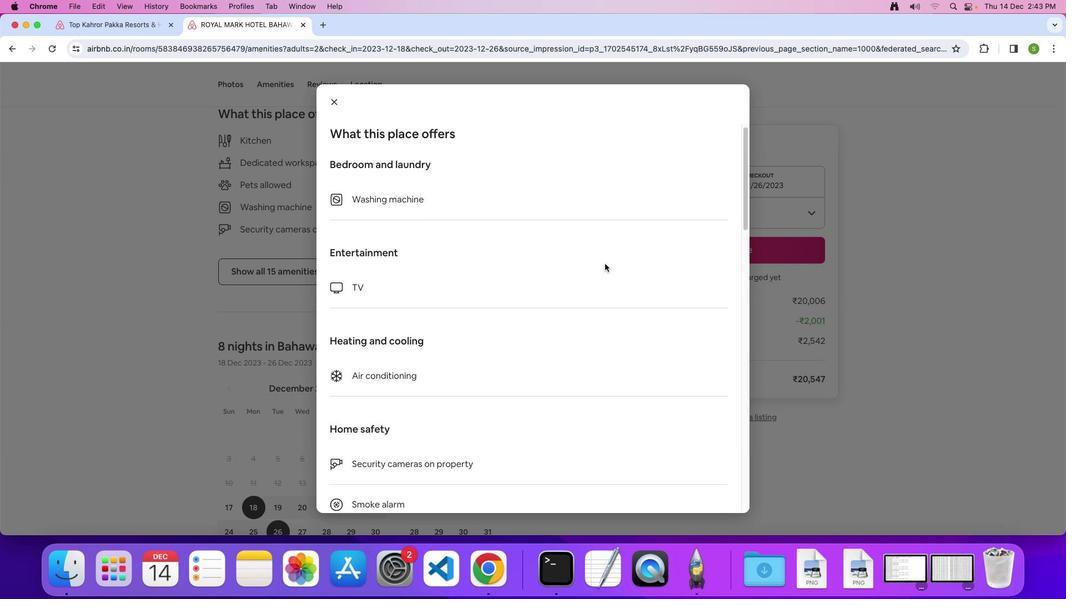 
Action: Mouse scrolled (604, 264) with delta (0, 0)
Screenshot: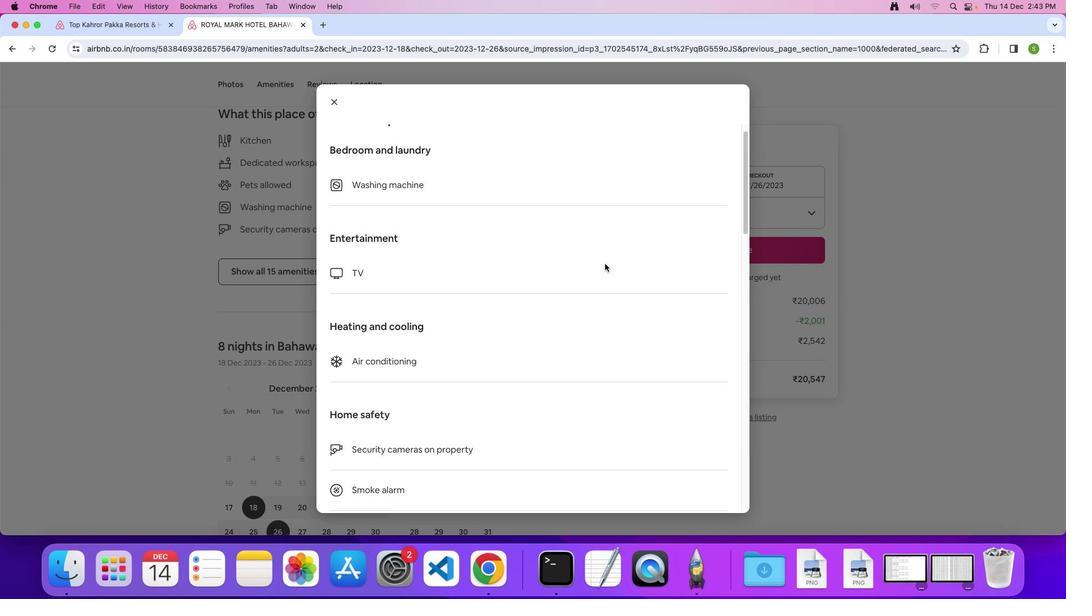 
Action: Mouse scrolled (604, 264) with delta (0, -1)
Screenshot: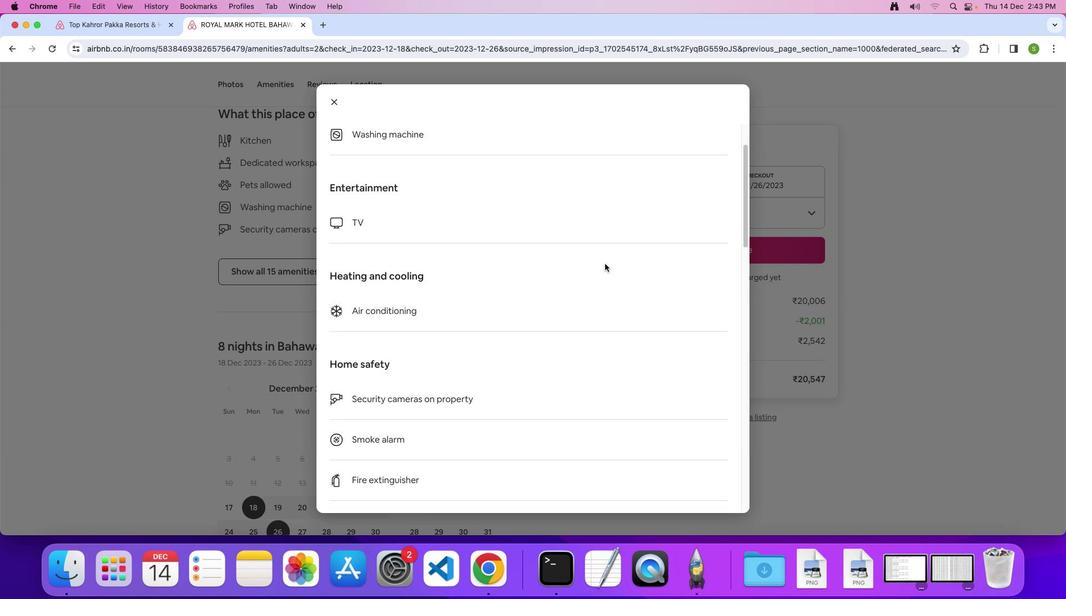 
Action: Mouse scrolled (604, 264) with delta (0, 0)
Screenshot: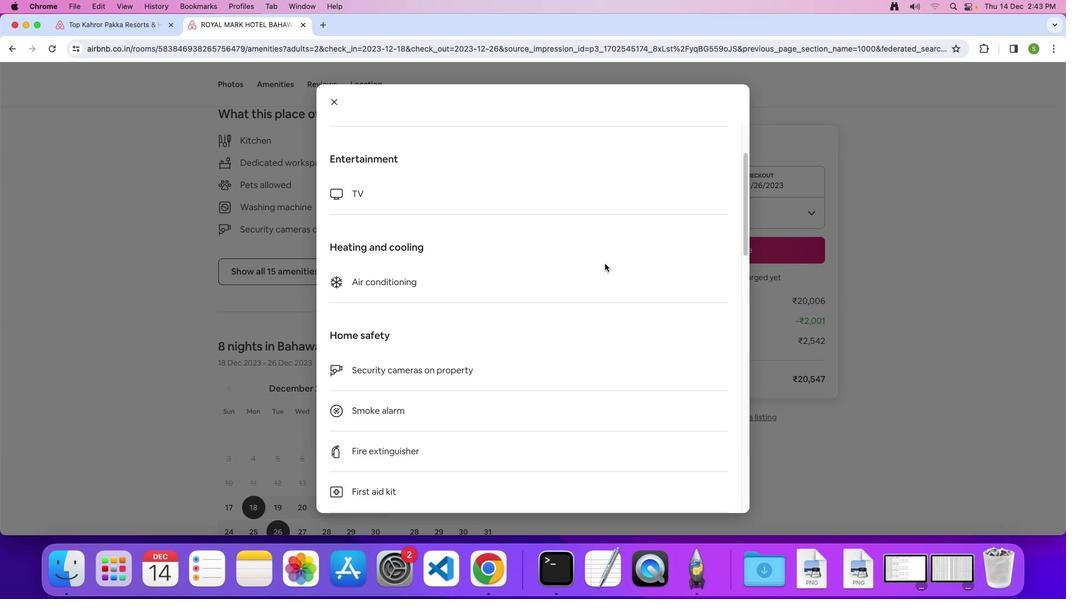 
Action: Mouse scrolled (604, 264) with delta (0, 0)
Screenshot: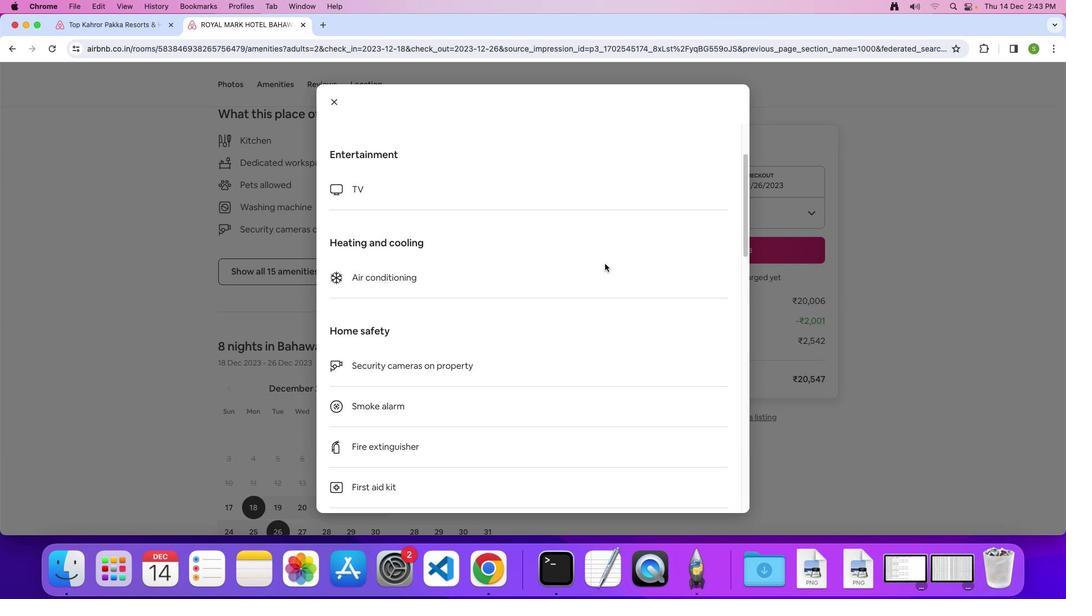 
Action: Mouse scrolled (604, 264) with delta (0, 0)
Screenshot: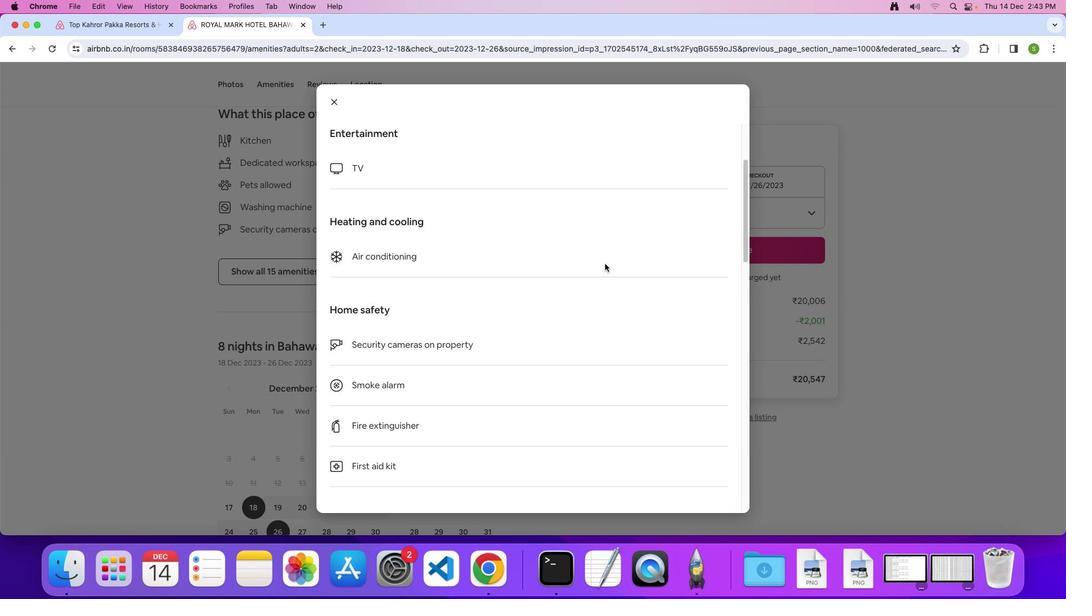 
Action: Mouse scrolled (604, 264) with delta (0, 0)
Screenshot: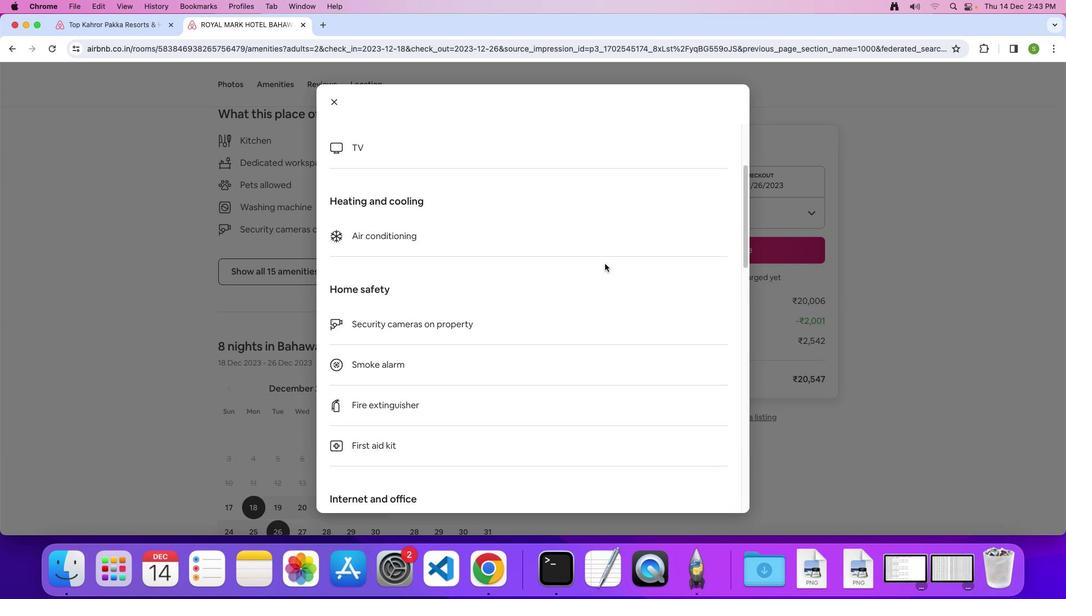 
Action: Mouse scrolled (604, 264) with delta (0, 0)
Screenshot: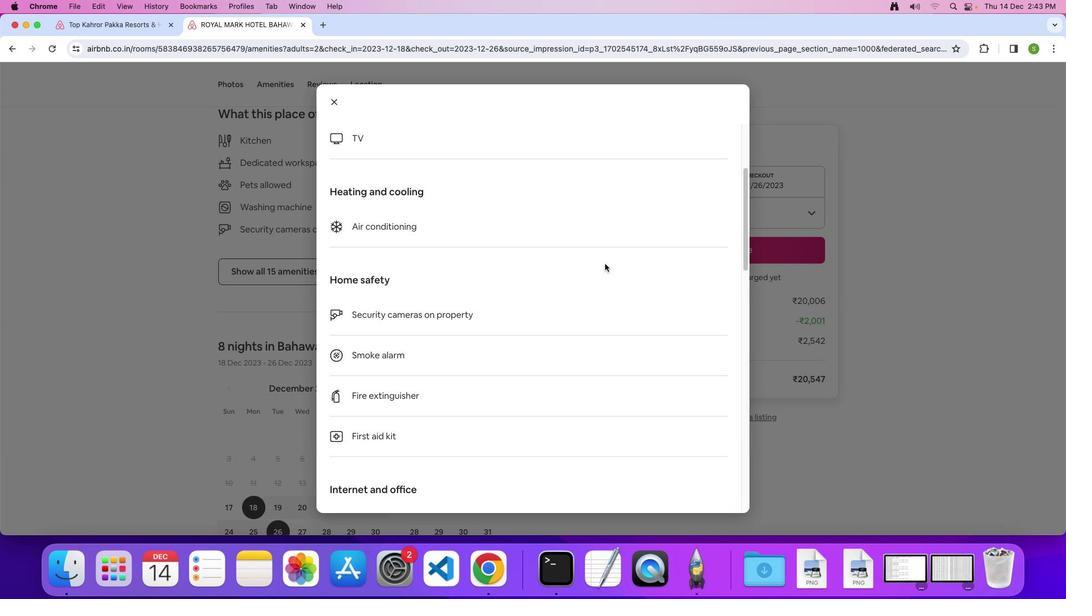
Action: Mouse scrolled (604, 264) with delta (0, -1)
Screenshot: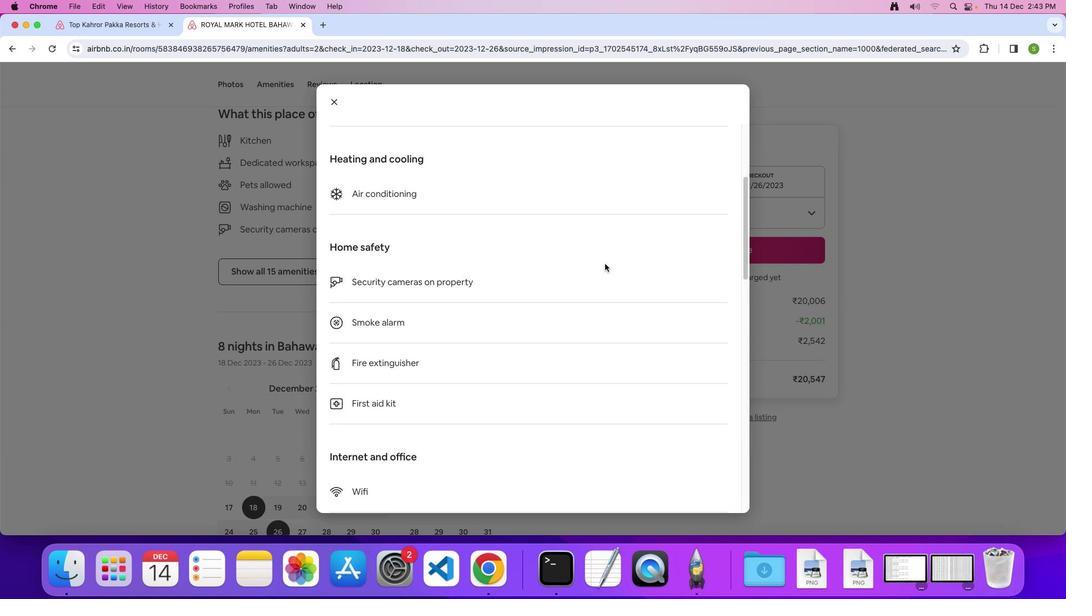 
Action: Mouse moved to (605, 264)
Screenshot: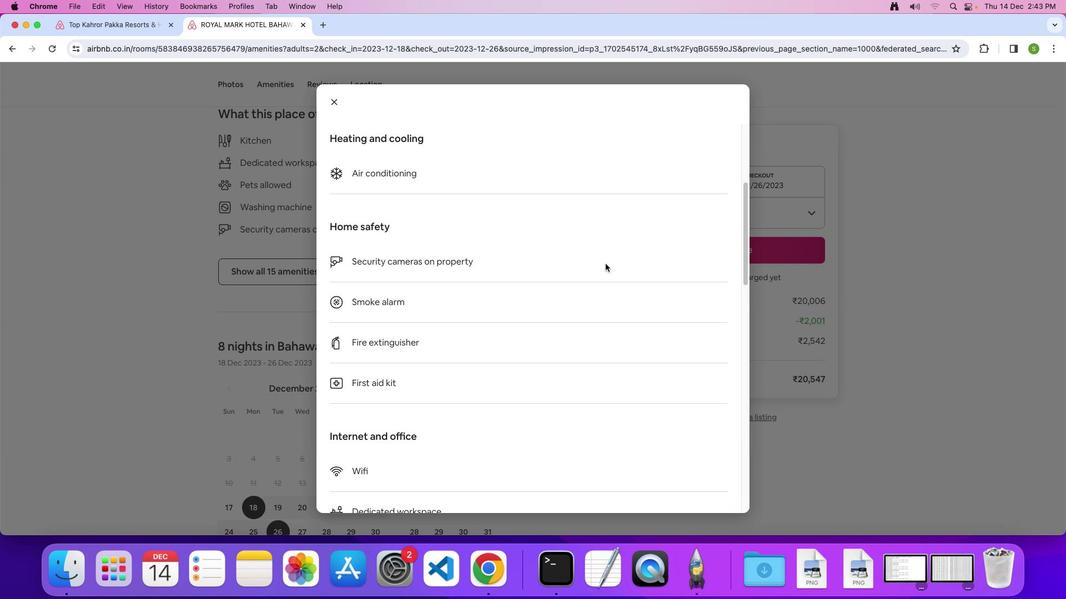 
Action: Mouse scrolled (605, 264) with delta (0, 0)
Screenshot: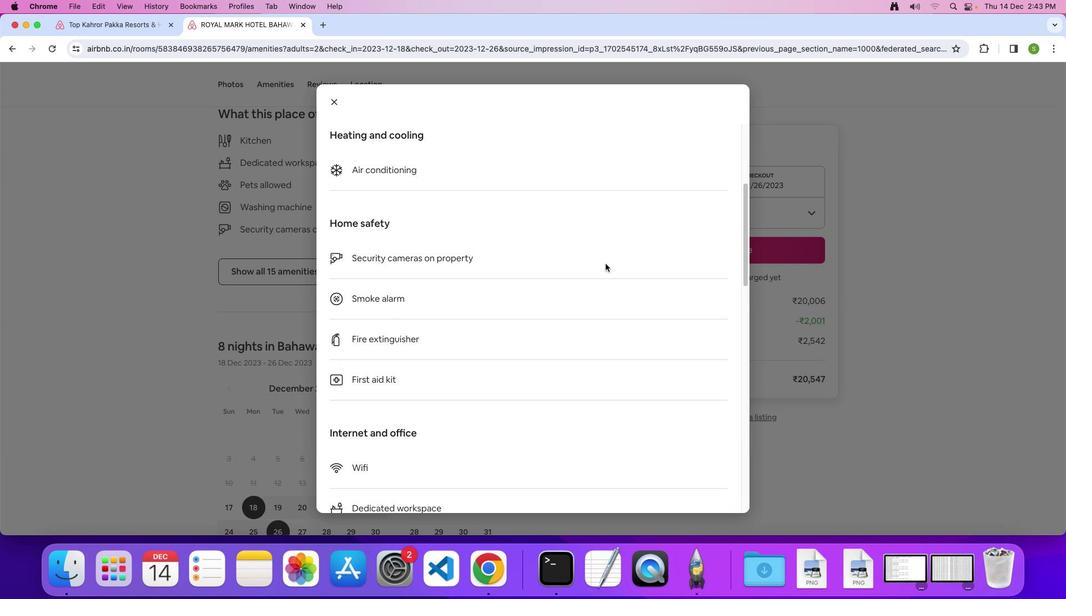 
Action: Mouse scrolled (605, 264) with delta (0, 0)
Screenshot: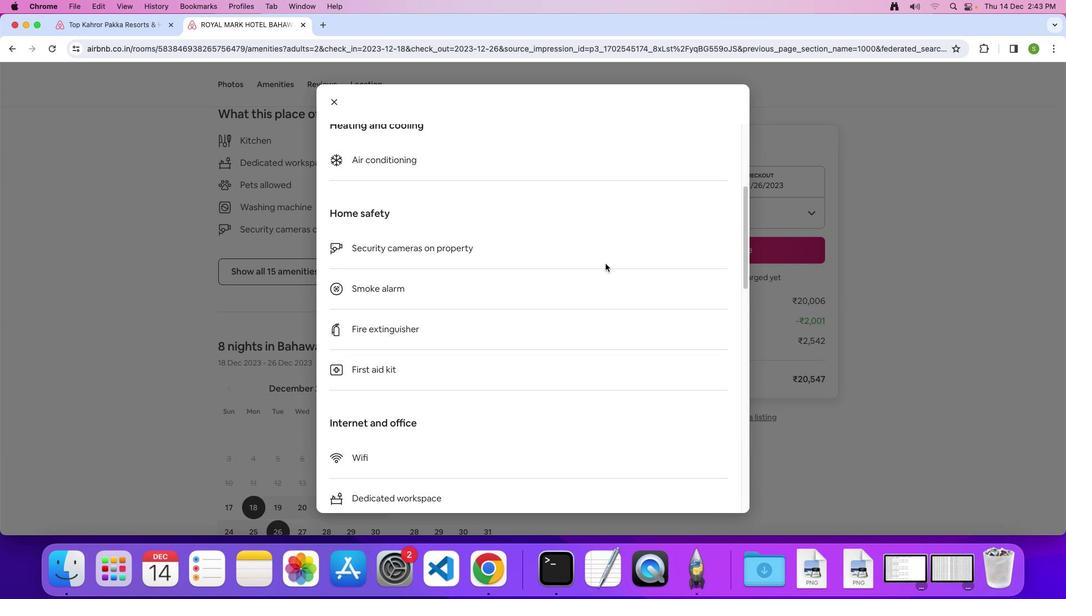 
Action: Mouse scrolled (605, 264) with delta (0, -1)
Screenshot: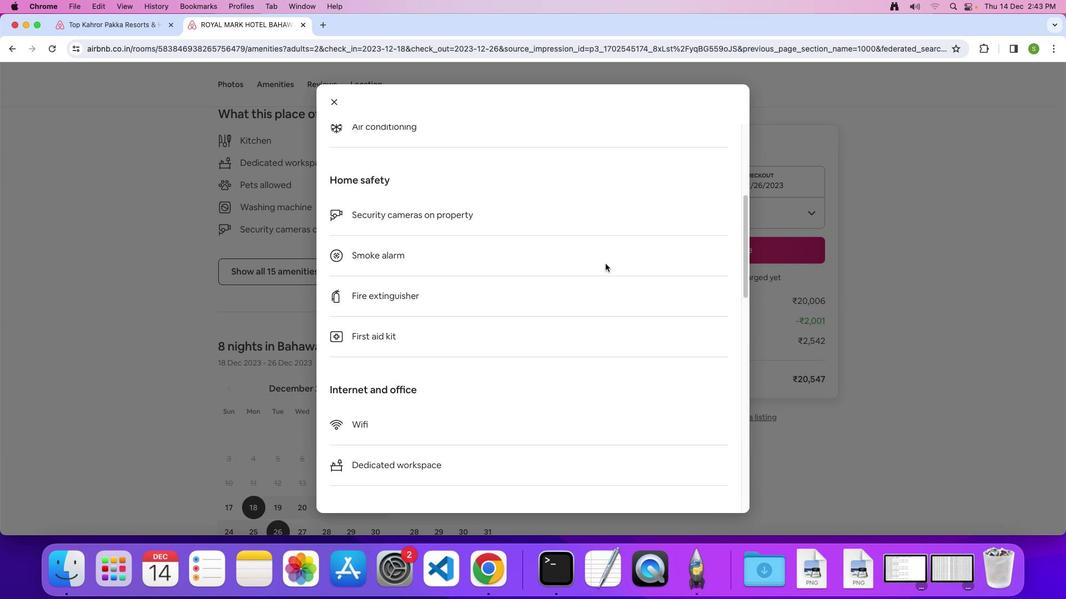 
Action: Mouse scrolled (605, 264) with delta (0, 0)
Screenshot: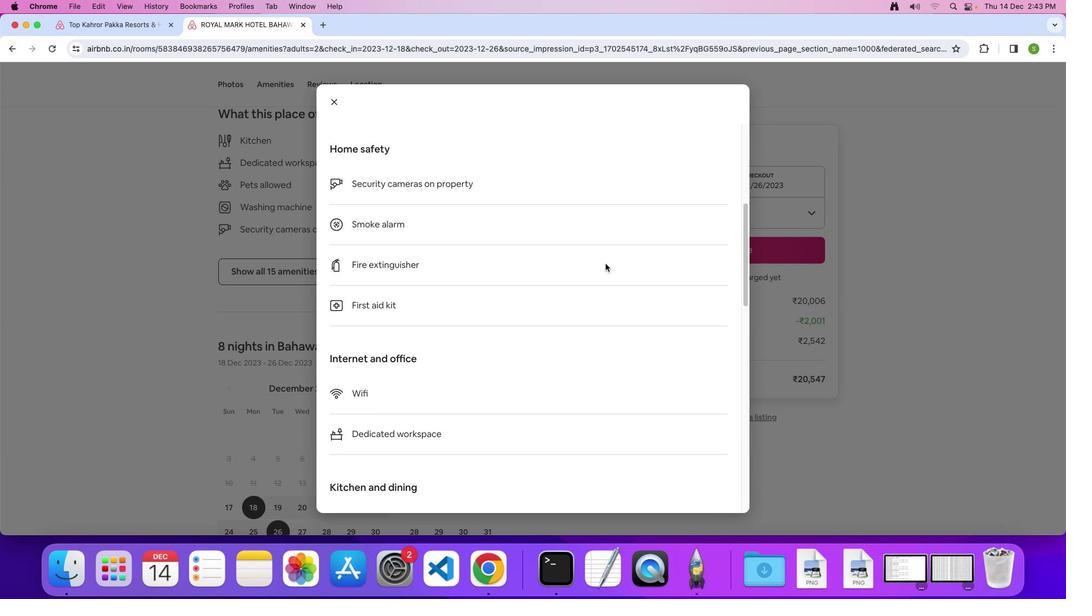
Action: Mouse scrolled (605, 264) with delta (0, 0)
Screenshot: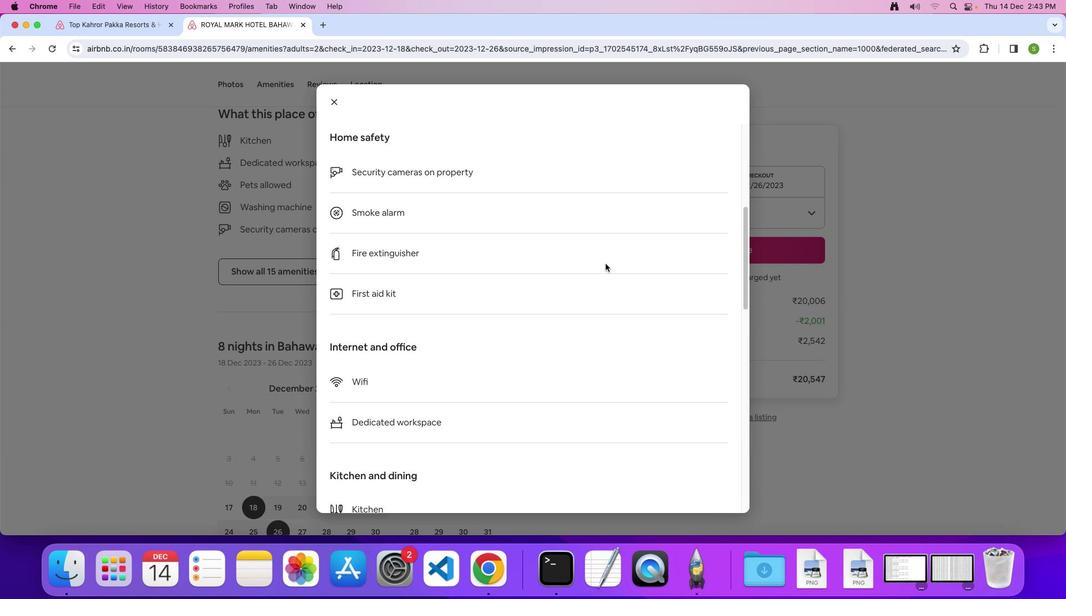 
Action: Mouse scrolled (605, 264) with delta (0, -1)
Screenshot: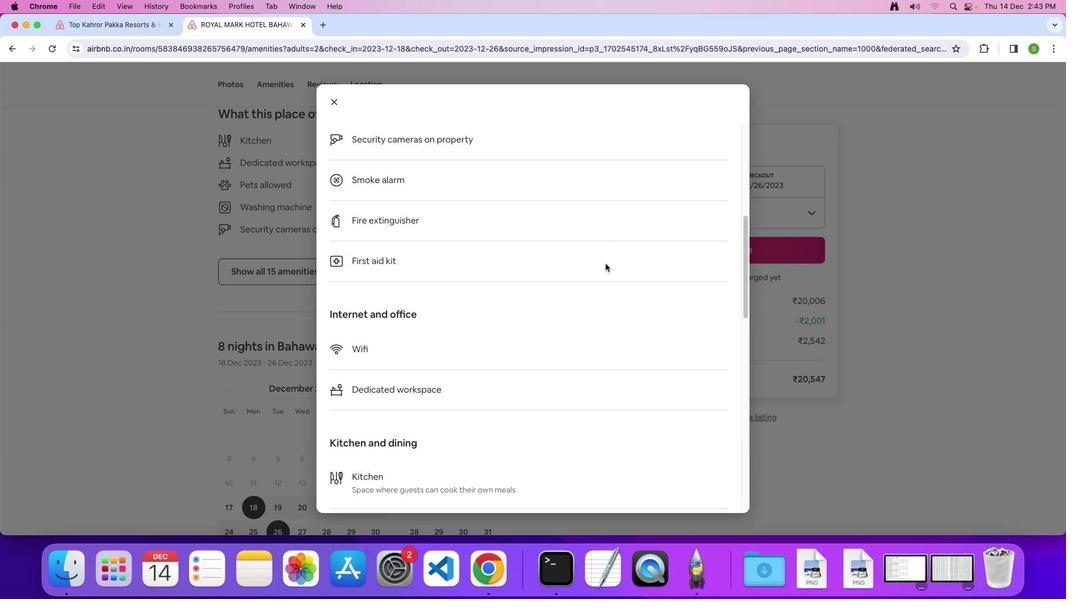 
Action: Mouse scrolled (605, 264) with delta (0, 0)
Screenshot: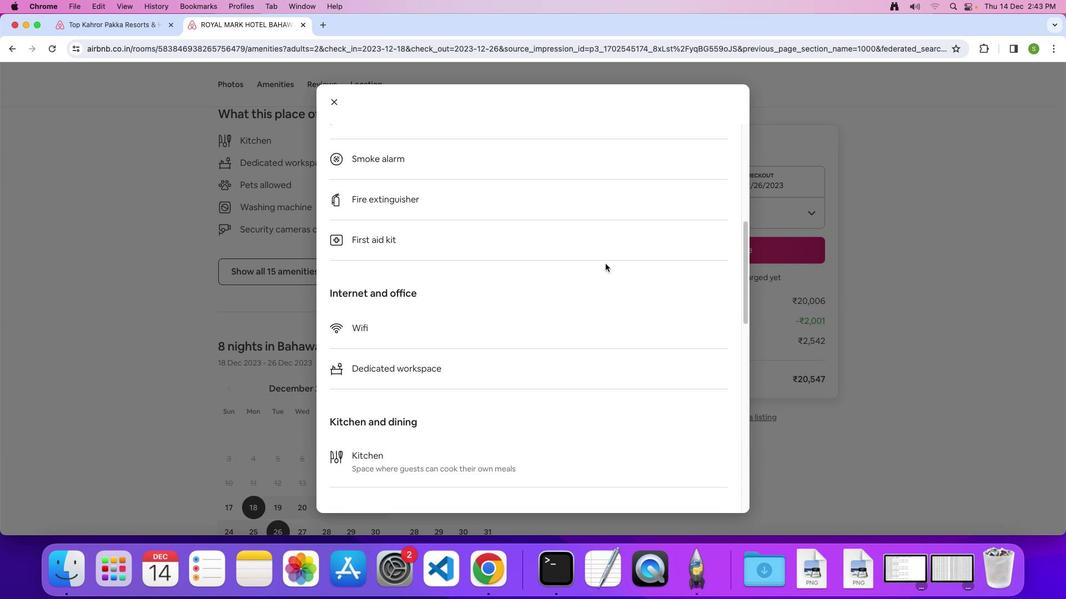 
Action: Mouse scrolled (605, 264) with delta (0, 0)
Screenshot: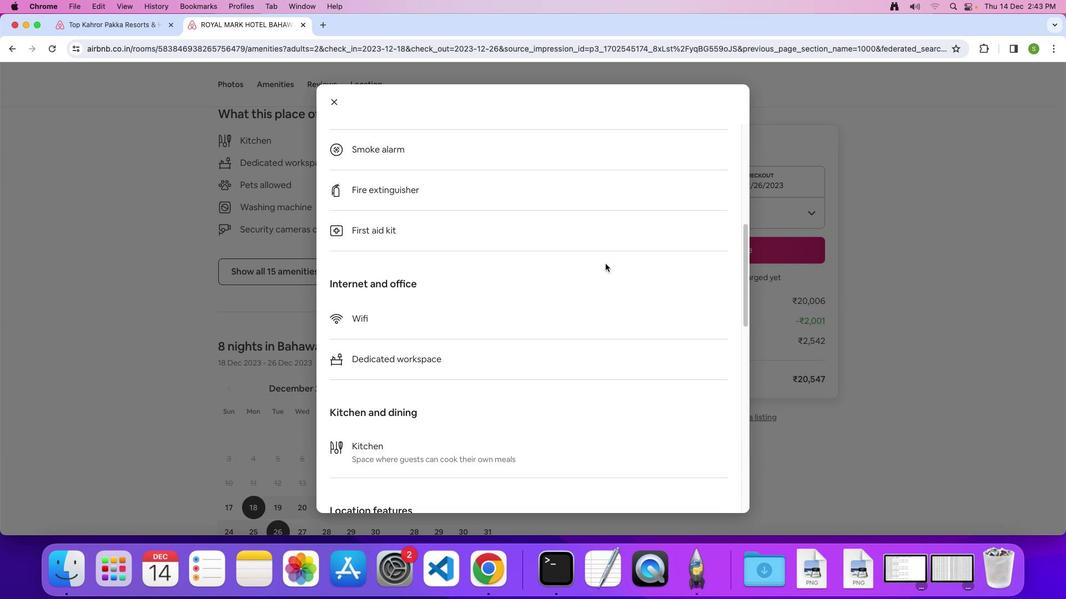 
Action: Mouse scrolled (605, 264) with delta (0, 0)
Screenshot: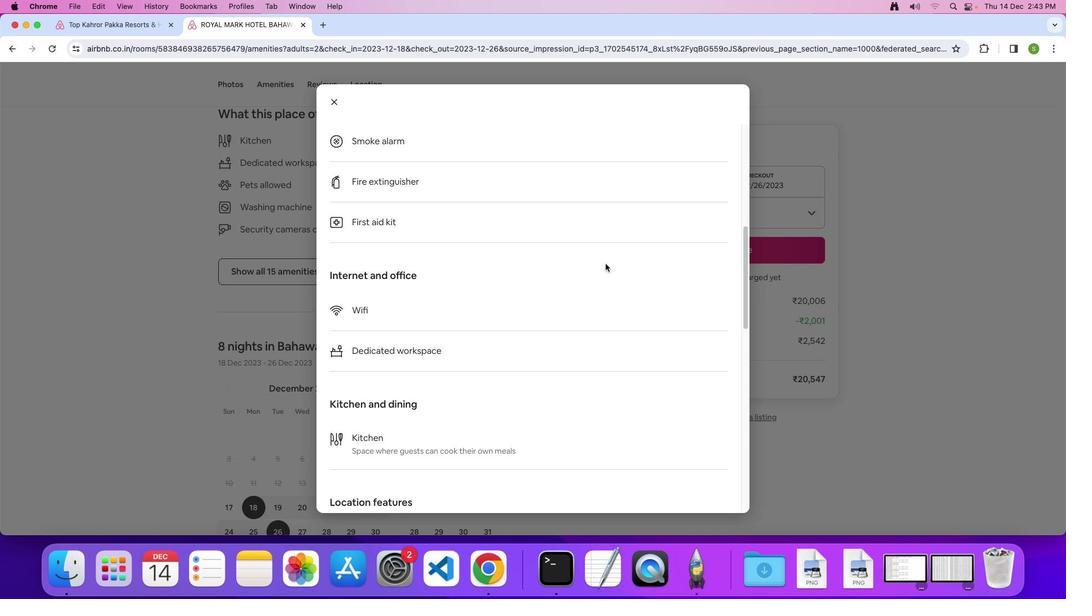 
Action: Mouse scrolled (605, 264) with delta (0, 0)
Screenshot: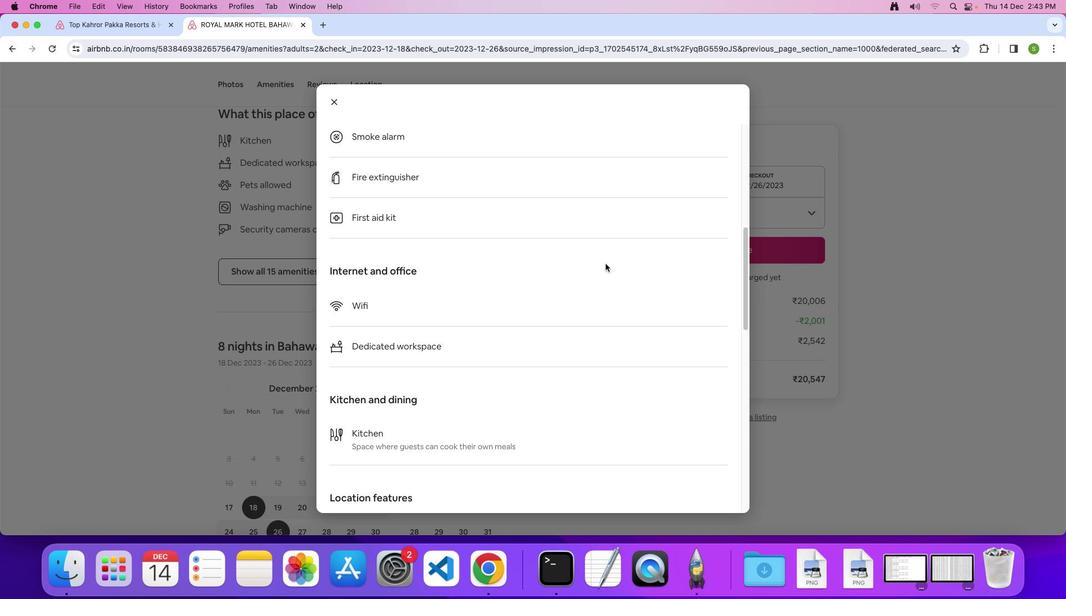 
Action: Mouse scrolled (605, 264) with delta (0, 0)
Screenshot: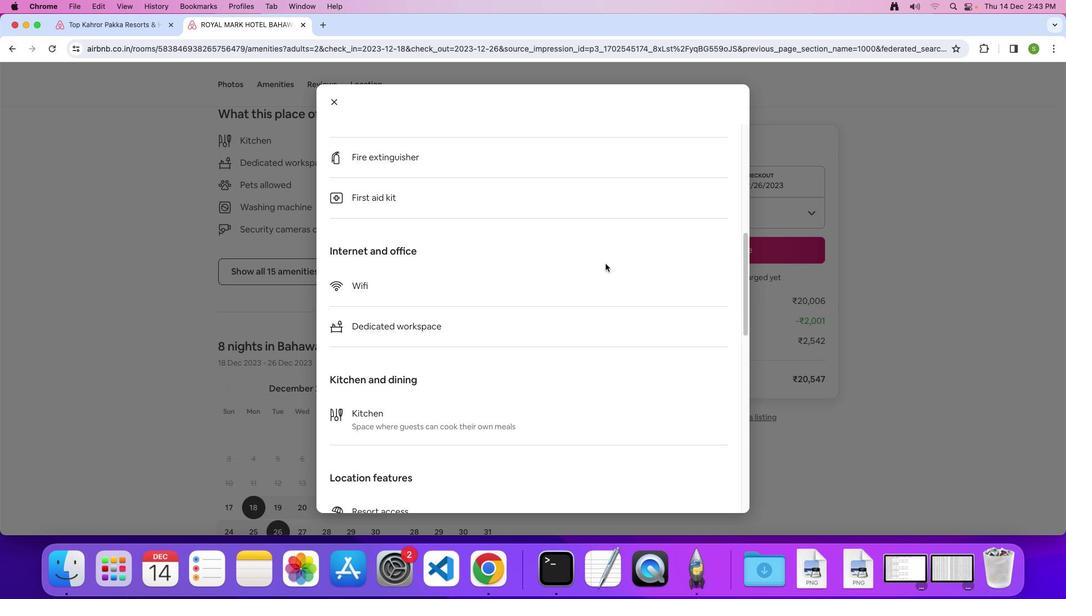 
Action: Mouse scrolled (605, 264) with delta (0, 0)
Screenshot: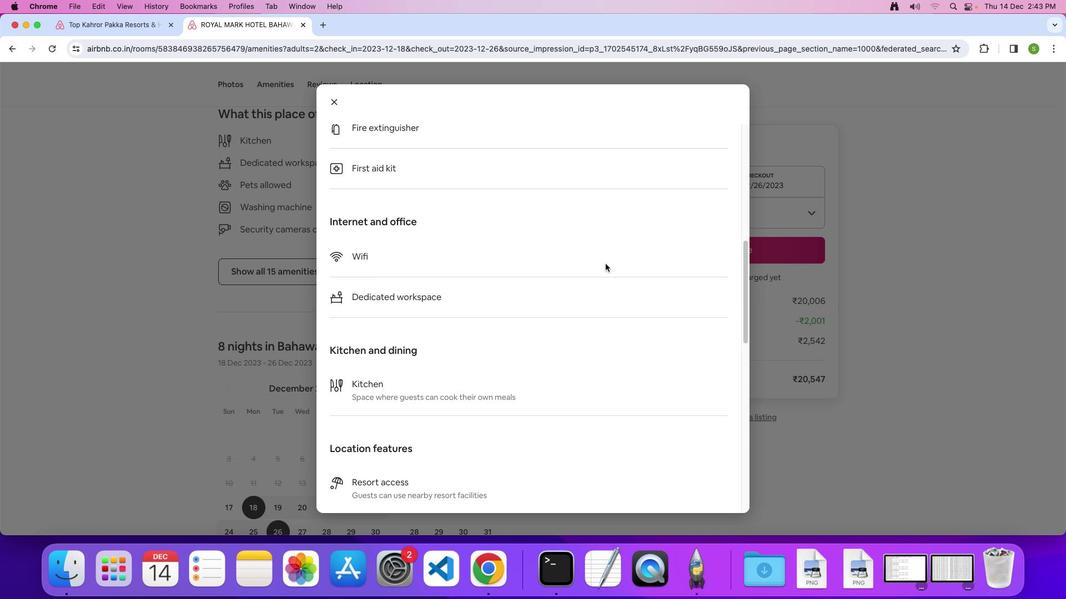 
Action: Mouse scrolled (605, 264) with delta (0, 0)
Screenshot: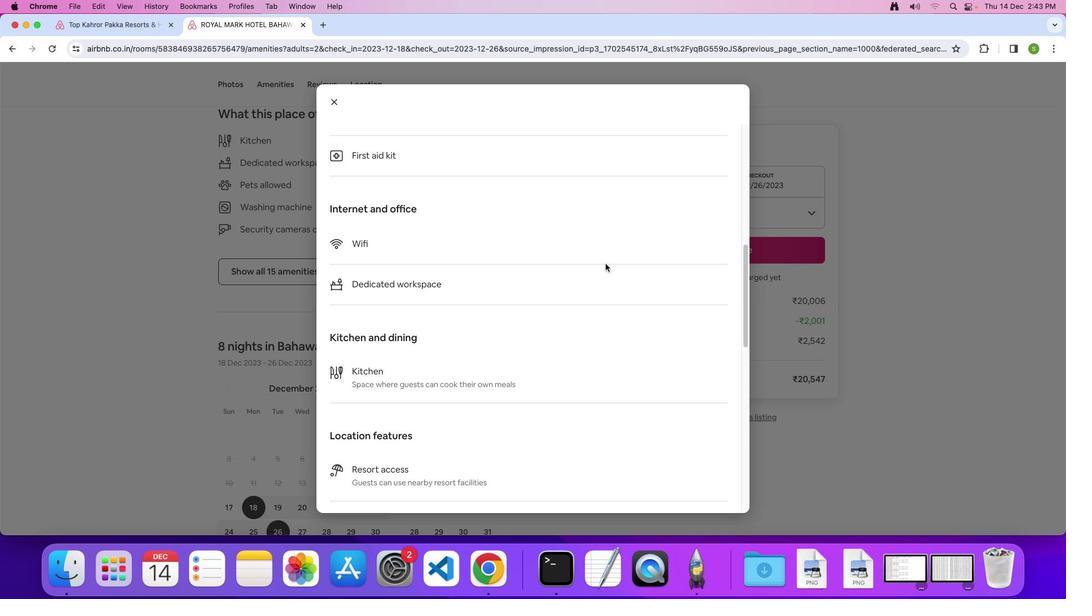 
Action: Mouse scrolled (605, 264) with delta (0, -1)
Screenshot: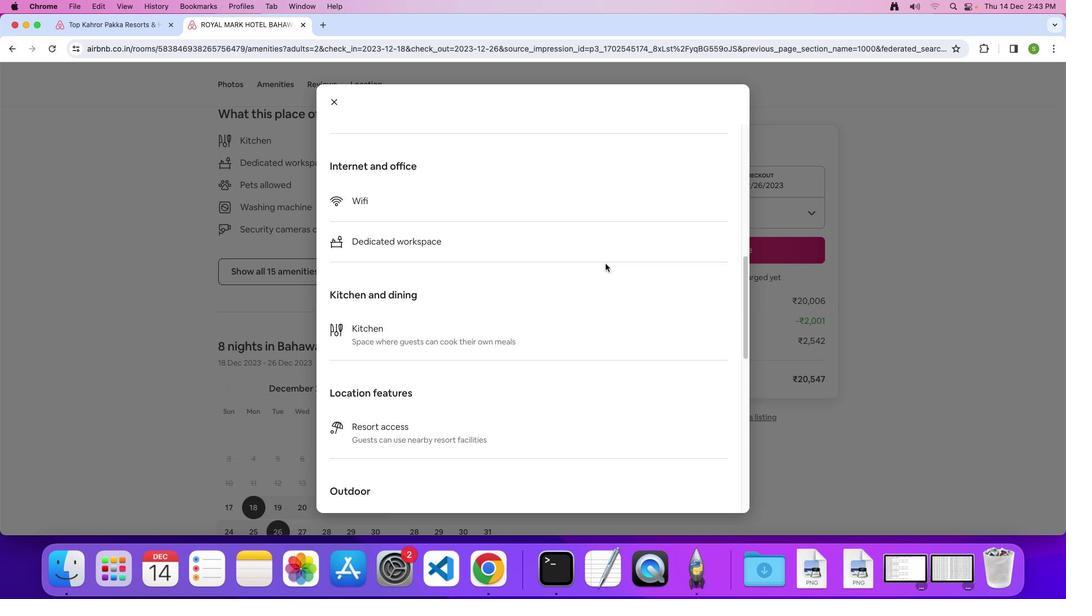 
Action: Mouse scrolled (605, 264) with delta (0, 0)
Screenshot: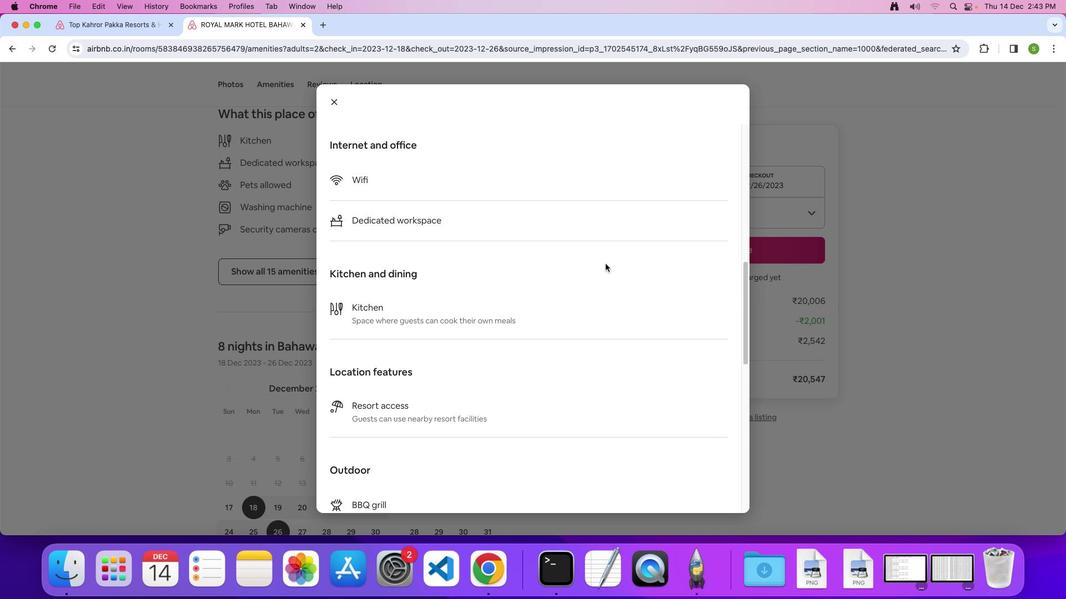 
Action: Mouse scrolled (605, 264) with delta (0, 0)
Screenshot: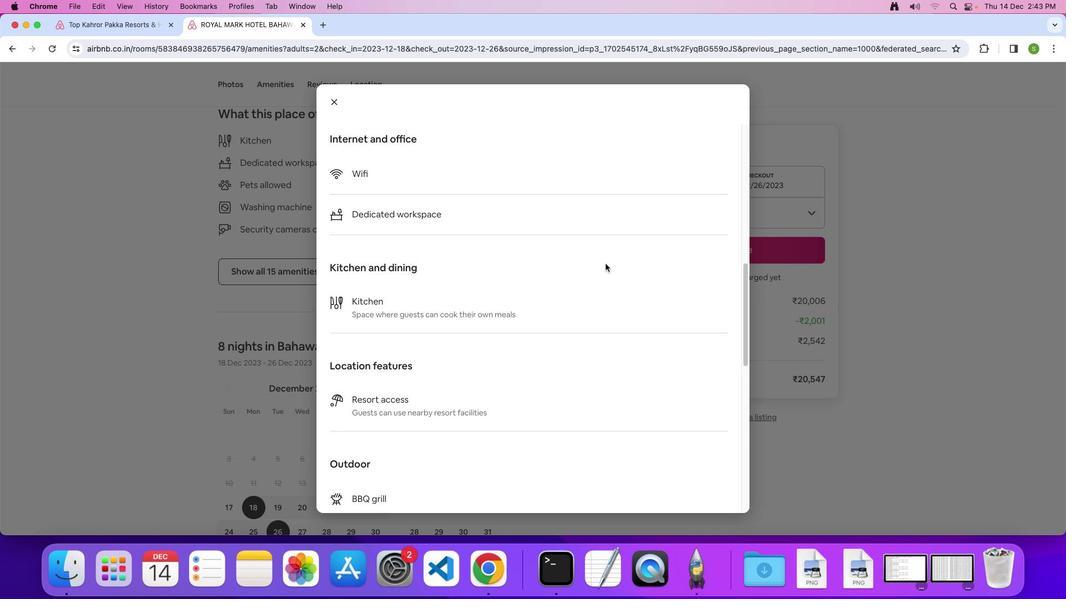 
Action: Mouse scrolled (605, 264) with delta (0, 0)
Screenshot: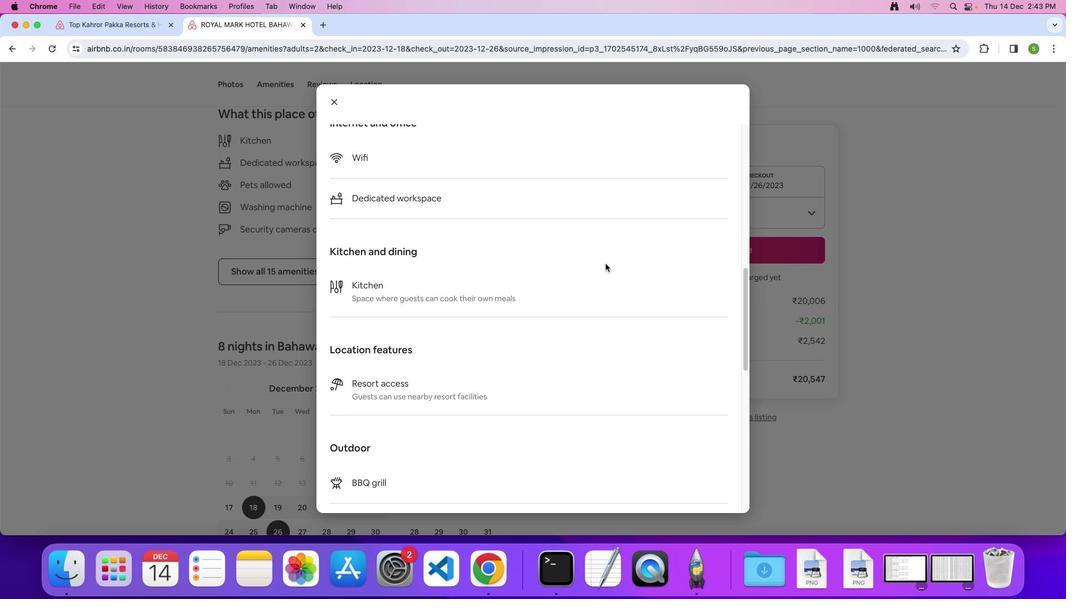 
Action: Mouse scrolled (605, 264) with delta (0, 0)
Screenshot: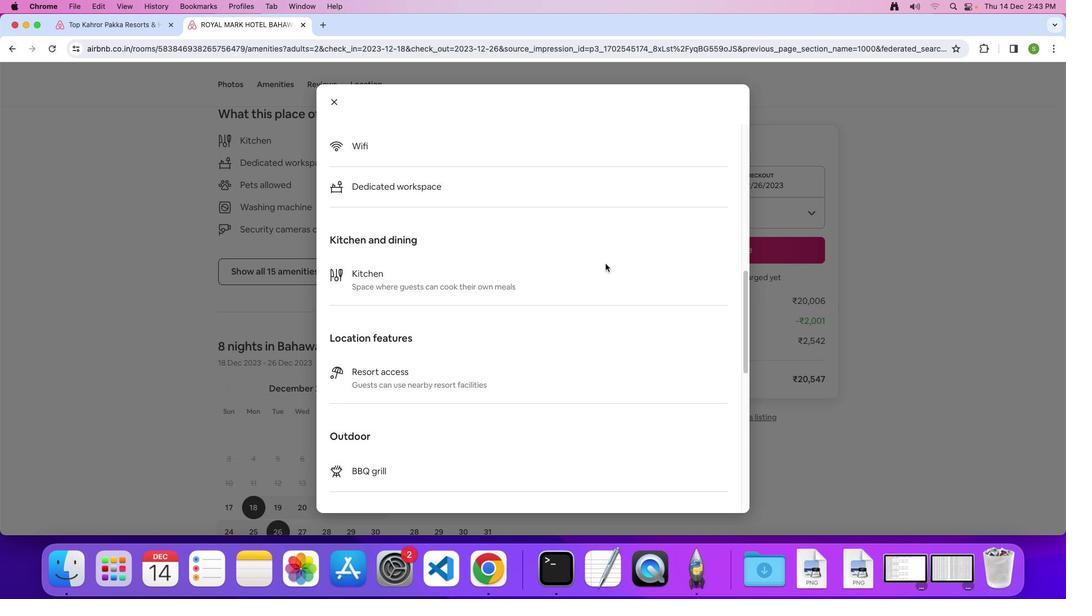 
Action: Mouse scrolled (605, 264) with delta (0, 0)
Screenshot: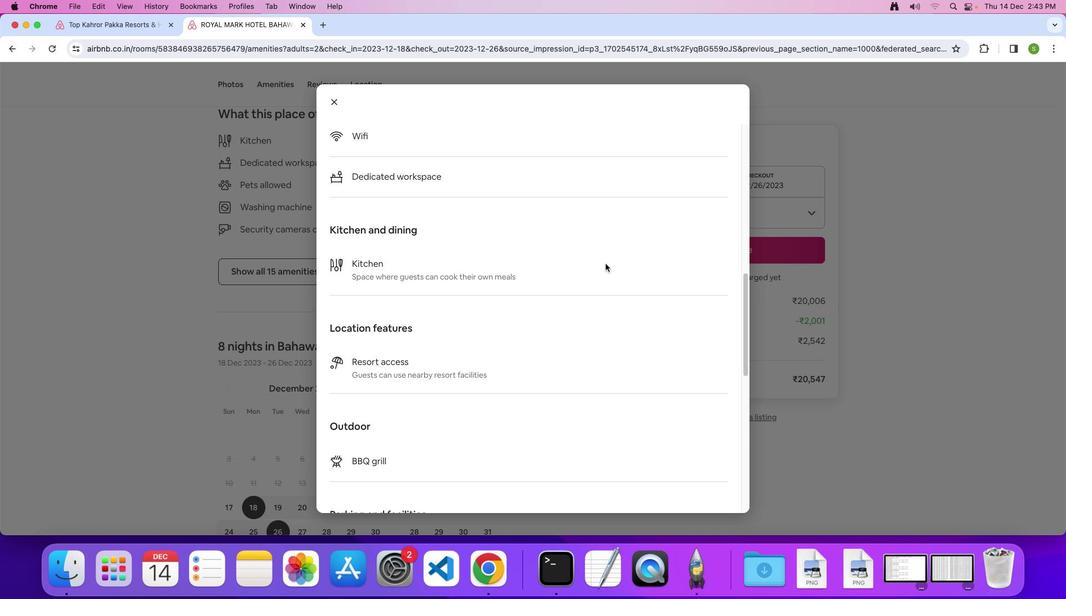 
Action: Mouse scrolled (605, 264) with delta (0, 0)
Screenshot: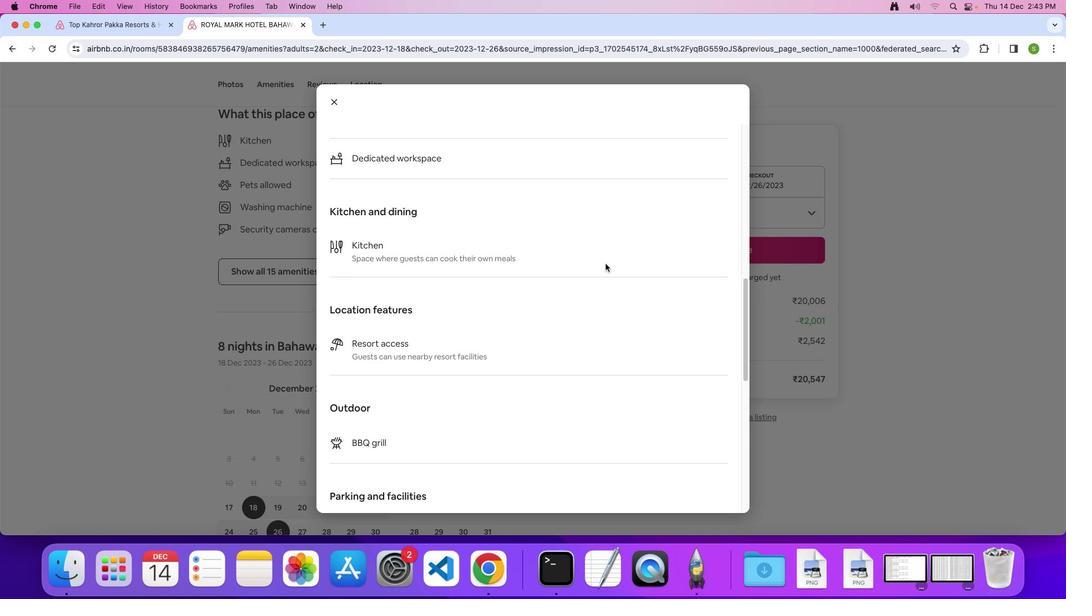
Action: Mouse scrolled (605, 264) with delta (0, 0)
Screenshot: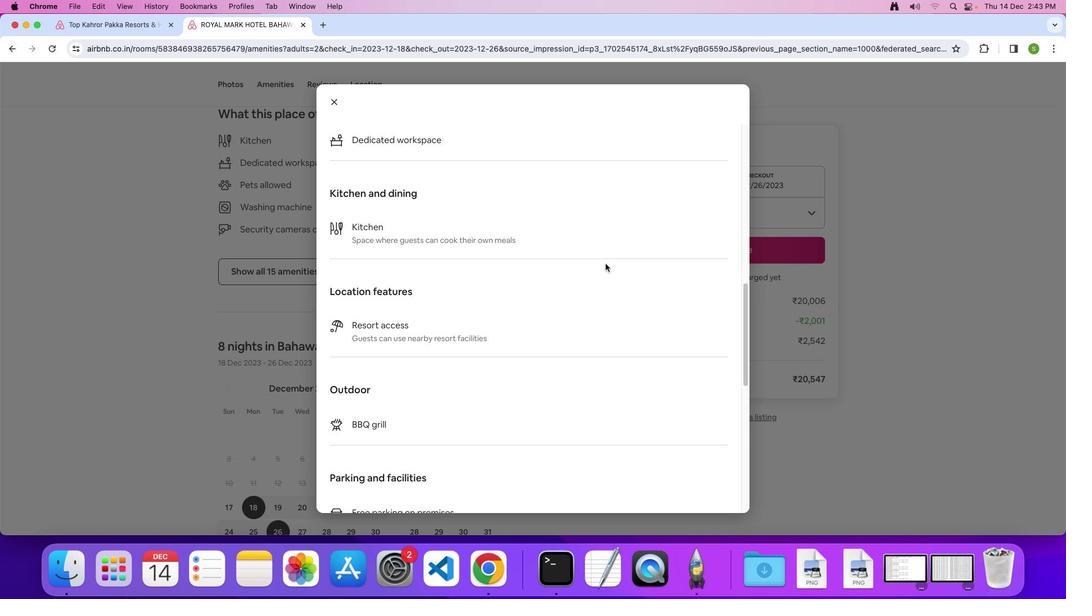 
Action: Mouse scrolled (605, 264) with delta (0, 0)
Screenshot: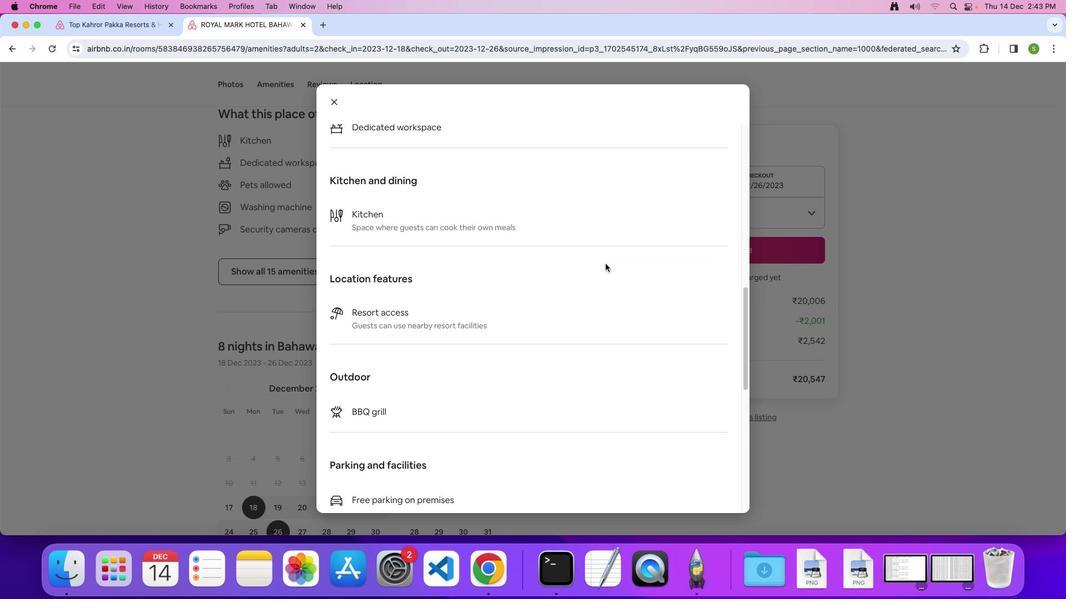 
Action: Mouse scrolled (605, 264) with delta (0, 0)
Screenshot: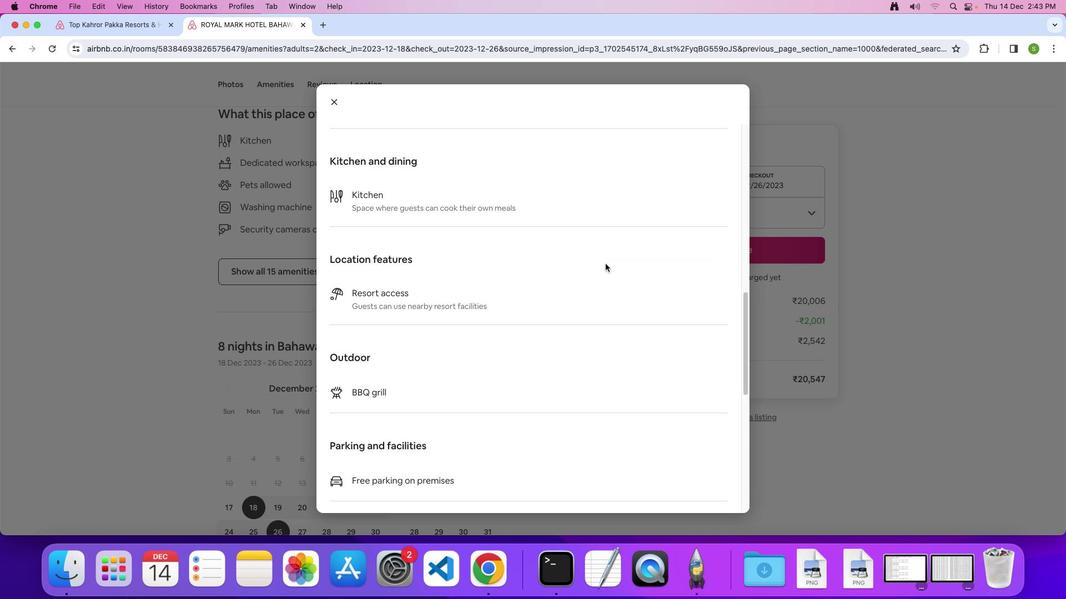 
Action: Mouse scrolled (605, 264) with delta (0, 0)
Screenshot: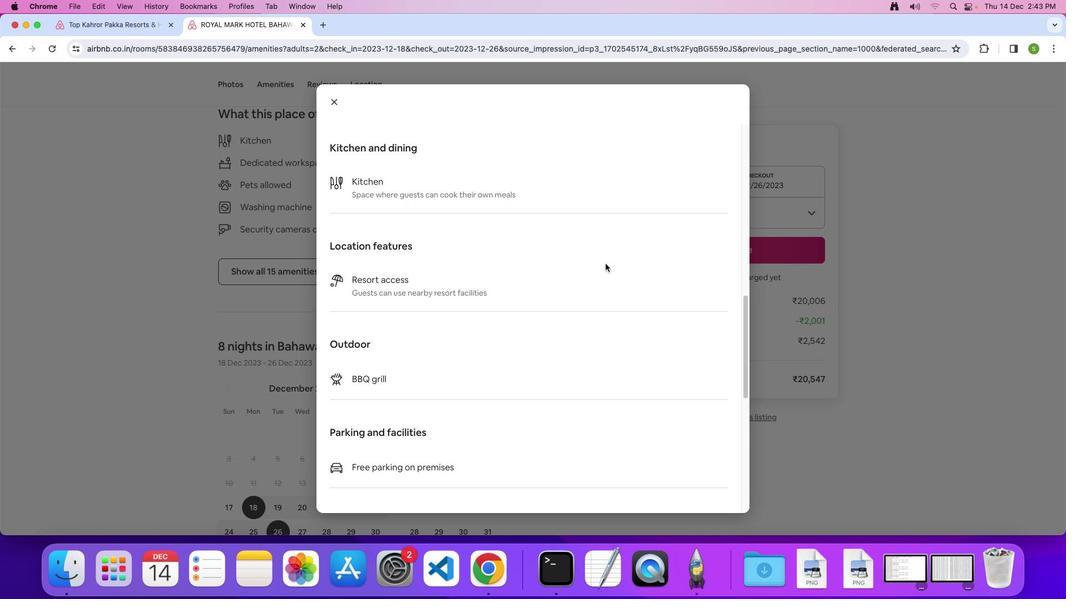 
Action: Mouse scrolled (605, 264) with delta (0, 0)
Screenshot: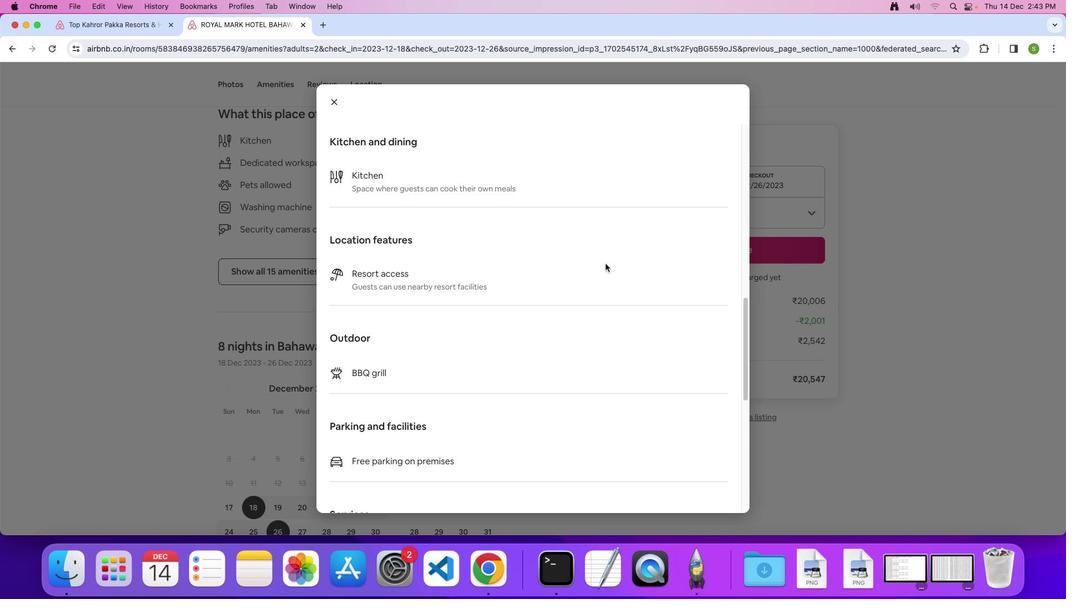 
Action: Mouse scrolled (605, 264) with delta (0, 0)
Screenshot: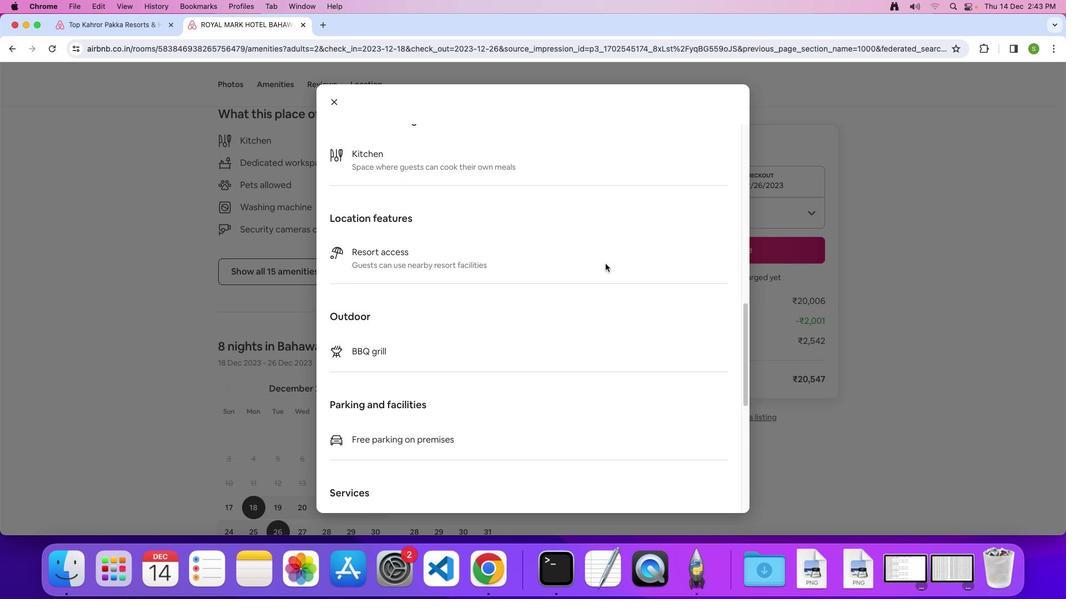 
Action: Mouse scrolled (605, 264) with delta (0, 0)
Screenshot: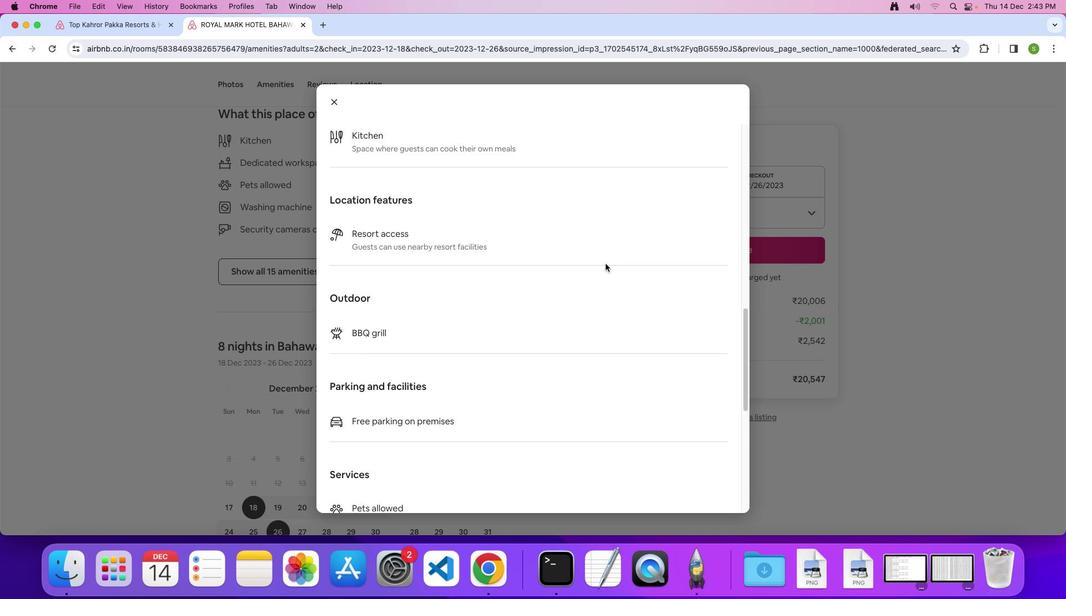 
Action: Mouse scrolled (605, 264) with delta (0, 0)
Screenshot: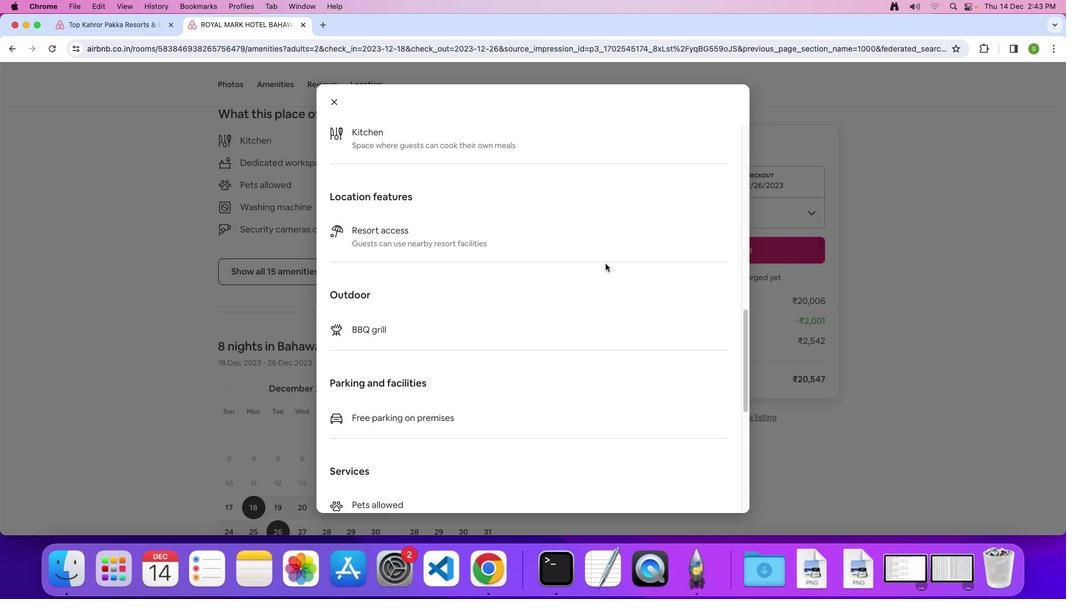 
Action: Mouse scrolled (605, 264) with delta (0, -1)
Screenshot: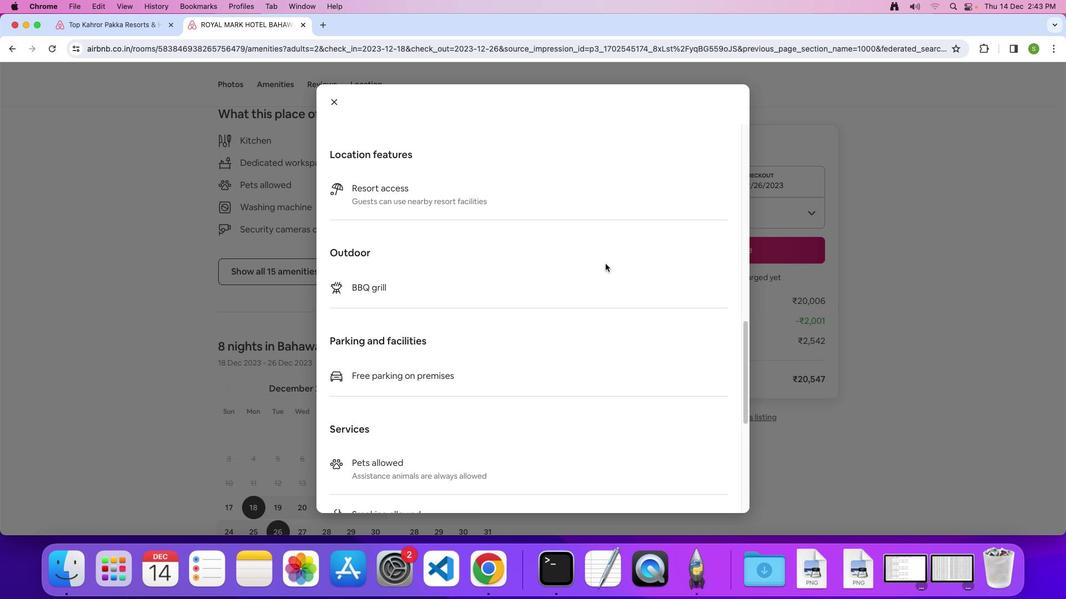 
Action: Mouse scrolled (605, 264) with delta (0, 0)
Screenshot: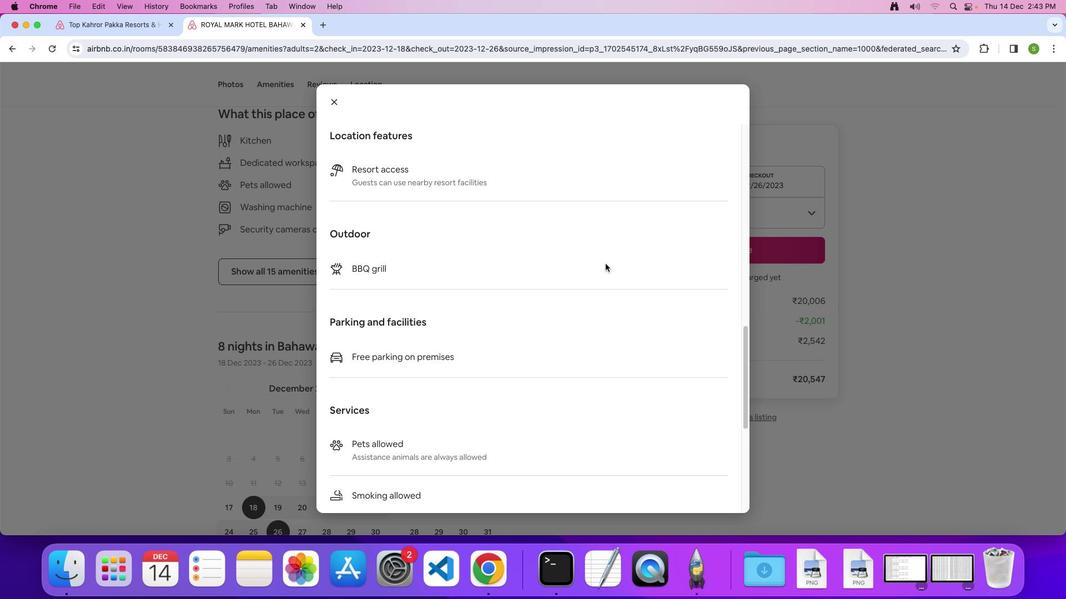 
Action: Mouse scrolled (605, 264) with delta (0, 0)
Screenshot: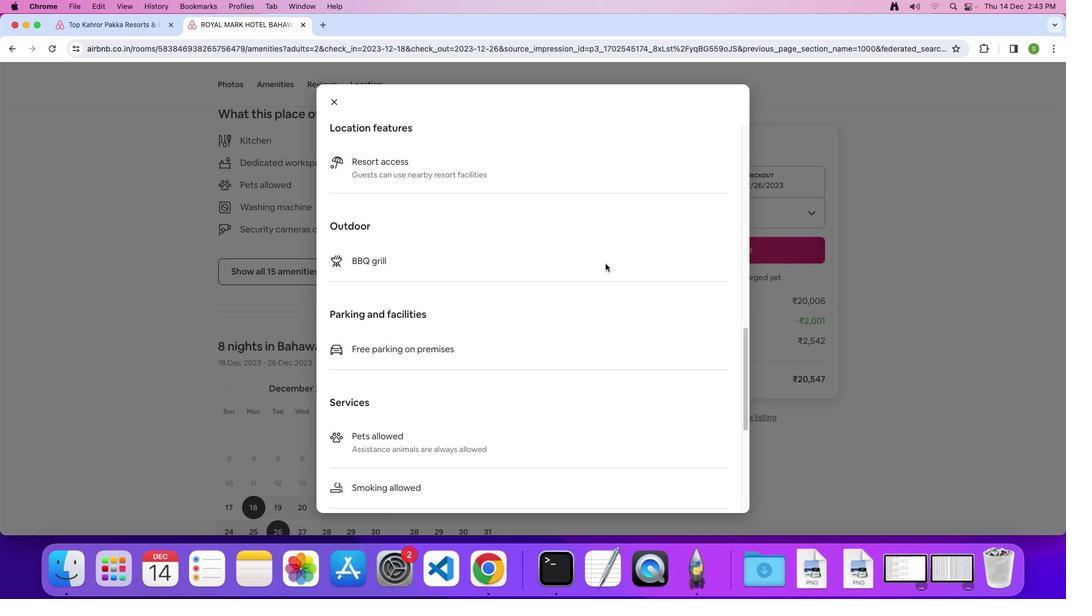 
Action: Mouse scrolled (605, 264) with delta (0, 0)
Screenshot: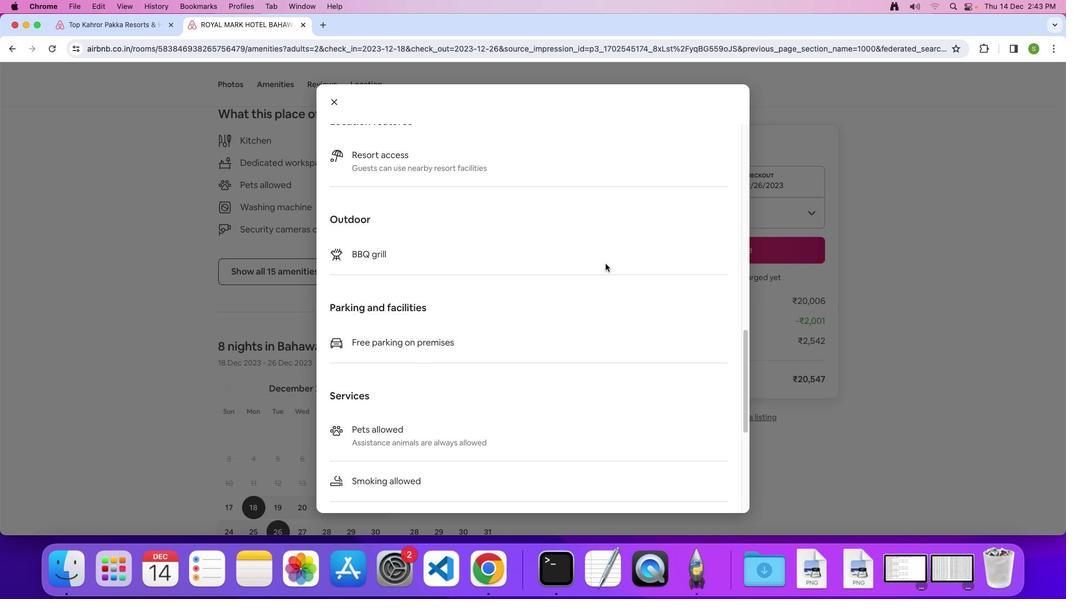 
Action: Mouse scrolled (605, 264) with delta (0, 0)
Screenshot: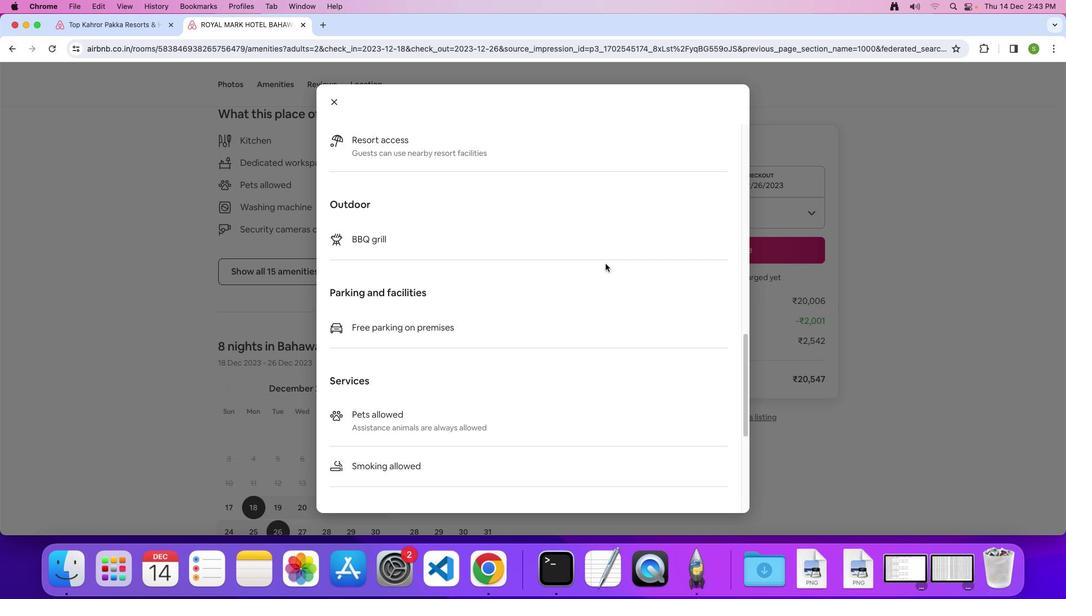 
Action: Mouse scrolled (605, 264) with delta (0, -1)
Screenshot: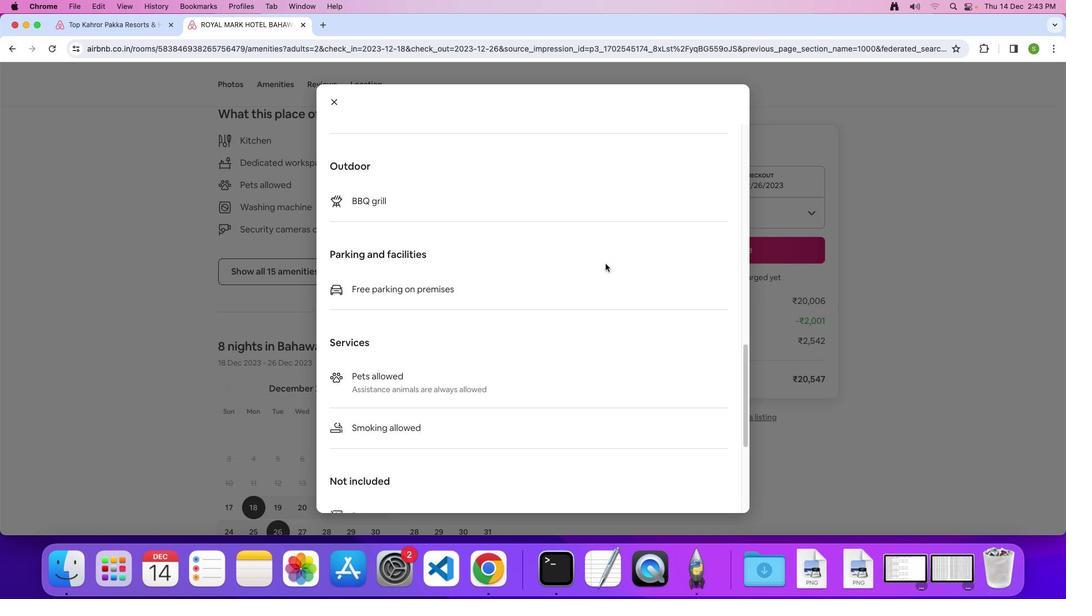 
Action: Mouse scrolled (605, 264) with delta (0, 0)
Screenshot: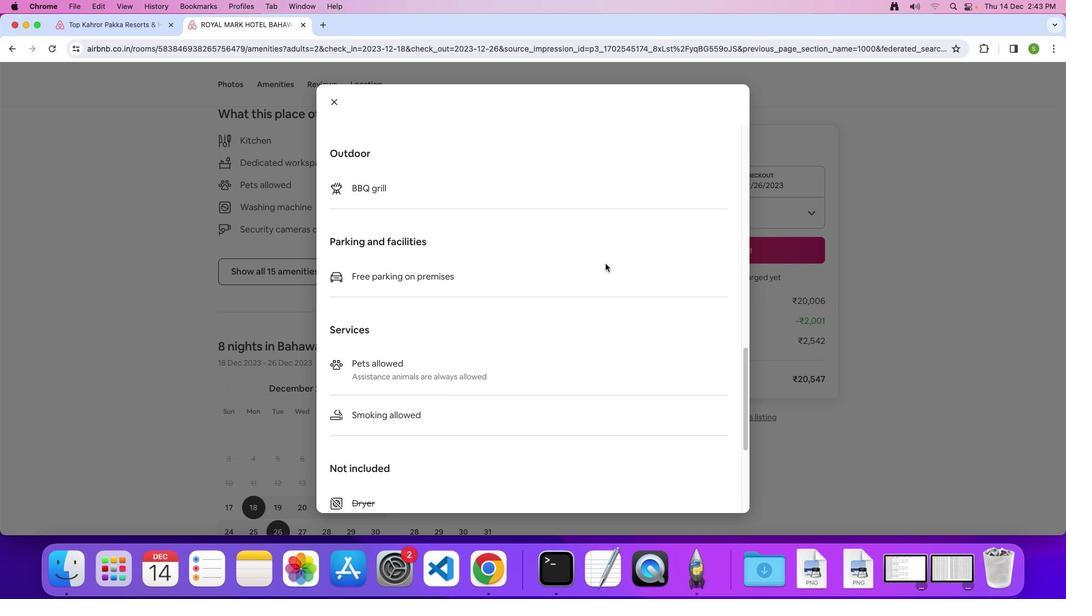 
Action: Mouse scrolled (605, 264) with delta (0, 0)
Screenshot: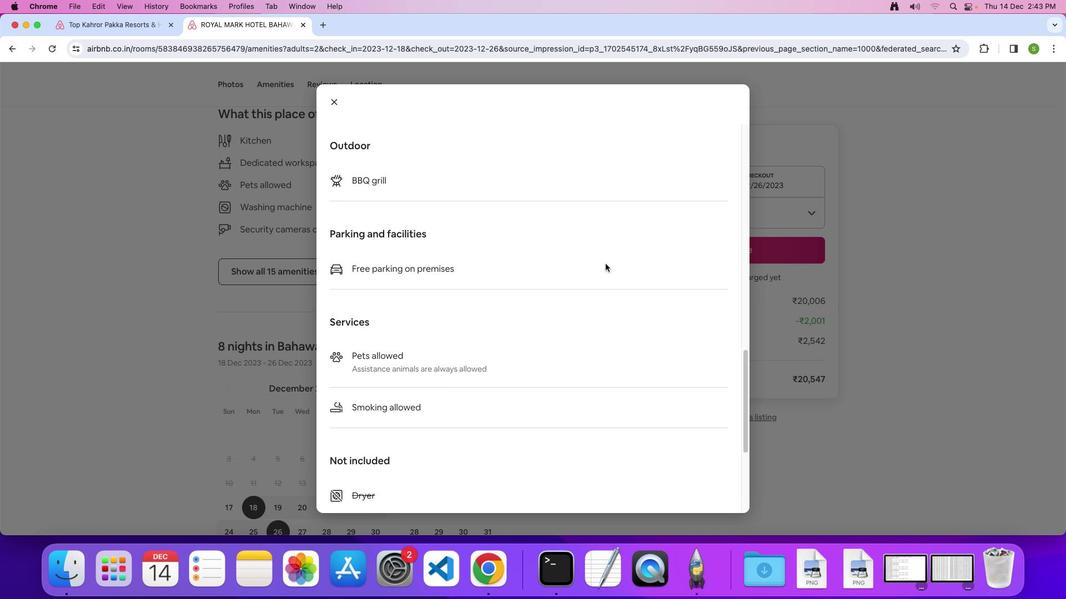 
Action: Mouse scrolled (605, 264) with delta (0, 0)
